Task: Show all the stores with offers that has over 4.5 star rating.
Action: Mouse moved to (53, 87)
Screenshot: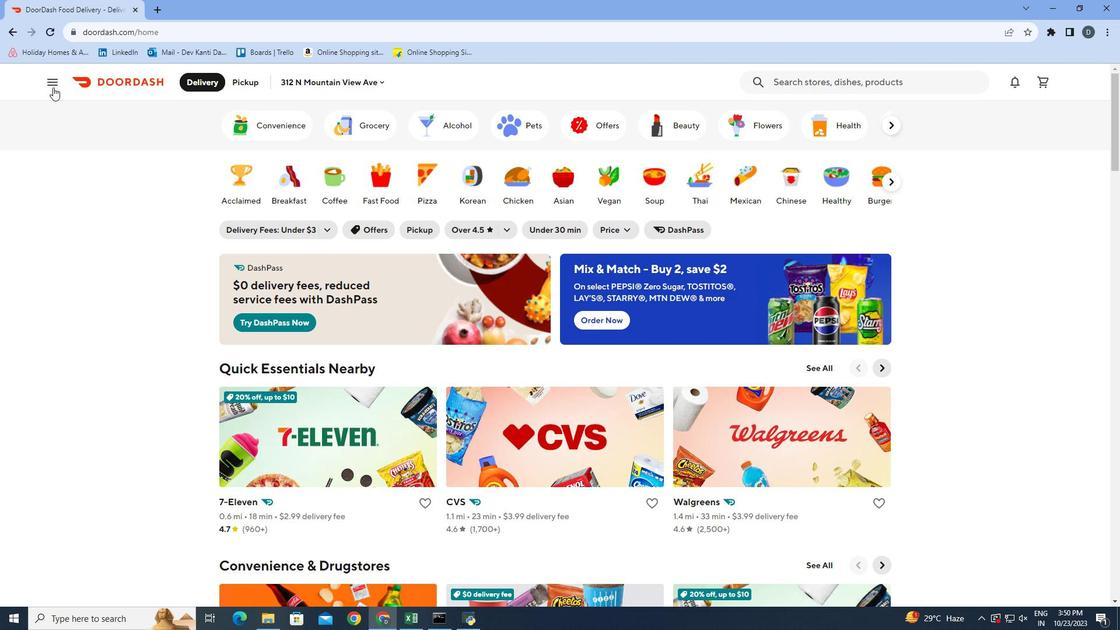 
Action: Mouse pressed left at (53, 87)
Screenshot: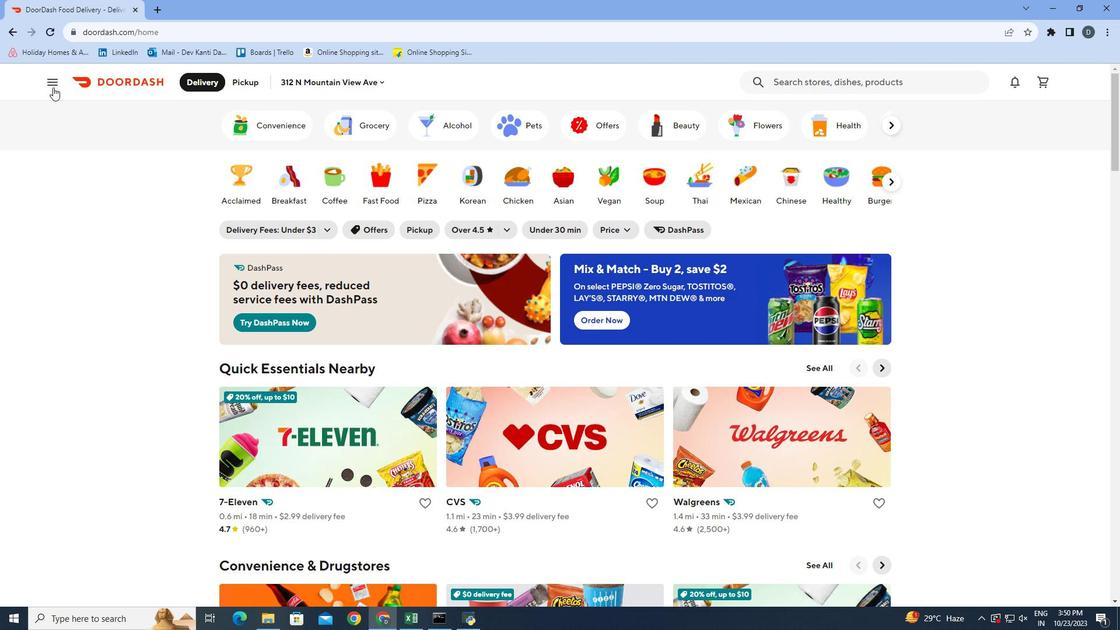 
Action: Mouse moved to (92, 231)
Screenshot: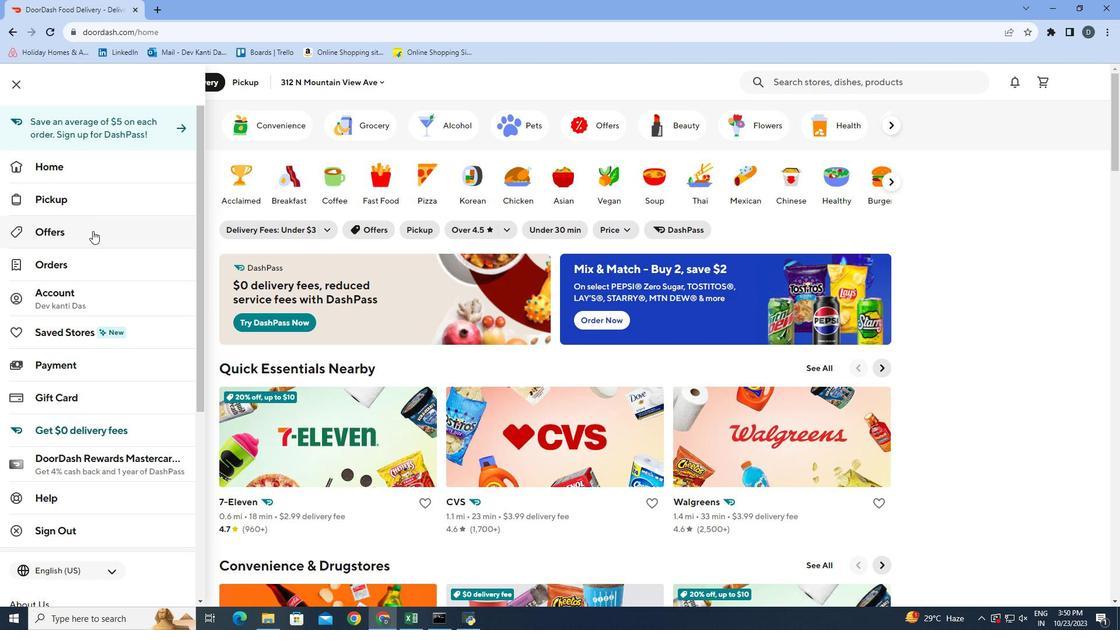 
Action: Mouse pressed left at (92, 231)
Screenshot: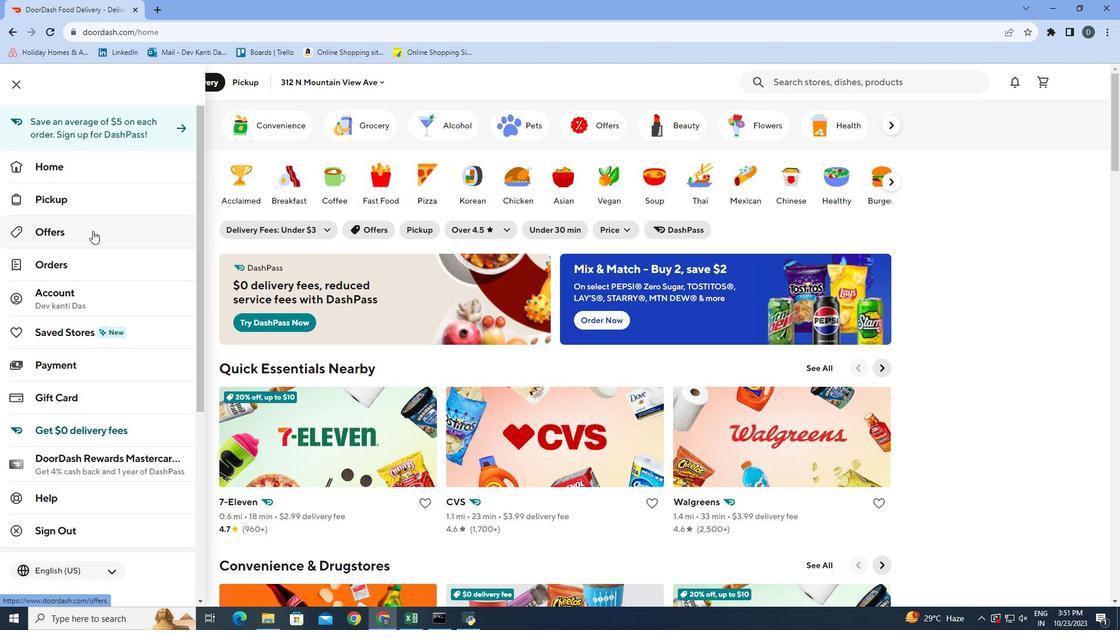 
Action: Mouse moved to (415, 171)
Screenshot: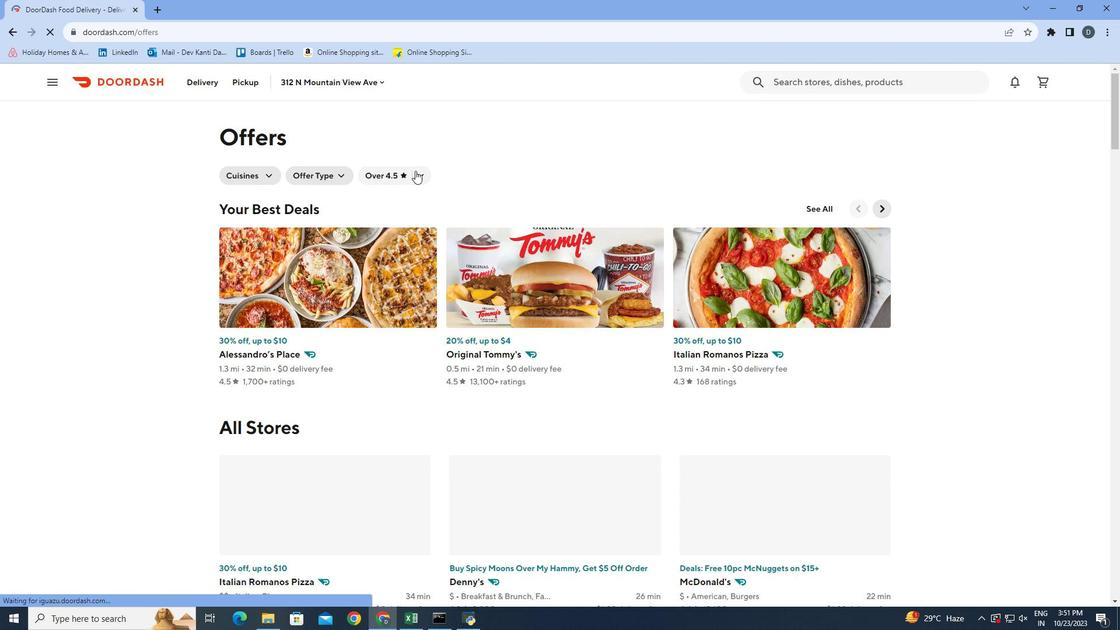 
Action: Mouse pressed left at (415, 171)
Screenshot: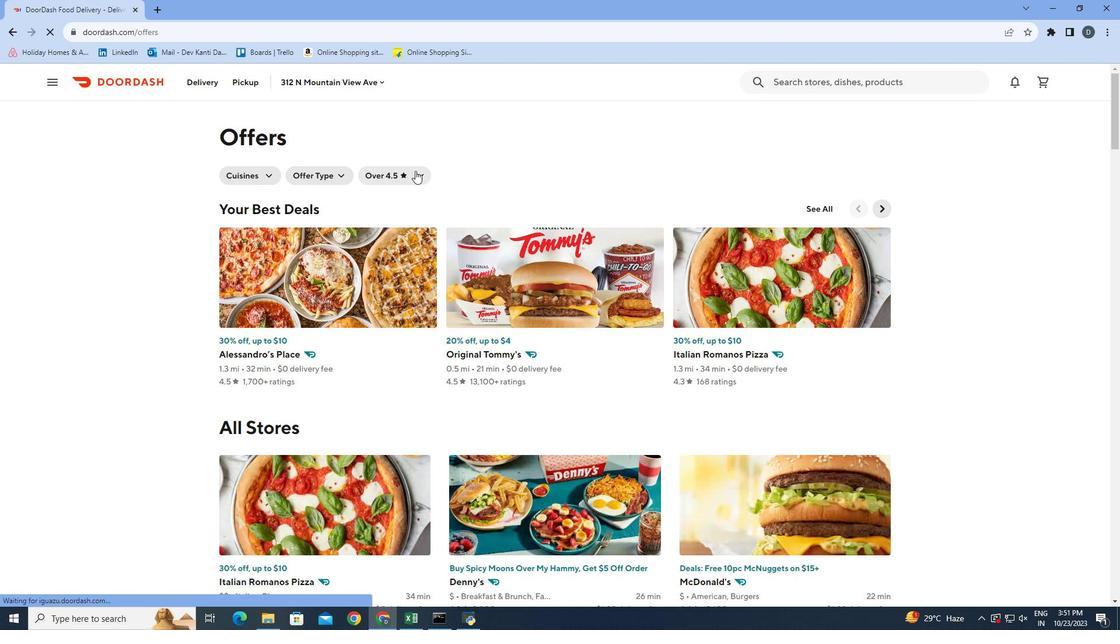 
Action: Mouse moved to (514, 245)
Screenshot: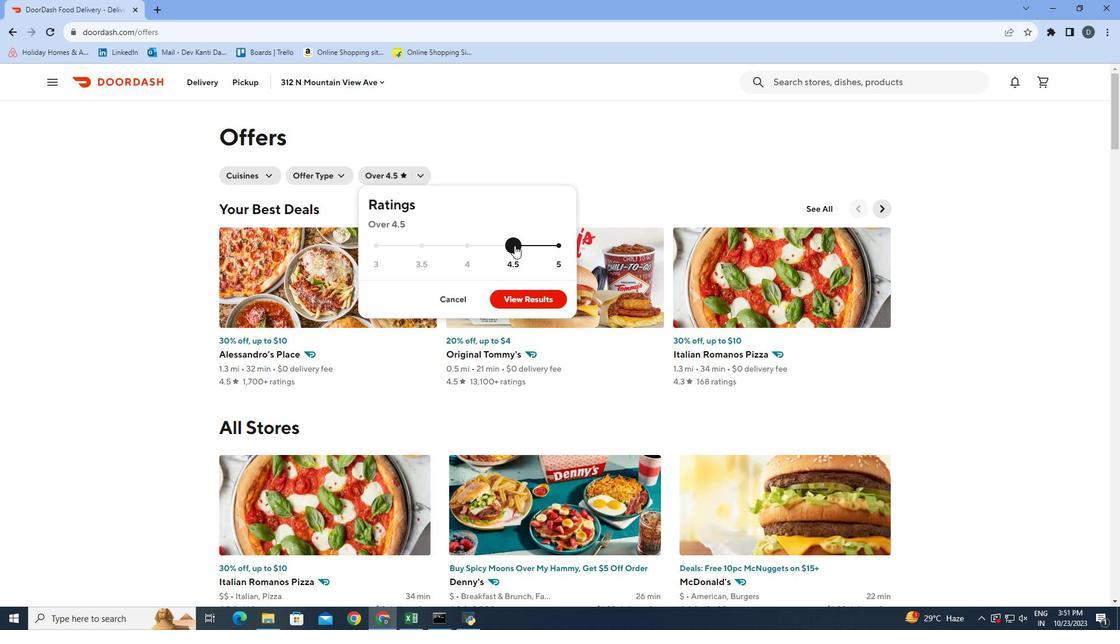 
Action: Mouse pressed left at (514, 245)
Screenshot: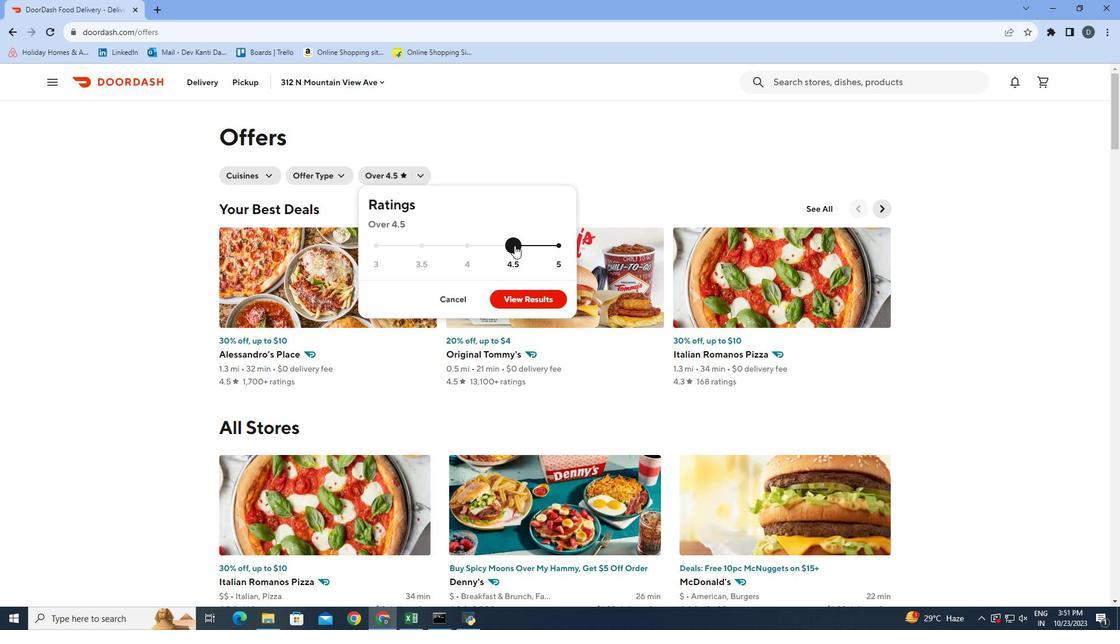 
Action: Mouse moved to (523, 301)
Screenshot: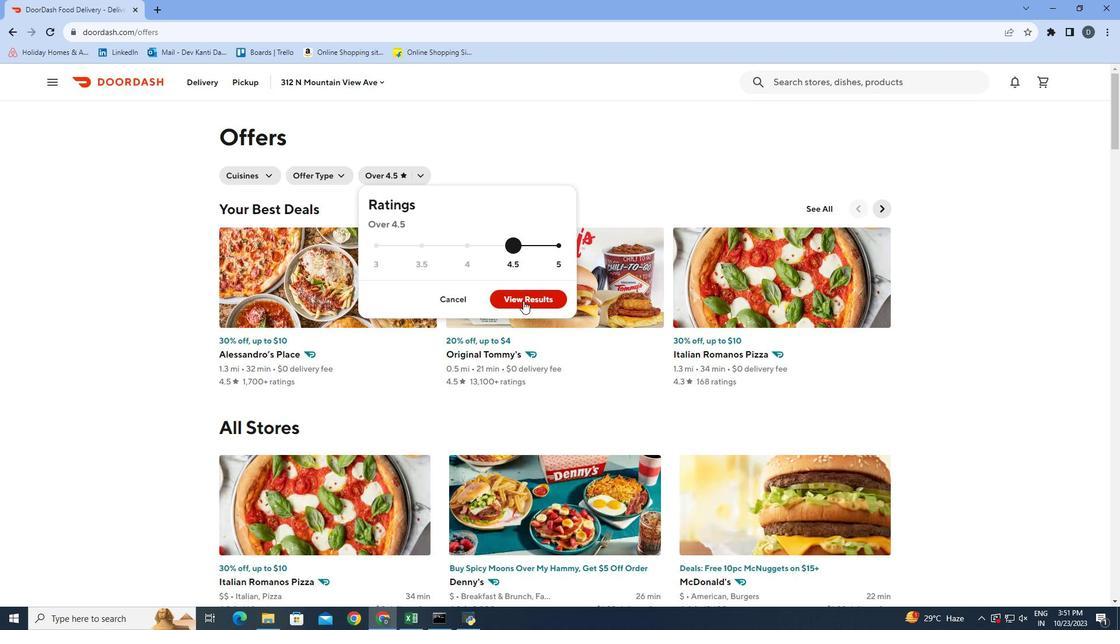 
Action: Mouse pressed left at (523, 301)
Screenshot: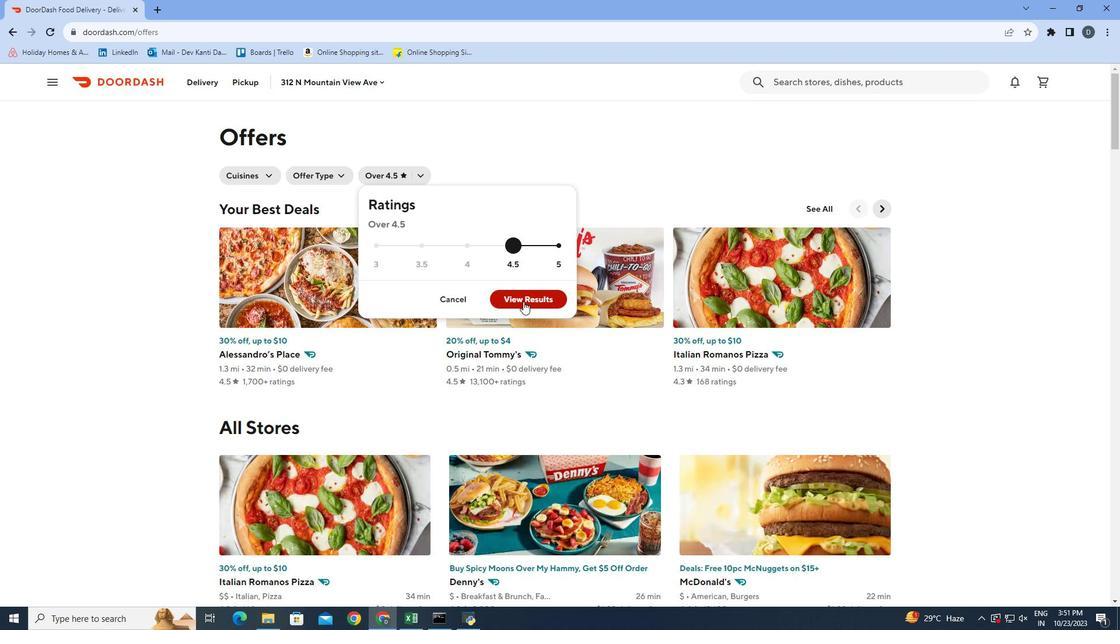 
Action: Mouse moved to (1000, 222)
Screenshot: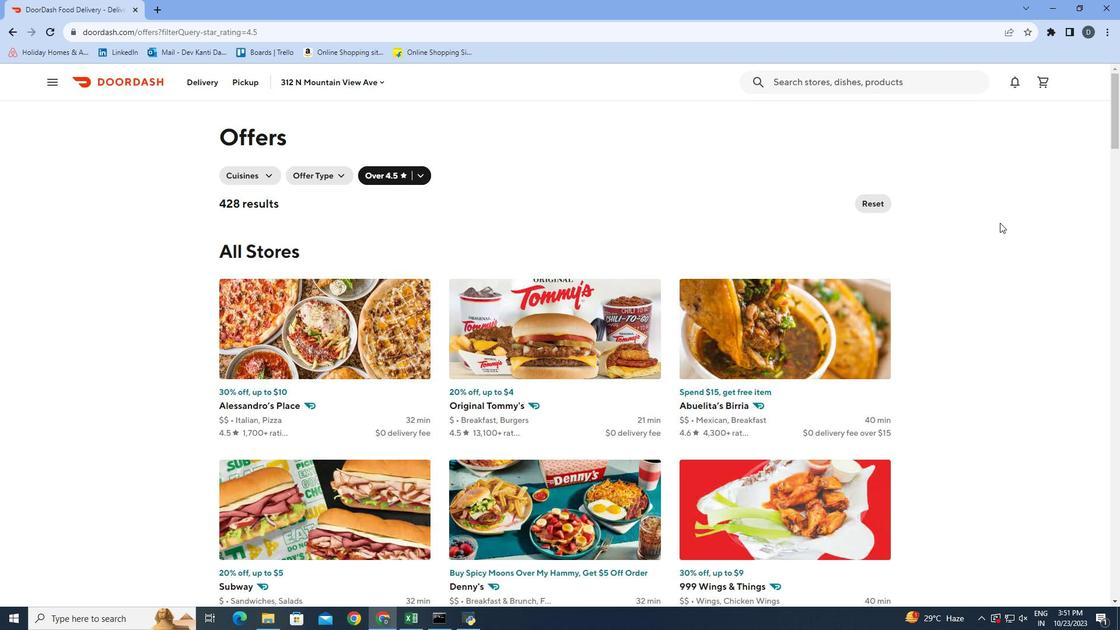 
Action: Mouse scrolled (1000, 222) with delta (0, 0)
Screenshot: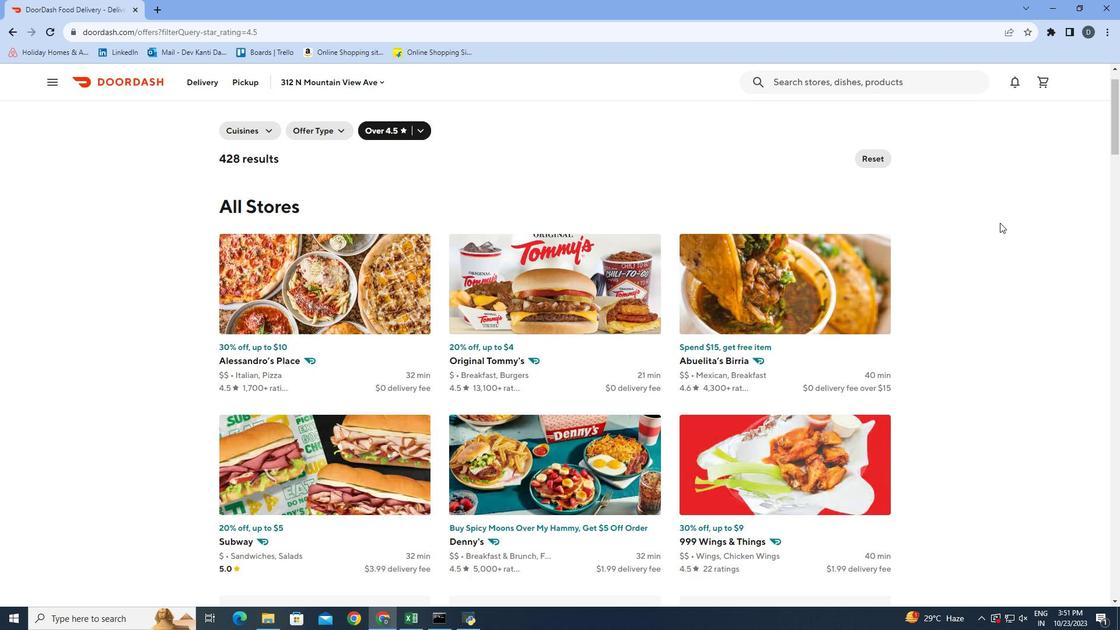 
Action: Mouse scrolled (1000, 222) with delta (0, 0)
Screenshot: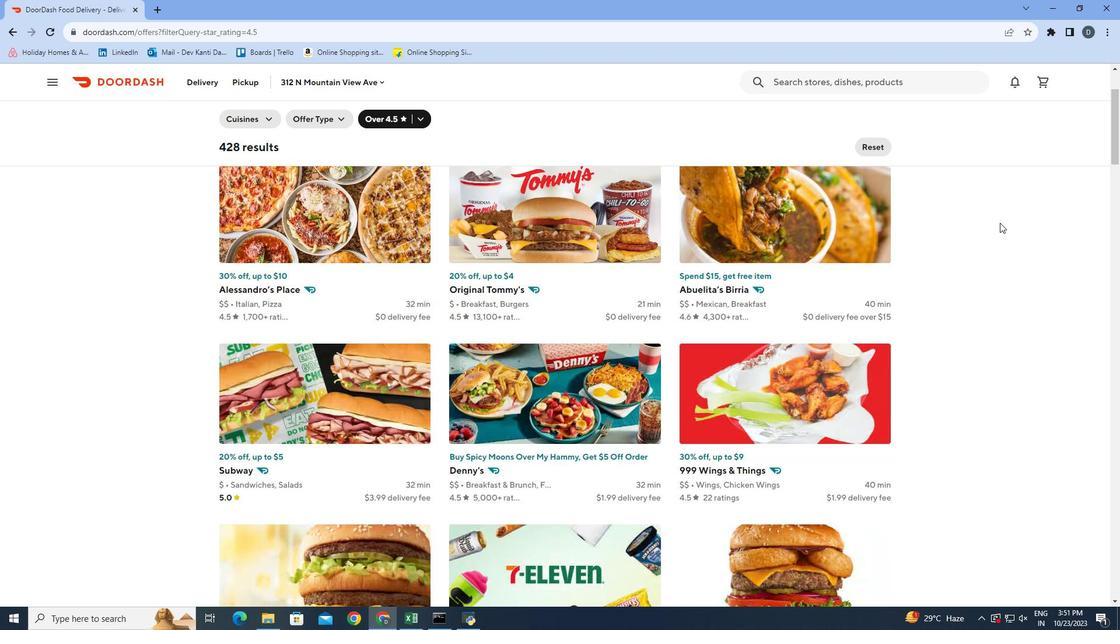 
Action: Mouse moved to (988, 224)
Screenshot: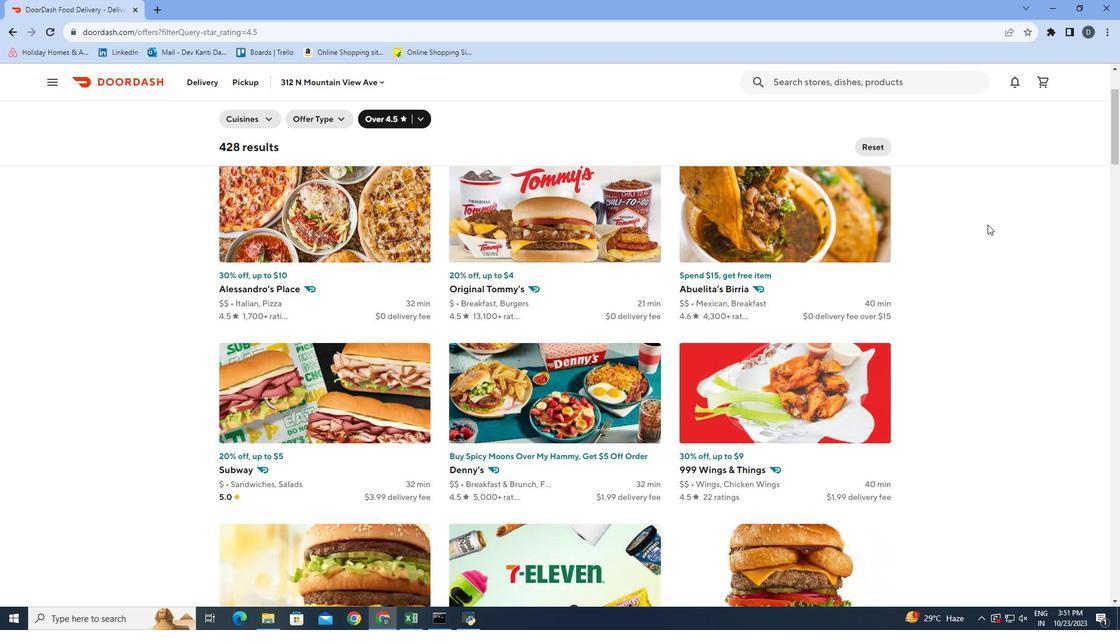 
Action: Mouse scrolled (988, 224) with delta (0, 0)
Screenshot: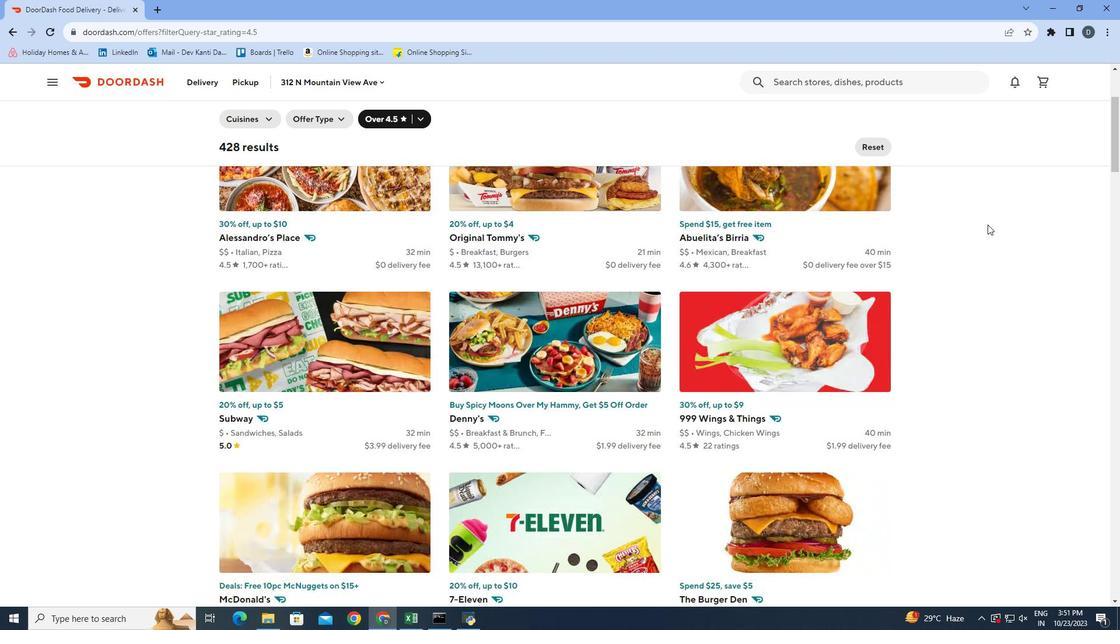 
Action: Mouse scrolled (988, 224) with delta (0, 0)
Screenshot: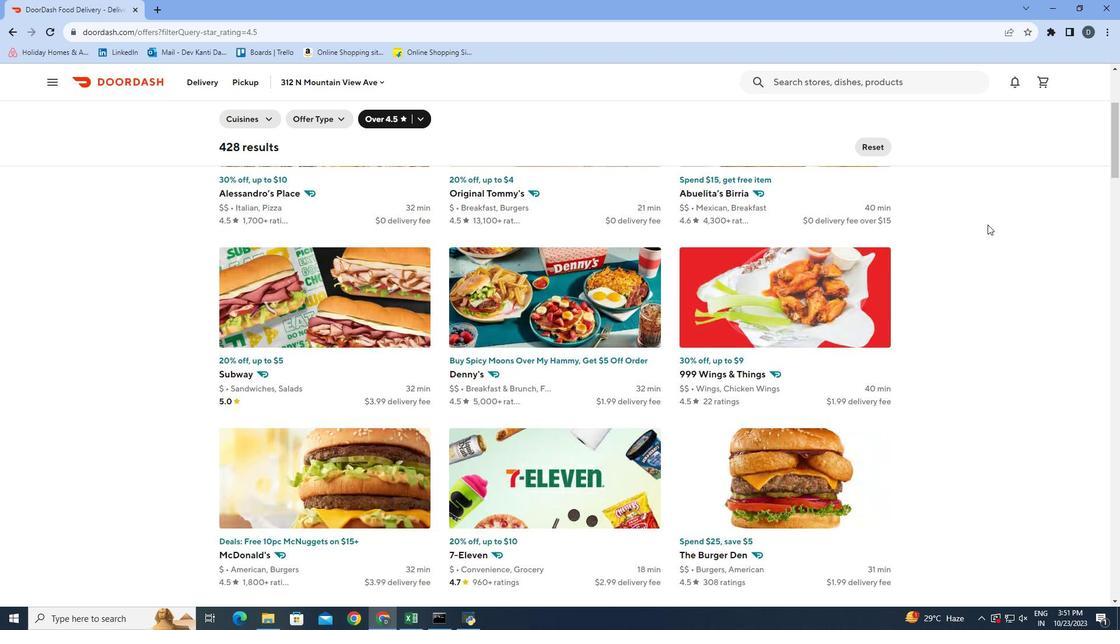 
Action: Mouse scrolled (988, 224) with delta (0, 0)
Screenshot: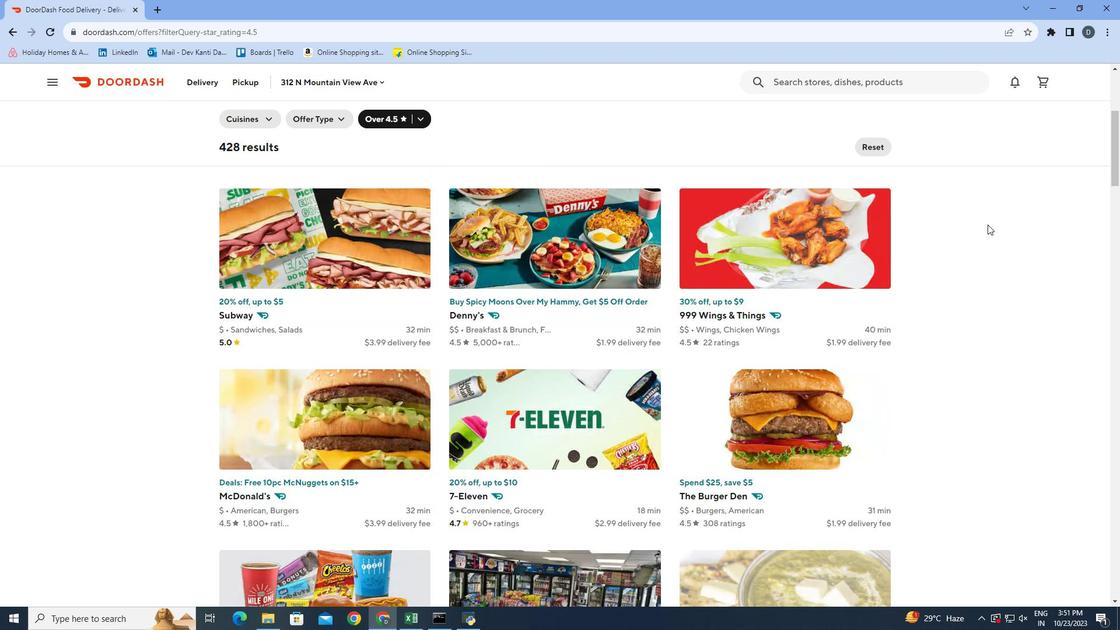 
Action: Mouse scrolled (988, 224) with delta (0, 0)
Screenshot: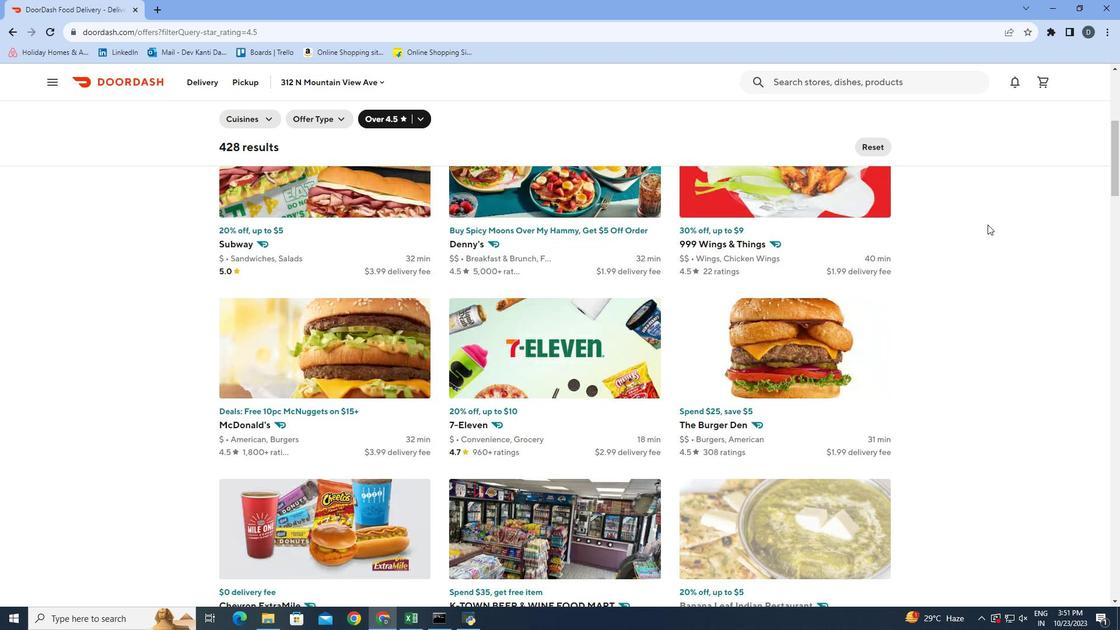 
Action: Mouse scrolled (988, 224) with delta (0, 0)
Screenshot: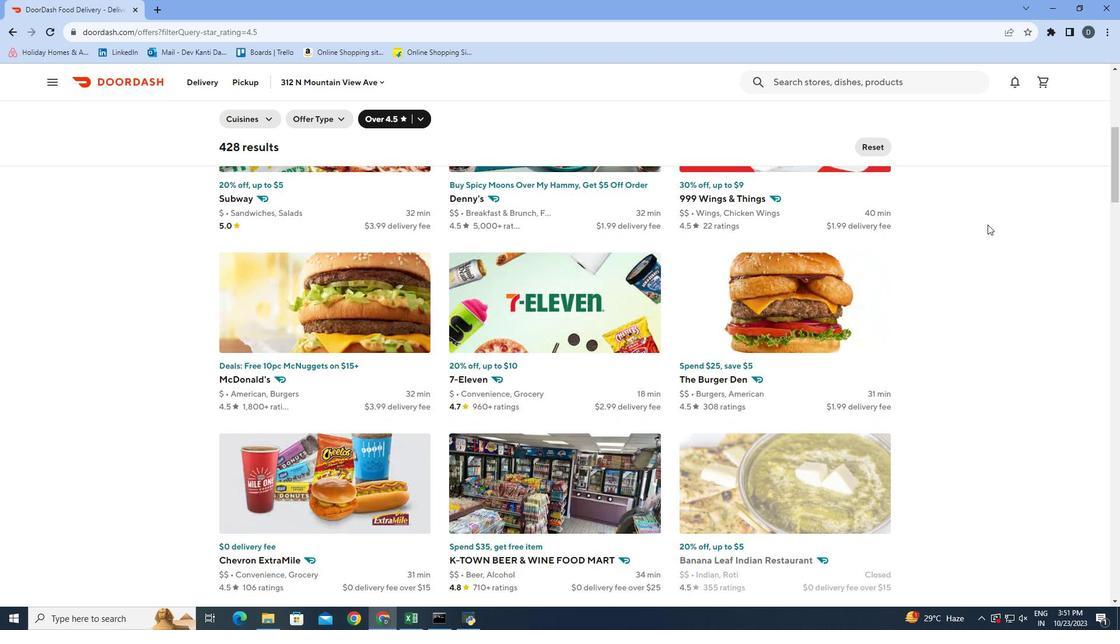 
Action: Mouse scrolled (988, 224) with delta (0, 0)
Screenshot: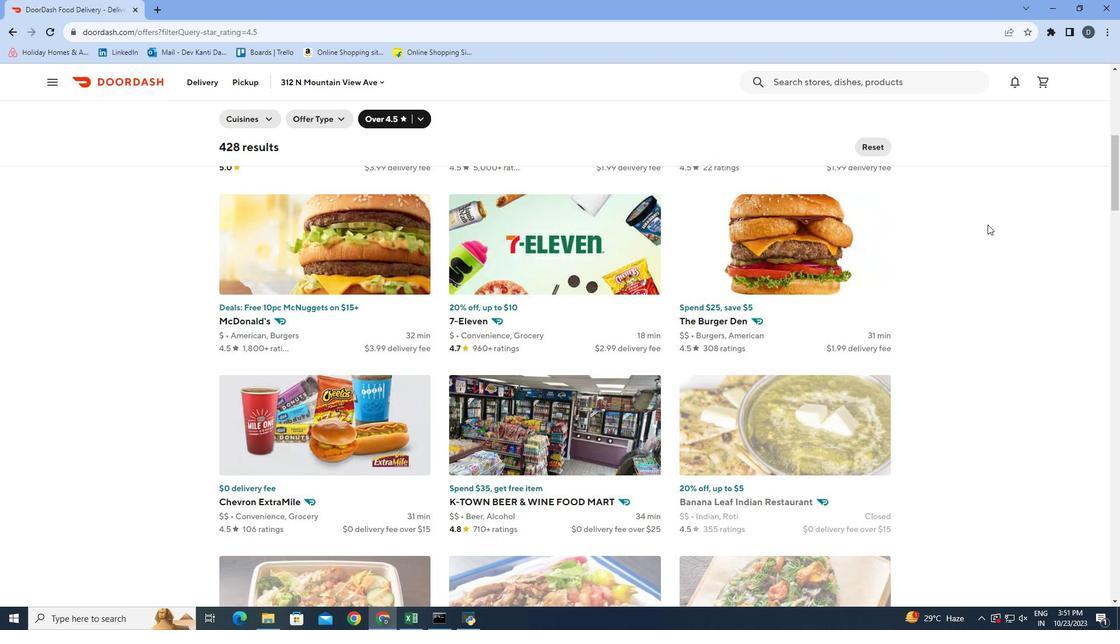 
Action: Mouse scrolled (988, 224) with delta (0, 0)
Screenshot: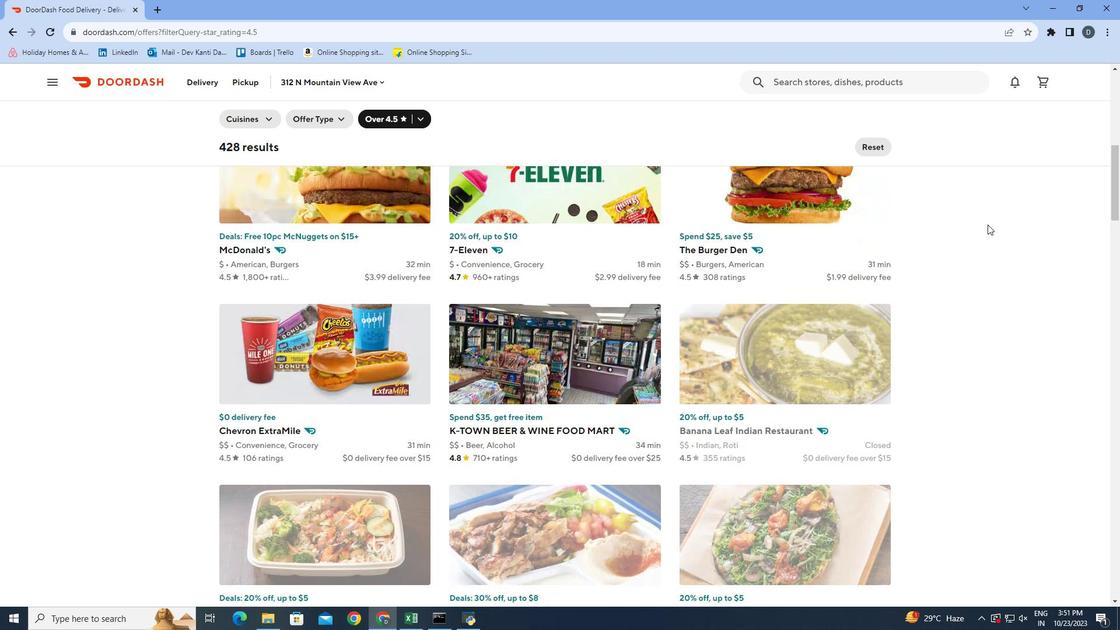 
Action: Mouse scrolled (988, 224) with delta (0, 0)
Screenshot: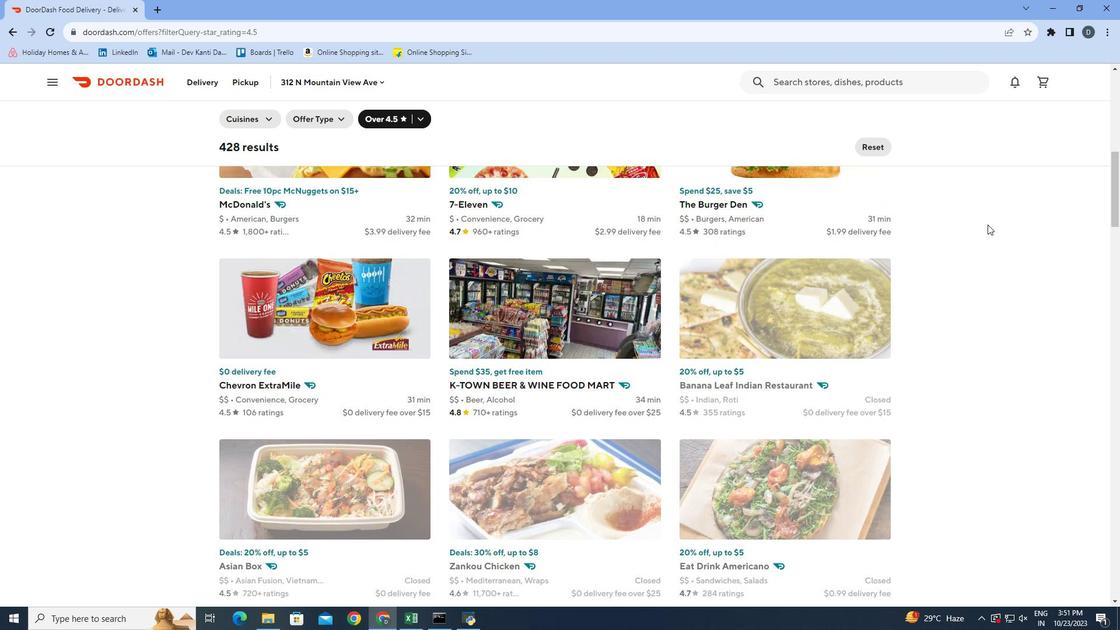 
Action: Mouse scrolled (988, 224) with delta (0, 0)
Screenshot: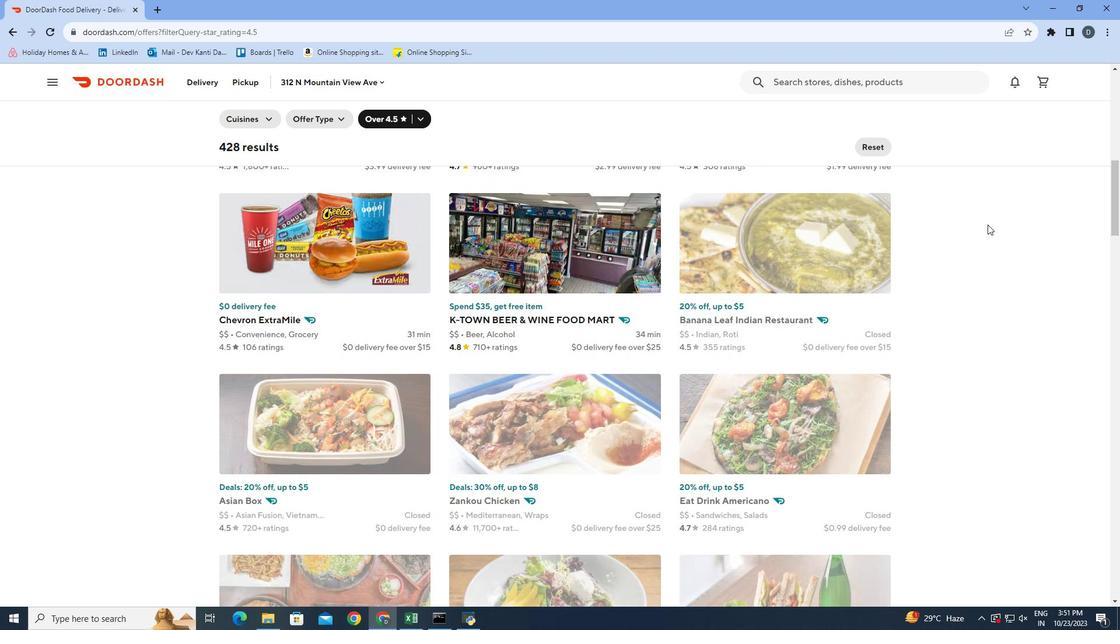 
Action: Mouse moved to (982, 229)
Screenshot: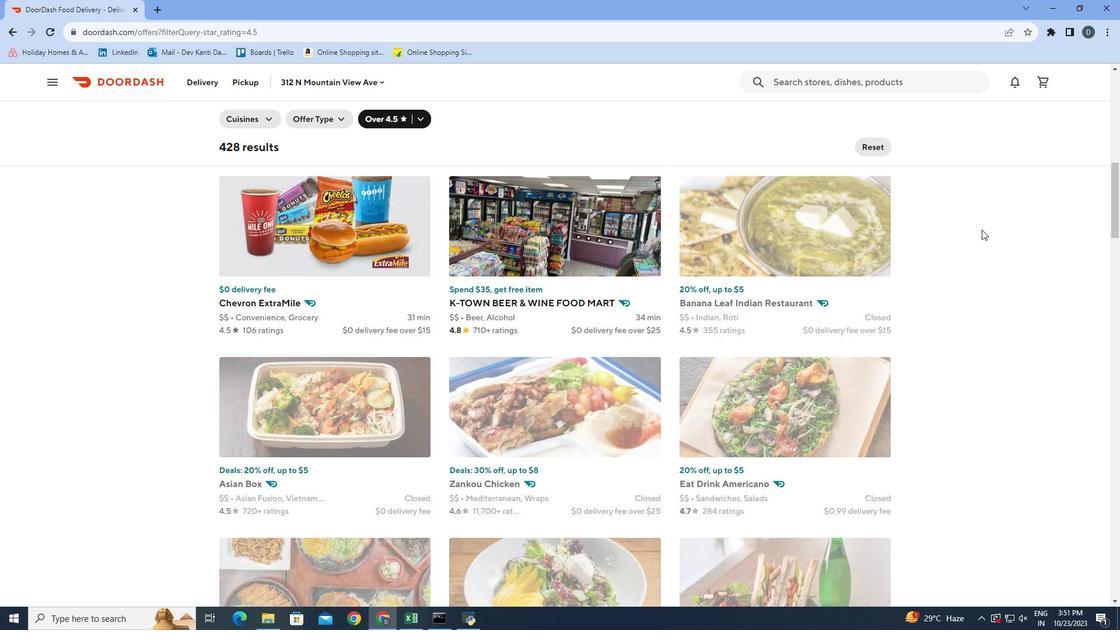 
Action: Mouse scrolled (982, 229) with delta (0, 0)
Screenshot: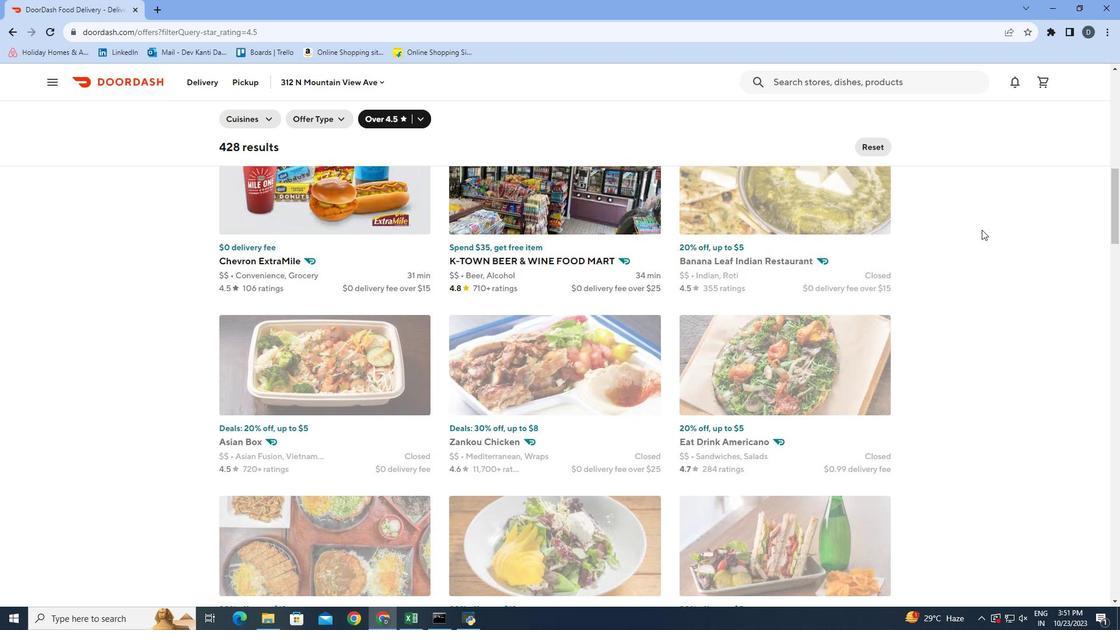 
Action: Mouse moved to (982, 229)
Screenshot: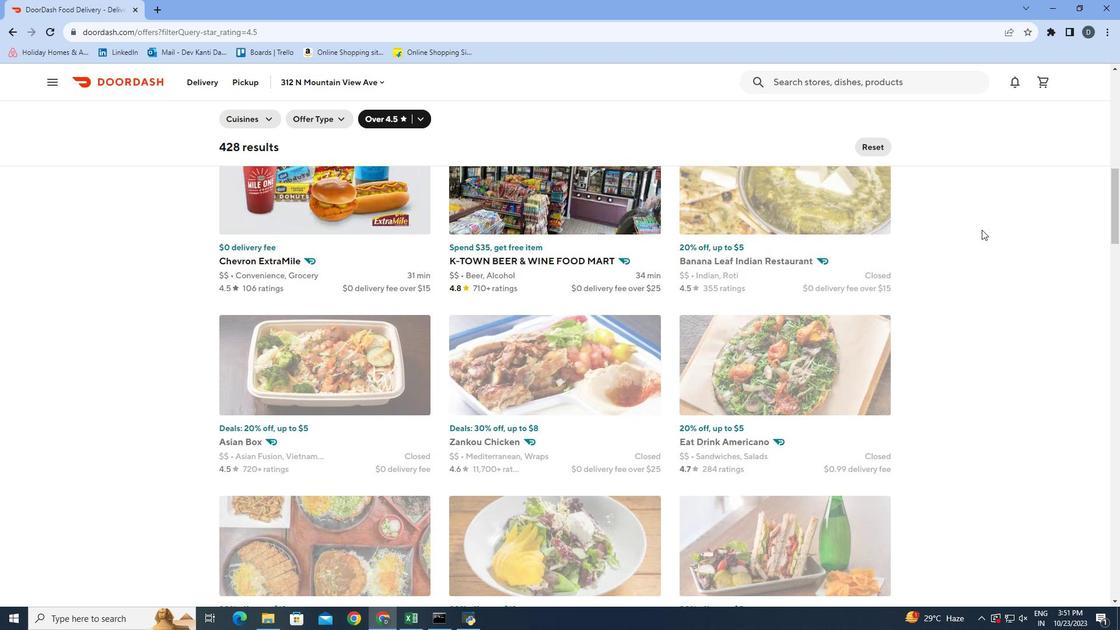 
Action: Mouse scrolled (982, 229) with delta (0, 0)
Screenshot: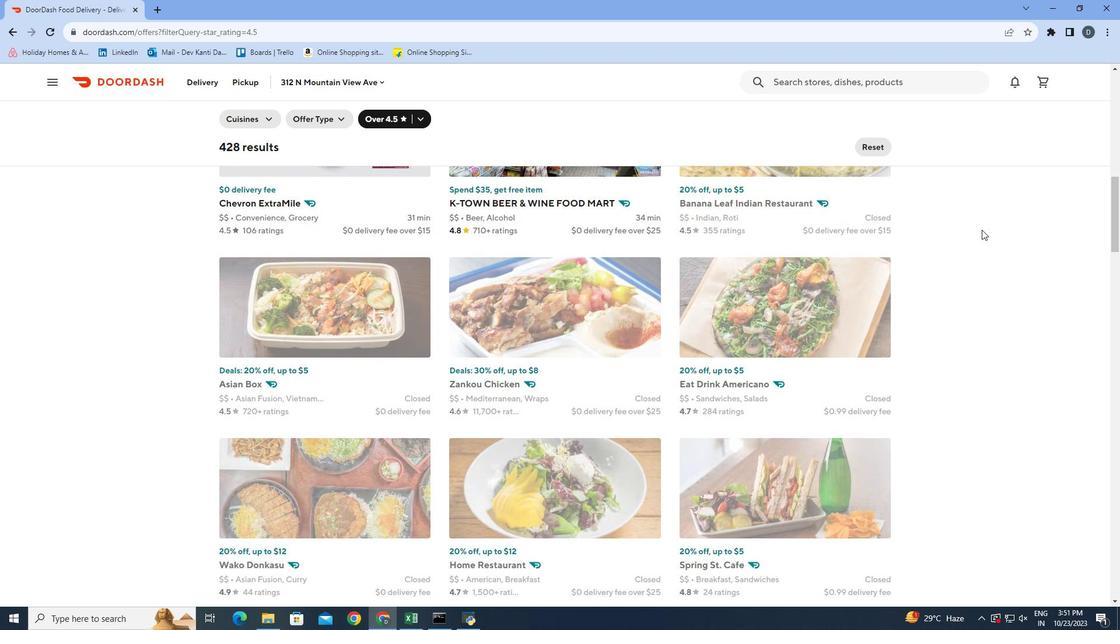
Action: Mouse scrolled (982, 229) with delta (0, 0)
Screenshot: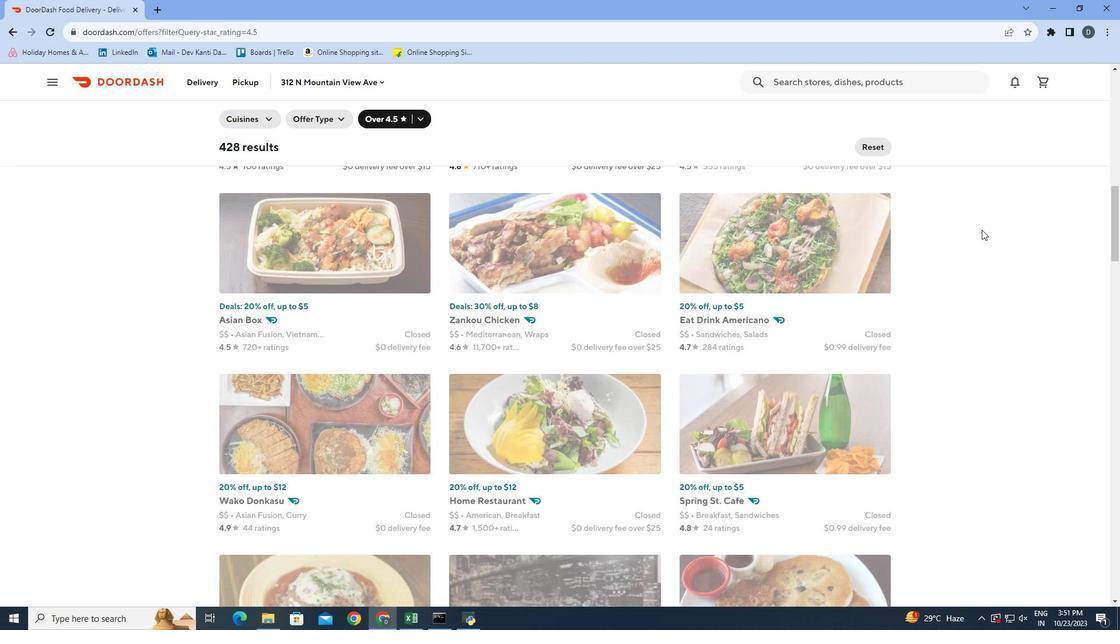 
Action: Mouse scrolled (982, 229) with delta (0, 0)
Screenshot: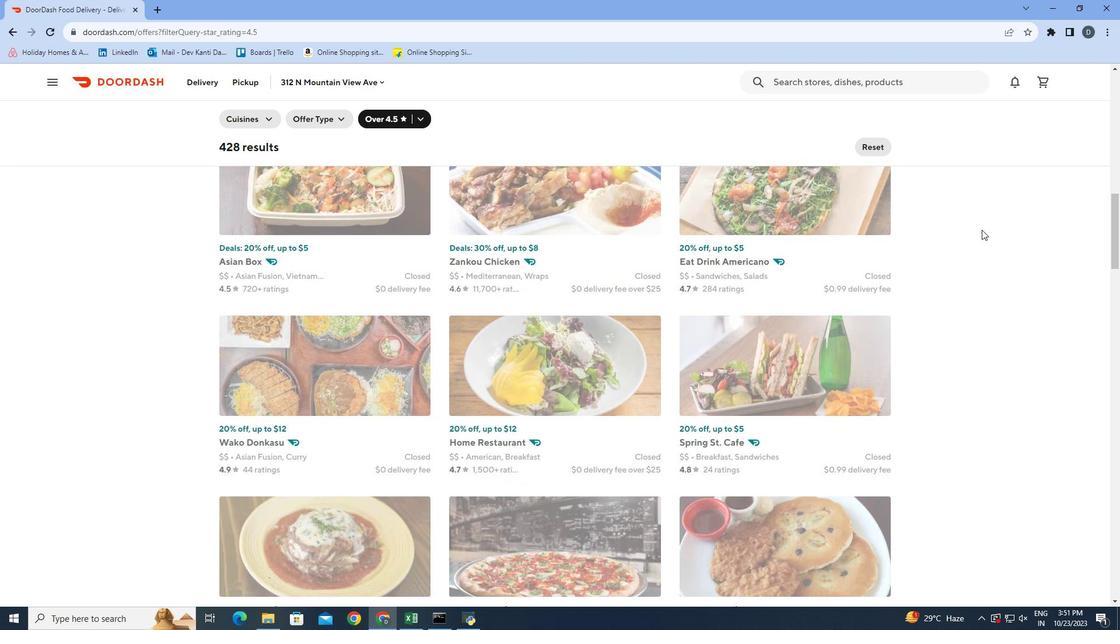 
Action: Mouse scrolled (982, 229) with delta (0, 0)
Screenshot: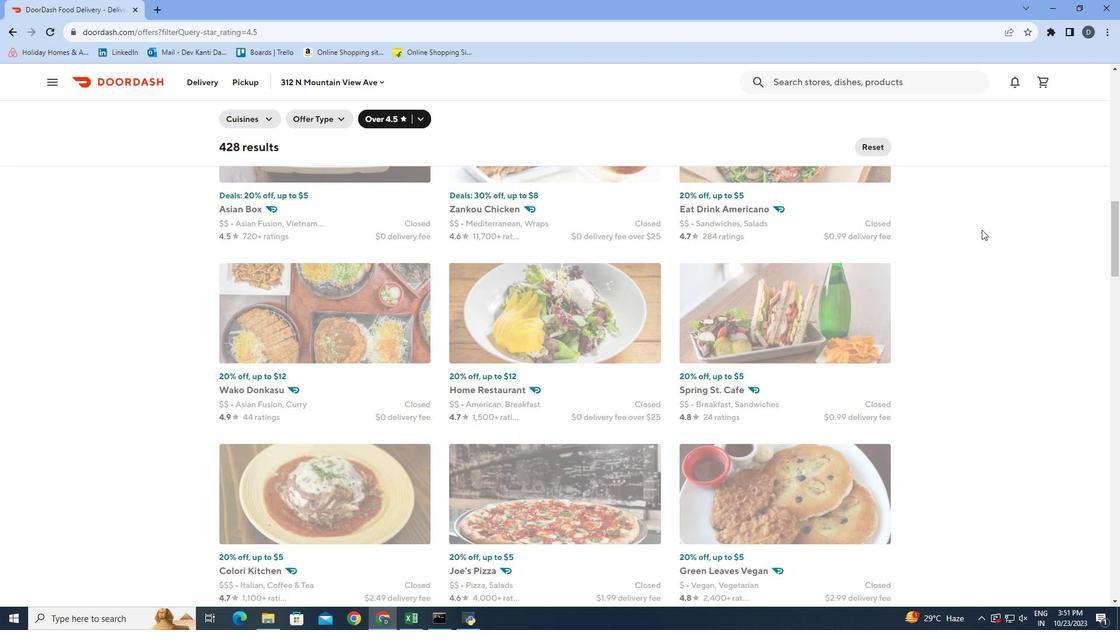 
Action: Mouse scrolled (982, 229) with delta (0, 0)
Screenshot: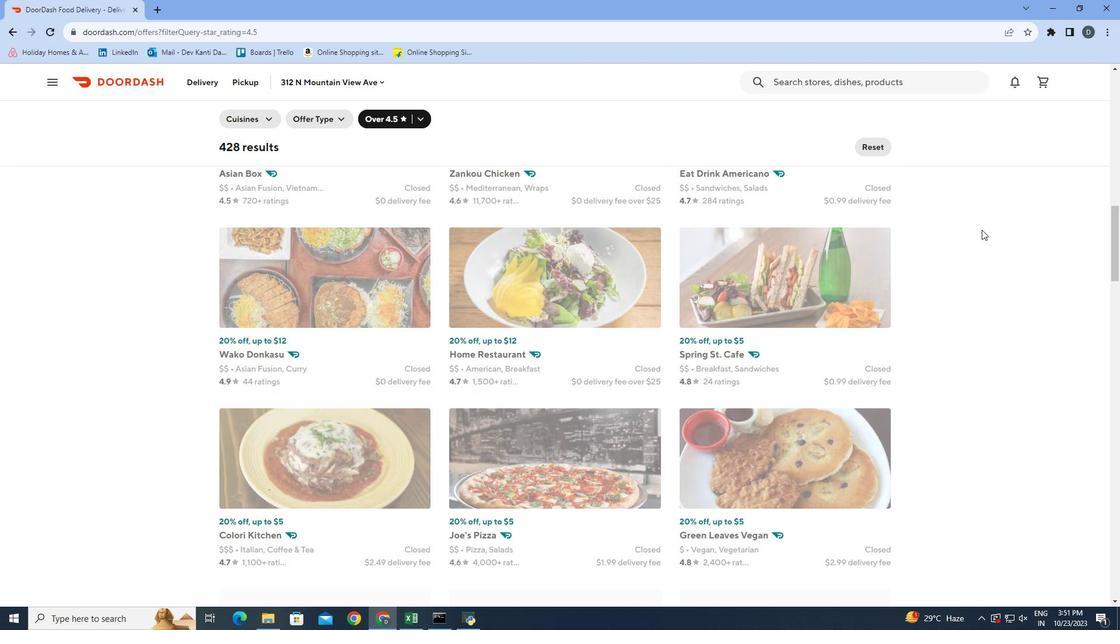 
Action: Mouse scrolled (982, 229) with delta (0, 0)
Screenshot: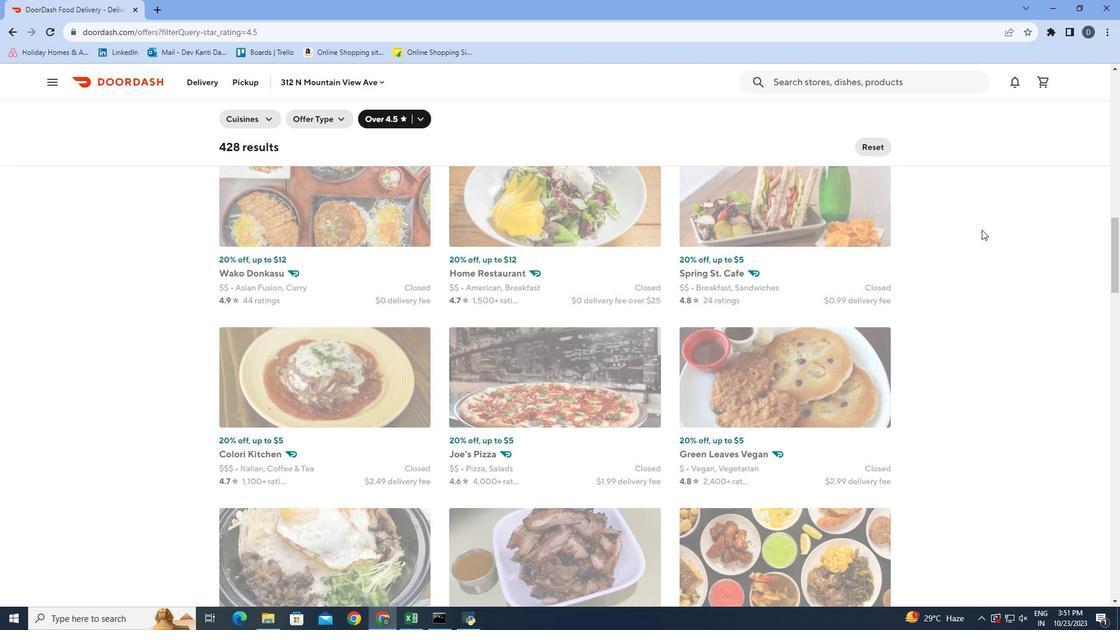 
Action: Mouse scrolled (982, 229) with delta (0, 0)
Screenshot: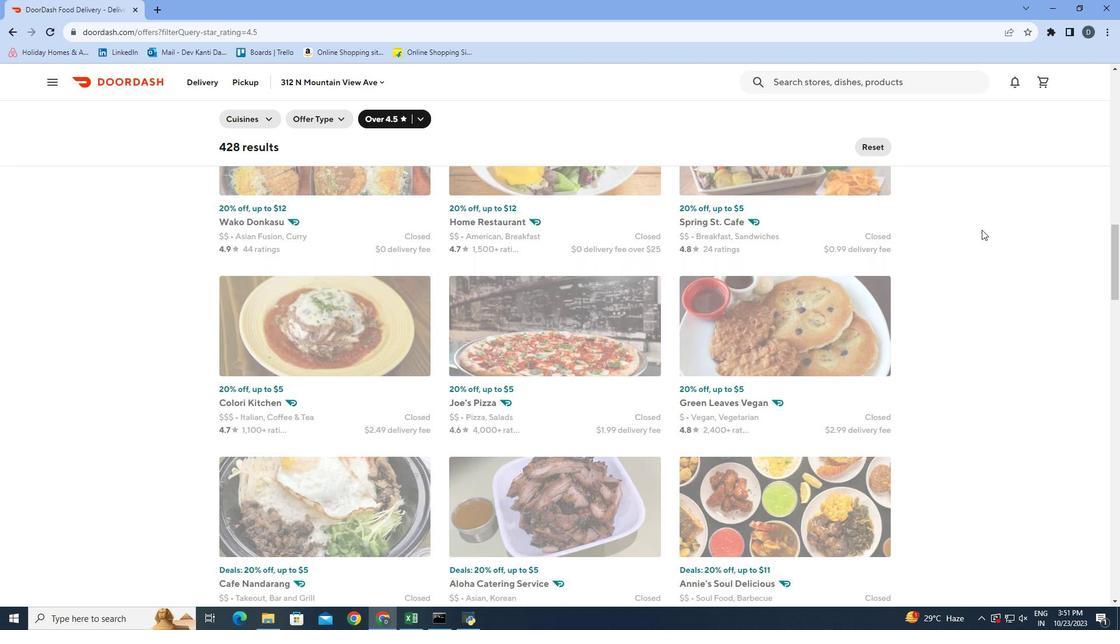 
Action: Mouse scrolled (982, 229) with delta (0, 0)
Screenshot: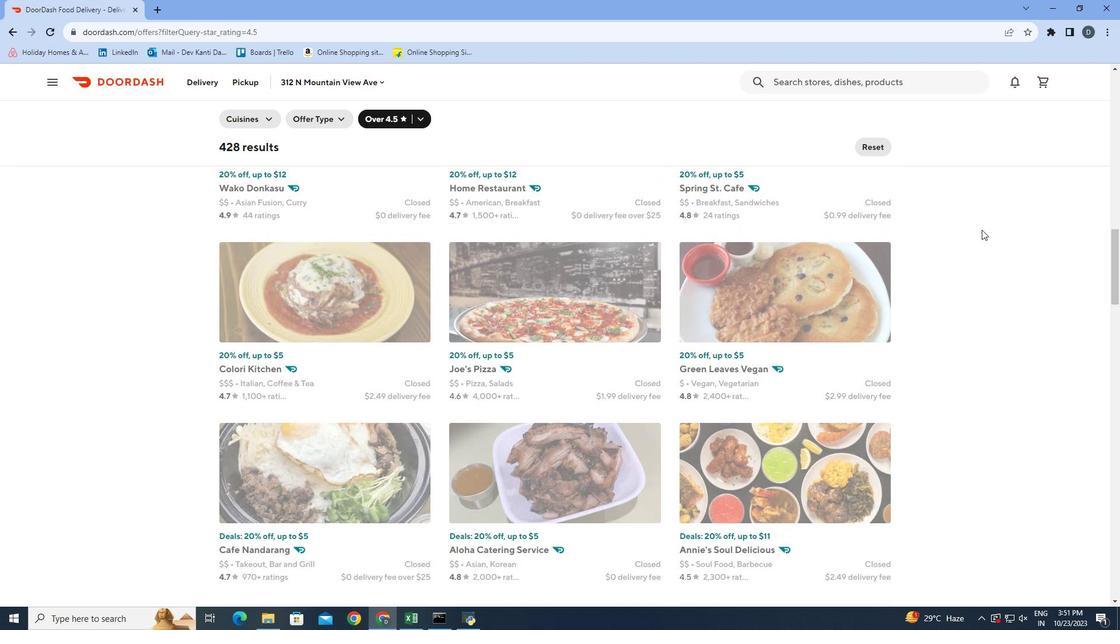 
Action: Mouse moved to (981, 229)
Screenshot: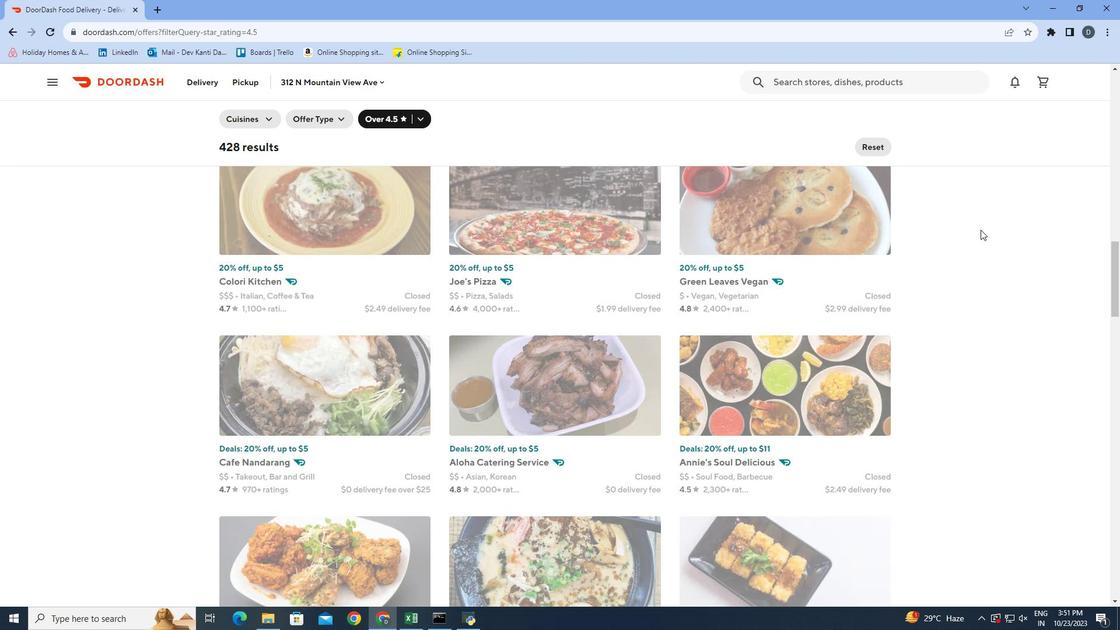 
Action: Mouse scrolled (981, 229) with delta (0, 0)
Screenshot: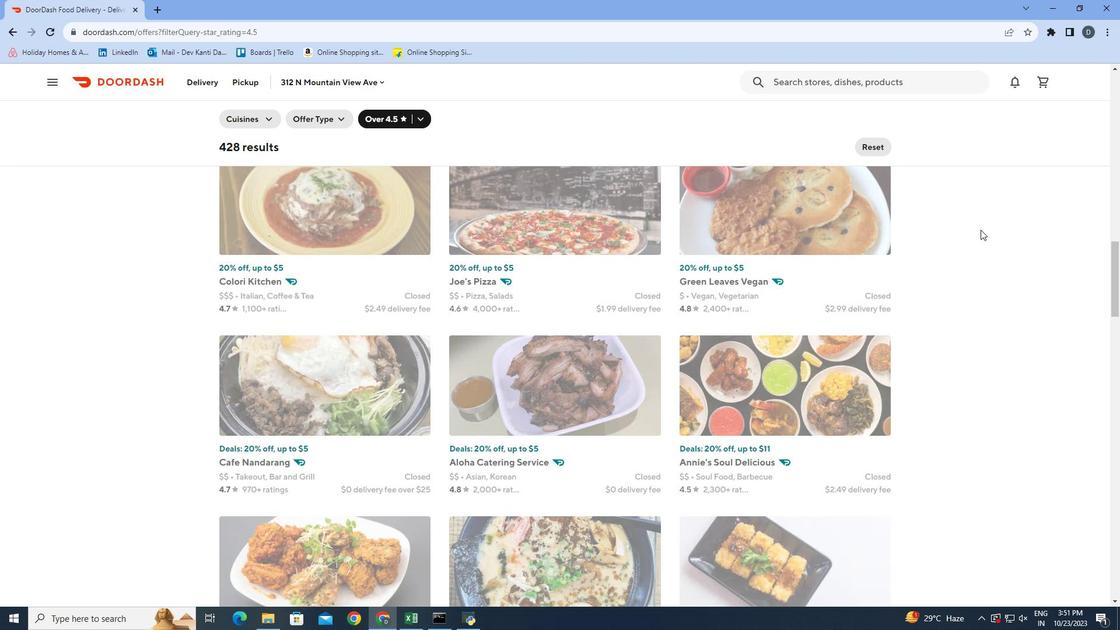 
Action: Mouse scrolled (981, 229) with delta (0, 0)
Screenshot: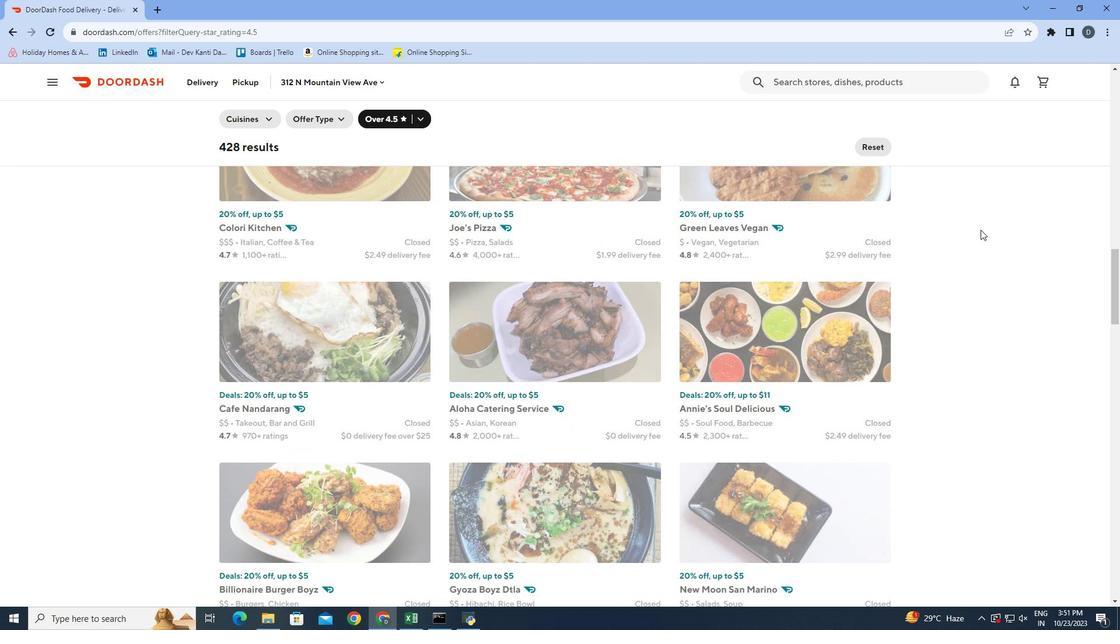 
Action: Mouse scrolled (981, 229) with delta (0, 0)
Screenshot: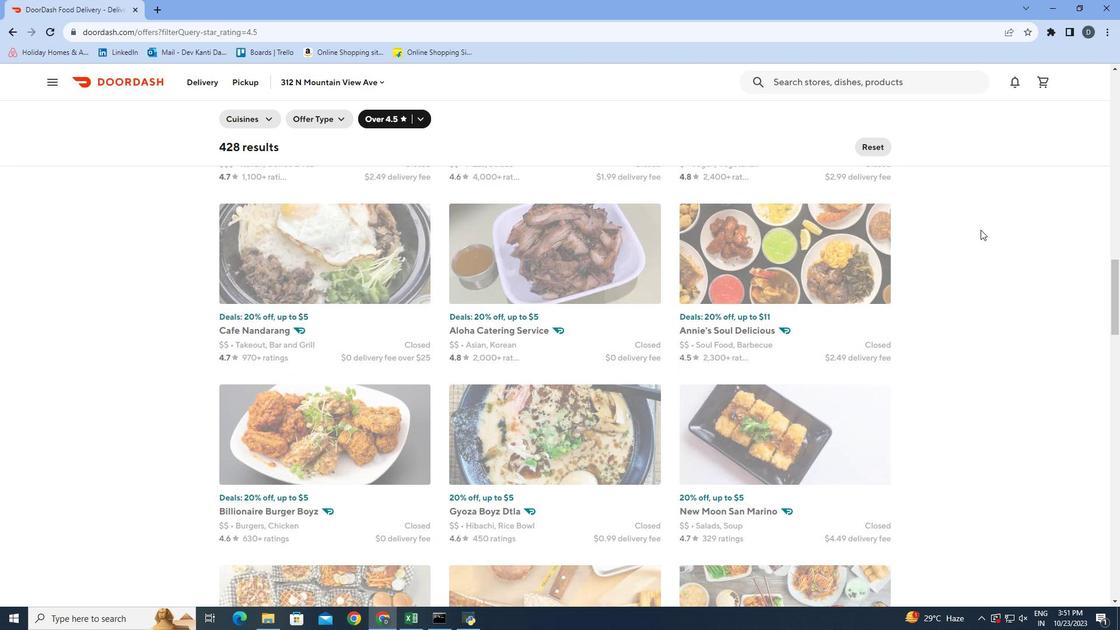 
Action: Mouse scrolled (981, 229) with delta (0, 0)
Screenshot: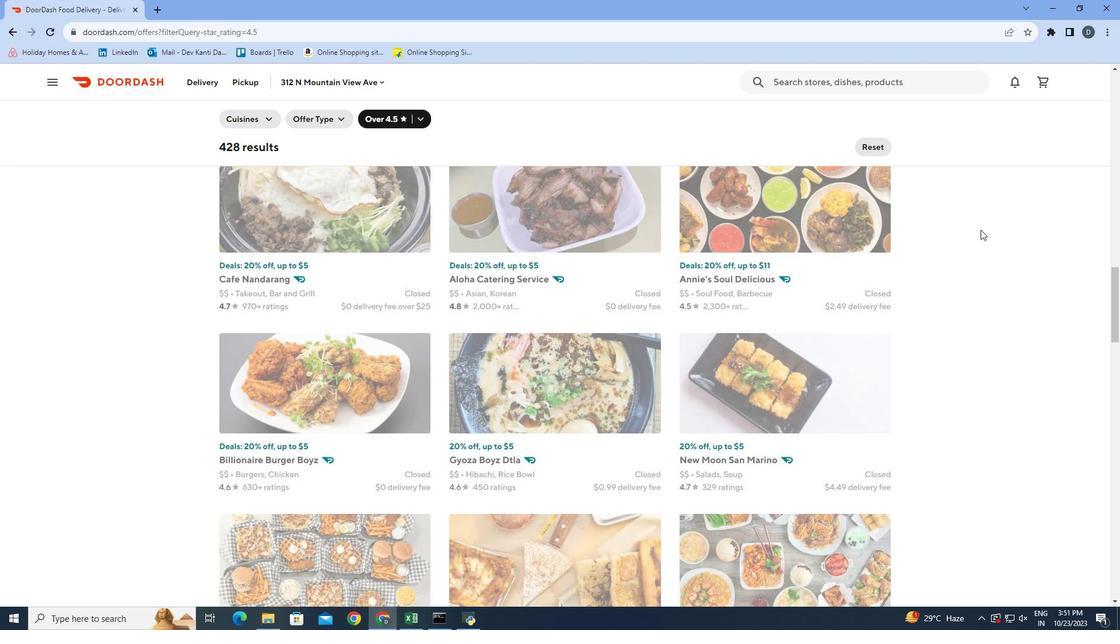 
Action: Mouse moved to (981, 229)
Screenshot: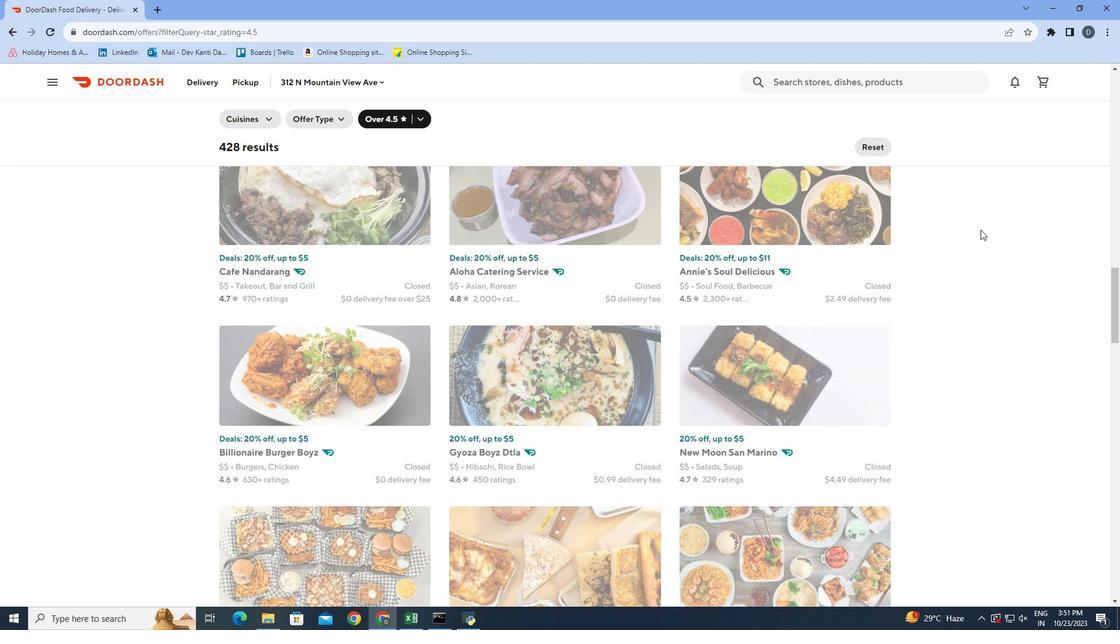 
Action: Mouse scrolled (981, 229) with delta (0, 0)
Screenshot: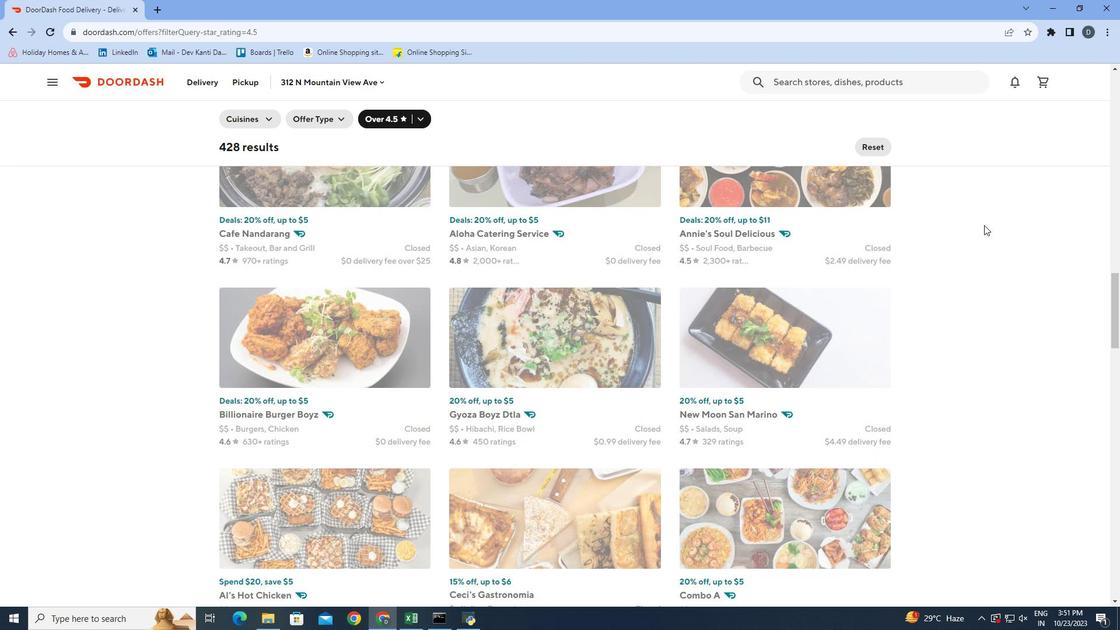 
Action: Mouse moved to (985, 223)
Screenshot: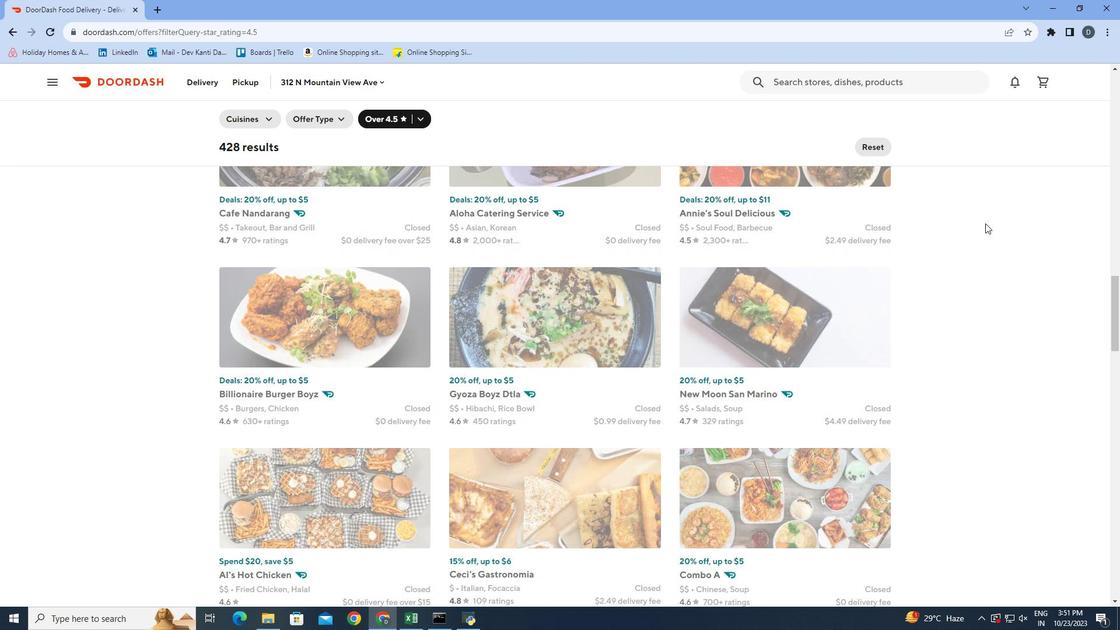 
Action: Mouse scrolled (985, 222) with delta (0, 0)
Screenshot: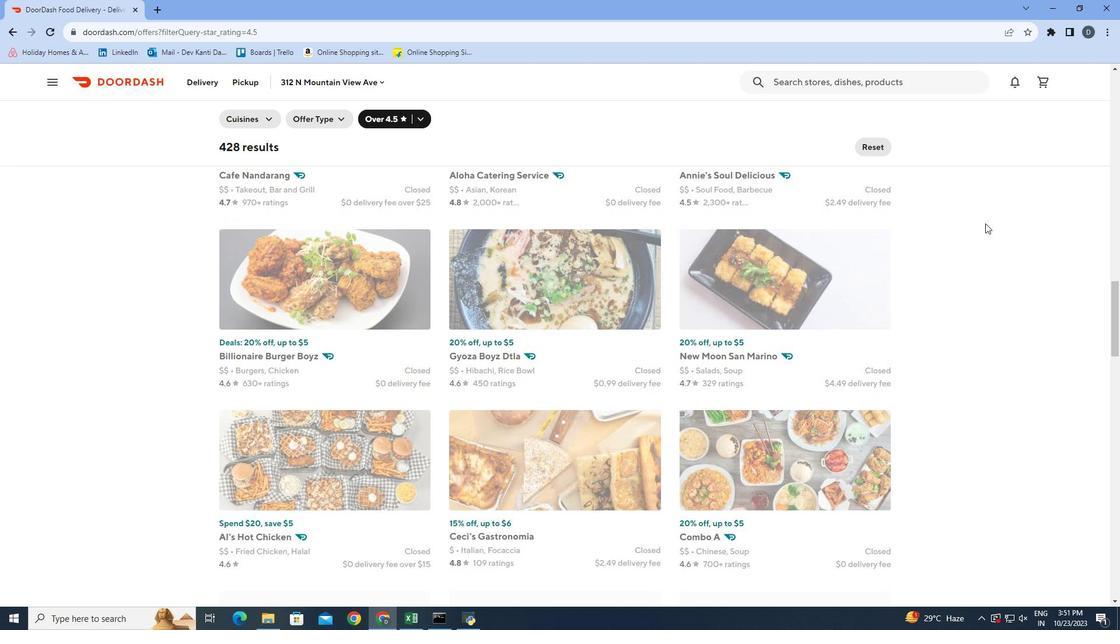 
Action: Mouse scrolled (985, 222) with delta (0, 0)
Screenshot: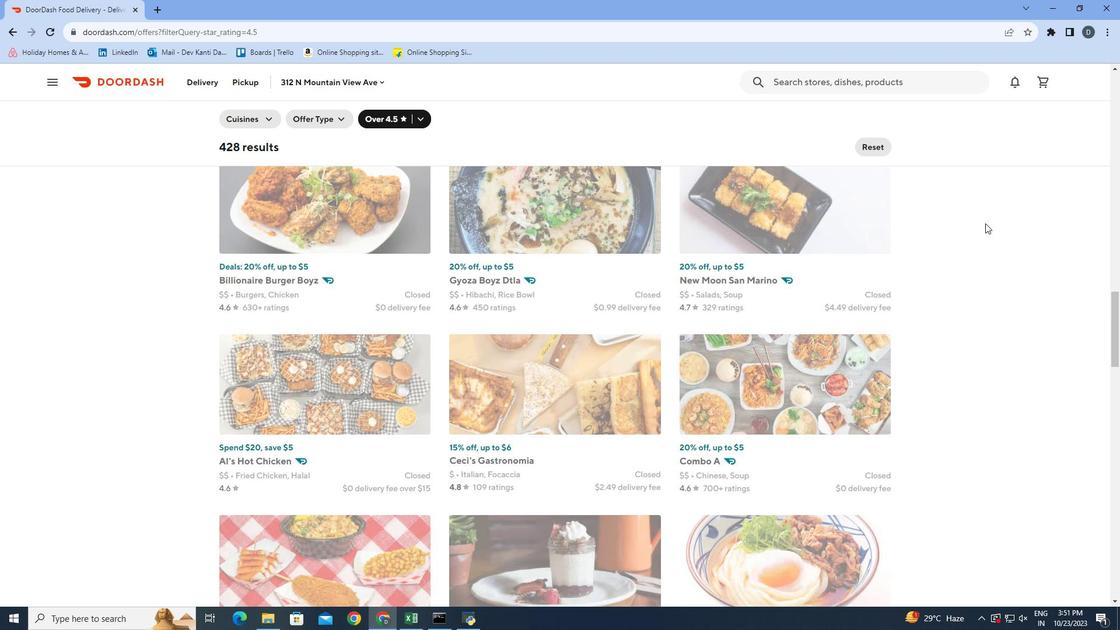 
Action: Mouse moved to (985, 223)
Screenshot: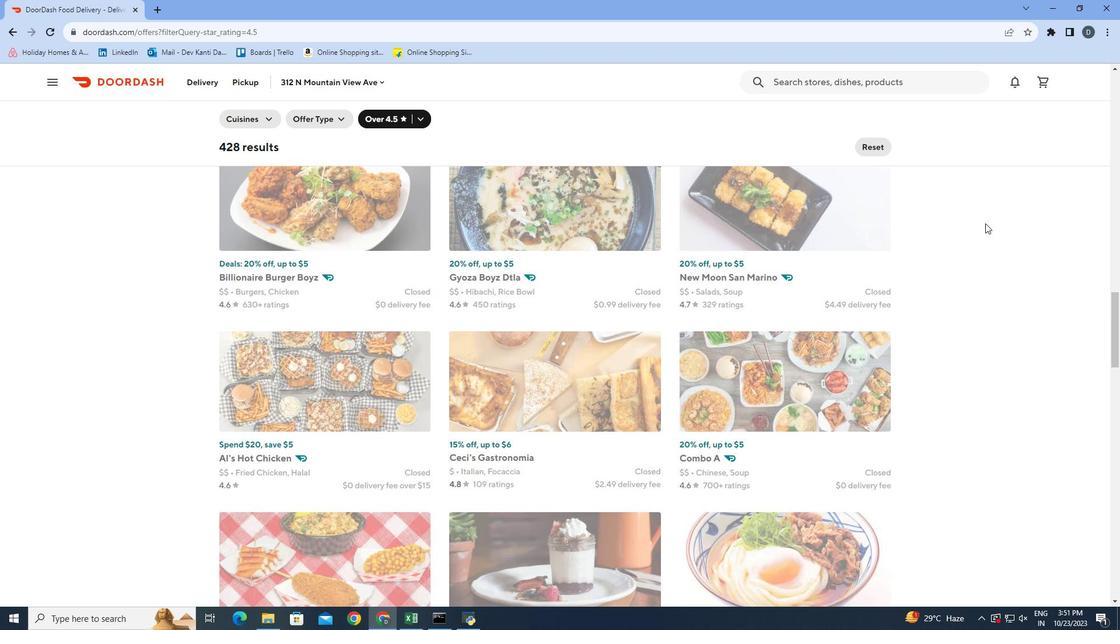 
Action: Mouse scrolled (985, 222) with delta (0, 0)
Screenshot: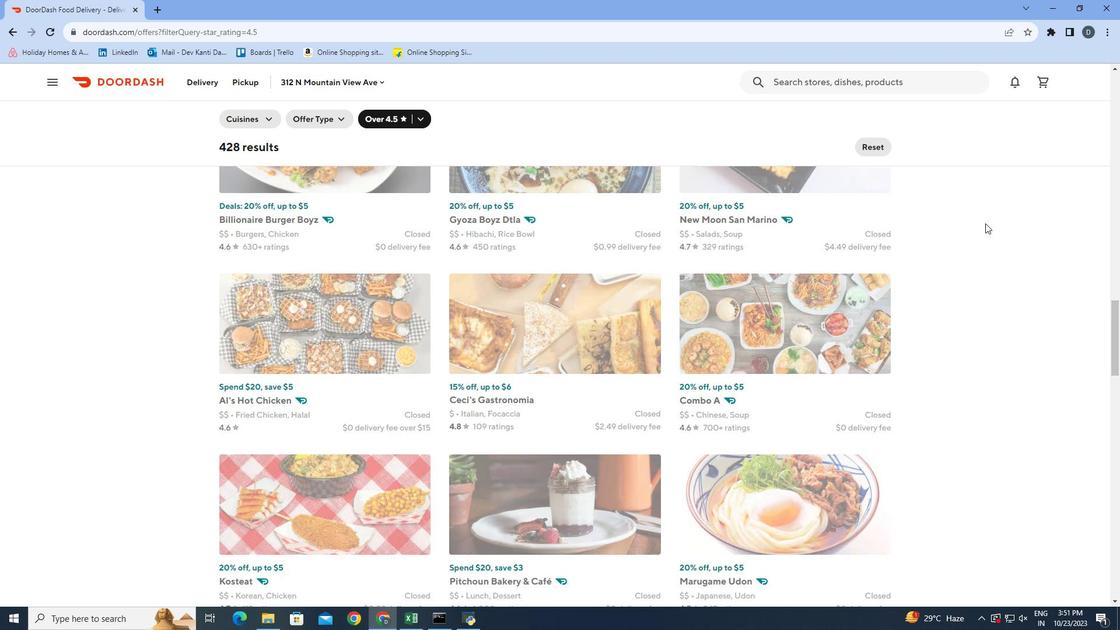 
Action: Mouse scrolled (985, 222) with delta (0, 0)
Screenshot: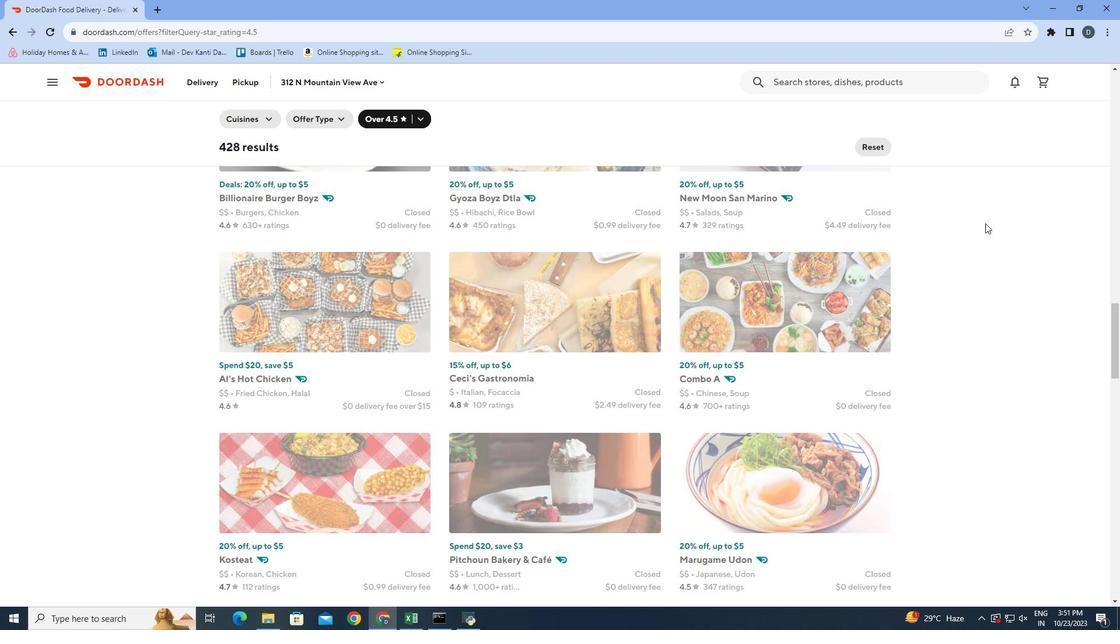 
Action: Mouse scrolled (985, 222) with delta (0, 0)
Screenshot: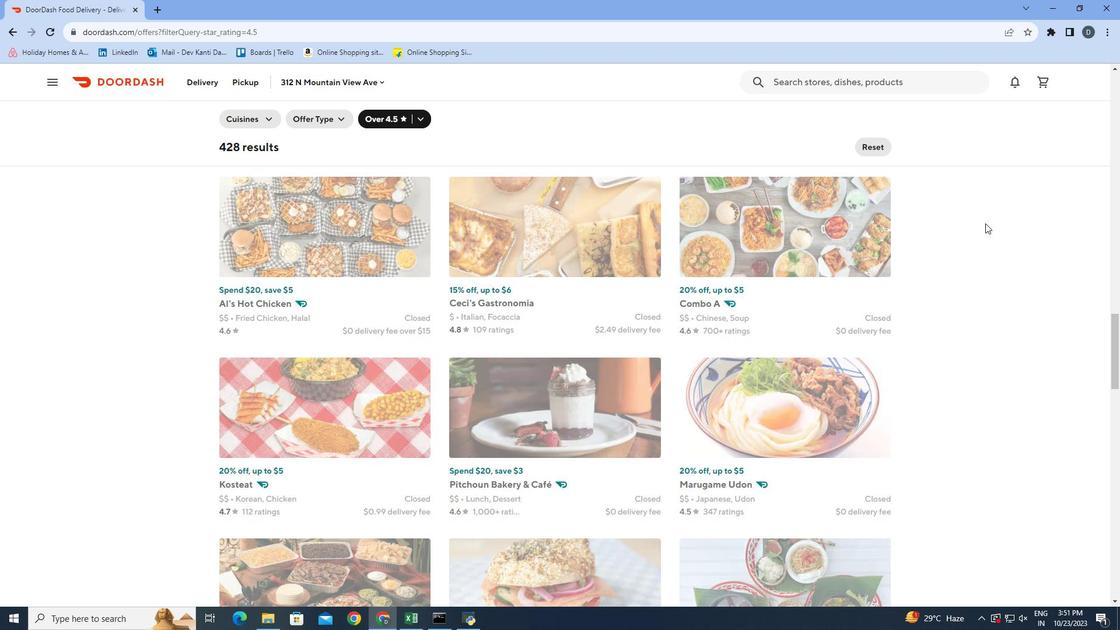 
Action: Mouse scrolled (985, 222) with delta (0, 0)
Screenshot: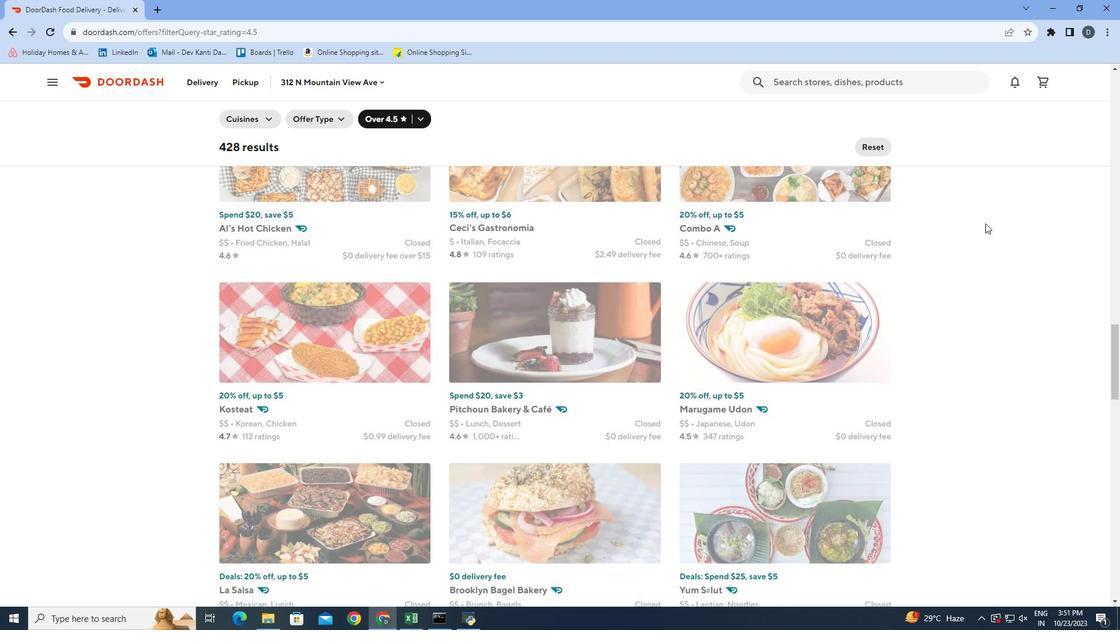 
Action: Mouse scrolled (985, 222) with delta (0, 0)
Screenshot: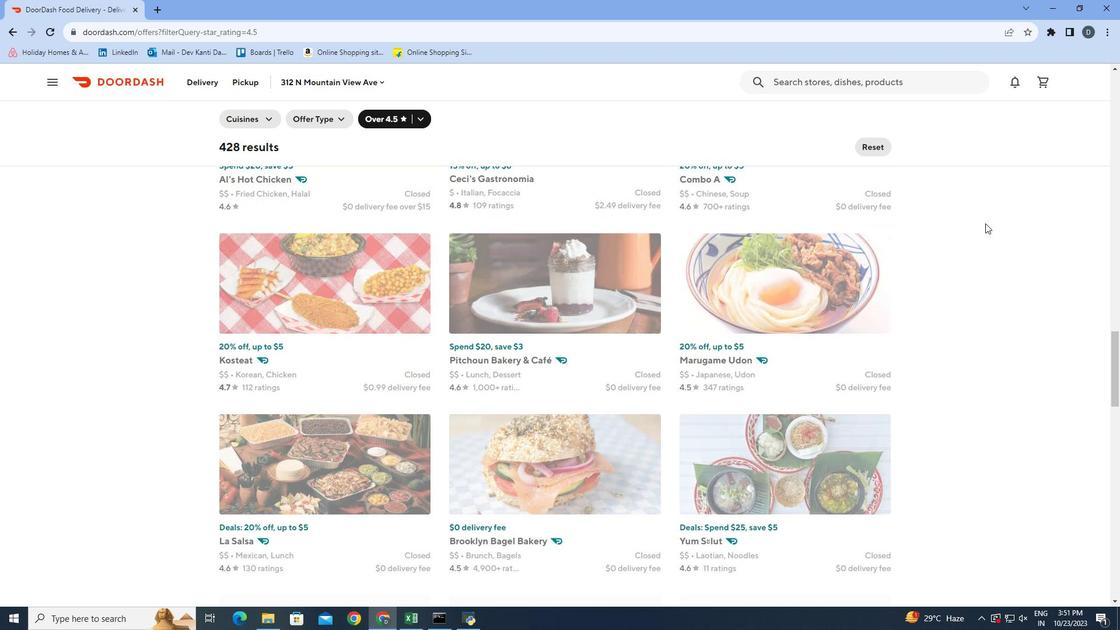 
Action: Mouse scrolled (985, 222) with delta (0, 0)
Screenshot: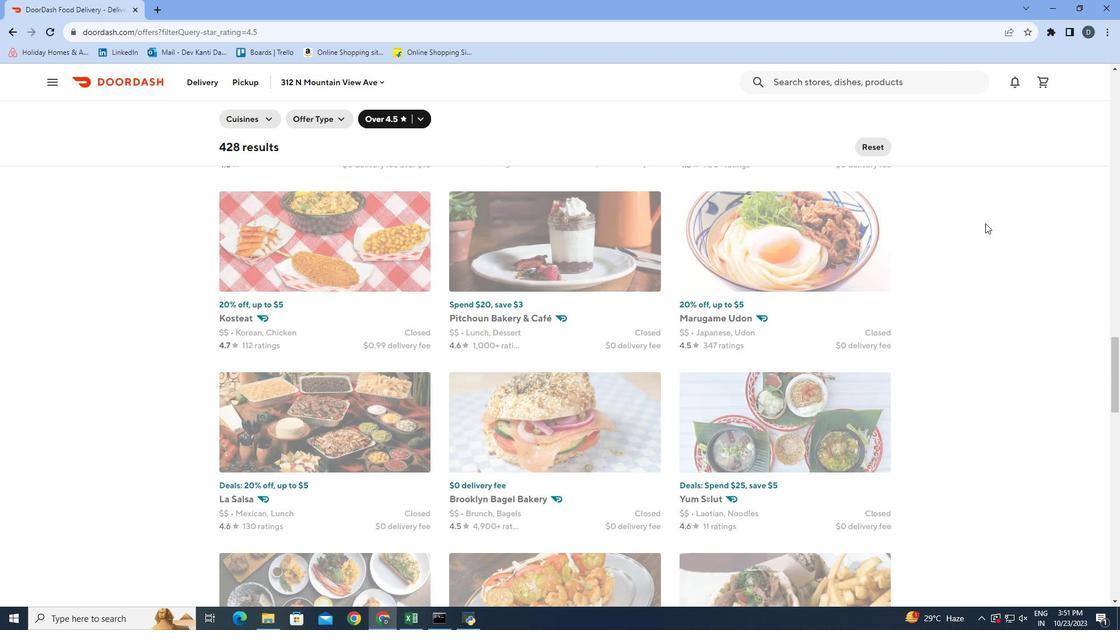 
Action: Mouse scrolled (985, 222) with delta (0, 0)
Screenshot: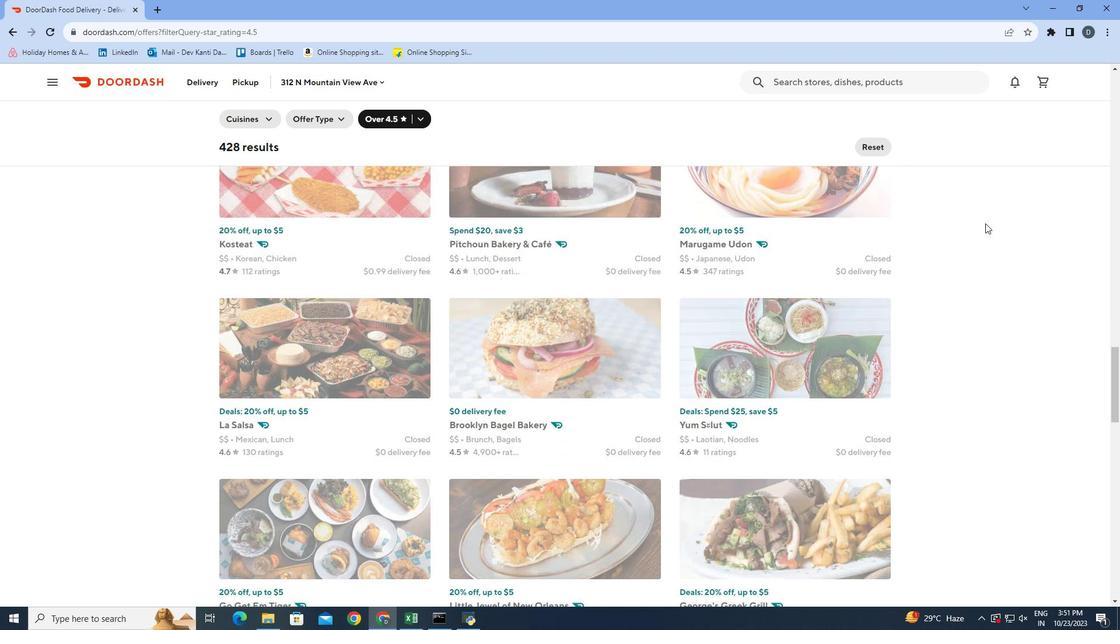
Action: Mouse scrolled (985, 222) with delta (0, 0)
Screenshot: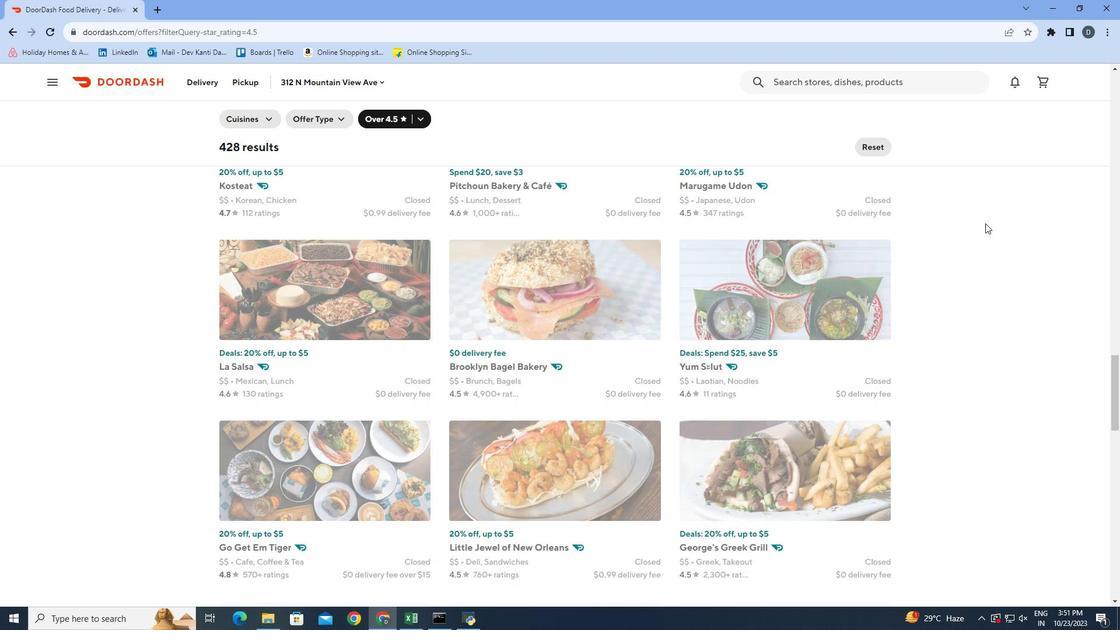 
Action: Mouse scrolled (985, 222) with delta (0, 0)
Screenshot: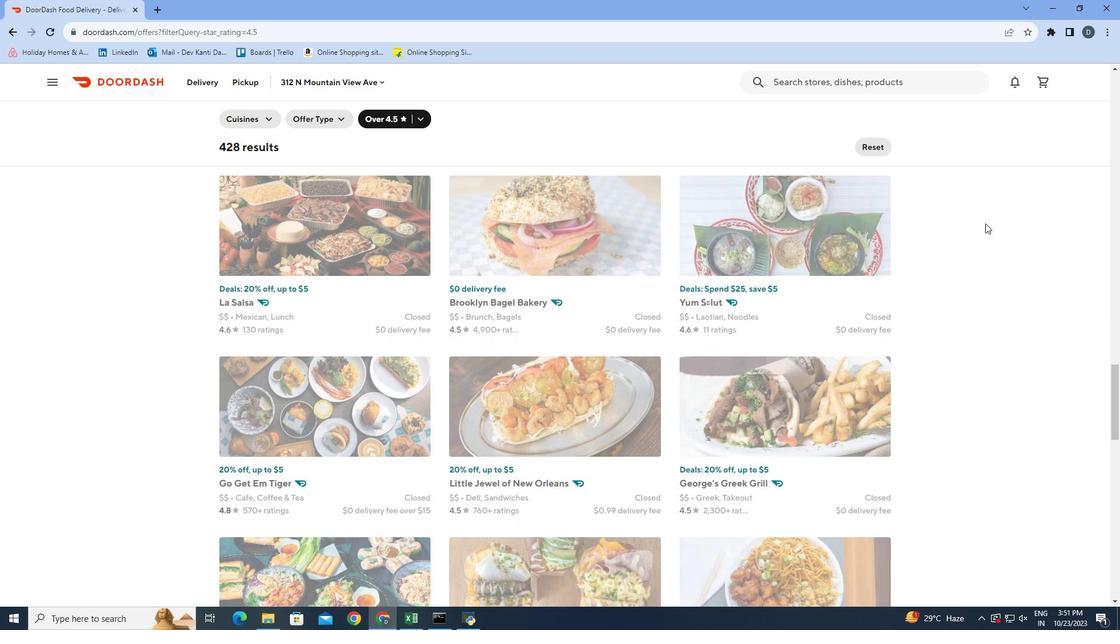
Action: Mouse scrolled (985, 222) with delta (0, 0)
Screenshot: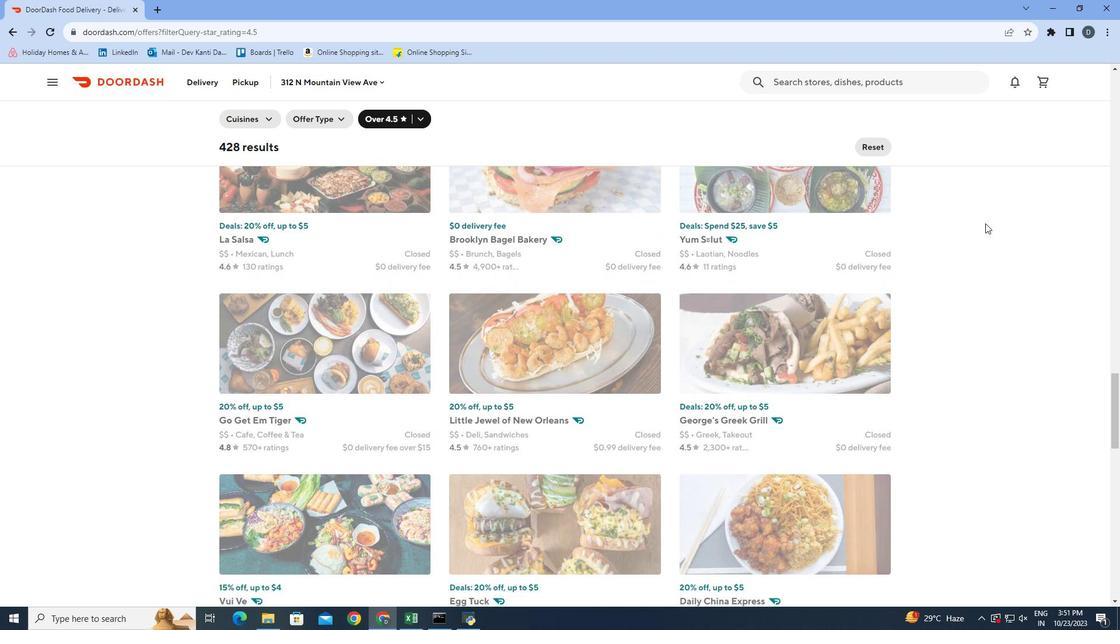 
Action: Mouse scrolled (985, 222) with delta (0, 0)
Screenshot: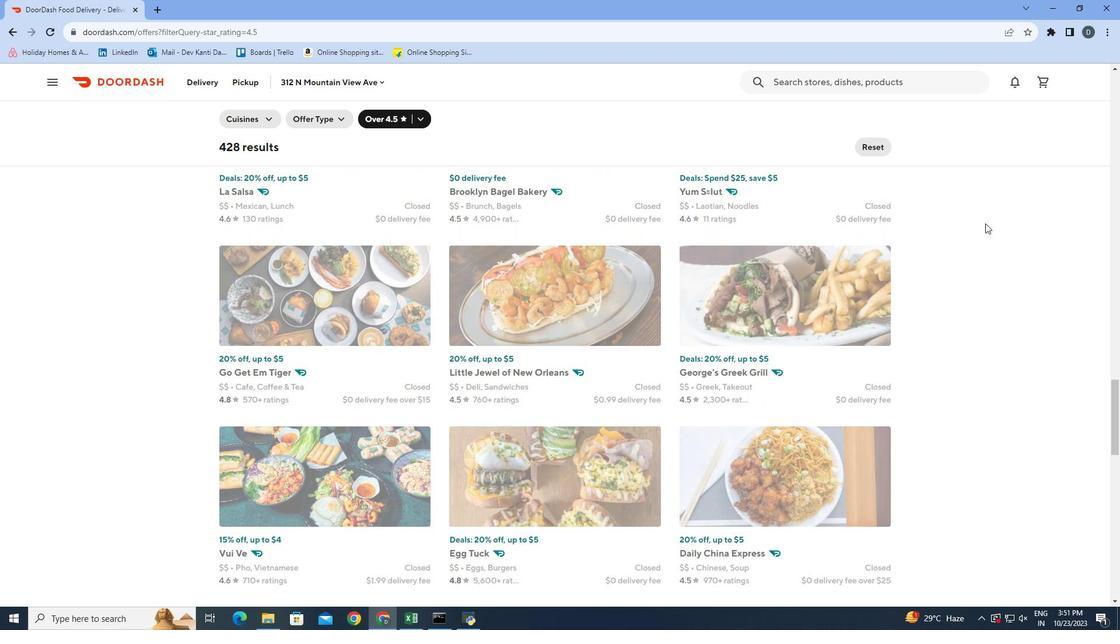 
Action: Mouse scrolled (985, 222) with delta (0, 0)
Screenshot: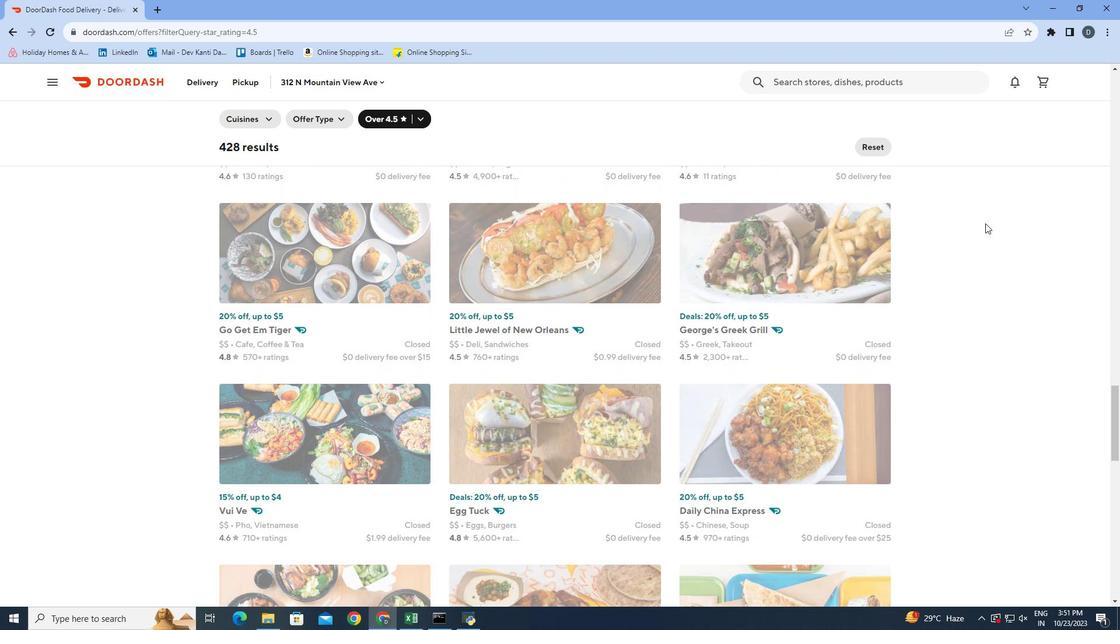 
Action: Mouse scrolled (985, 222) with delta (0, 0)
Screenshot: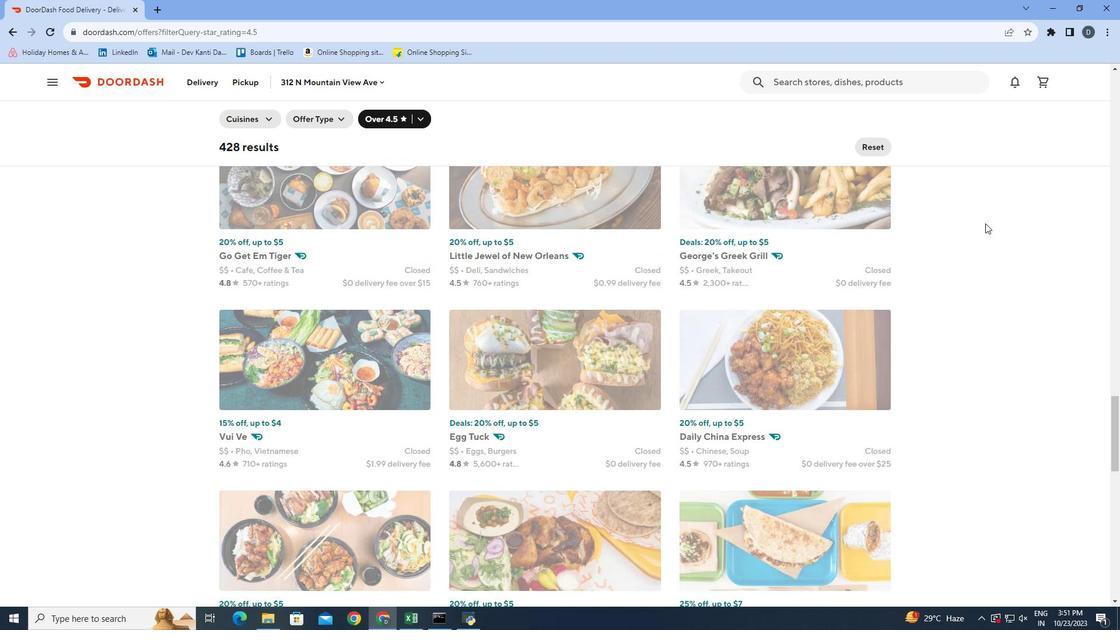 
Action: Mouse scrolled (985, 222) with delta (0, 0)
Screenshot: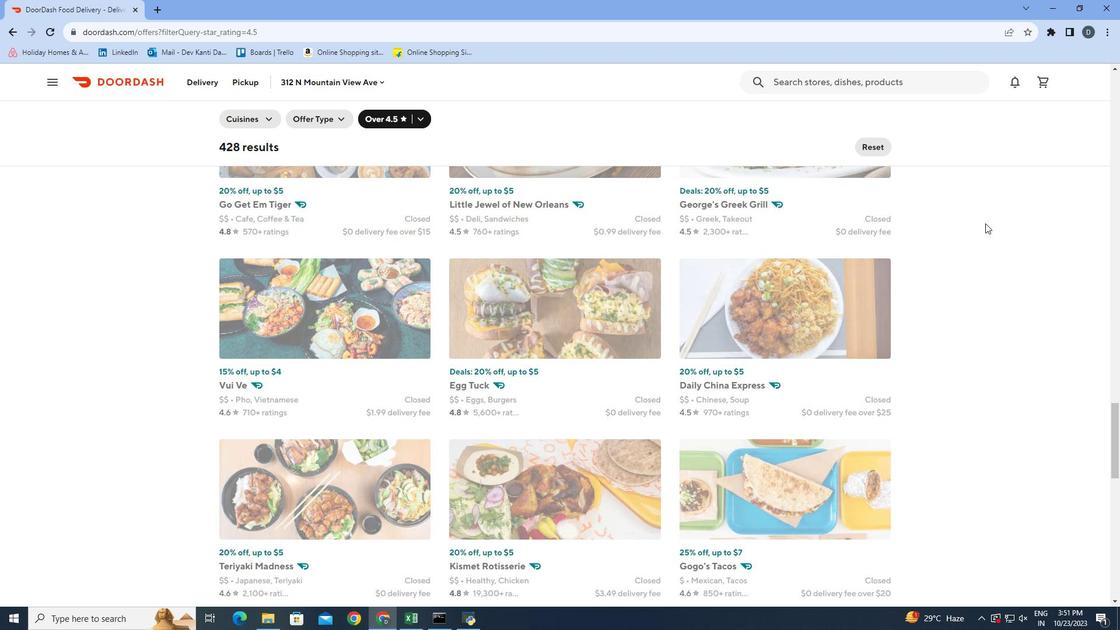 
Action: Mouse scrolled (985, 222) with delta (0, 0)
Screenshot: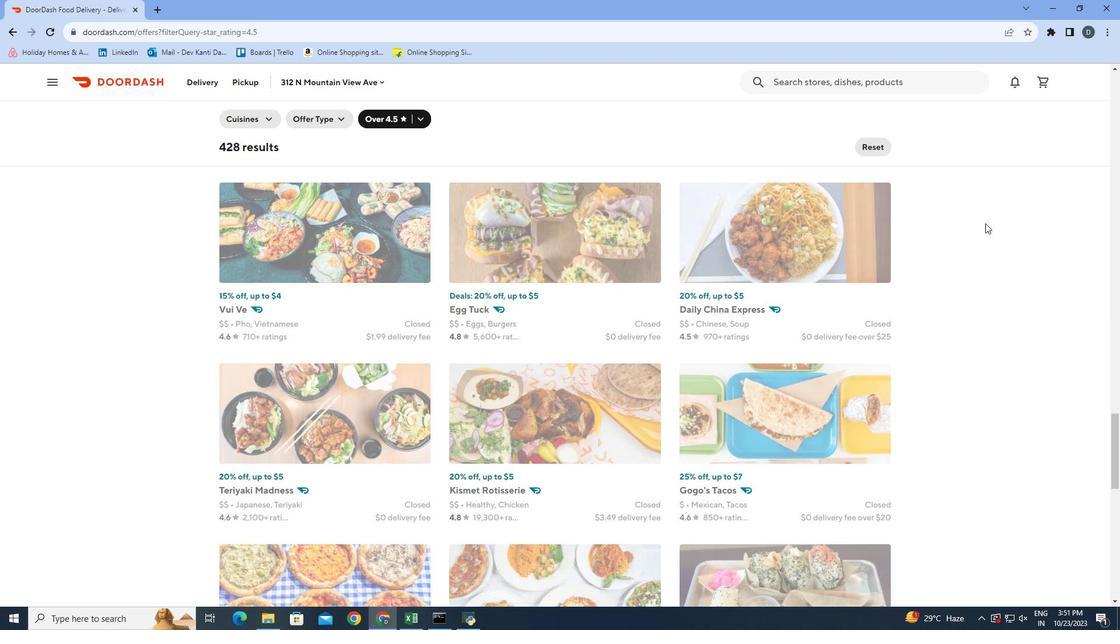 
Action: Mouse scrolled (985, 222) with delta (0, 0)
Screenshot: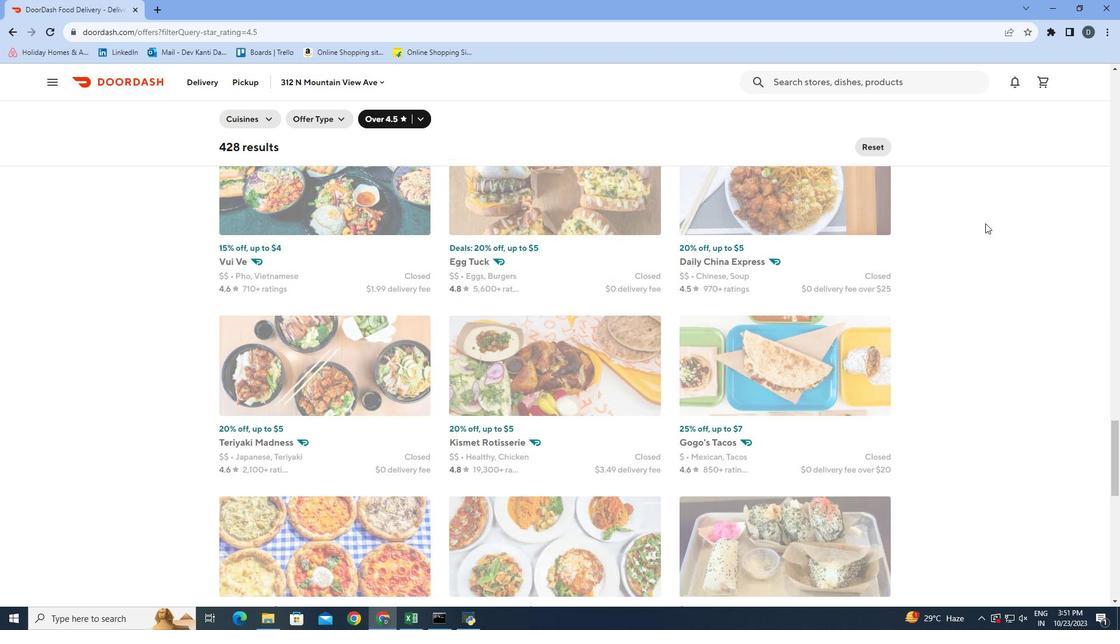 
Action: Mouse scrolled (985, 222) with delta (0, 0)
Screenshot: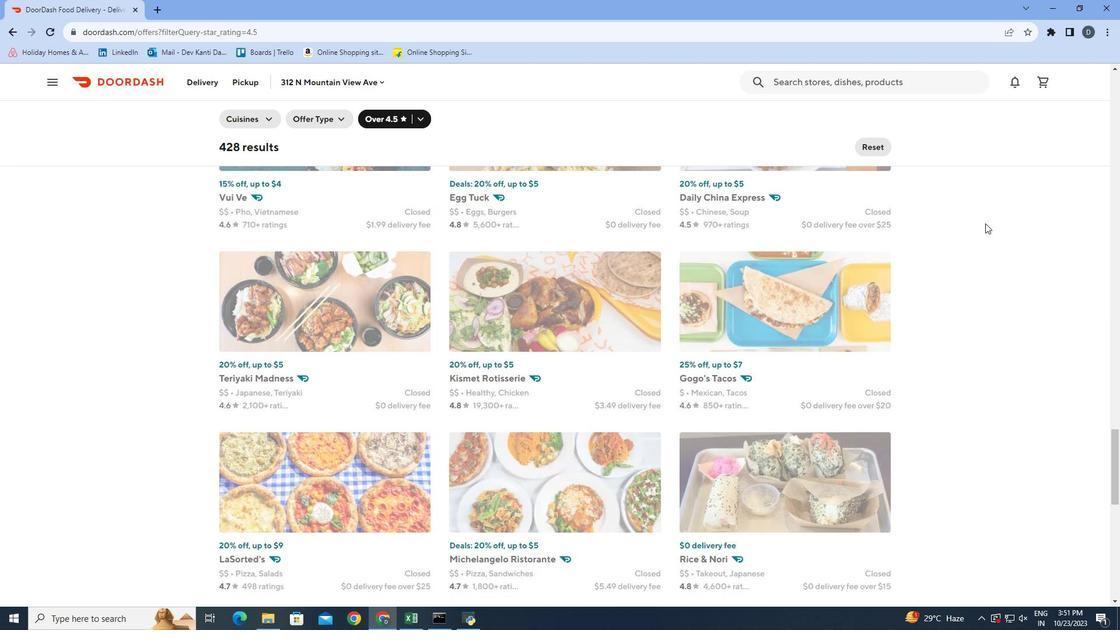 
Action: Mouse moved to (986, 223)
Screenshot: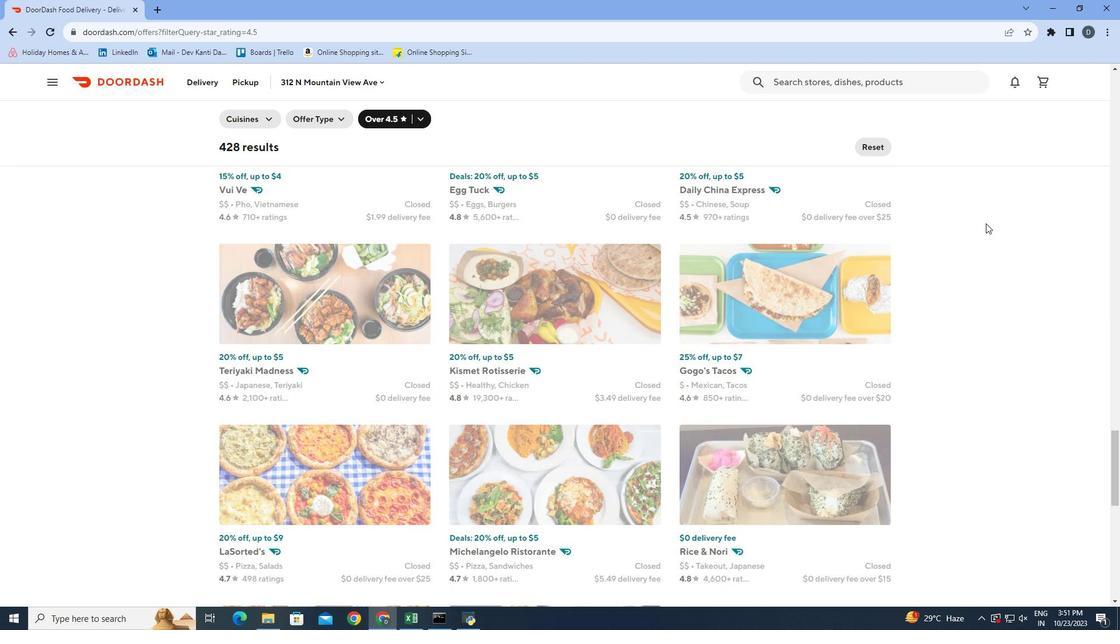 
Action: Mouse scrolled (986, 222) with delta (0, 0)
Screenshot: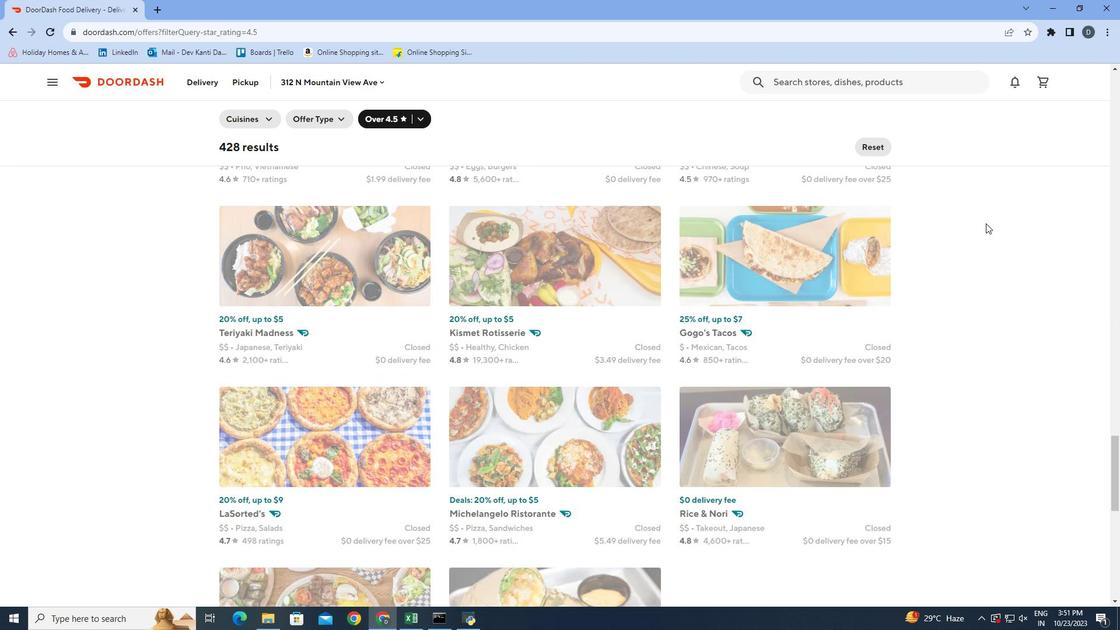 
Action: Mouse scrolled (986, 222) with delta (0, 0)
Screenshot: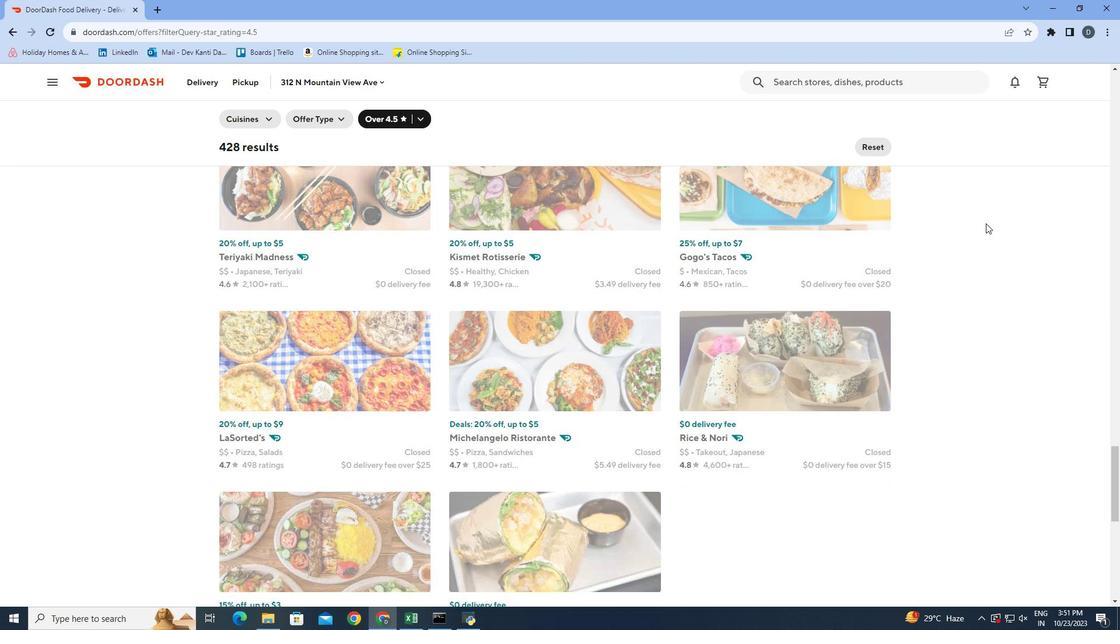 
Action: Mouse scrolled (986, 222) with delta (0, 0)
Screenshot: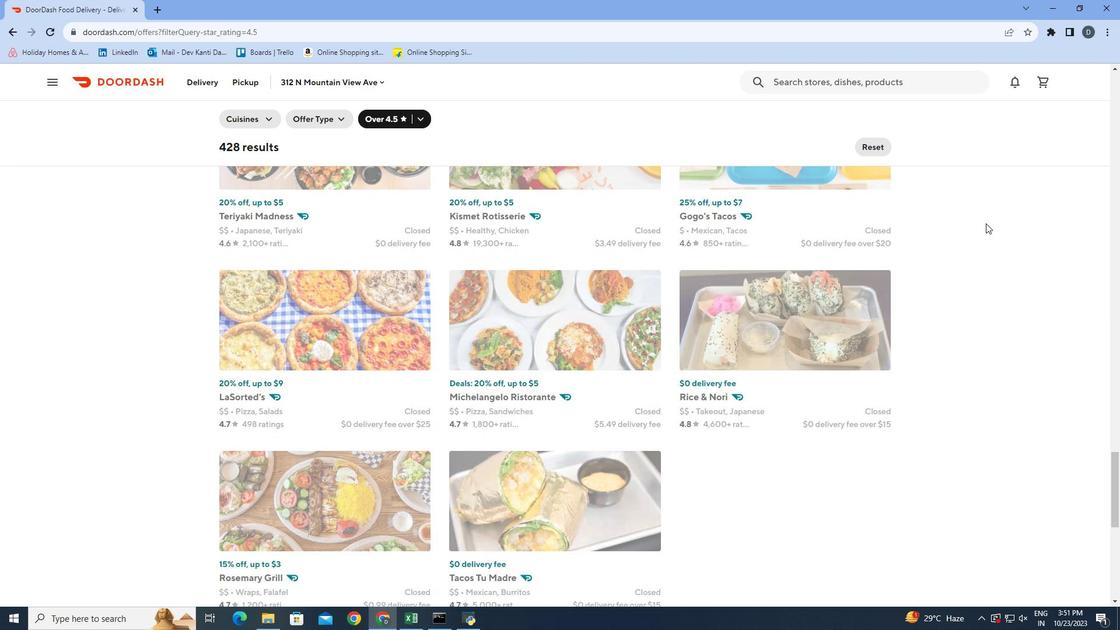 
Action: Mouse scrolled (986, 222) with delta (0, 0)
Screenshot: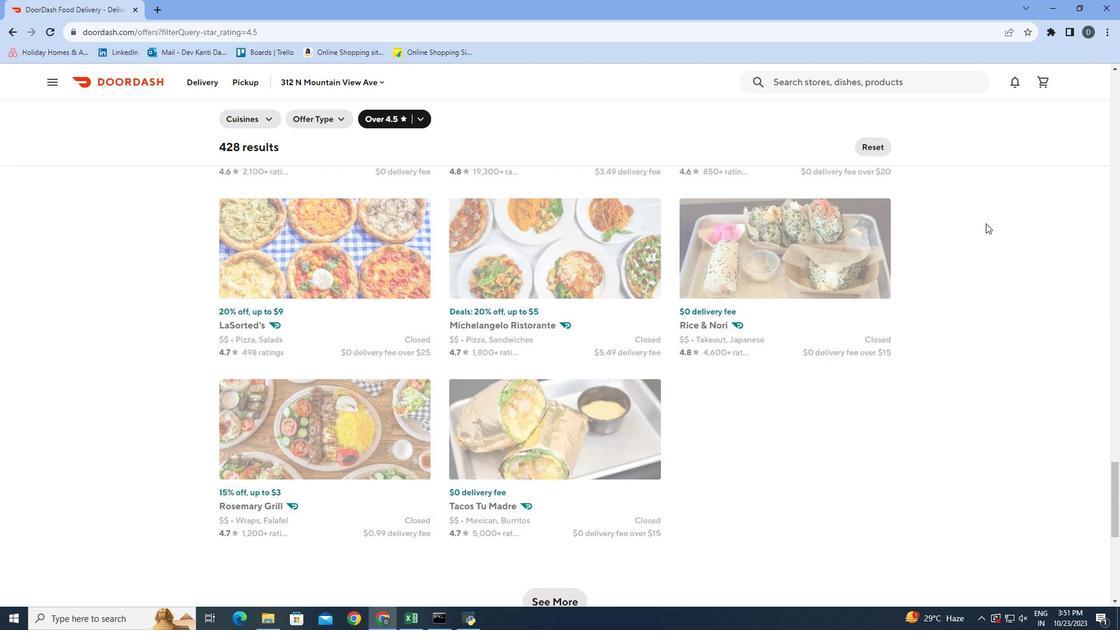 
Action: Mouse scrolled (986, 222) with delta (0, 0)
Screenshot: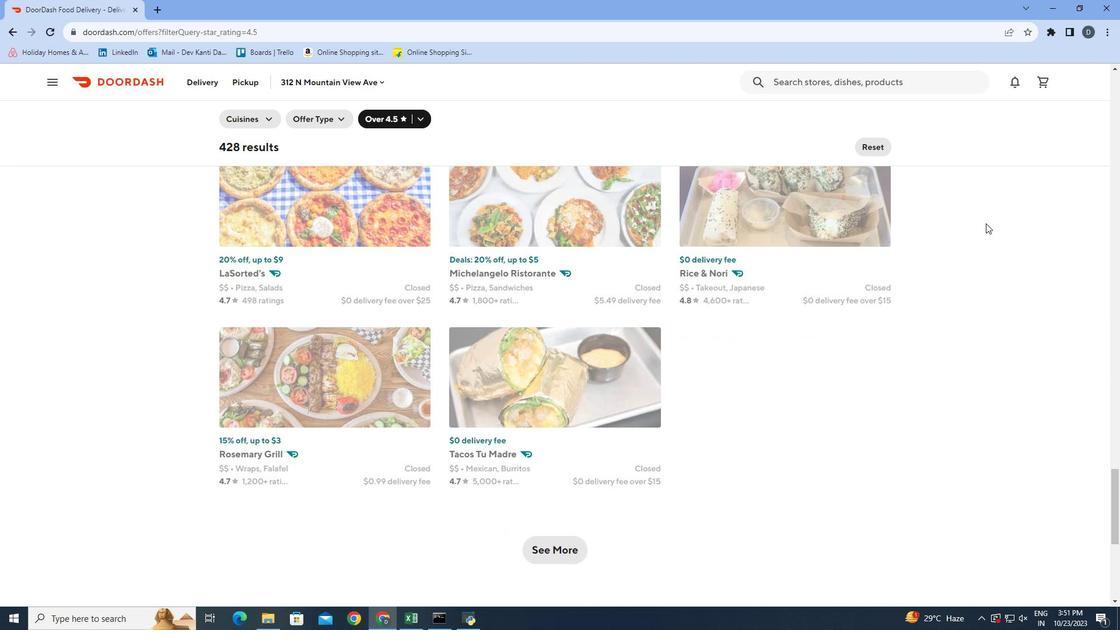 
Action: Mouse scrolled (986, 222) with delta (0, 0)
Screenshot: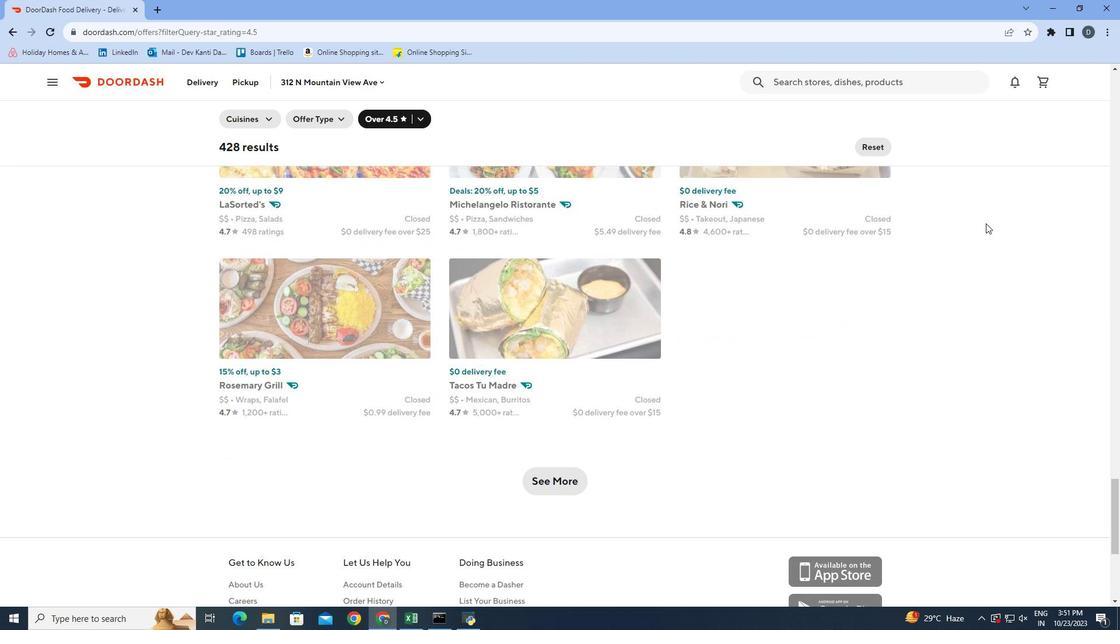 
Action: Mouse scrolled (986, 222) with delta (0, 0)
Screenshot: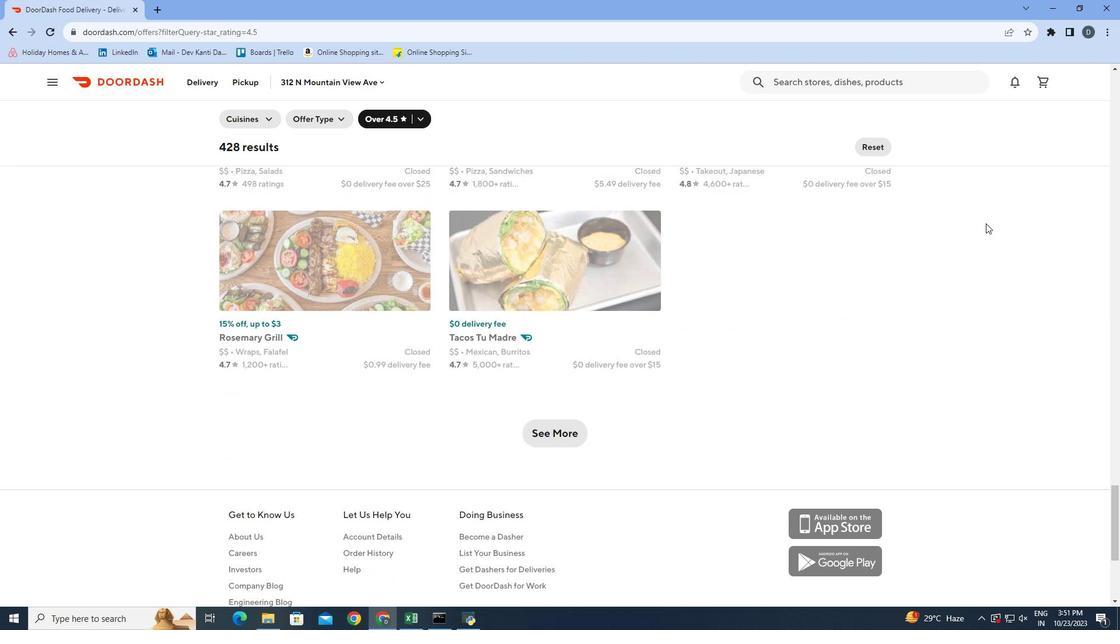 
Action: Mouse moved to (567, 417)
Screenshot: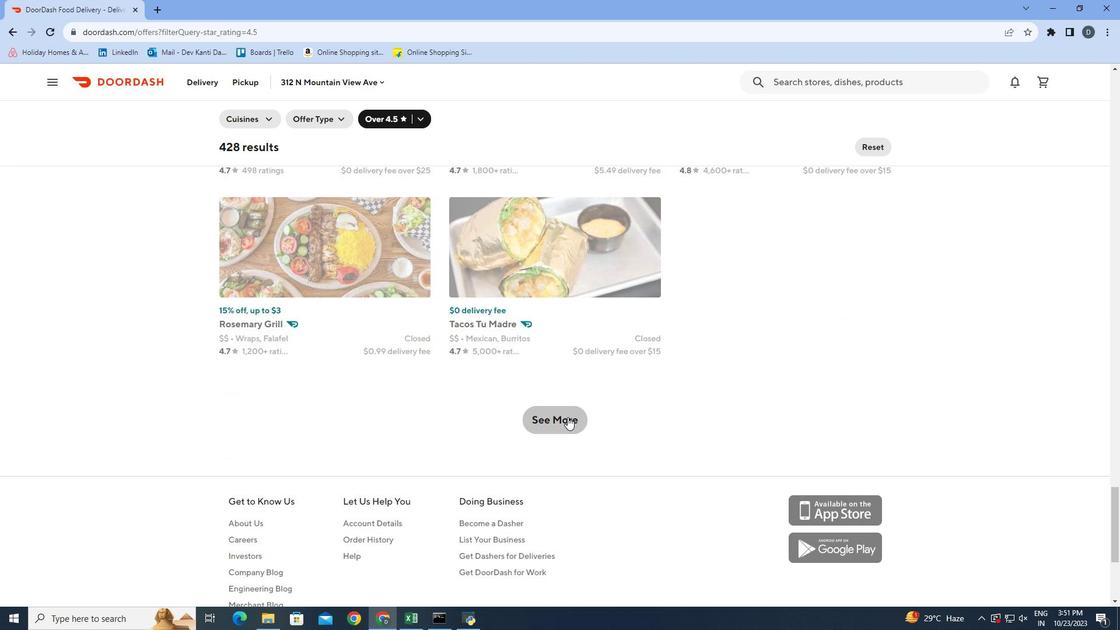 
Action: Mouse pressed left at (567, 417)
Screenshot: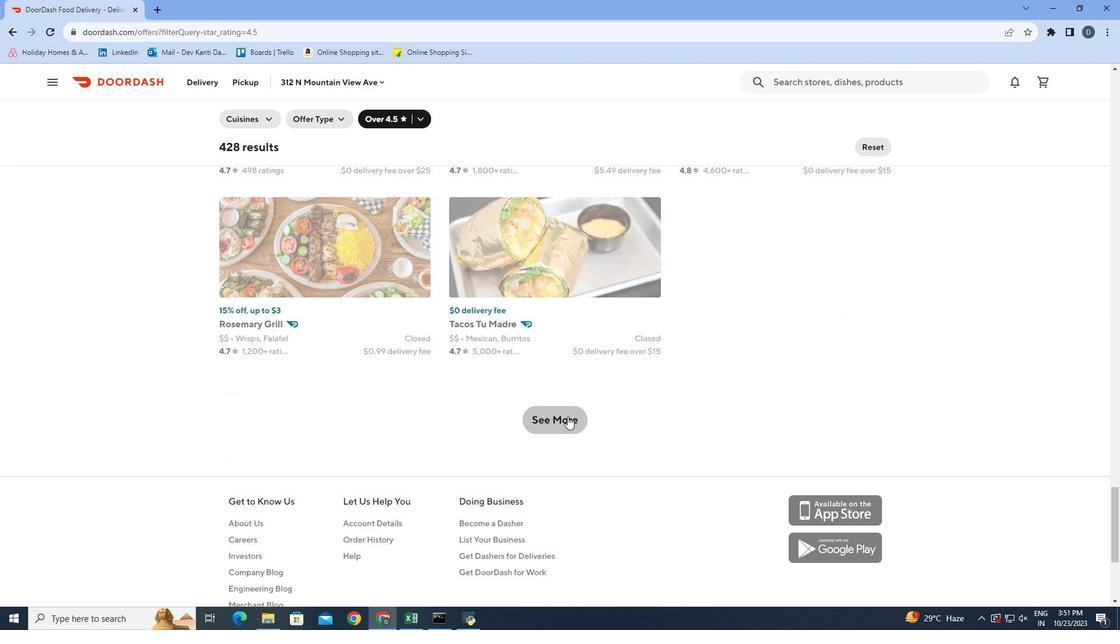 
Action: Mouse moved to (932, 270)
Screenshot: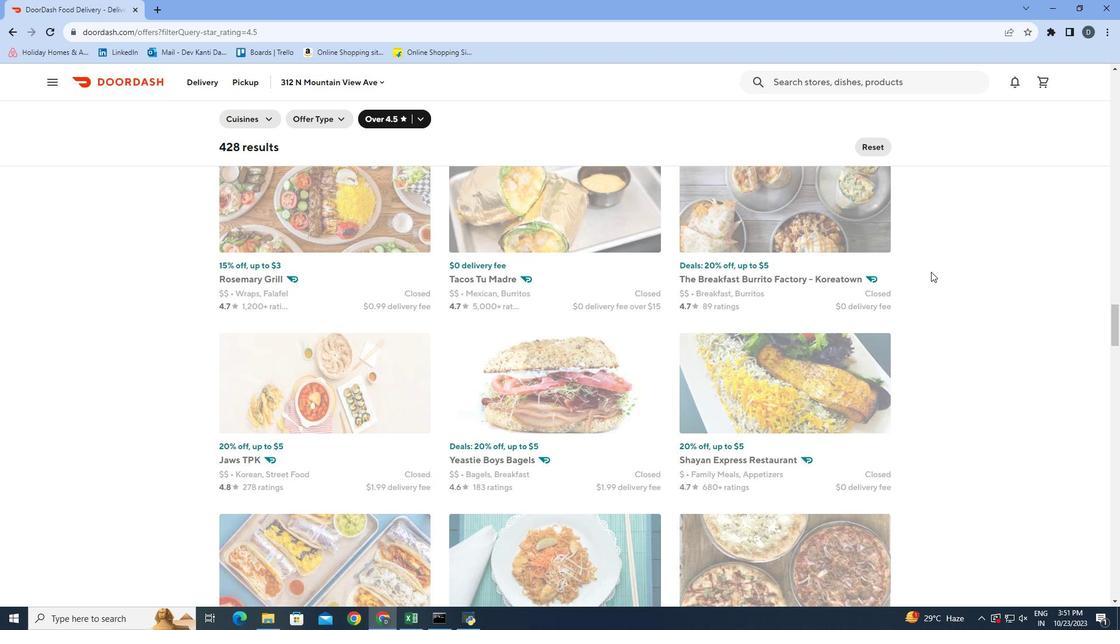 
Action: Mouse scrolled (932, 270) with delta (0, 0)
Screenshot: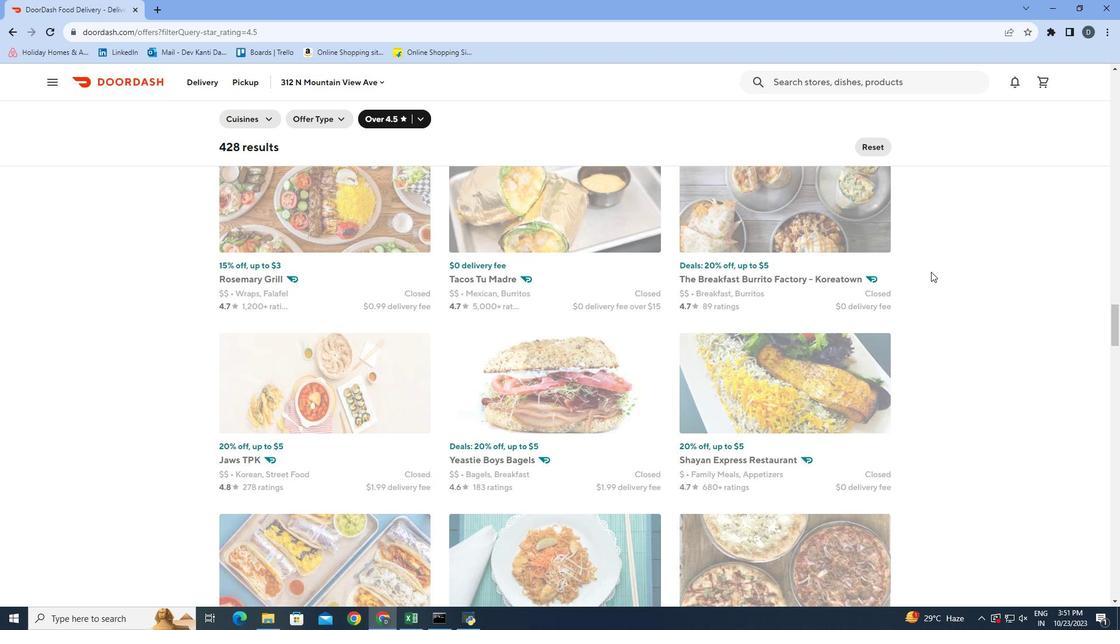 
Action: Mouse moved to (930, 271)
Screenshot: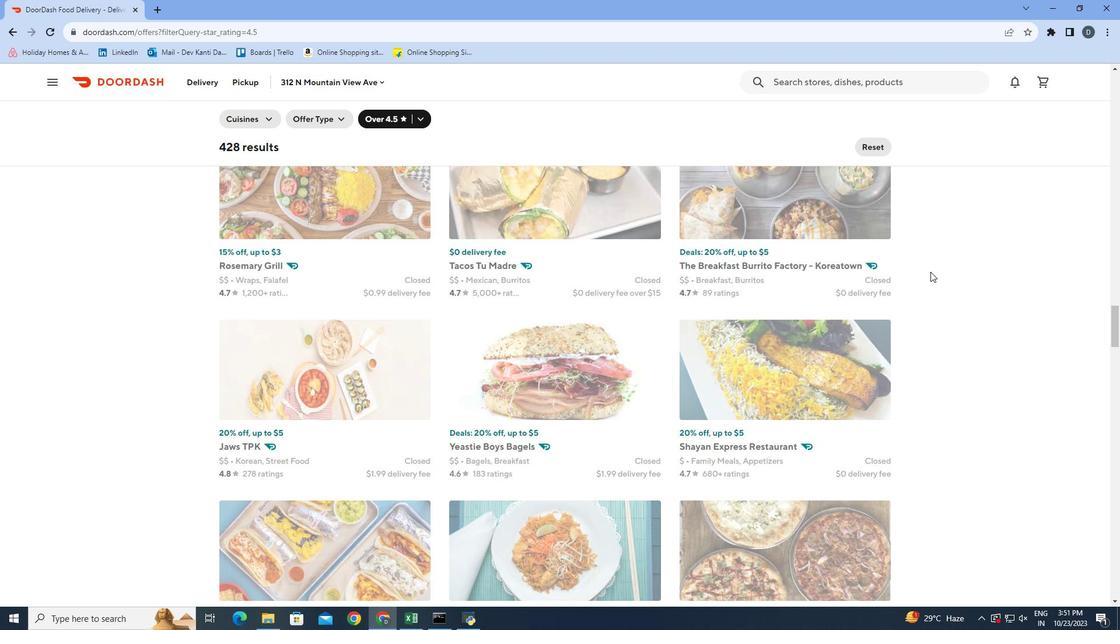 
Action: Mouse scrolled (930, 271) with delta (0, 0)
Screenshot: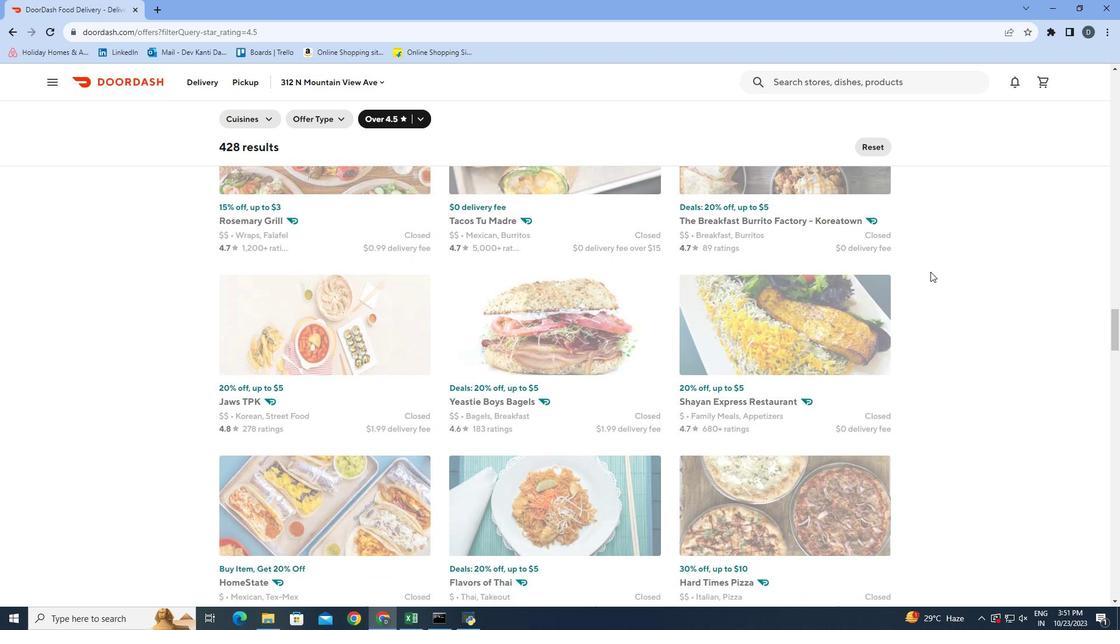 
Action: Mouse moved to (931, 271)
Screenshot: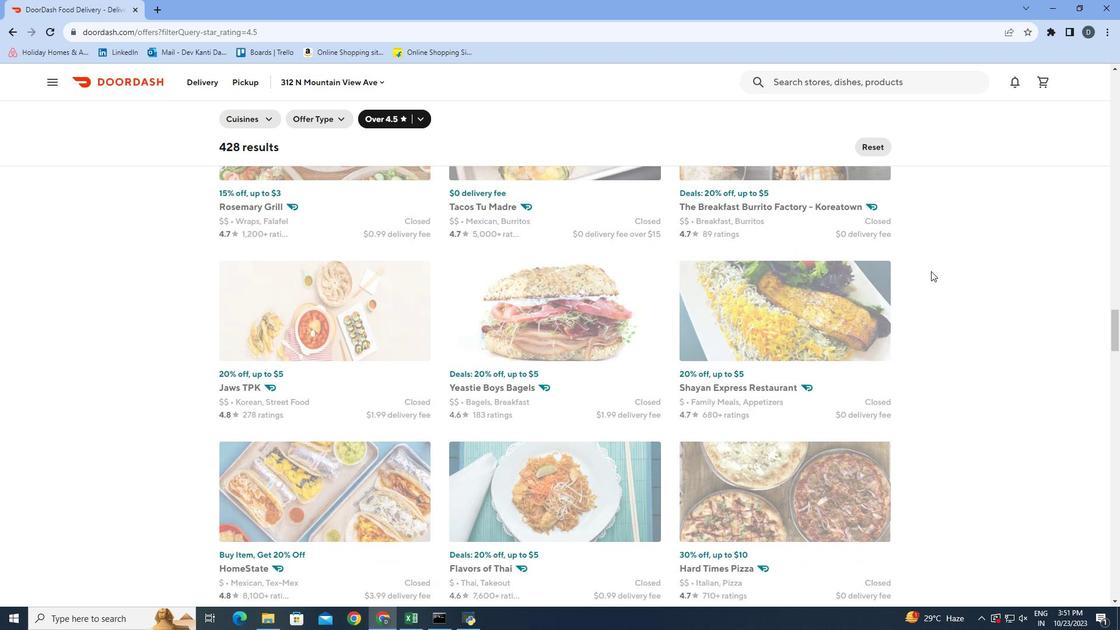 
Action: Mouse scrolled (931, 270) with delta (0, 0)
Screenshot: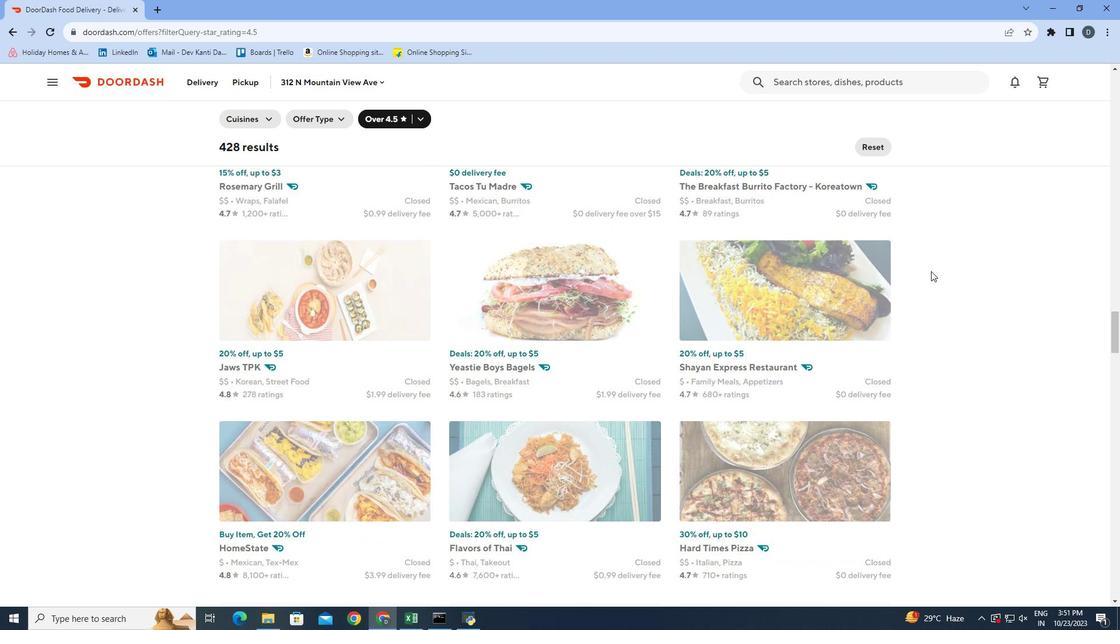 
Action: Mouse moved to (931, 270)
Screenshot: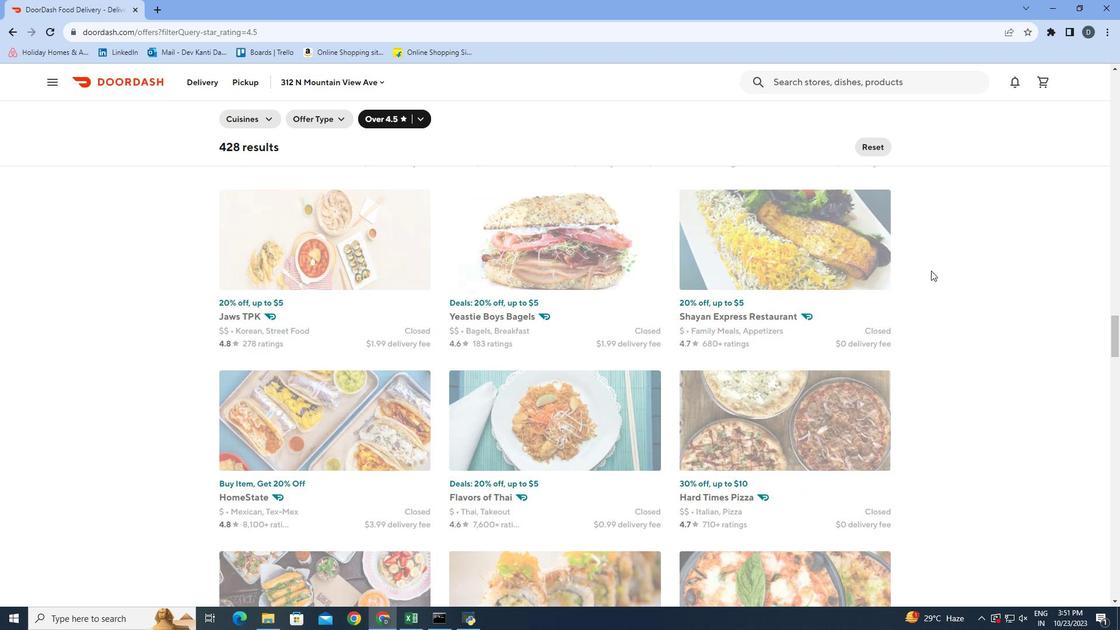
Action: Mouse scrolled (931, 270) with delta (0, 0)
Screenshot: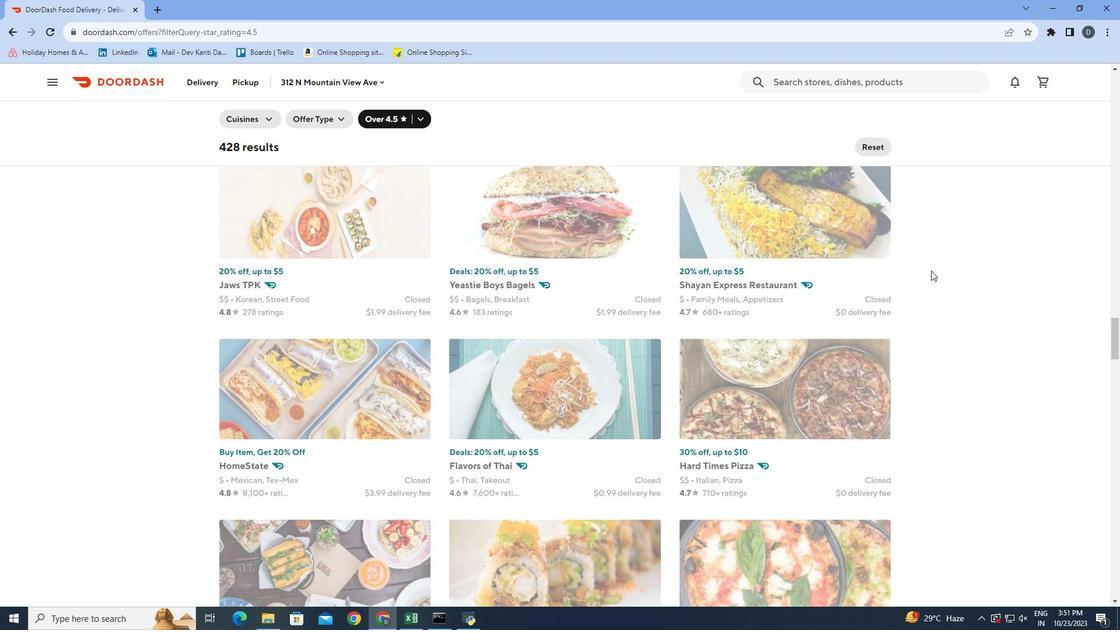 
Action: Mouse moved to (930, 270)
Screenshot: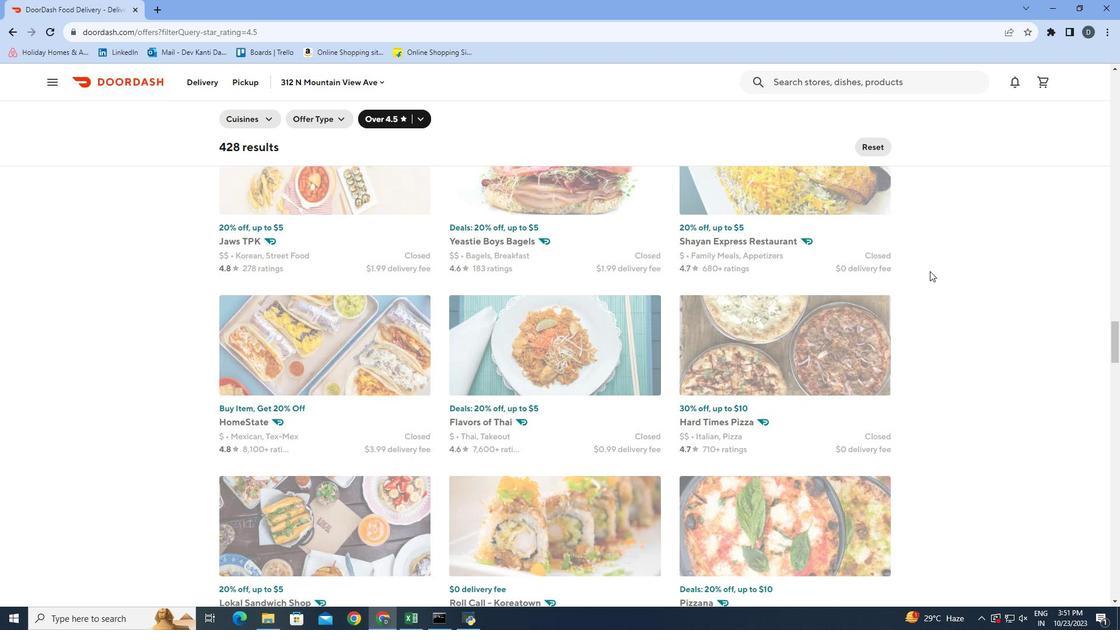 
Action: Mouse scrolled (930, 270) with delta (0, 0)
Screenshot: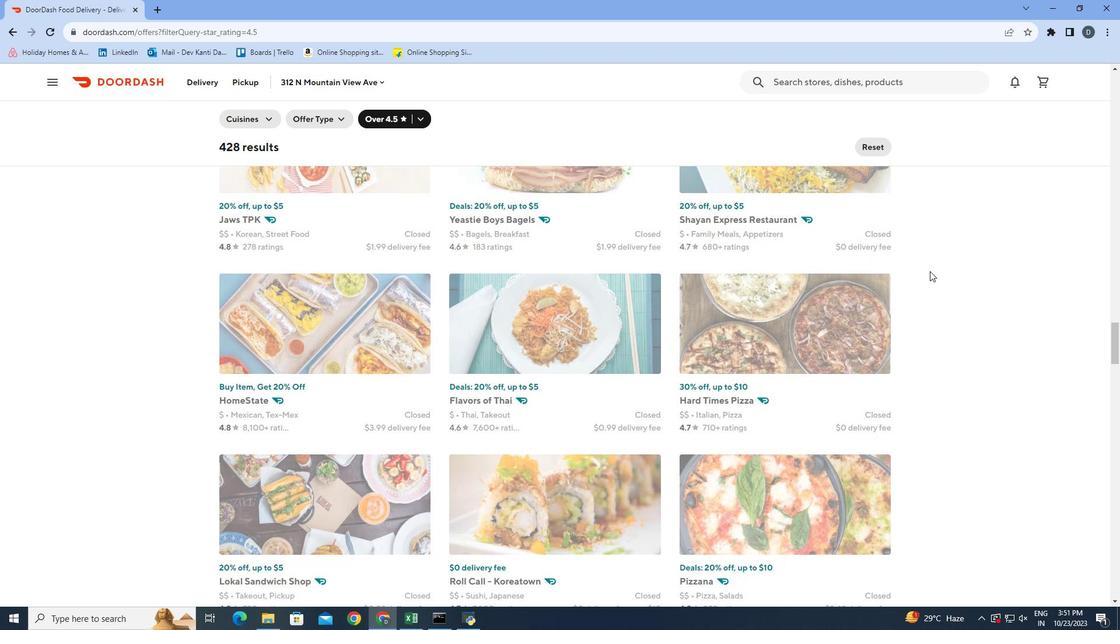 
Action: Mouse moved to (929, 271)
Screenshot: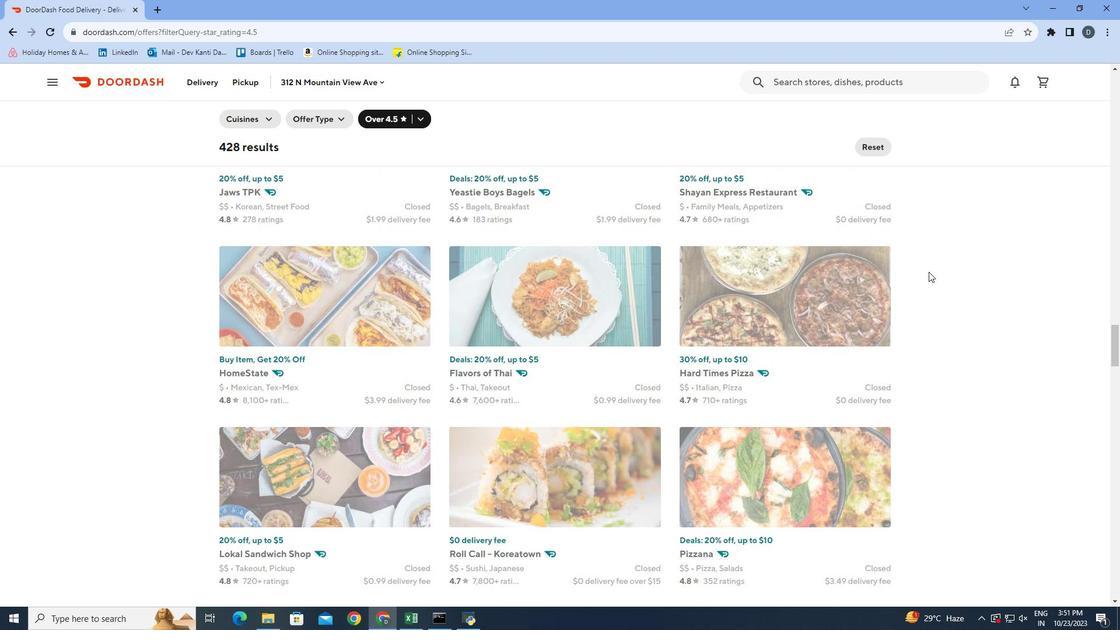 
Action: Mouse scrolled (929, 271) with delta (0, 0)
Screenshot: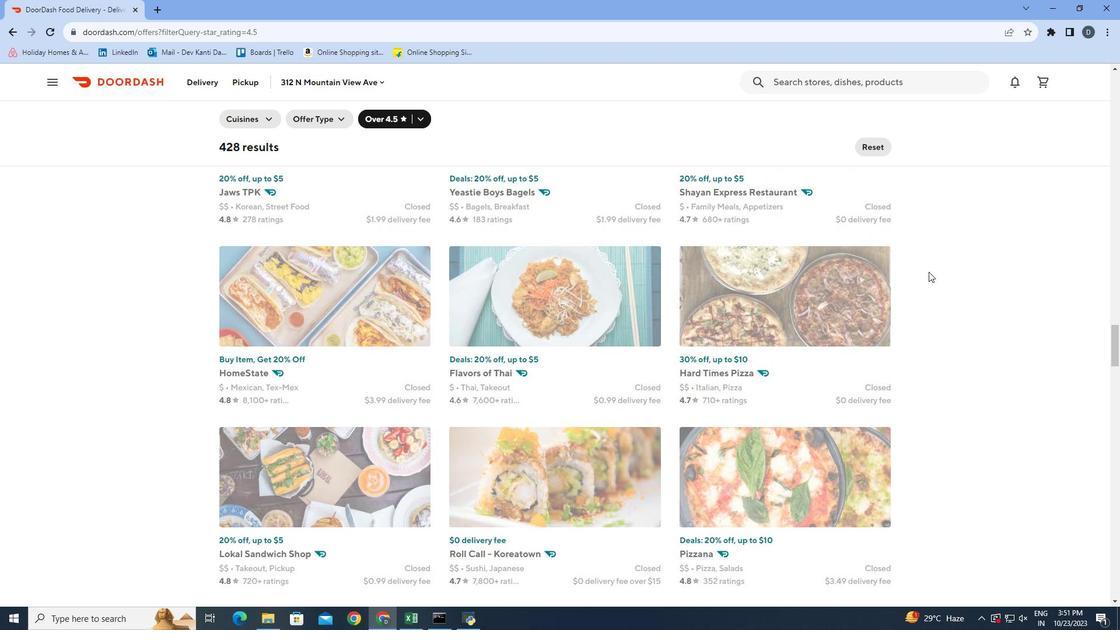 
Action: Mouse scrolled (929, 271) with delta (0, 0)
Screenshot: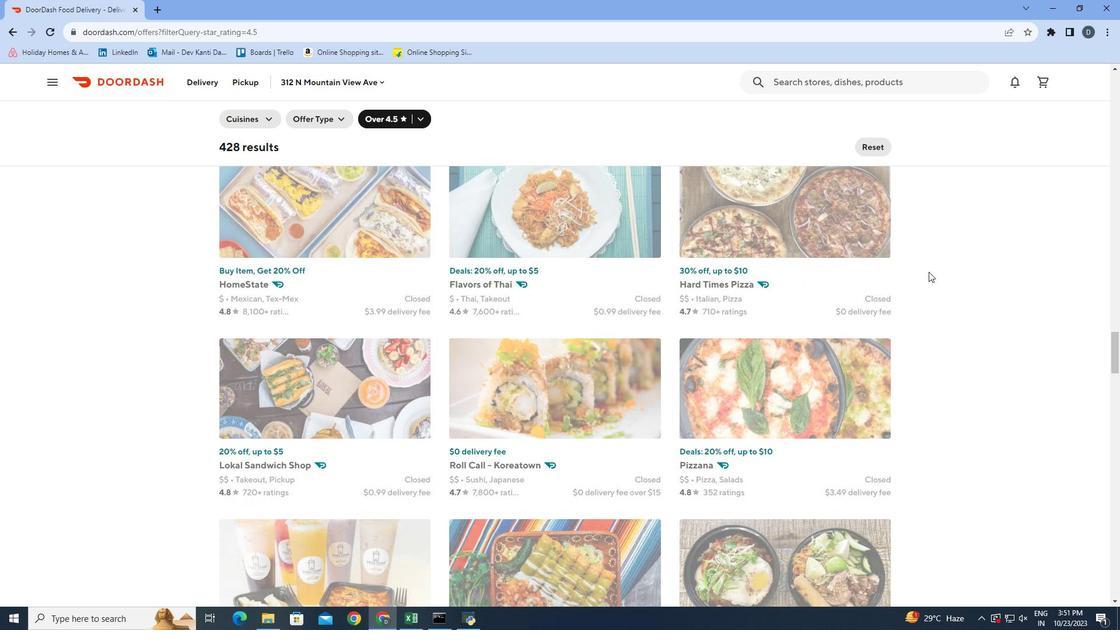
Action: Mouse scrolled (929, 271) with delta (0, 0)
Screenshot: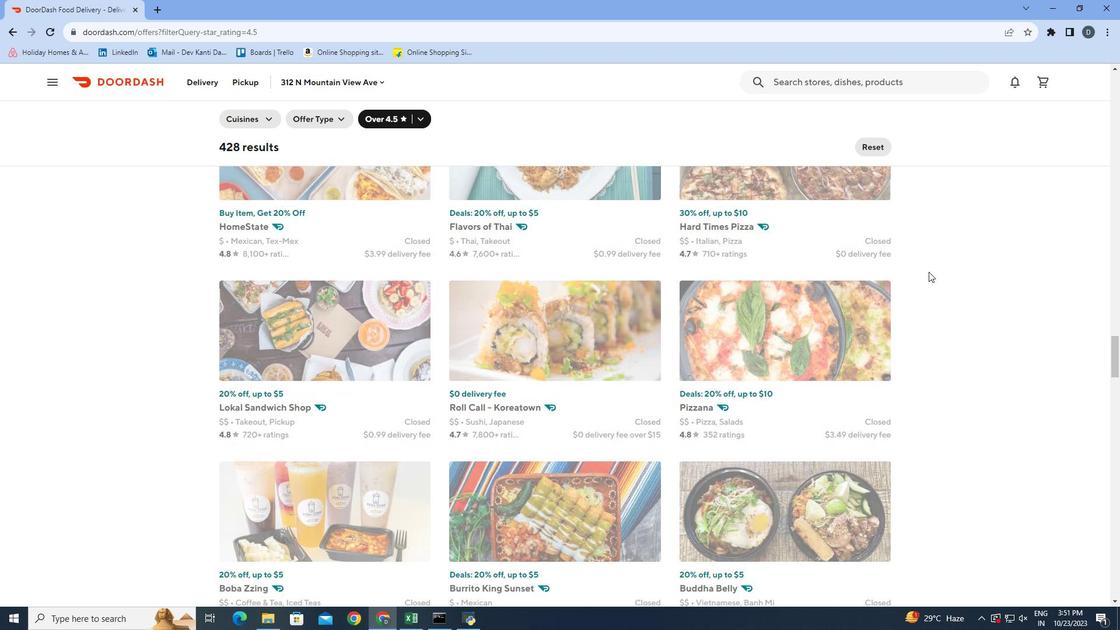 
Action: Mouse moved to (929, 271)
Screenshot: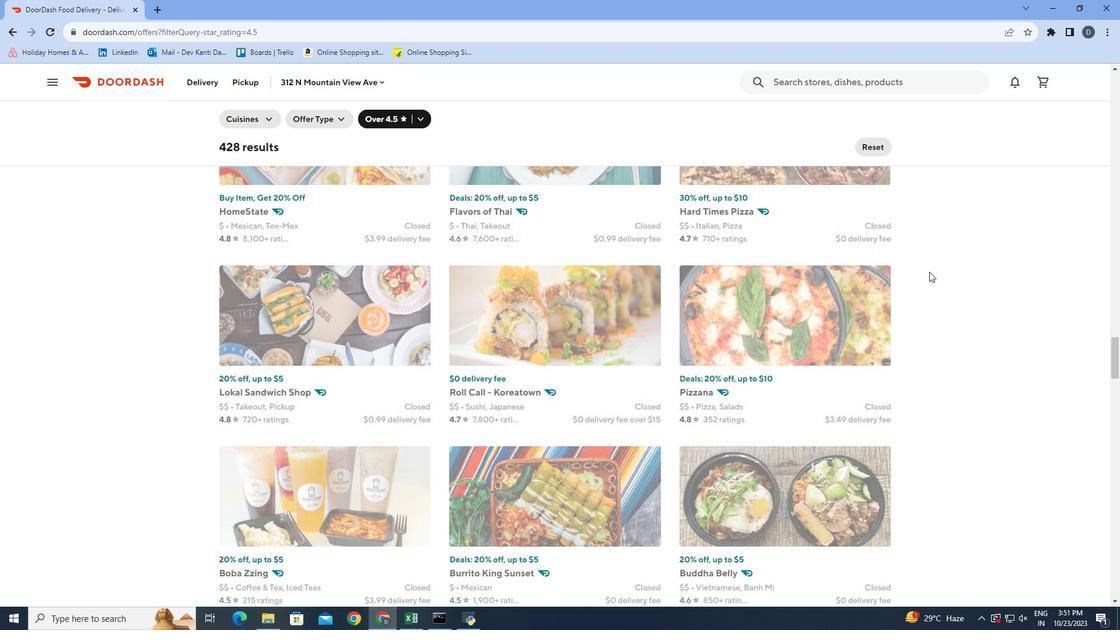 
Action: Mouse scrolled (929, 271) with delta (0, 0)
Screenshot: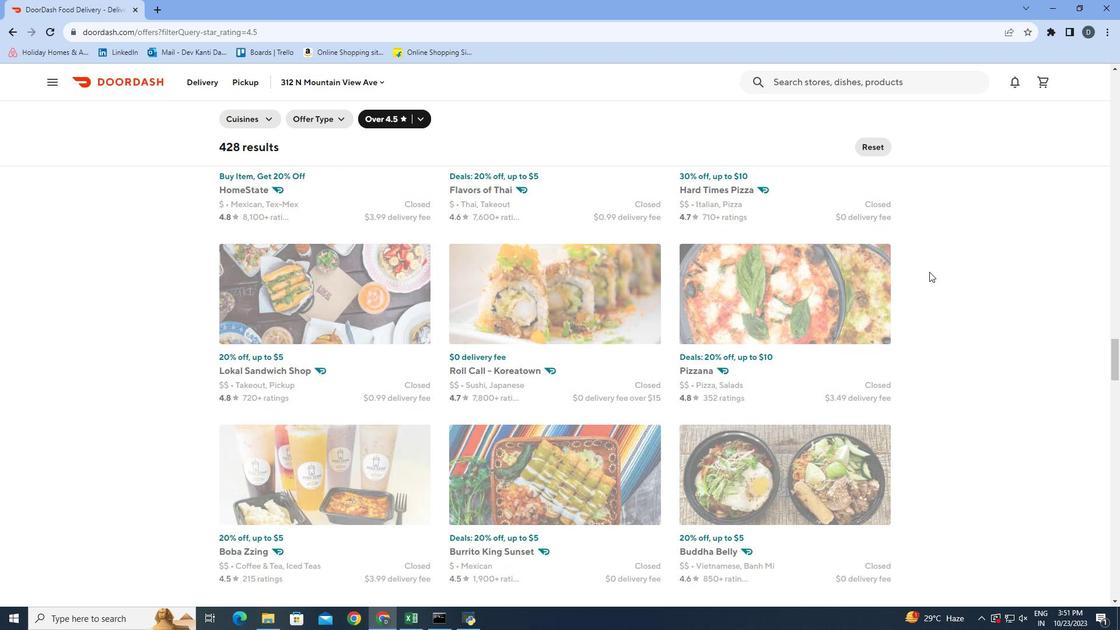 
Action: Mouse moved to (929, 271)
Screenshot: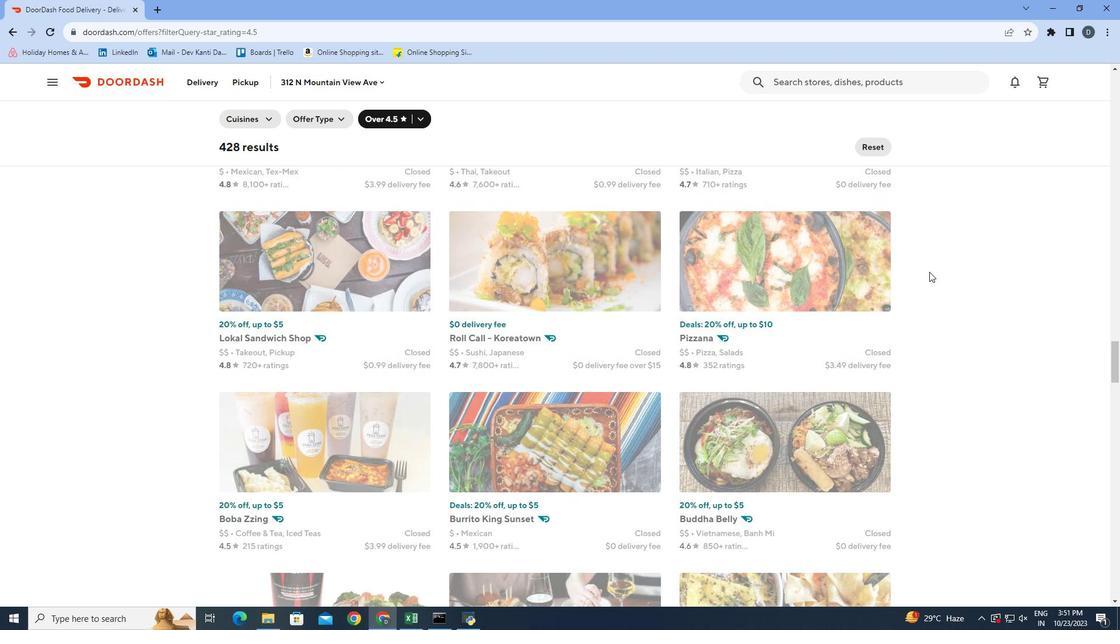 
Action: Mouse scrolled (929, 271) with delta (0, 0)
Screenshot: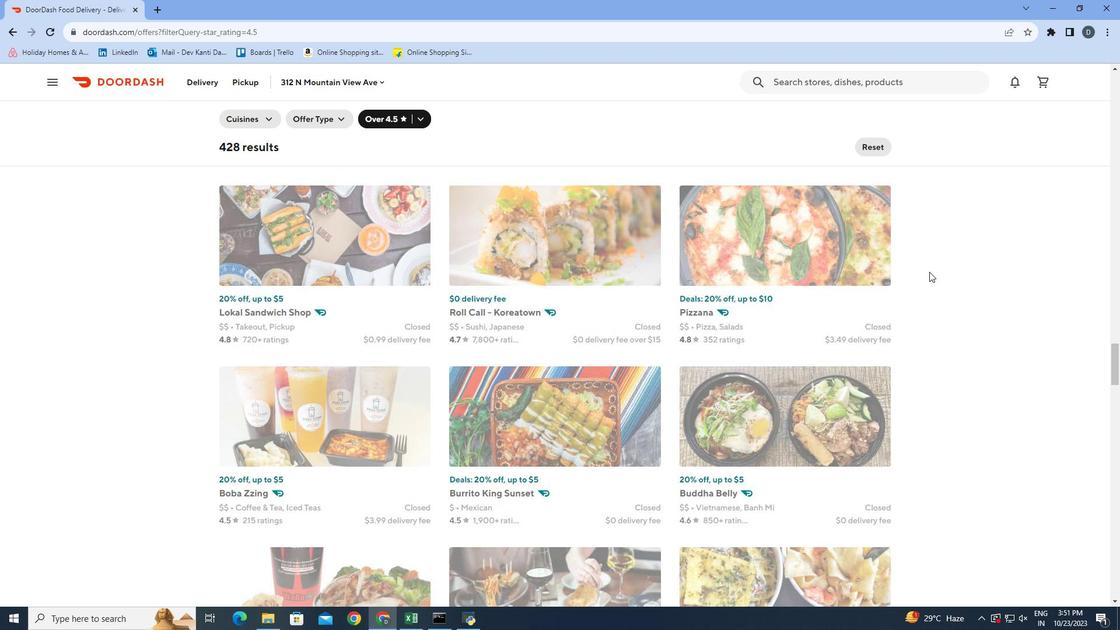 
Action: Mouse scrolled (929, 271) with delta (0, 0)
Screenshot: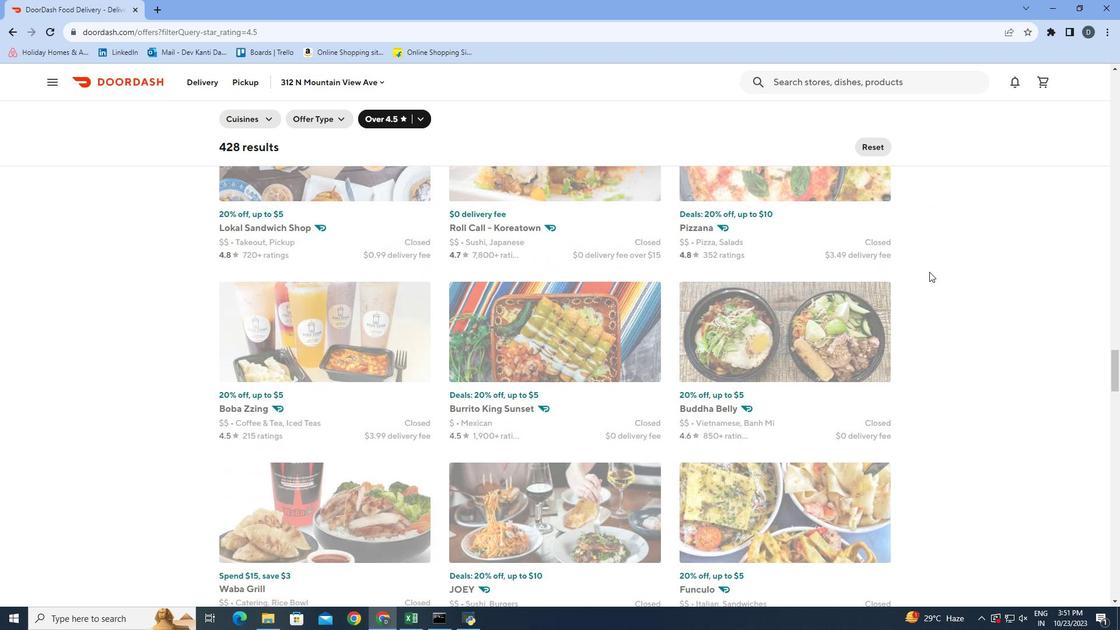
Action: Mouse scrolled (929, 271) with delta (0, 0)
Screenshot: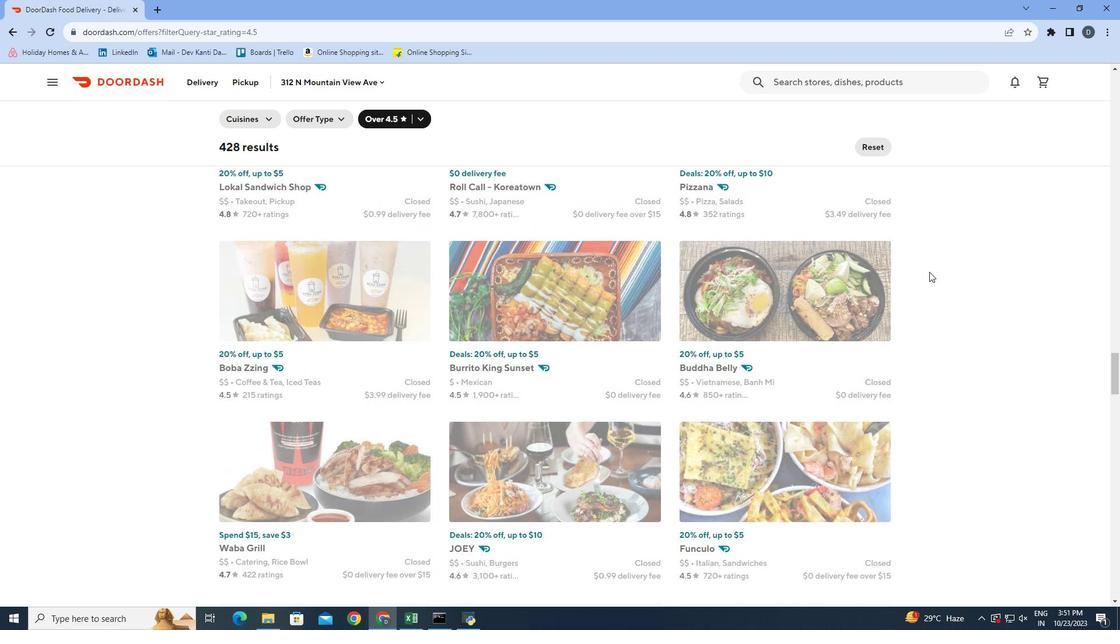 
Action: Mouse scrolled (929, 271) with delta (0, 0)
Screenshot: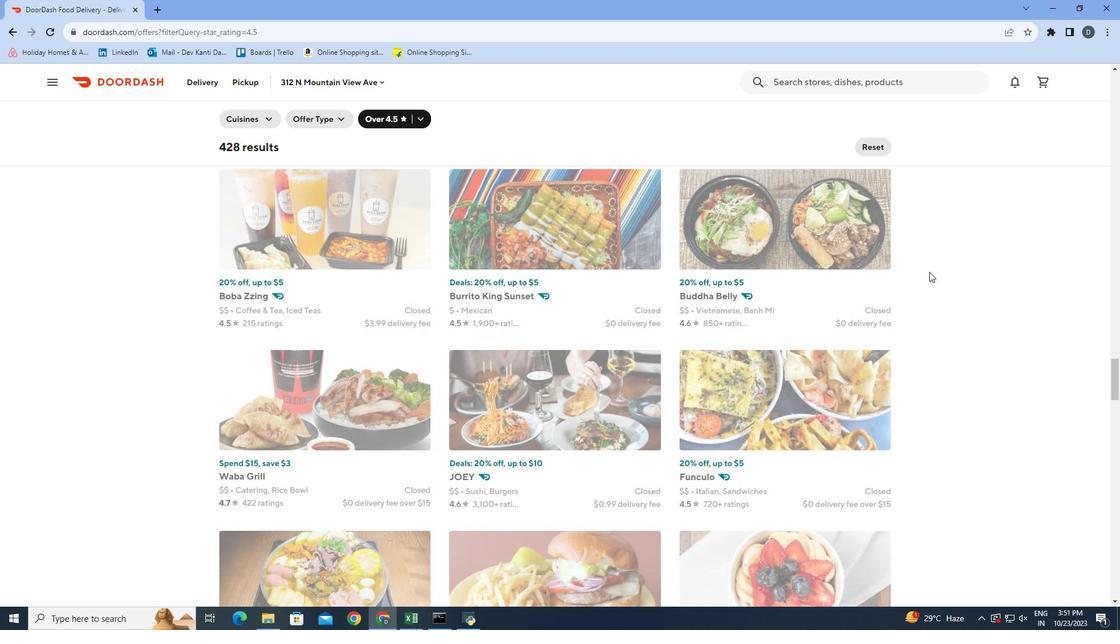 
Action: Mouse scrolled (929, 271) with delta (0, 0)
Screenshot: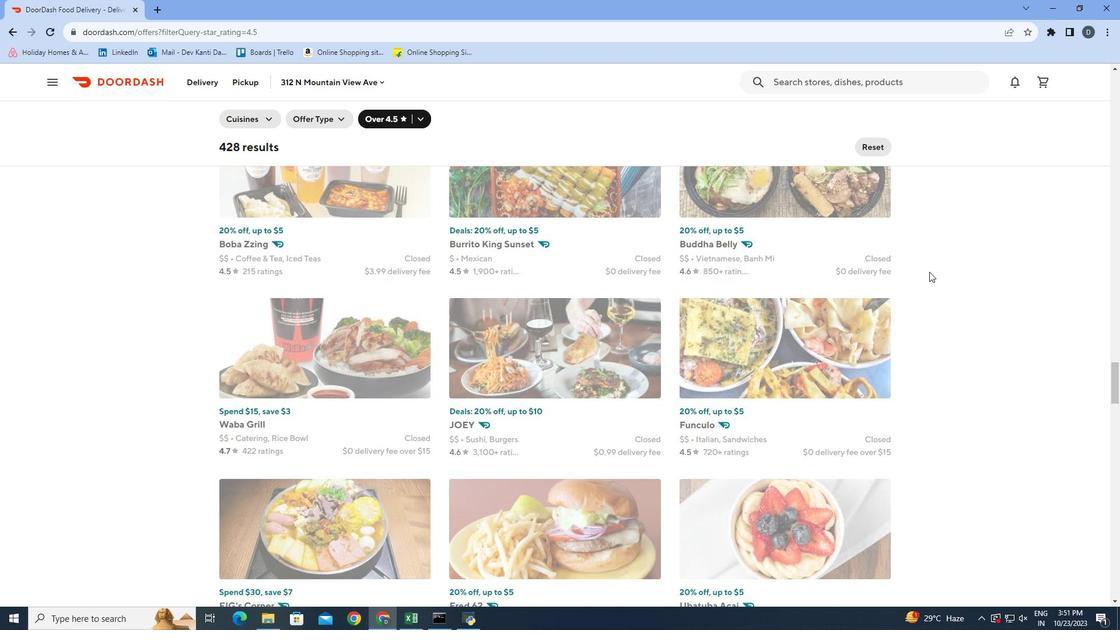 
Action: Mouse moved to (934, 268)
Screenshot: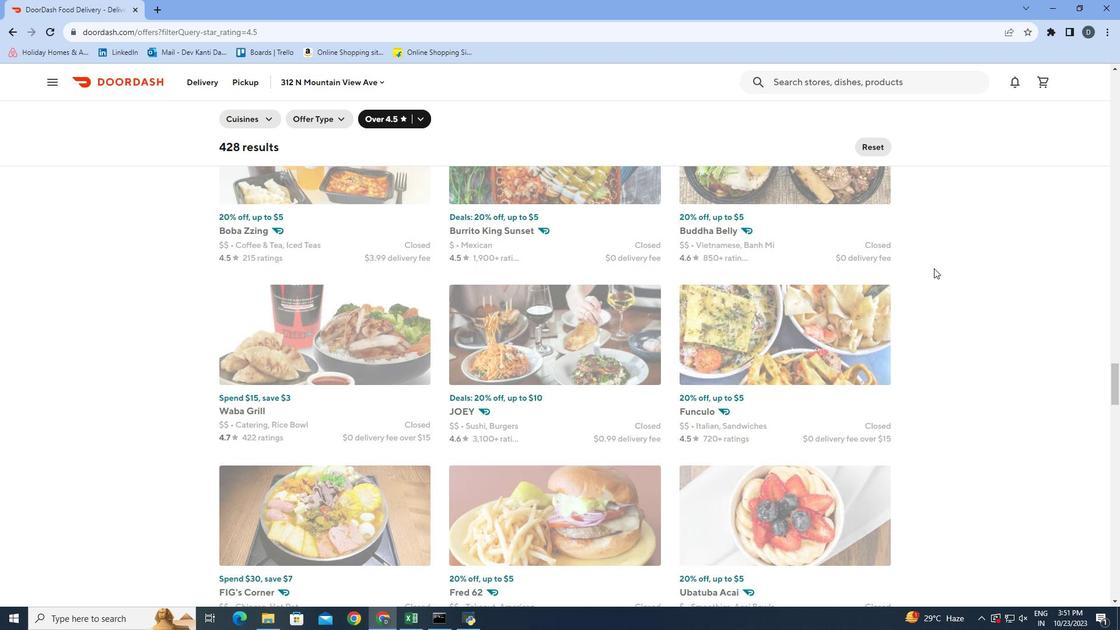
Action: Mouse scrolled (934, 267) with delta (0, 0)
Screenshot: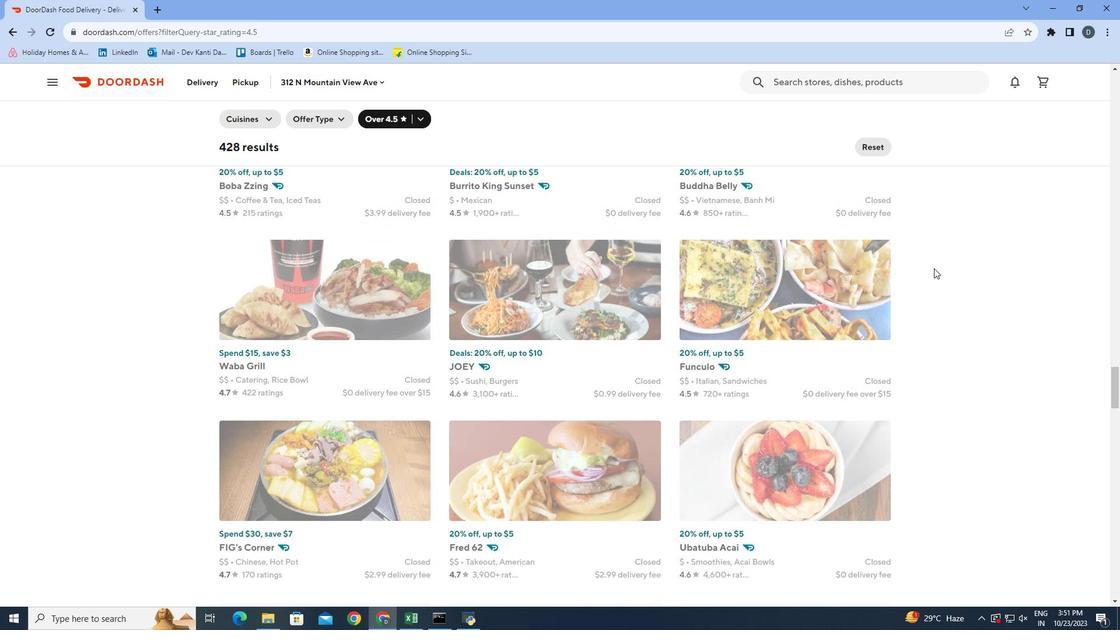 
Action: Mouse scrolled (934, 267) with delta (0, 0)
Screenshot: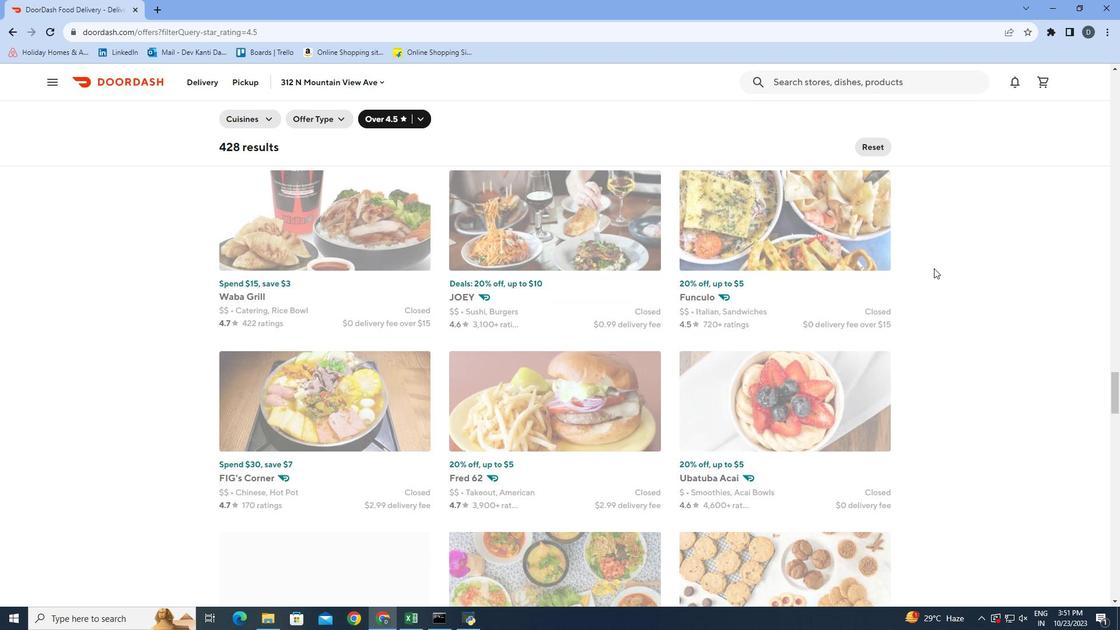 
Action: Mouse scrolled (934, 267) with delta (0, 0)
Screenshot: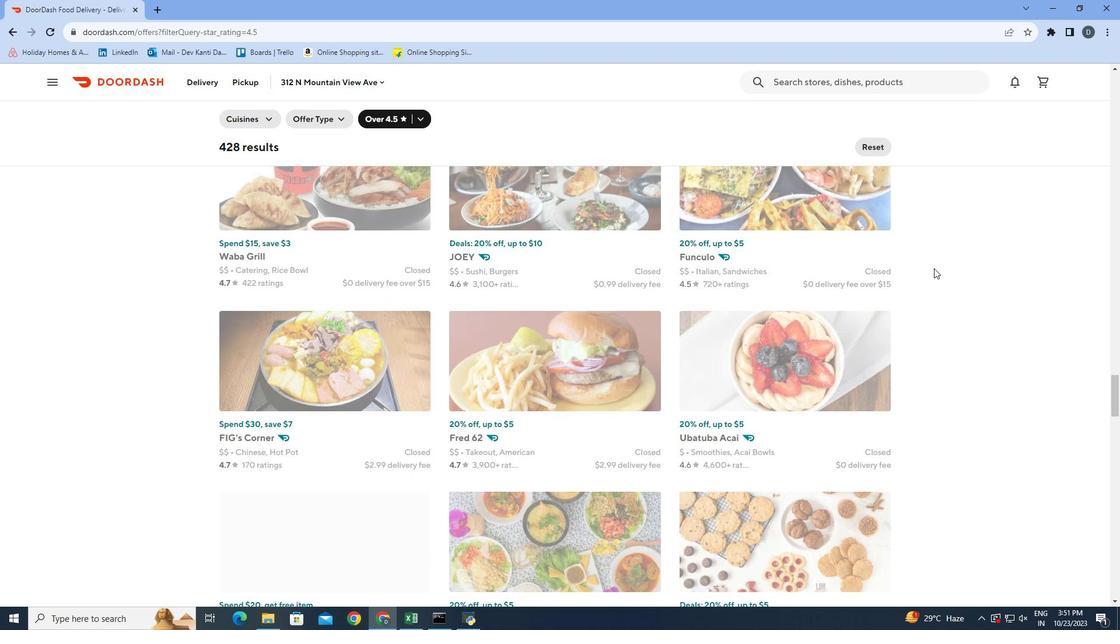
Action: Mouse scrolled (934, 267) with delta (0, 0)
Screenshot: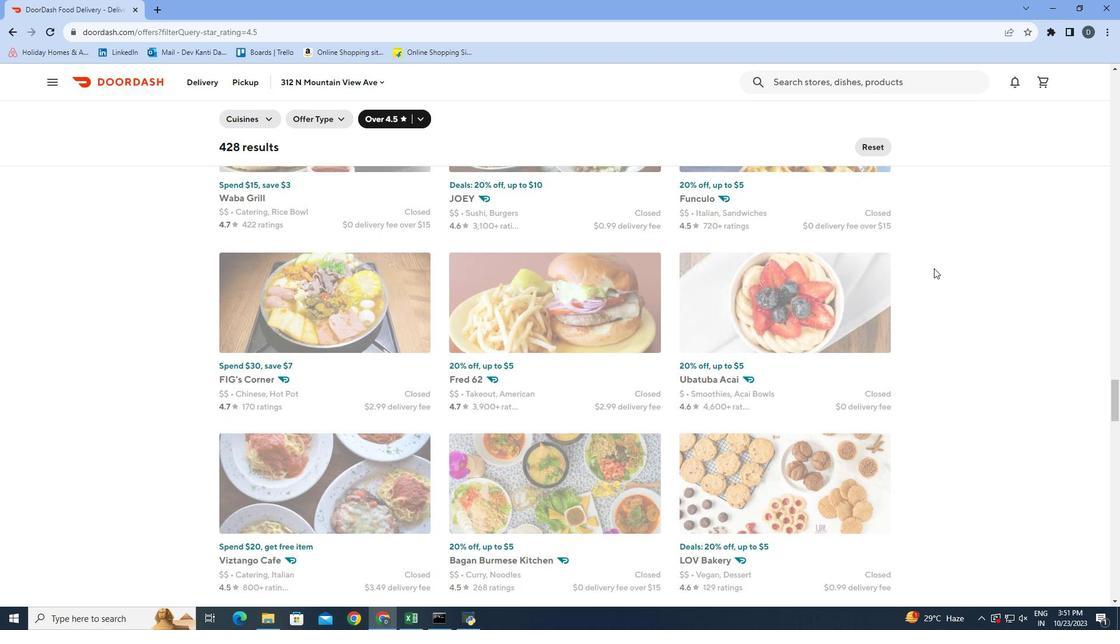 
Action: Mouse scrolled (934, 267) with delta (0, 0)
Screenshot: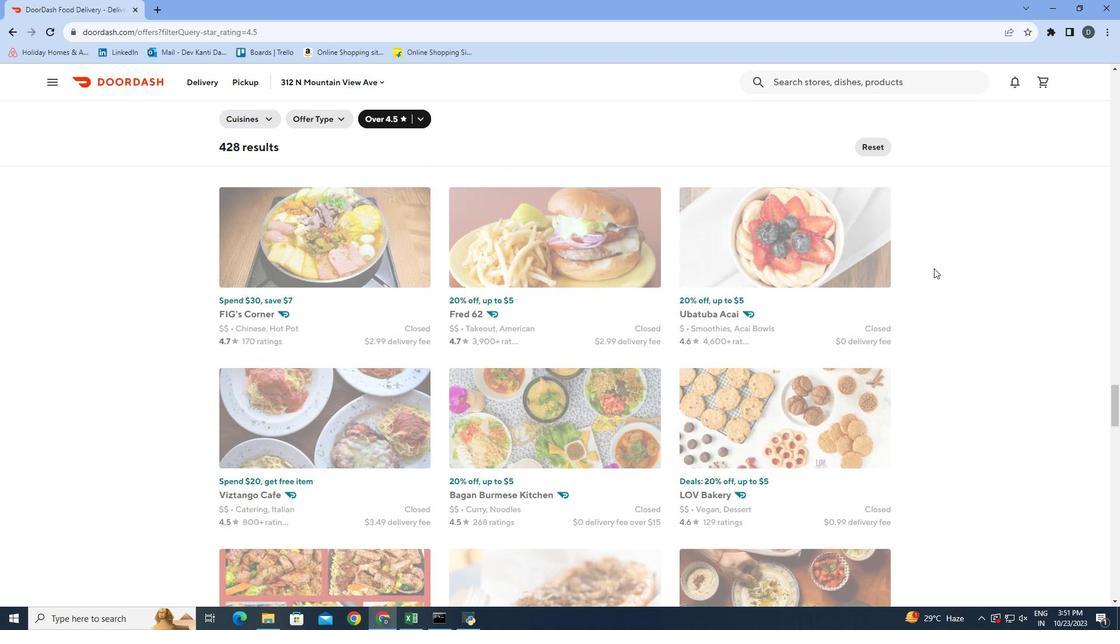 
Action: Mouse scrolled (934, 267) with delta (0, 0)
Screenshot: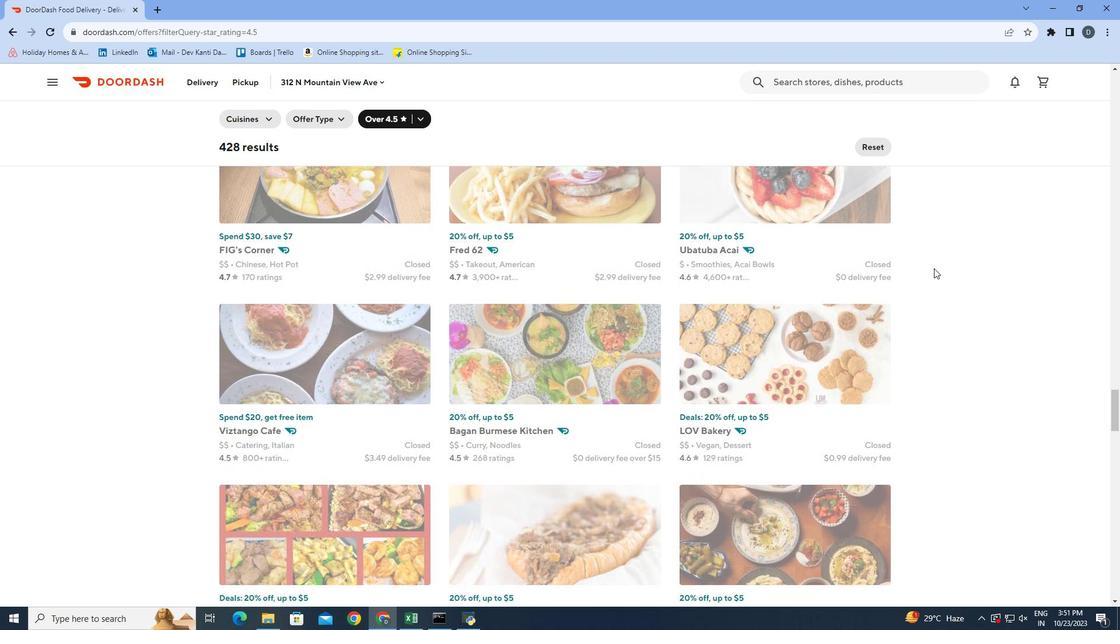 
Action: Mouse scrolled (934, 267) with delta (0, 0)
Screenshot: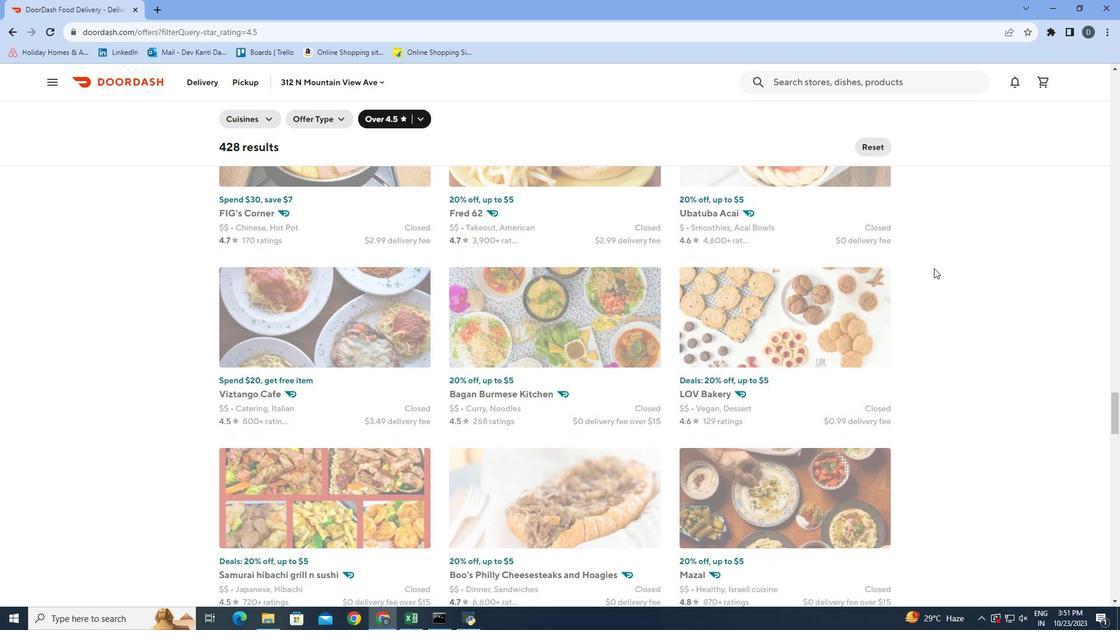 
Action: Mouse scrolled (934, 267) with delta (0, 0)
Screenshot: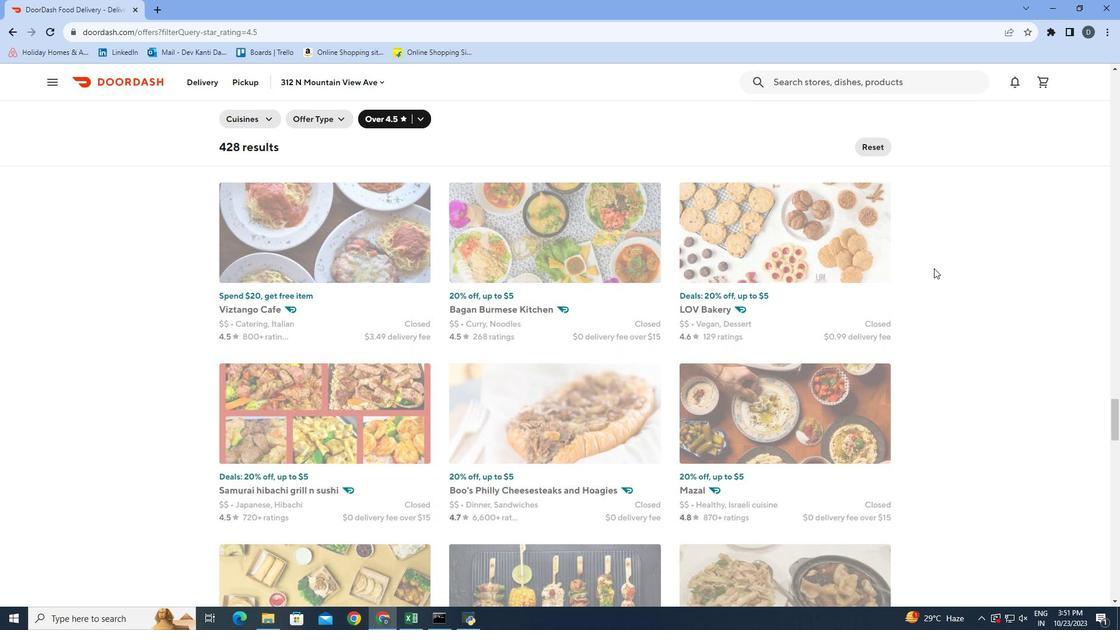 
Action: Mouse moved to (935, 267)
Screenshot: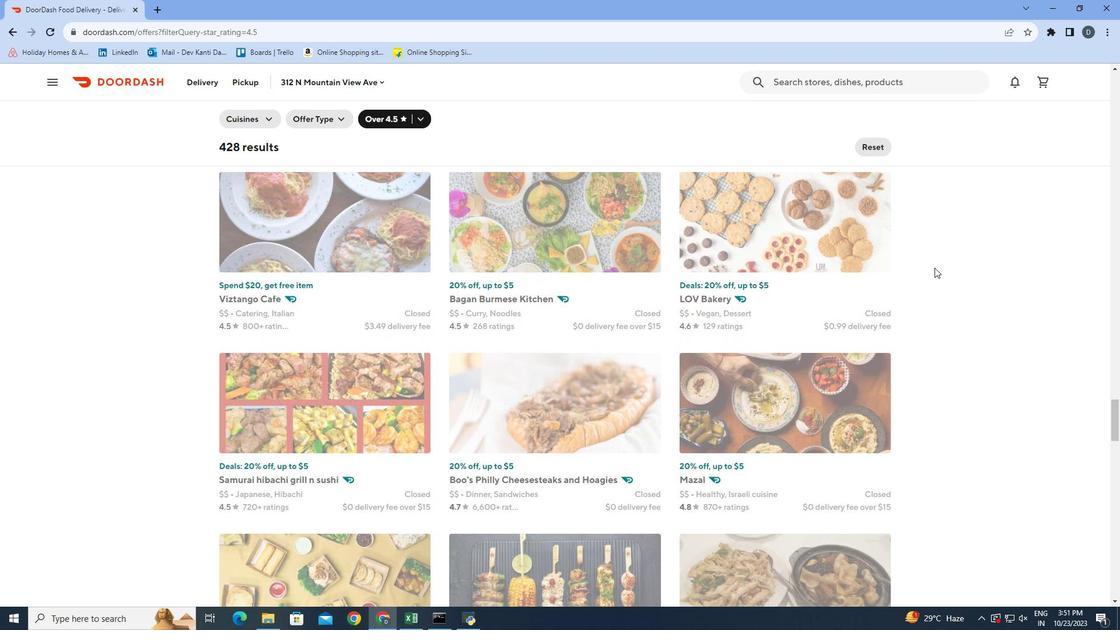 
Action: Mouse scrolled (935, 267) with delta (0, 0)
Screenshot: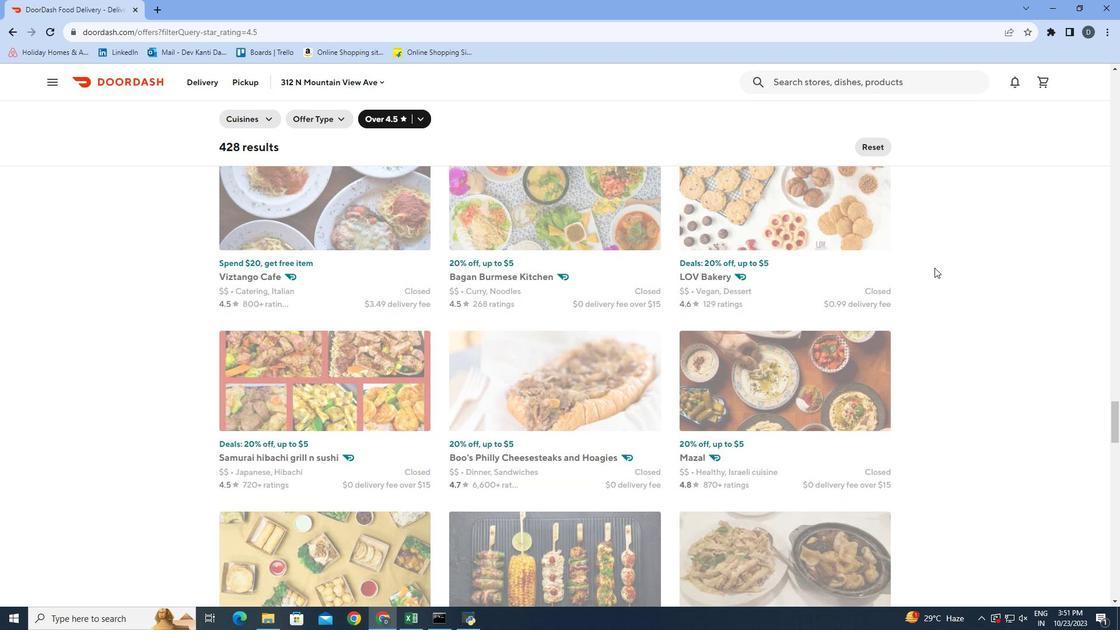
Action: Mouse moved to (935, 264)
Screenshot: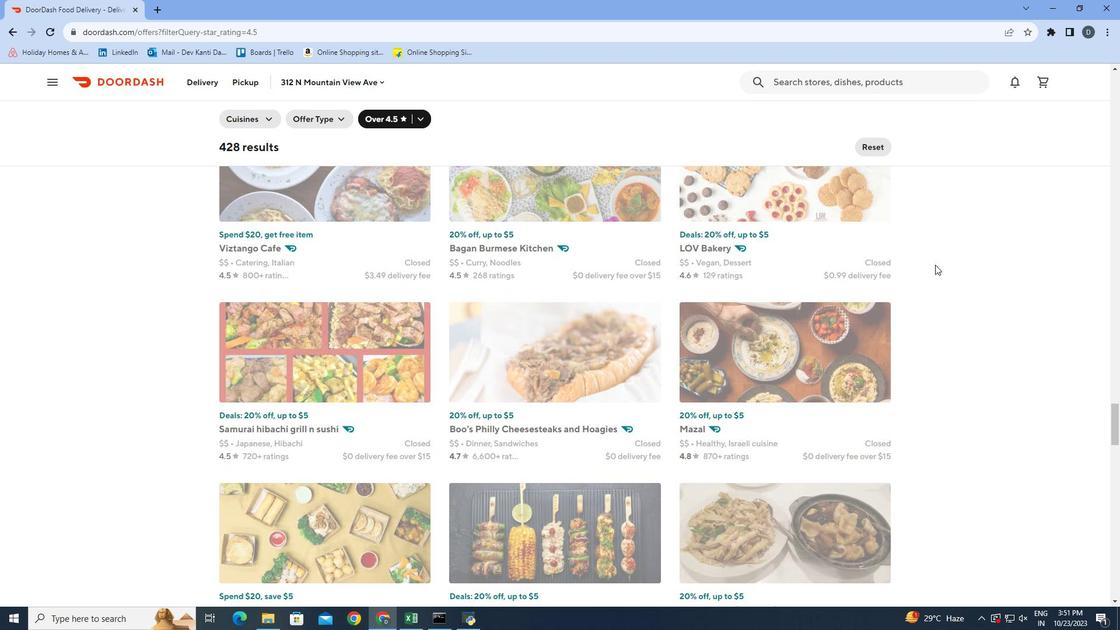 
Action: Mouse scrolled (935, 264) with delta (0, 0)
Screenshot: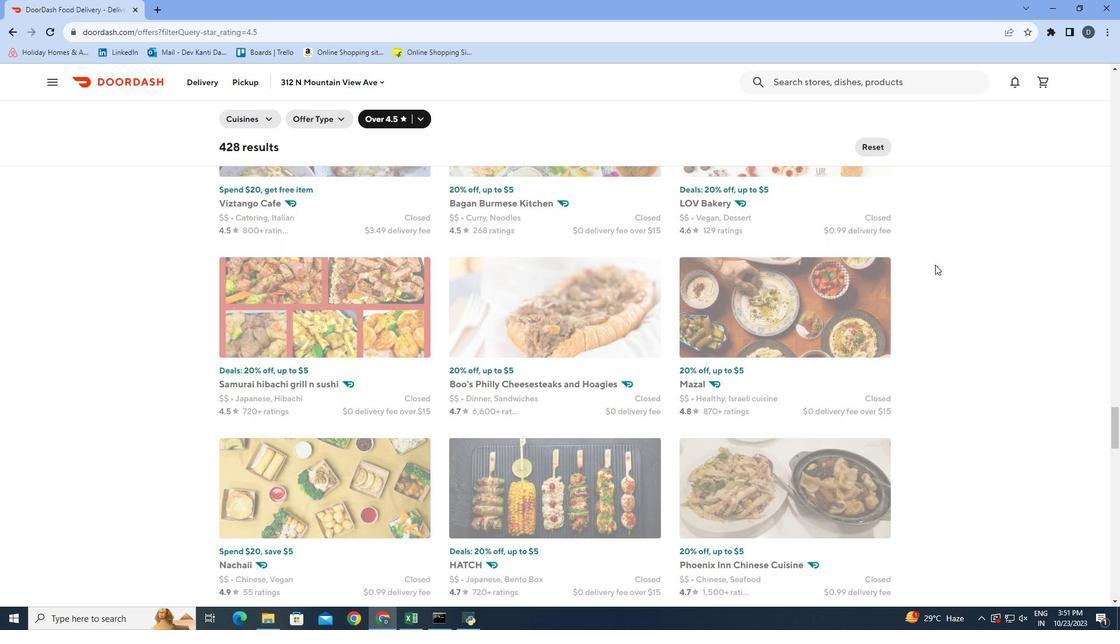 
Action: Mouse moved to (935, 263)
Screenshot: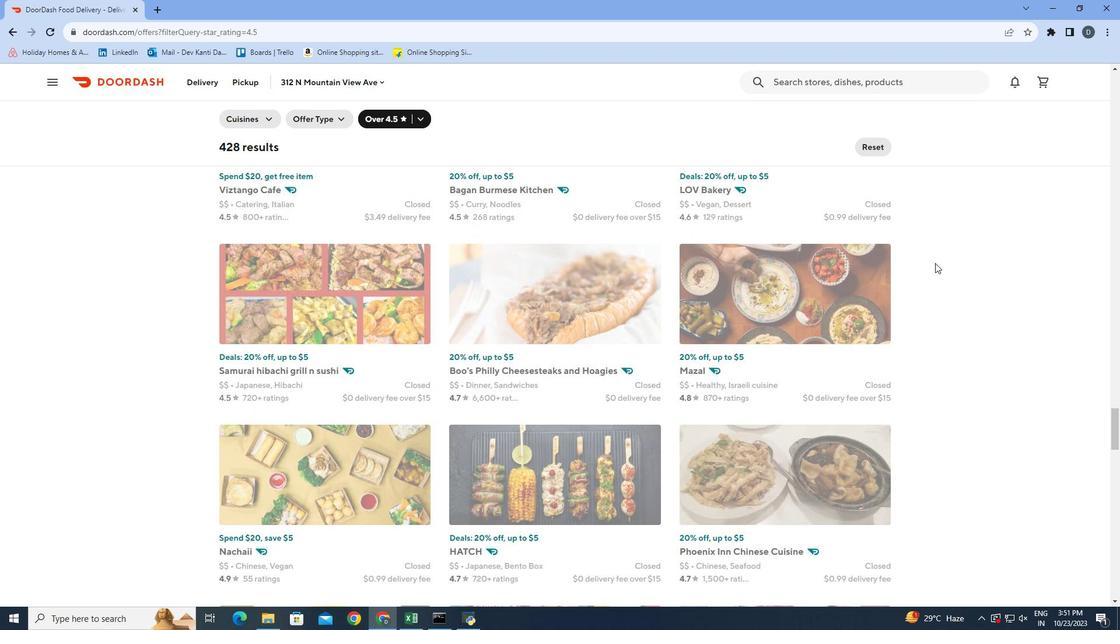 
Action: Mouse scrolled (935, 262) with delta (0, 0)
Screenshot: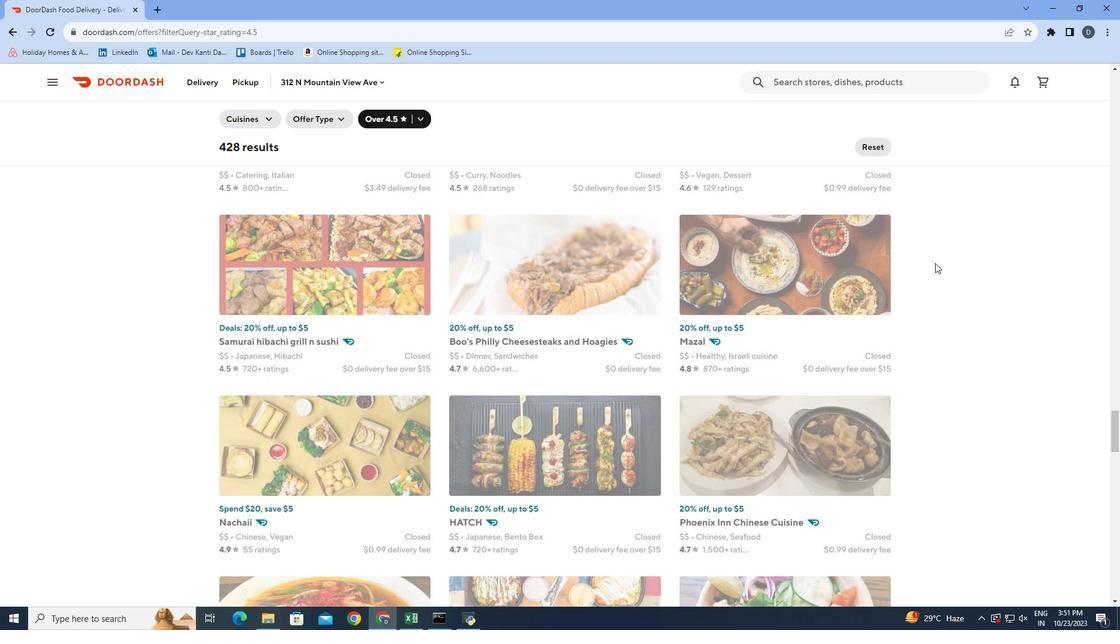 
Action: Mouse moved to (939, 260)
Screenshot: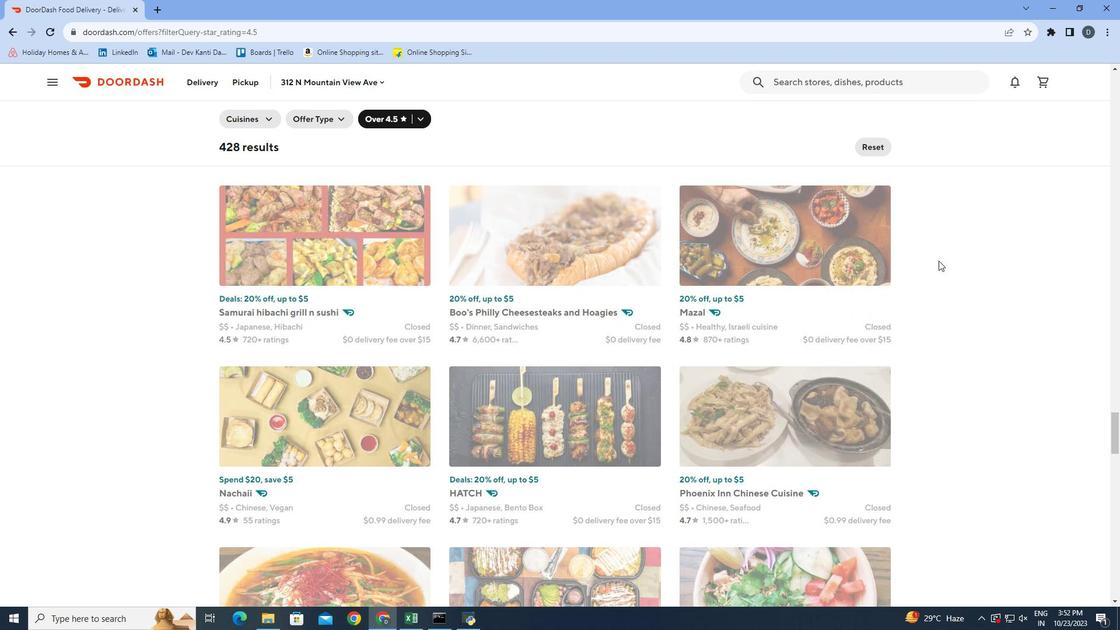
Action: Mouse scrolled (939, 260) with delta (0, 0)
Screenshot: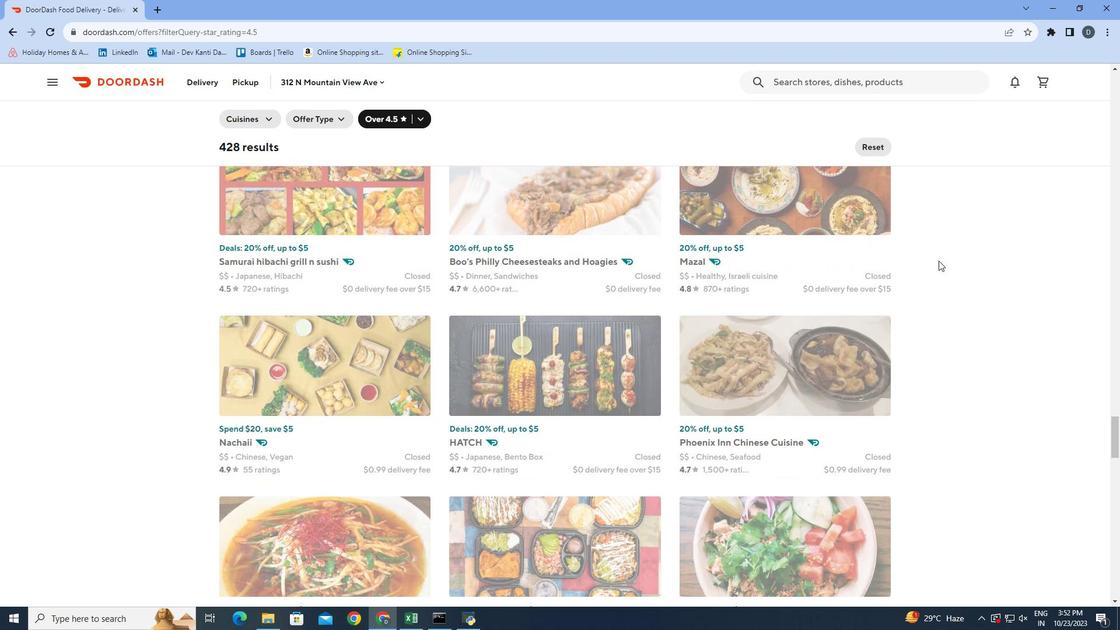 
Action: Mouse scrolled (939, 260) with delta (0, 0)
Screenshot: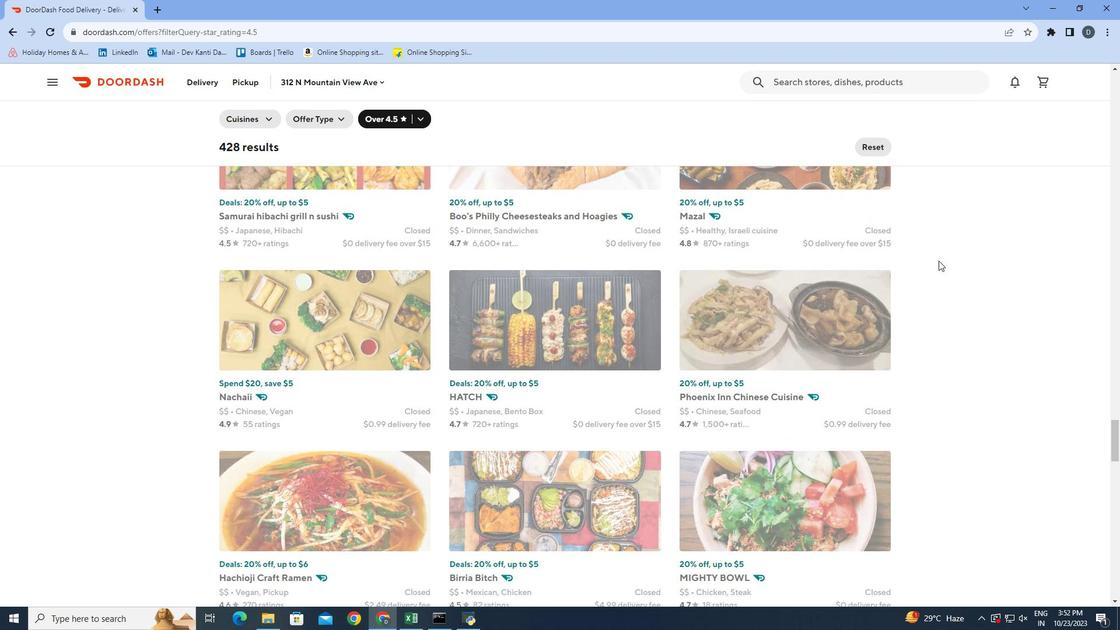 
Action: Mouse scrolled (939, 260) with delta (0, 0)
Screenshot: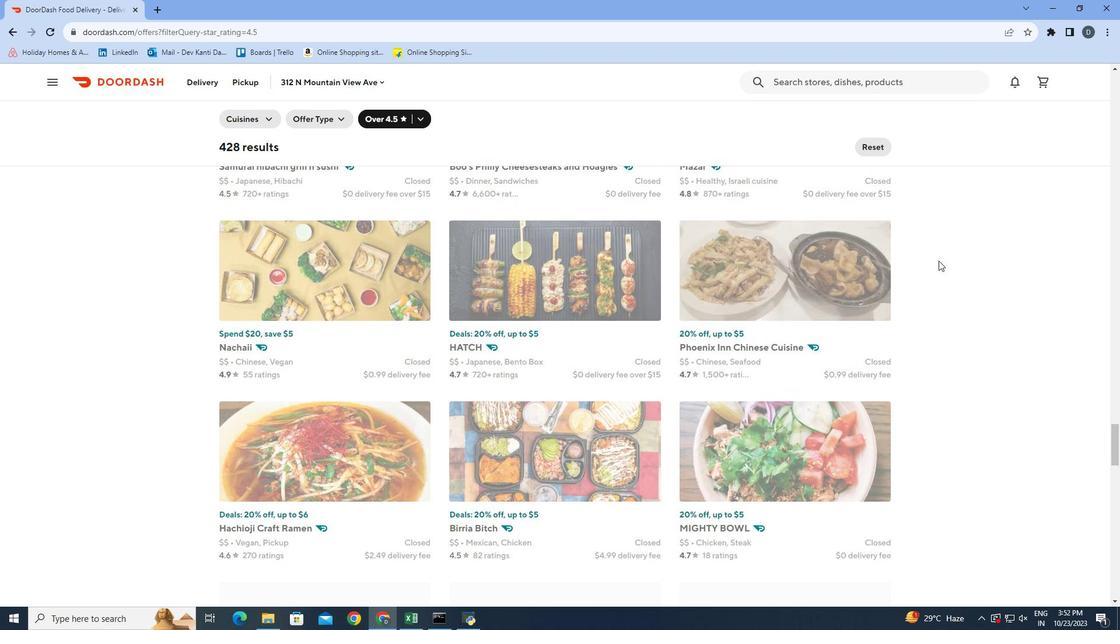 
Action: Mouse scrolled (939, 260) with delta (0, 0)
Screenshot: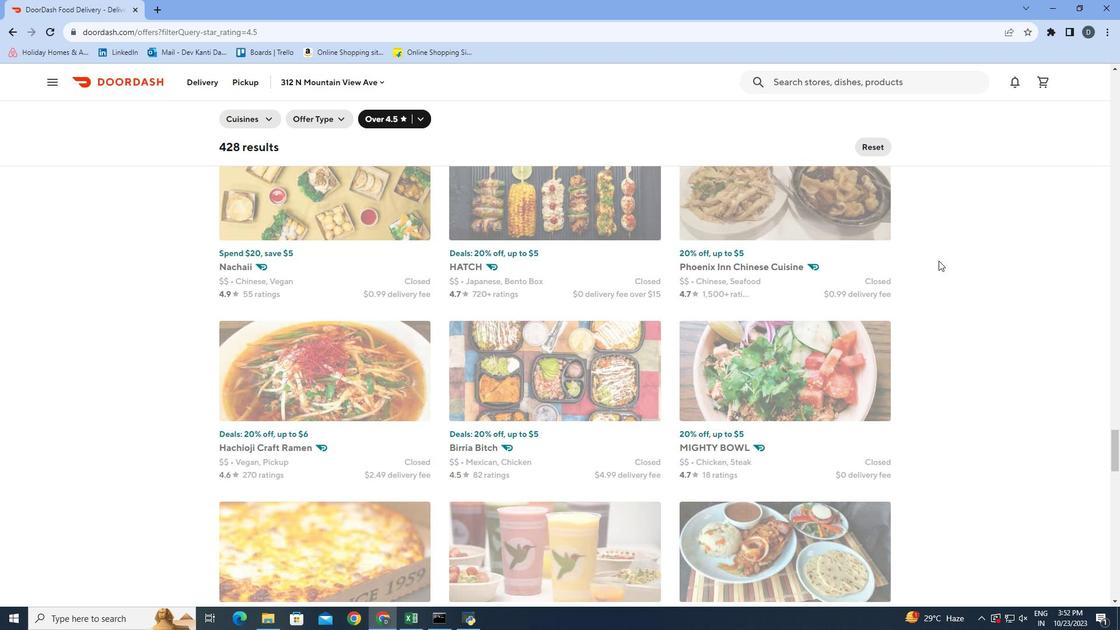 
Action: Mouse scrolled (939, 260) with delta (0, 0)
Screenshot: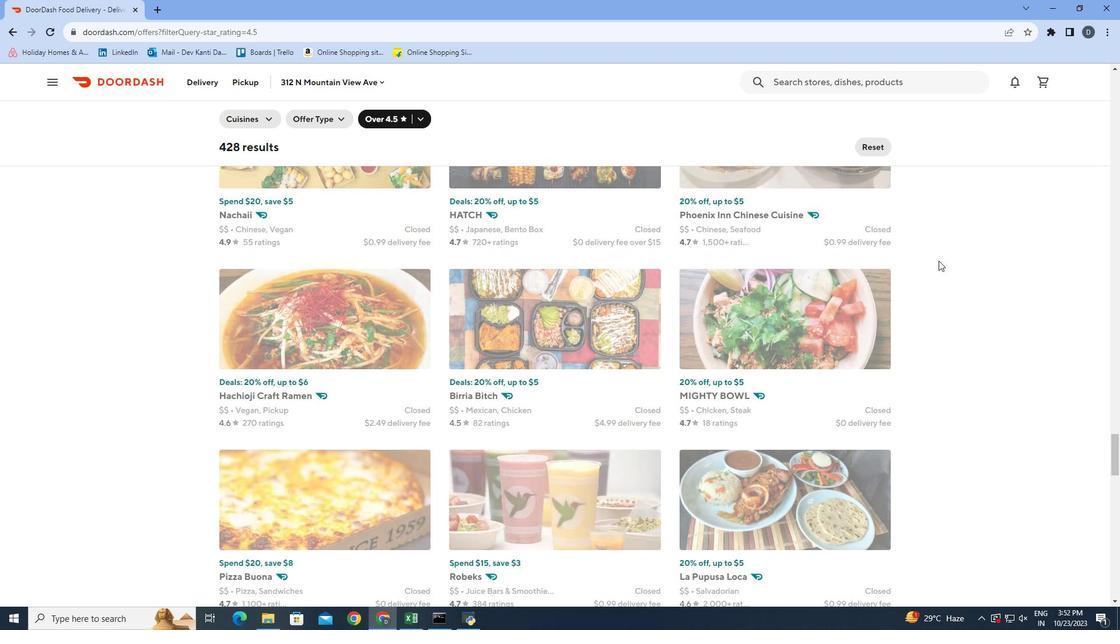 
Action: Mouse moved to (940, 258)
Screenshot: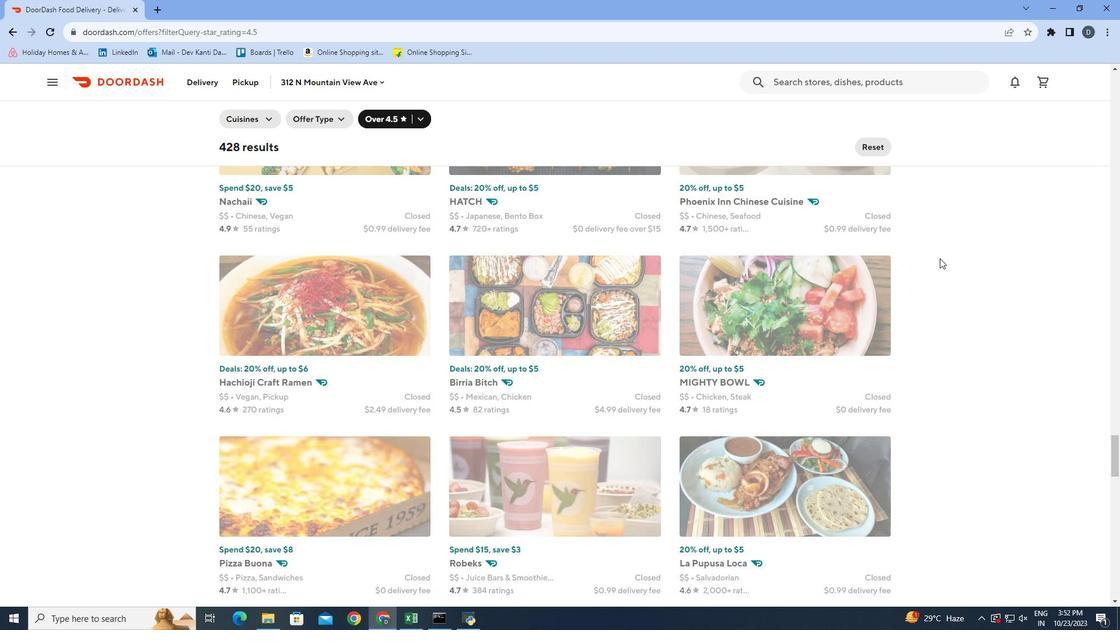 
Action: Mouse scrolled (940, 257) with delta (0, 0)
Screenshot: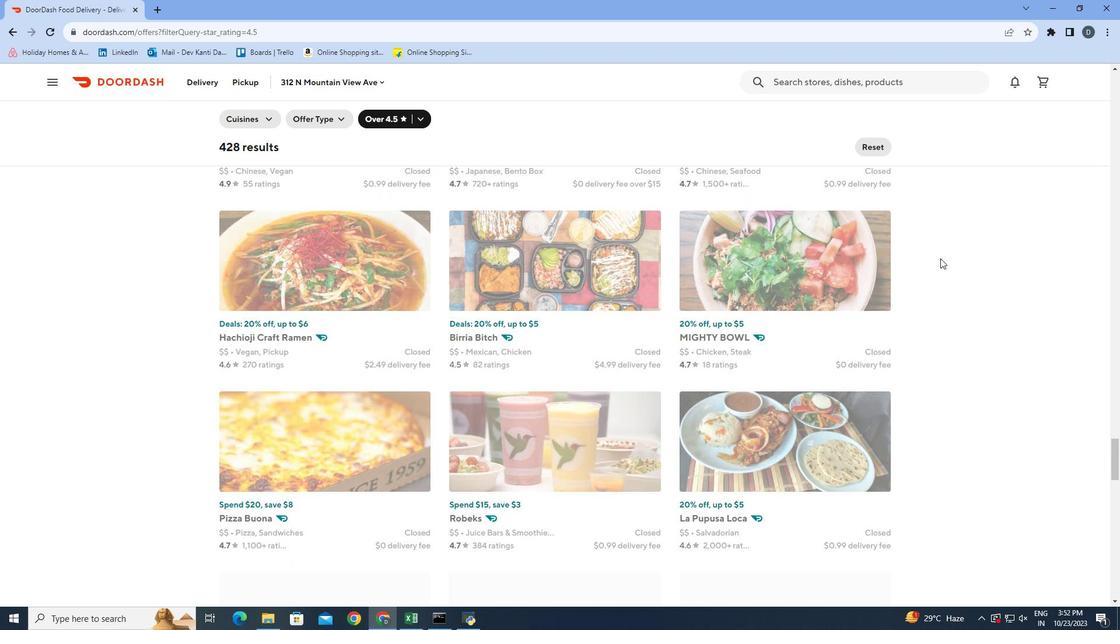 
Action: Mouse moved to (940, 258)
Screenshot: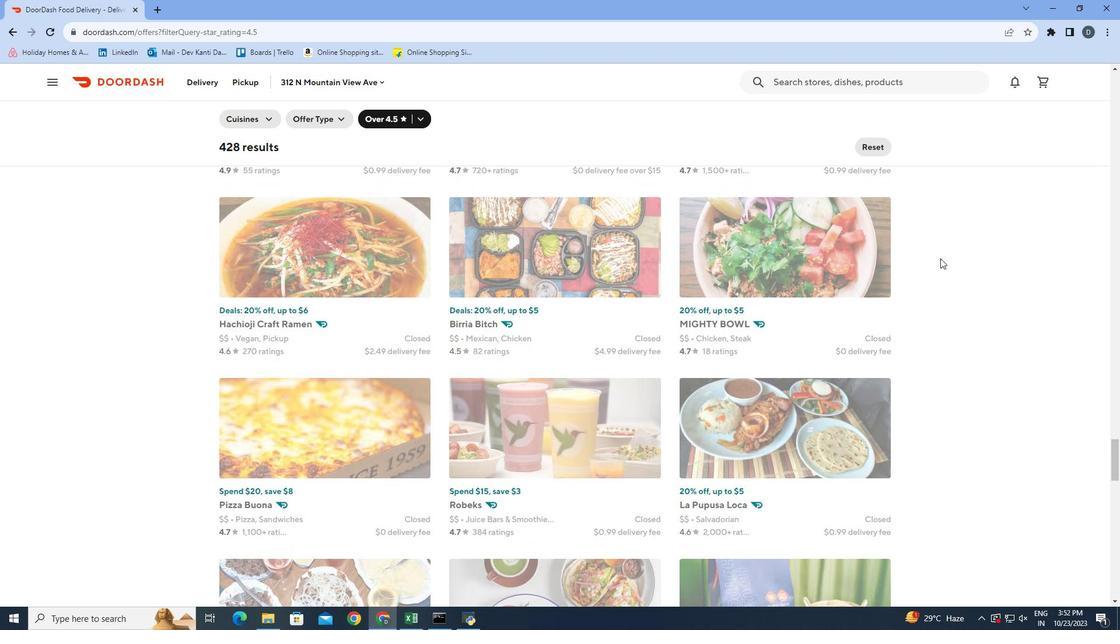 
Action: Mouse scrolled (940, 257) with delta (0, 0)
Screenshot: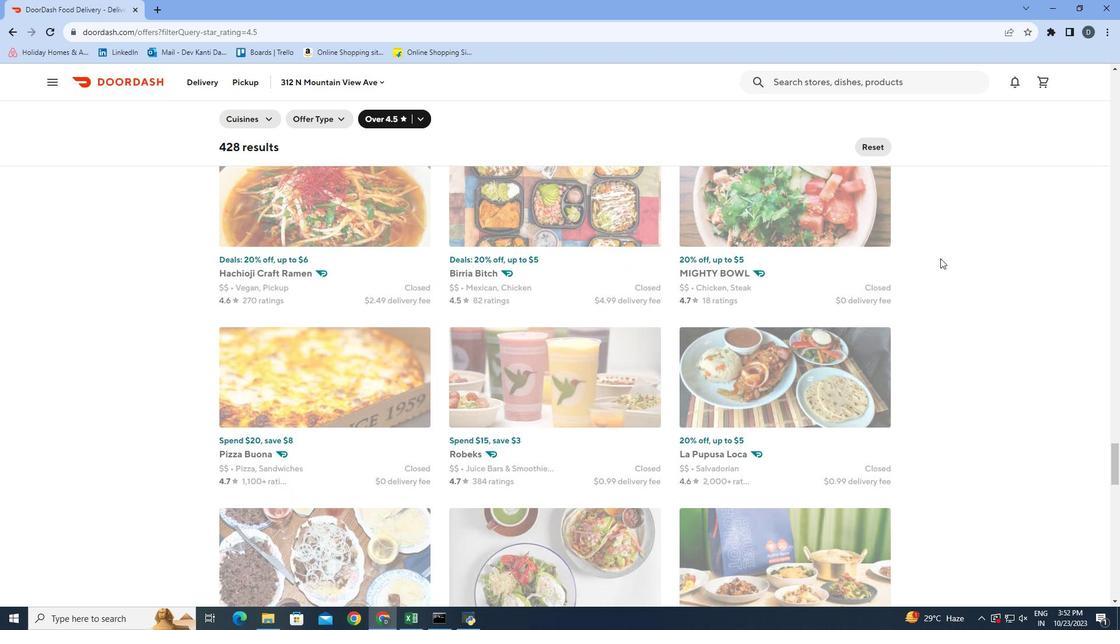 
Action: Mouse moved to (940, 257)
Screenshot: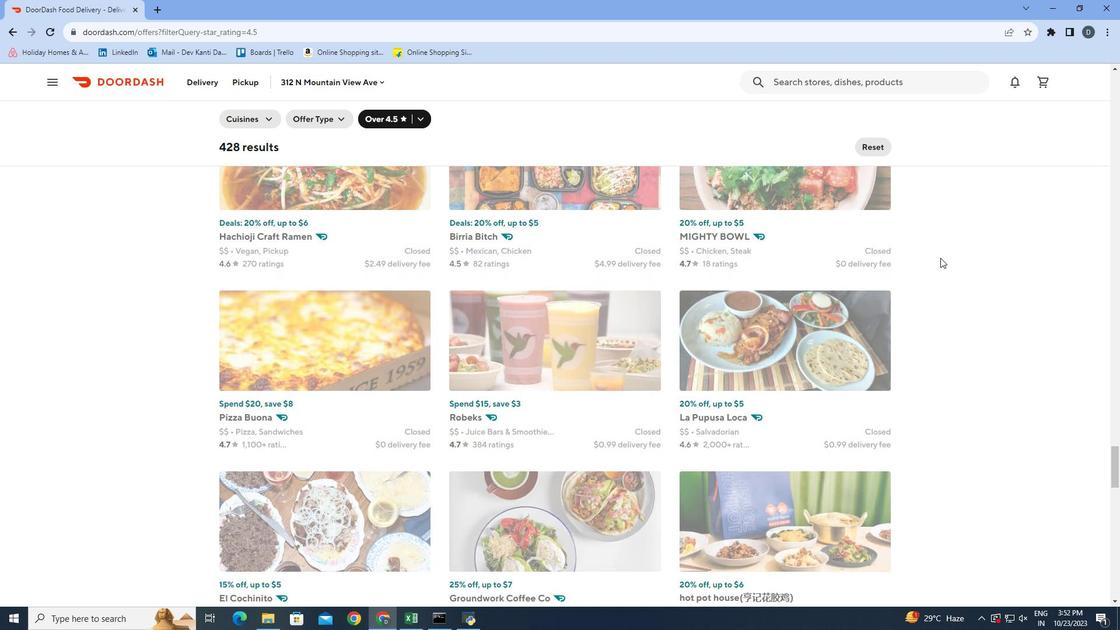 
Action: Mouse scrolled (940, 257) with delta (0, 0)
Screenshot: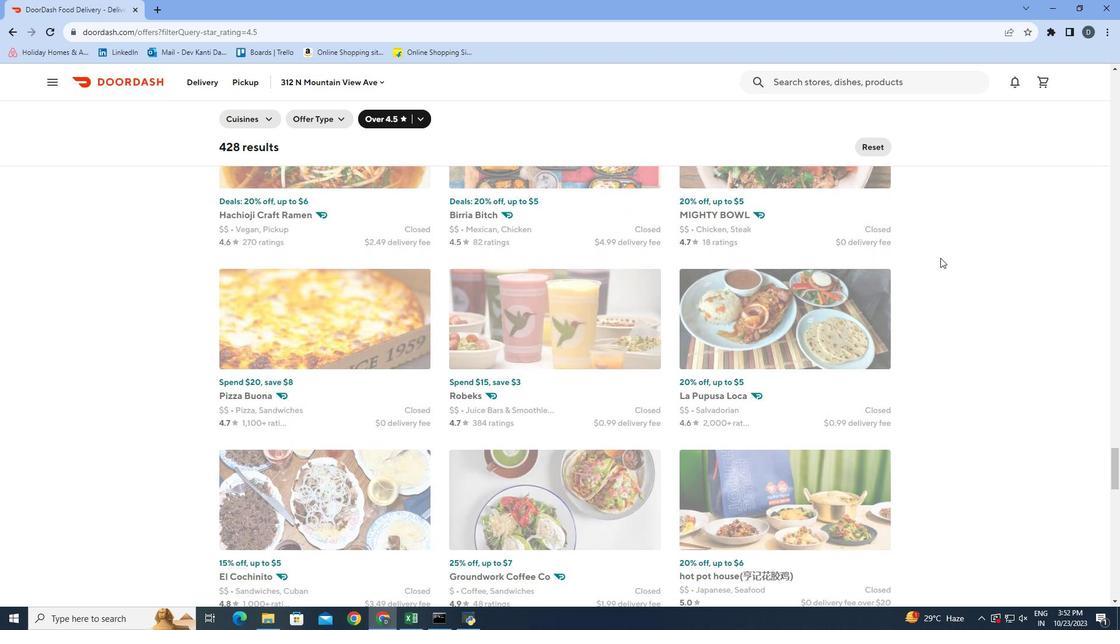 
Action: Mouse scrolled (940, 257) with delta (0, 0)
Screenshot: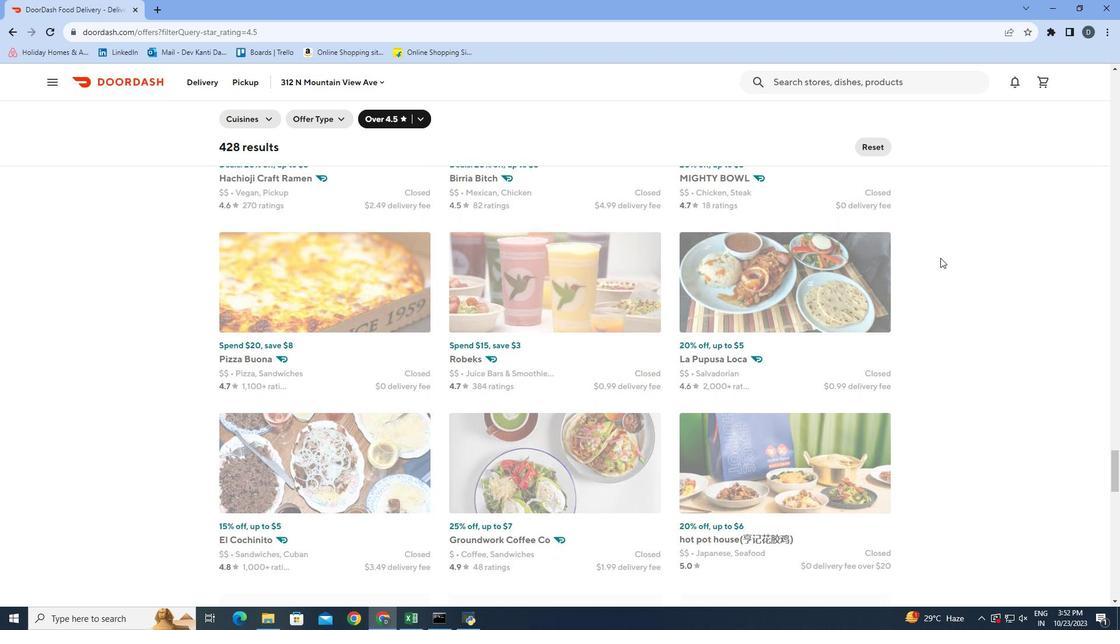 
Action: Mouse scrolled (940, 257) with delta (0, 0)
Screenshot: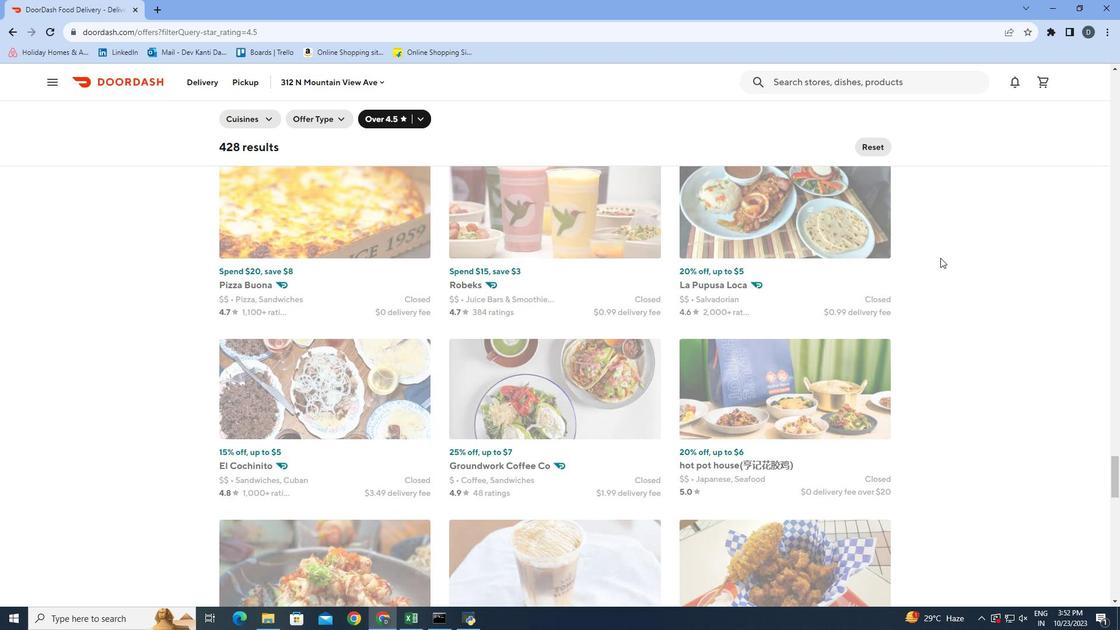 
Action: Mouse scrolled (940, 257) with delta (0, 0)
Screenshot: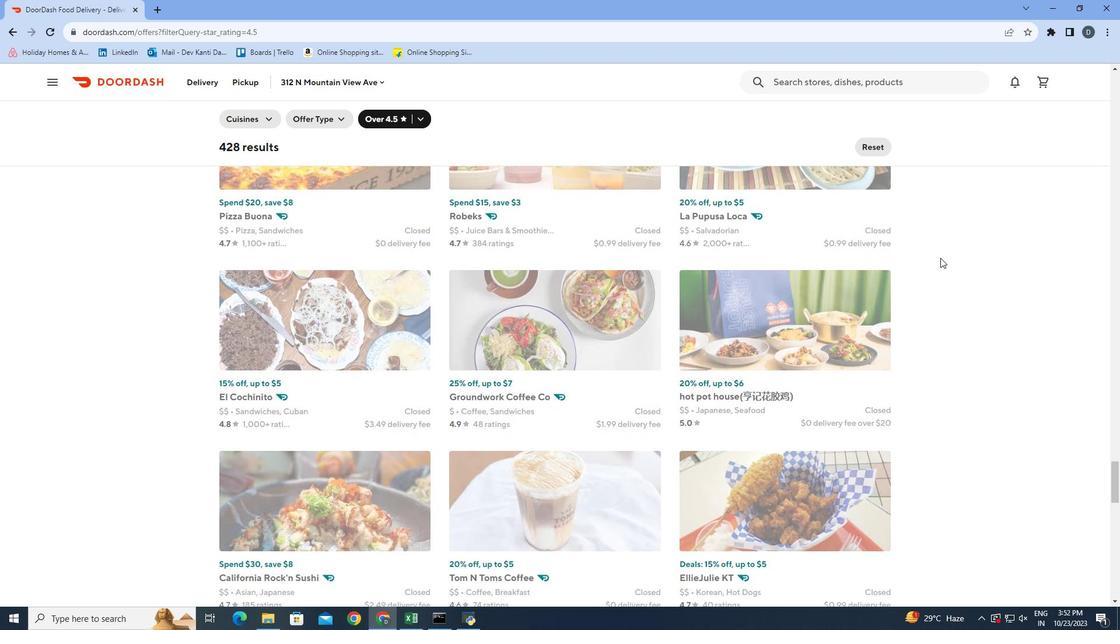 
Action: Mouse scrolled (940, 257) with delta (0, 0)
Screenshot: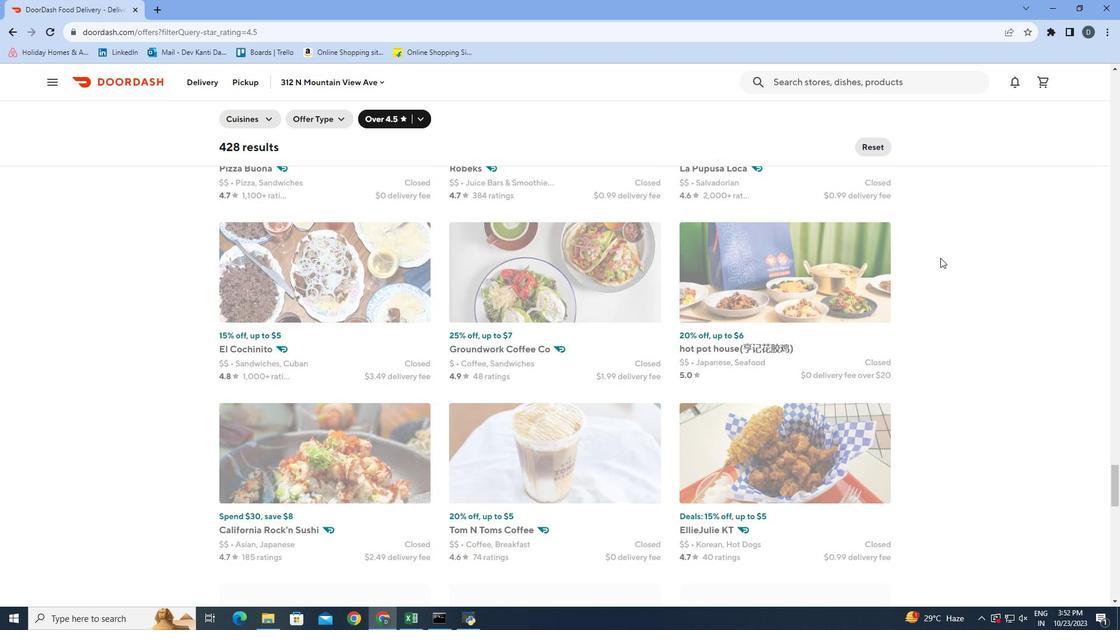
Action: Mouse scrolled (940, 257) with delta (0, 0)
Screenshot: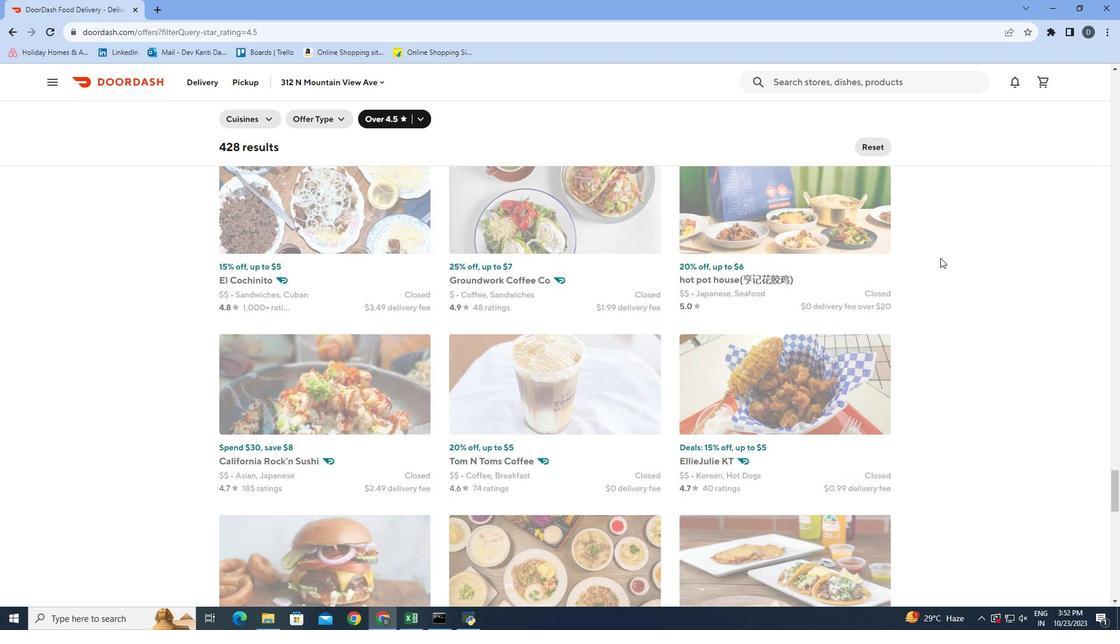 
Action: Mouse scrolled (940, 257) with delta (0, 0)
Screenshot: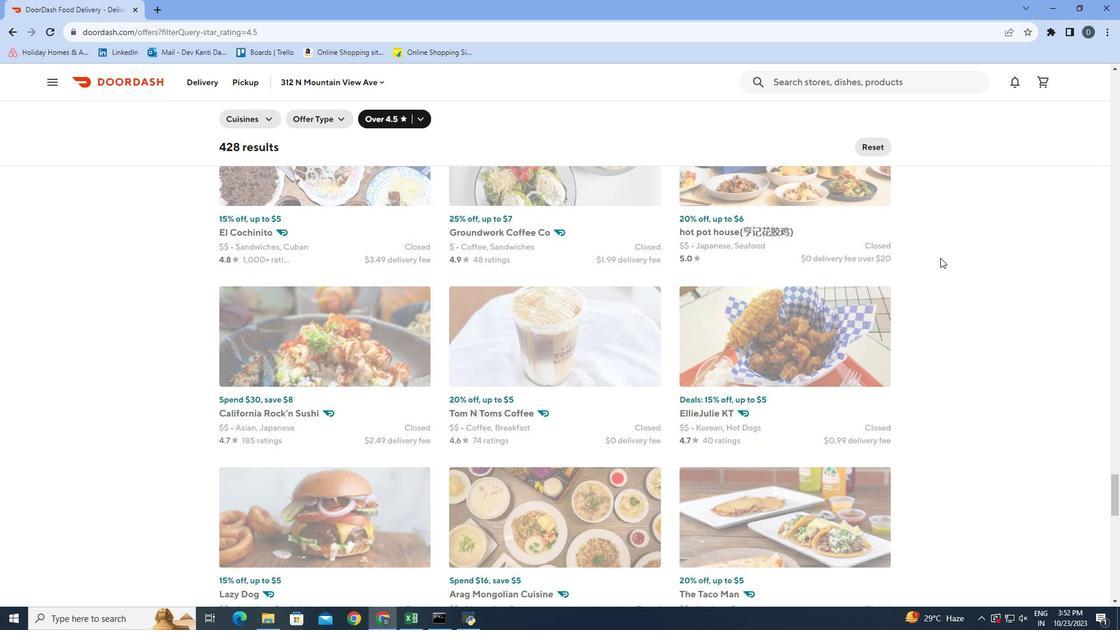 
Action: Mouse scrolled (940, 257) with delta (0, 0)
Screenshot: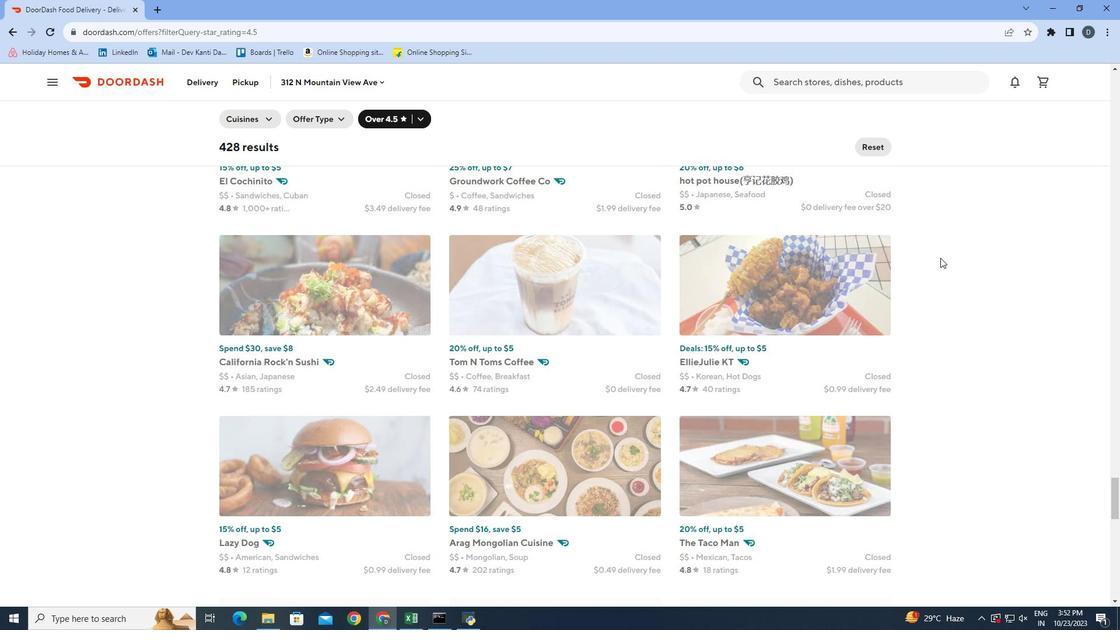 
Action: Mouse scrolled (940, 257) with delta (0, 0)
Screenshot: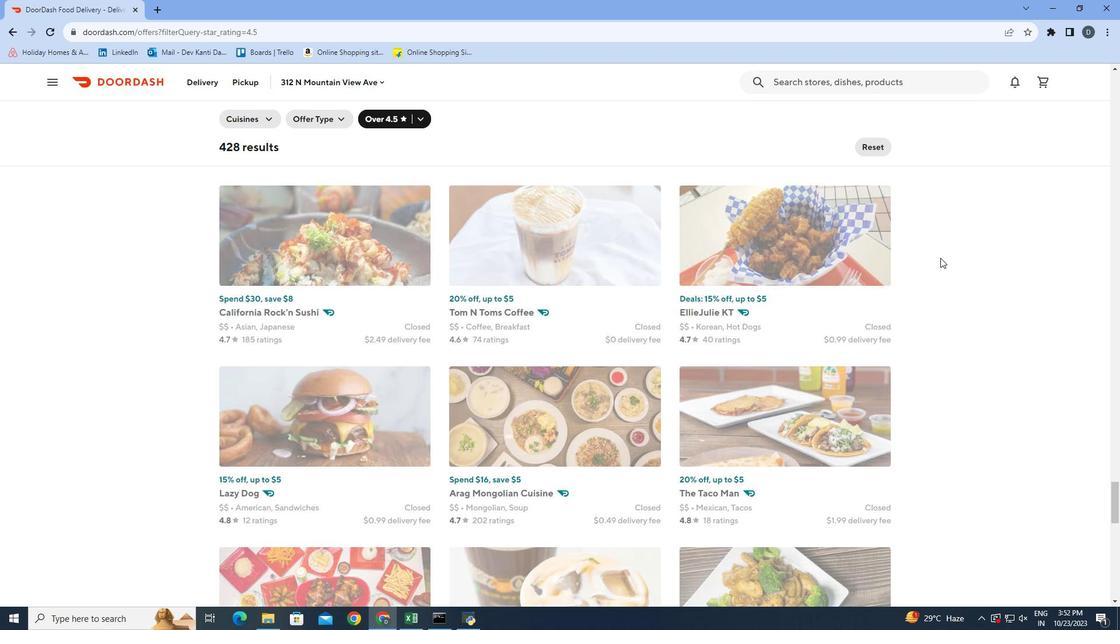 
Action: Mouse scrolled (940, 257) with delta (0, 0)
Screenshot: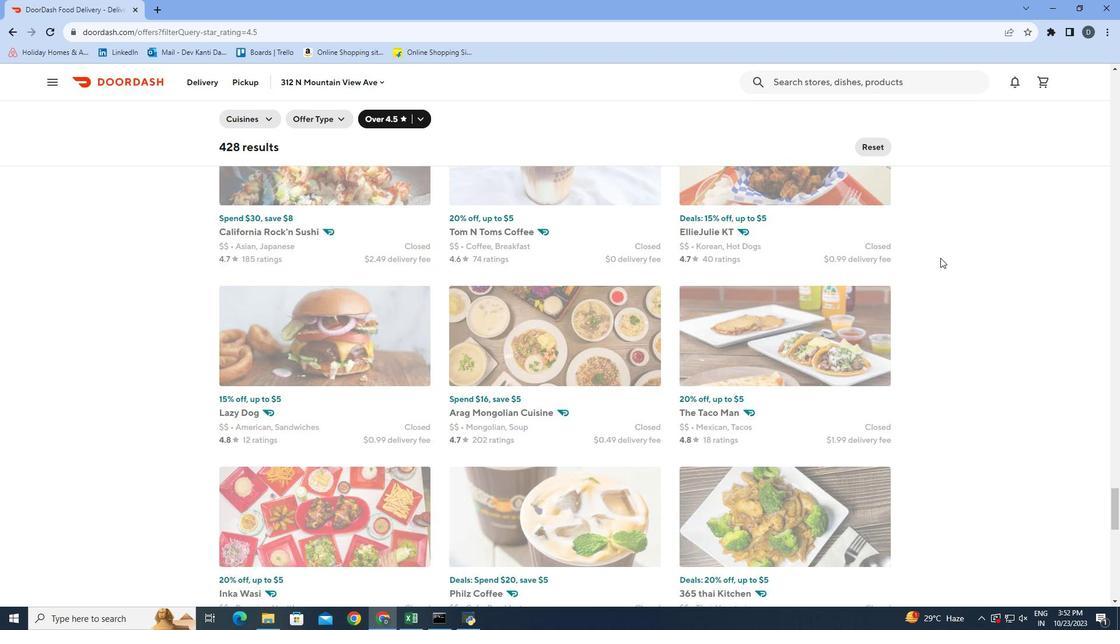 
Action: Mouse scrolled (940, 257) with delta (0, 0)
Screenshot: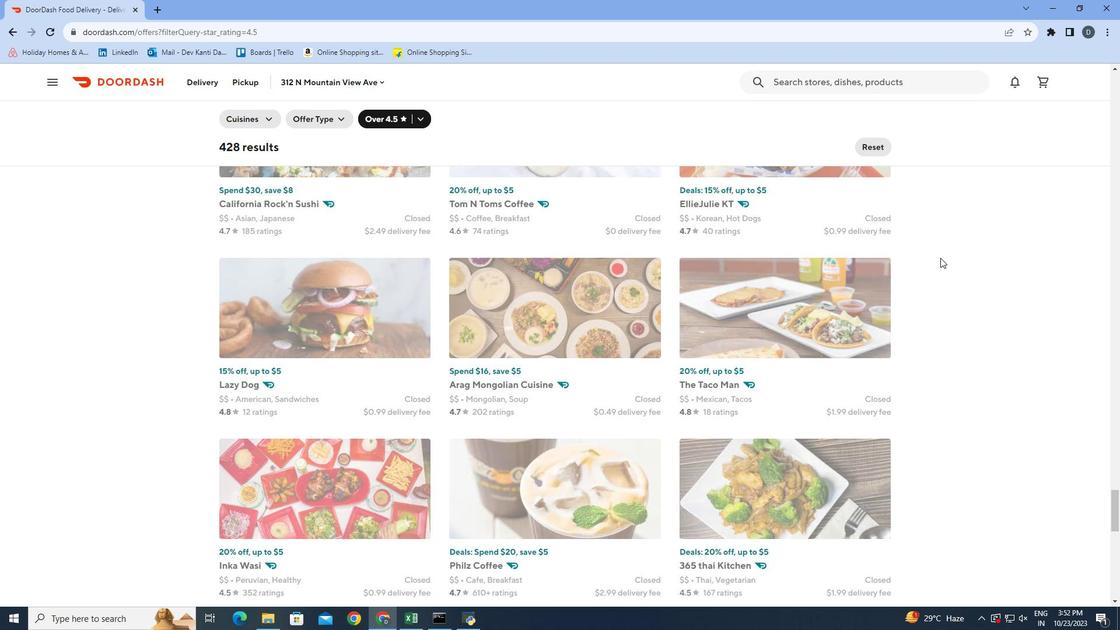 
Action: Mouse scrolled (940, 257) with delta (0, 0)
Screenshot: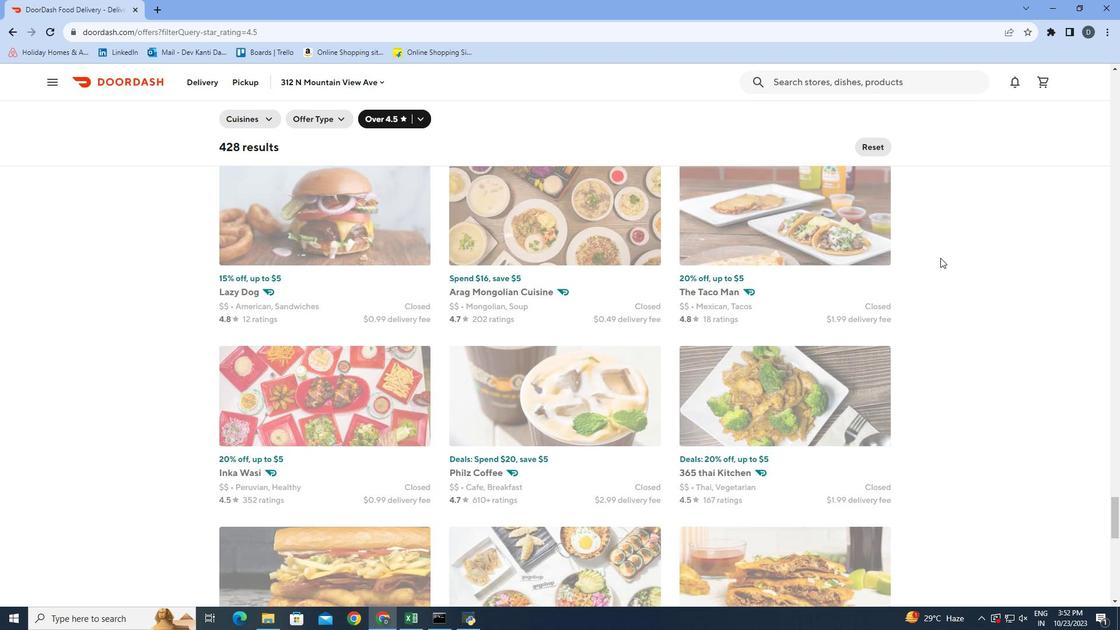 
Action: Mouse scrolled (940, 257) with delta (0, 0)
Screenshot: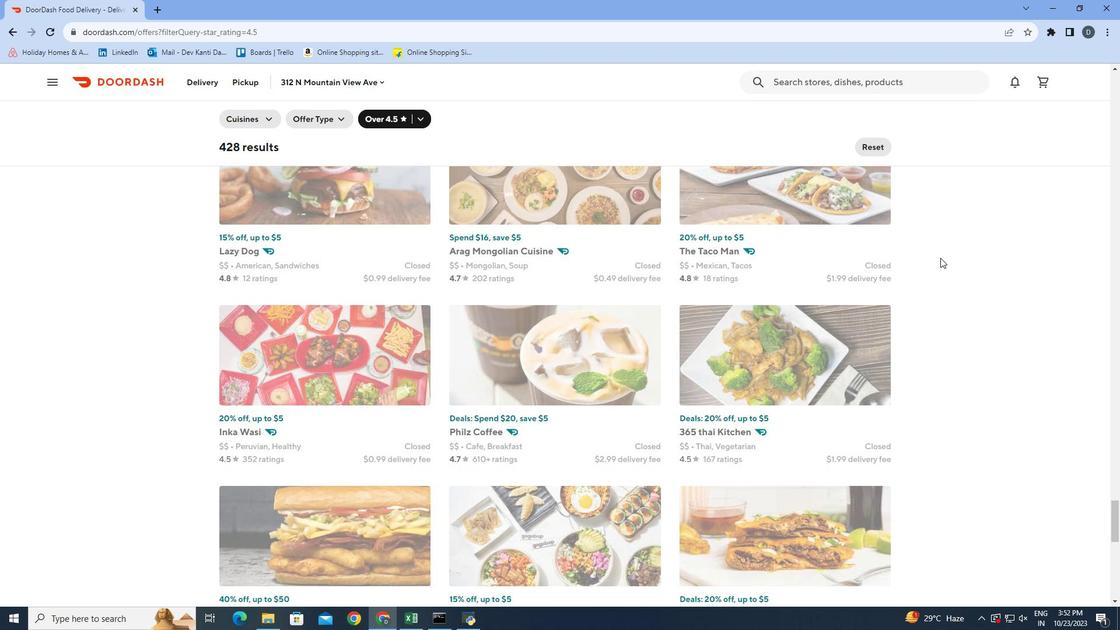 
Action: Mouse moved to (940, 256)
Screenshot: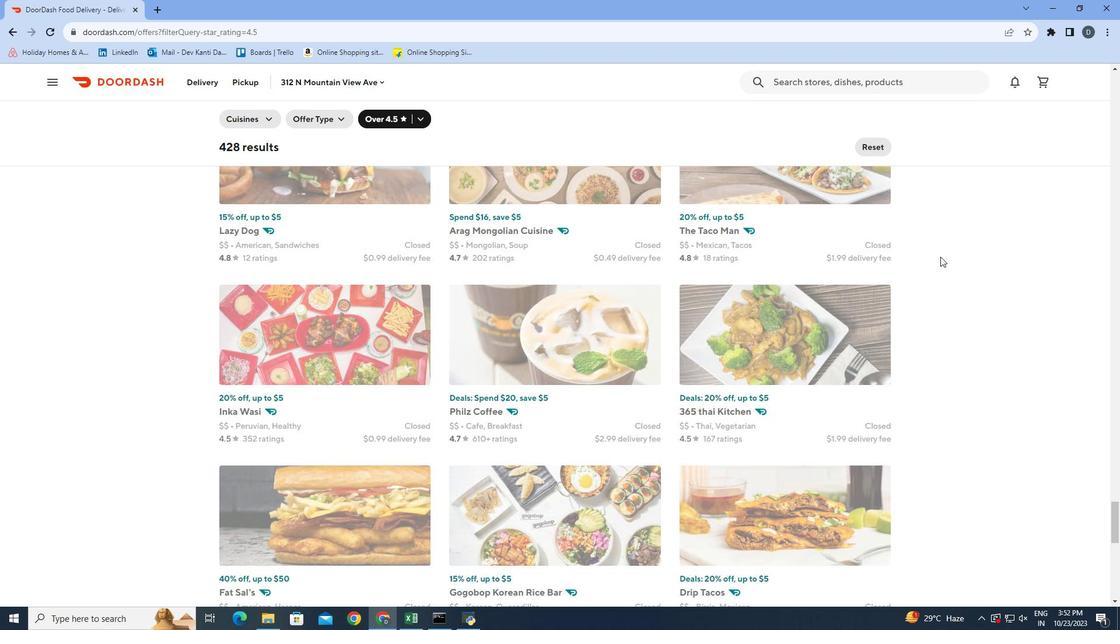 
Action: Mouse scrolled (940, 256) with delta (0, 0)
Screenshot: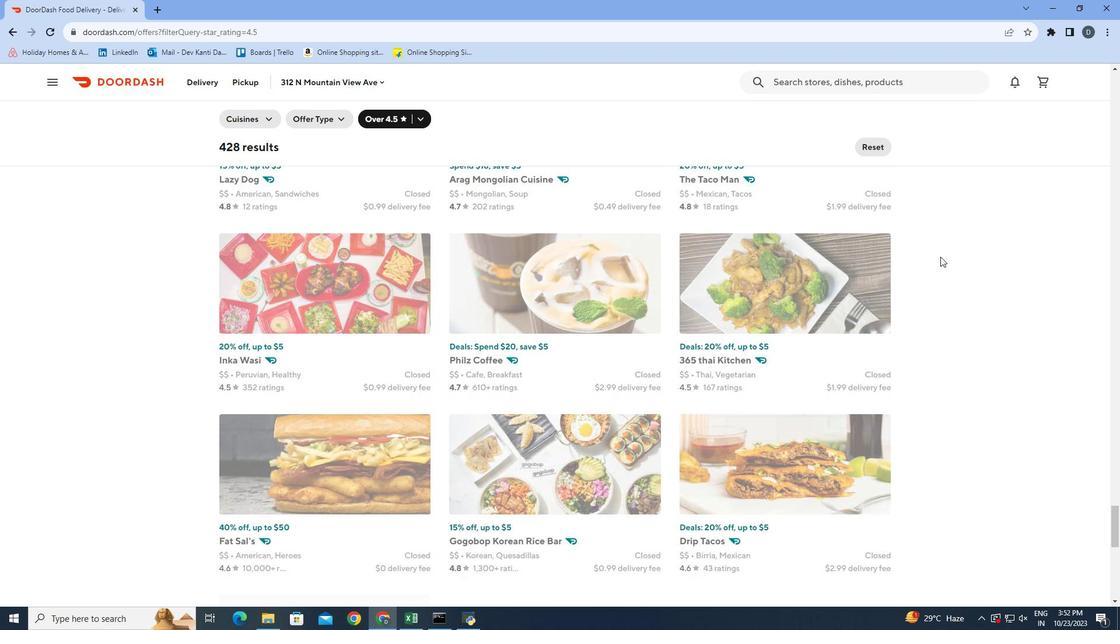 
Action: Key pressed .
Screenshot: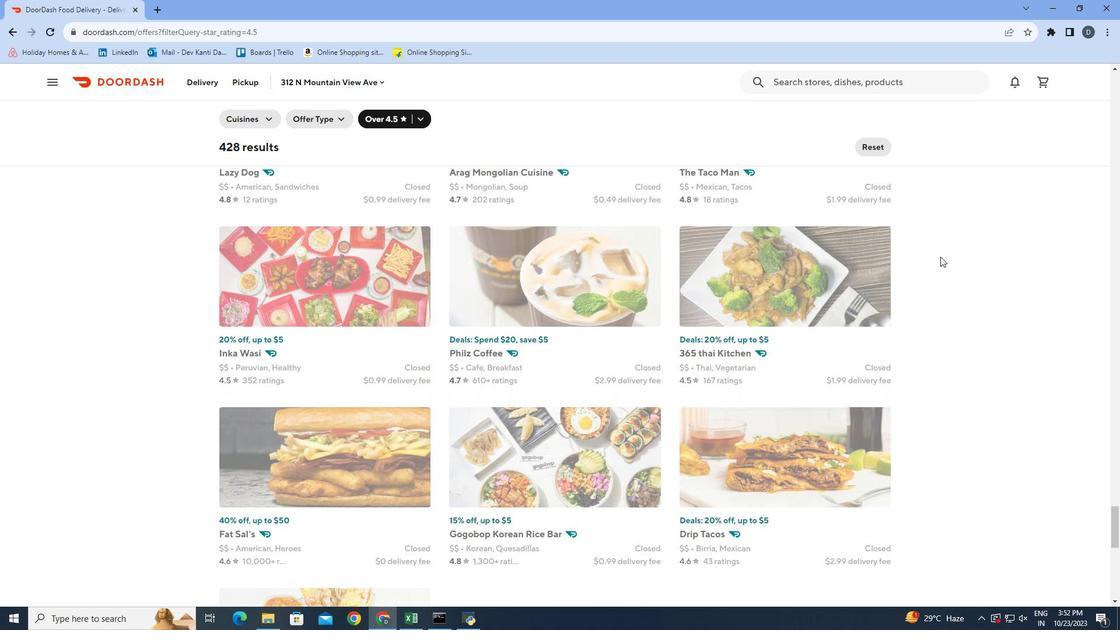 
Action: Mouse scrolled (940, 256) with delta (0, 0)
Screenshot: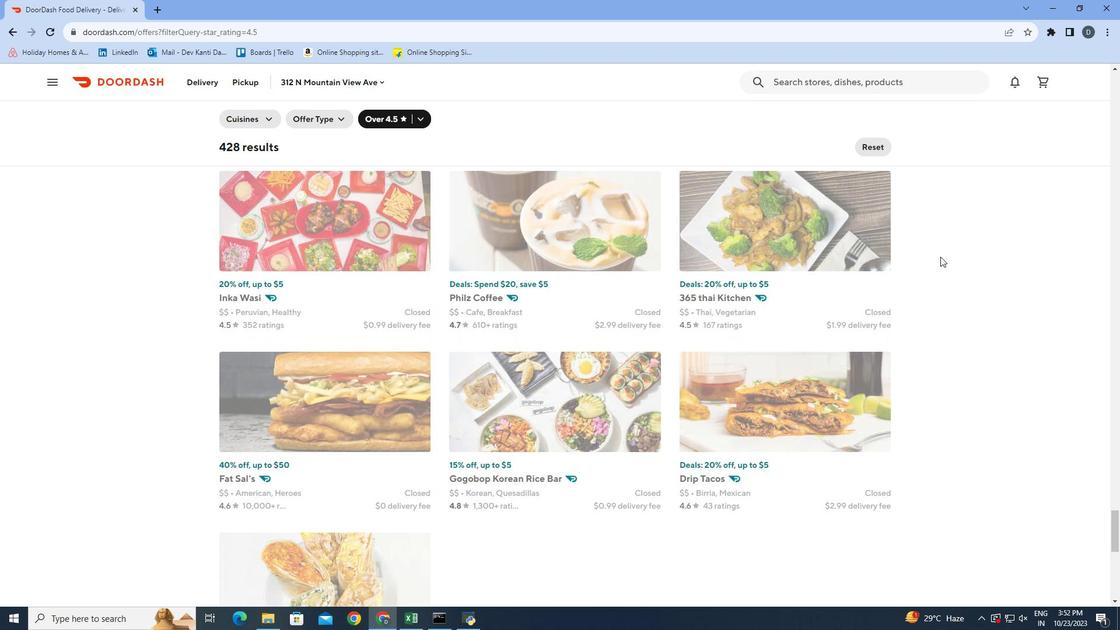 
Action: Mouse scrolled (940, 256) with delta (0, 0)
Screenshot: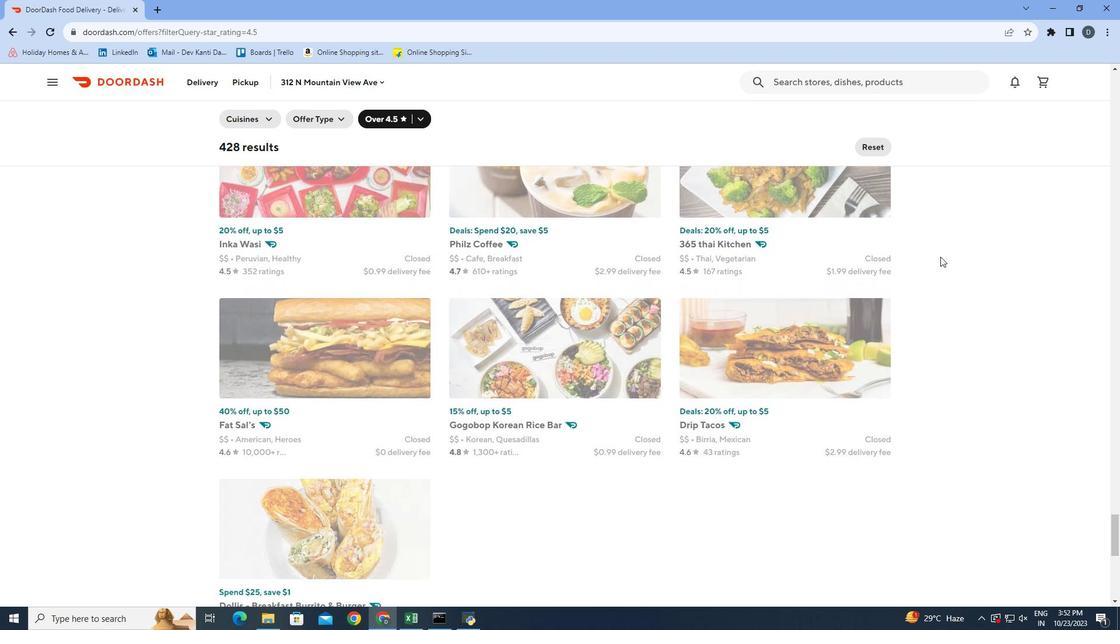 
Action: Mouse scrolled (940, 256) with delta (0, 0)
Screenshot: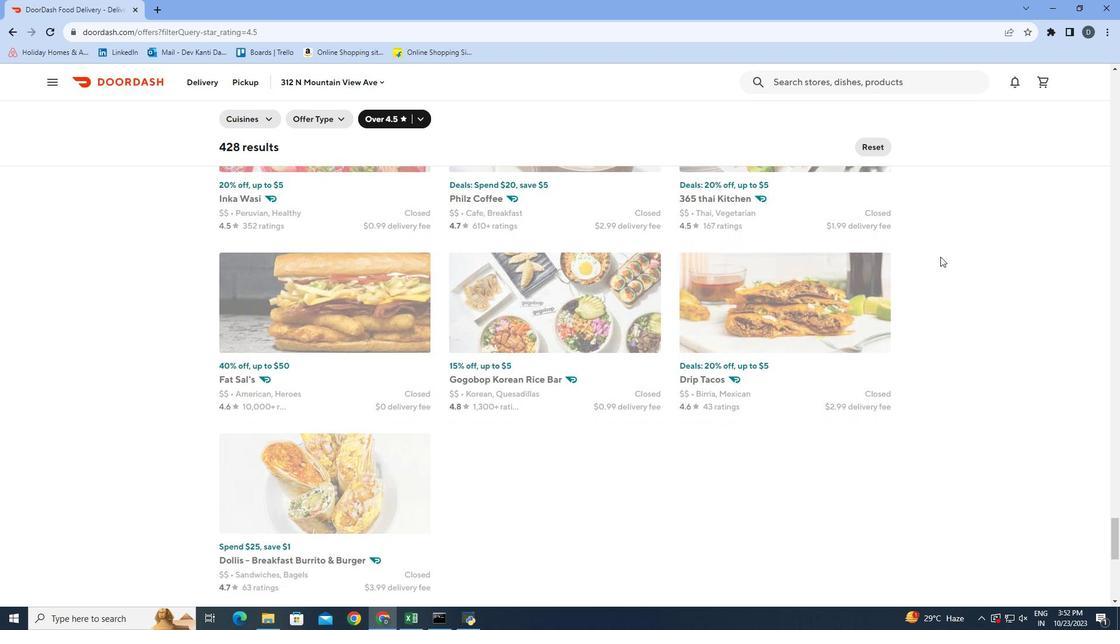 
Action: Mouse scrolled (940, 256) with delta (0, 0)
Screenshot: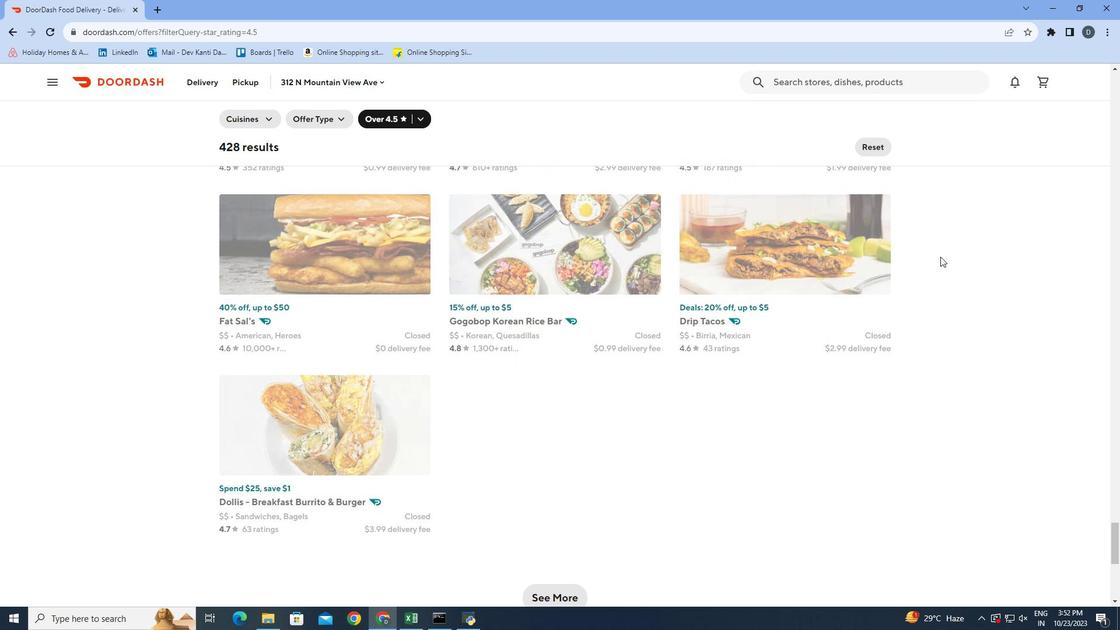 
Action: Mouse scrolled (940, 256) with delta (0, 0)
Screenshot: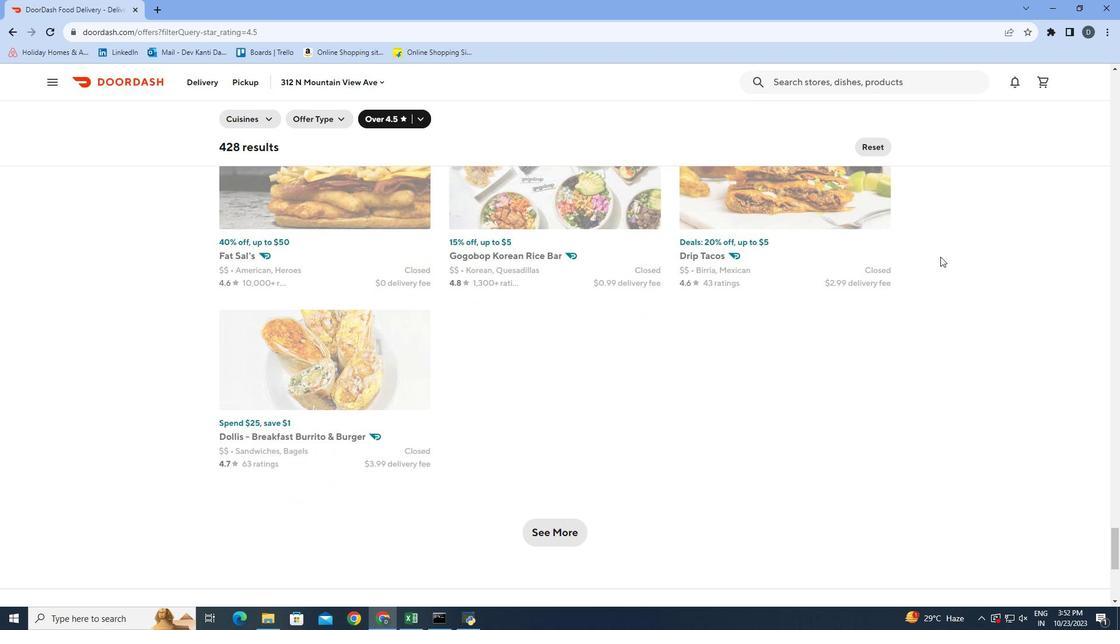 
Action: Mouse scrolled (940, 256) with delta (0, 0)
Screenshot: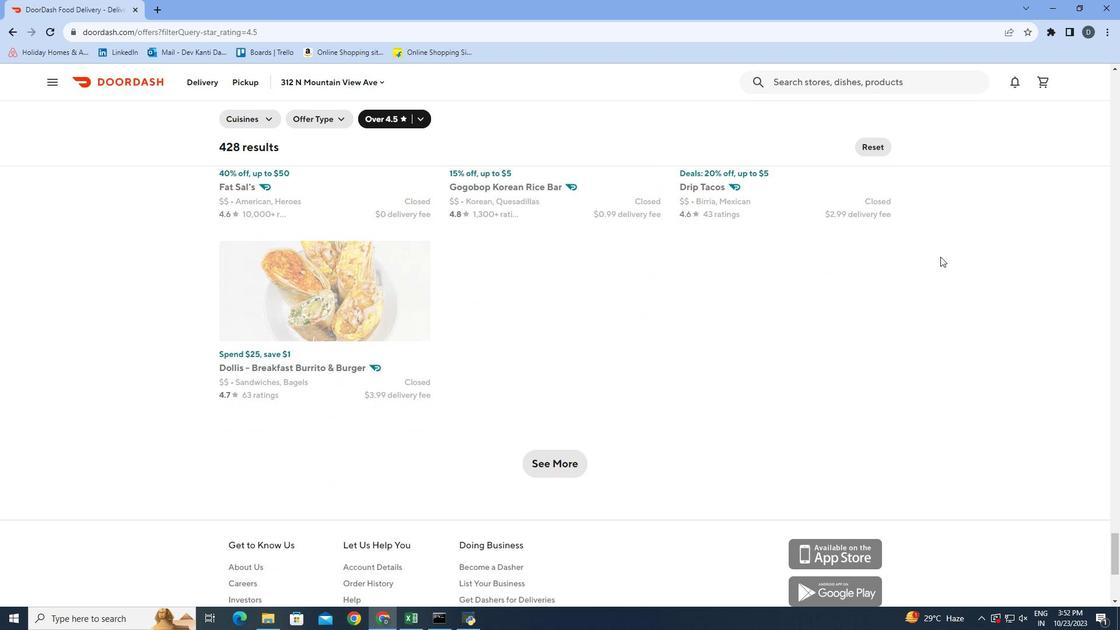 
Action: Mouse scrolled (940, 256) with delta (0, 0)
Screenshot: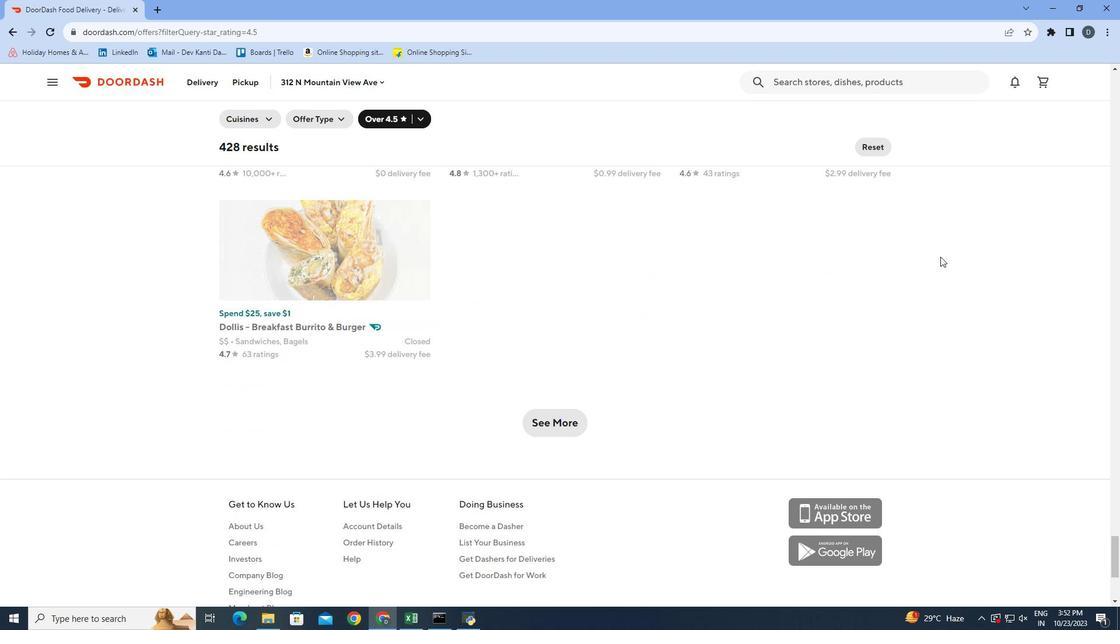 
Action: Mouse moved to (579, 398)
Screenshot: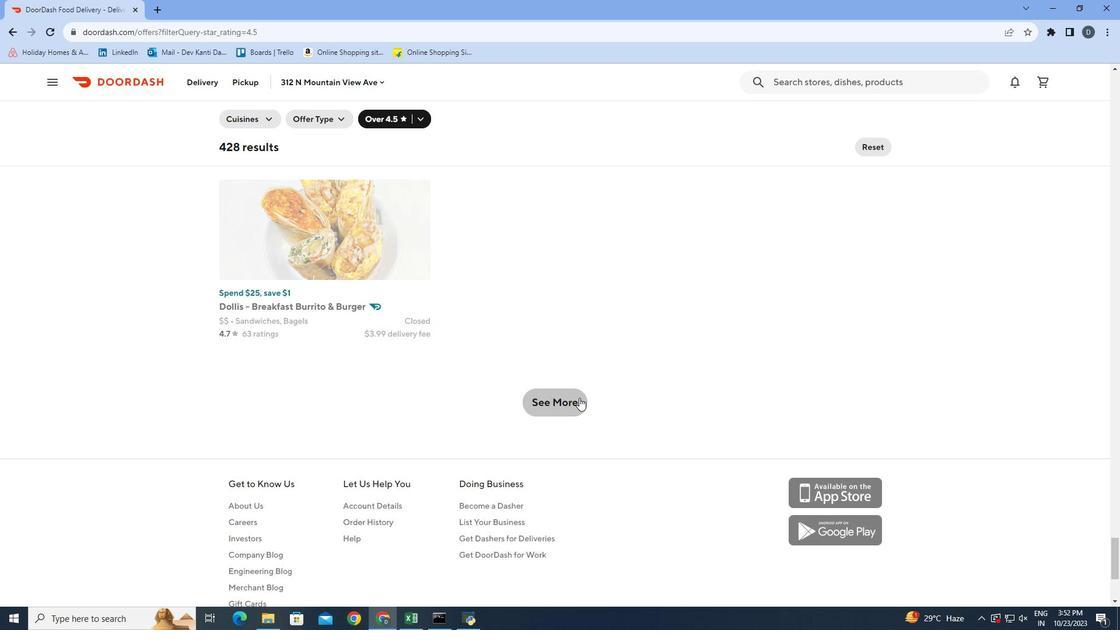 
Action: Mouse pressed left at (579, 398)
Screenshot: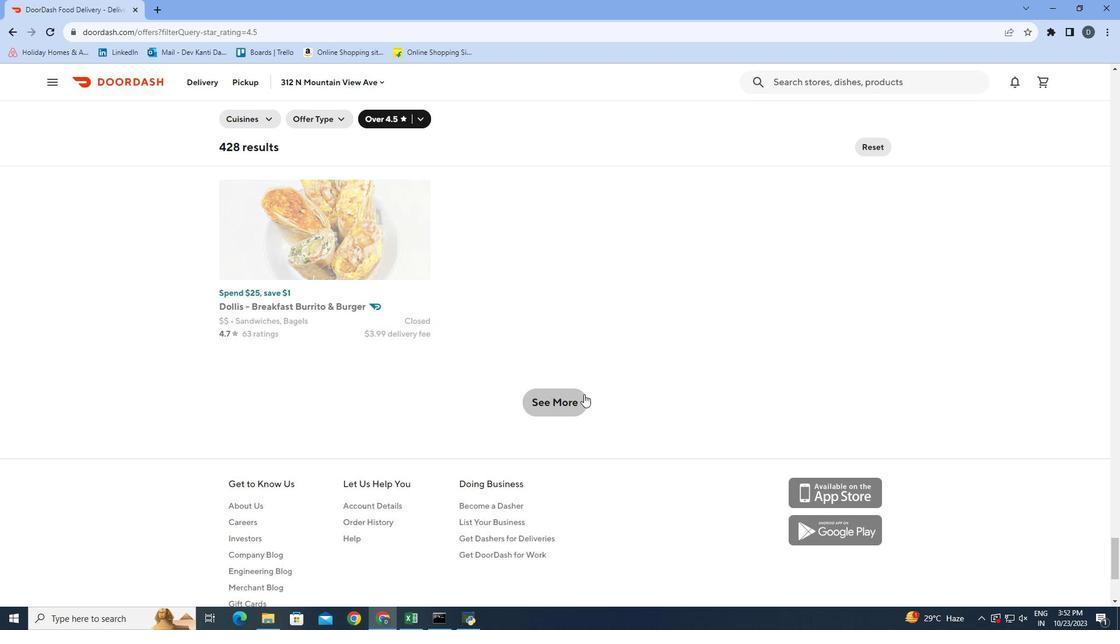 
Action: Mouse moved to (944, 269)
Screenshot: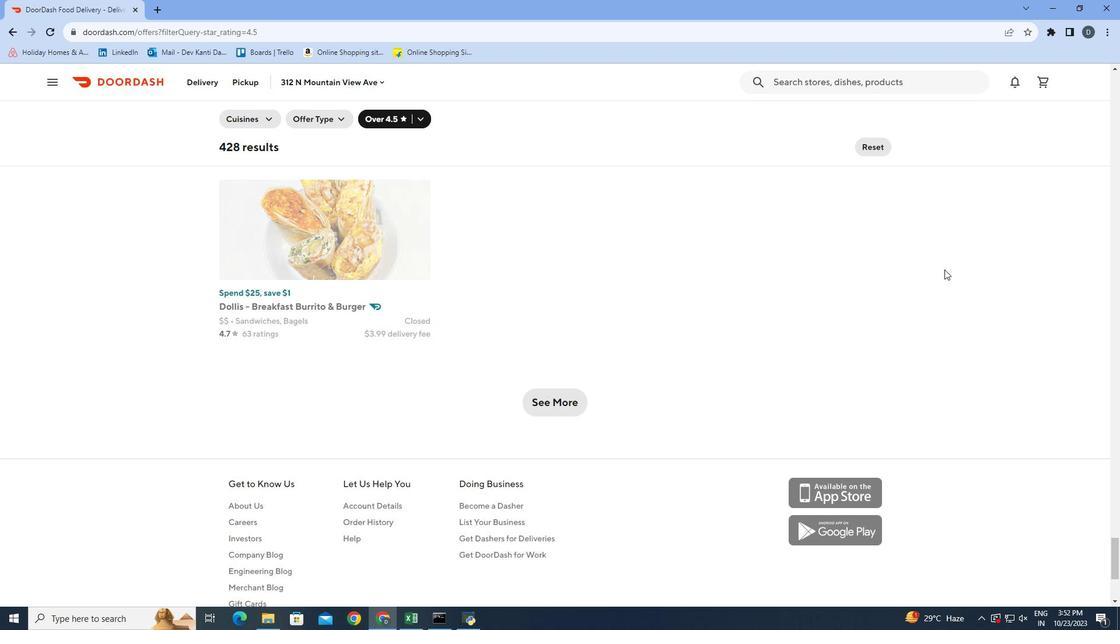 
Action: Mouse scrolled (944, 269) with delta (0, 0)
Screenshot: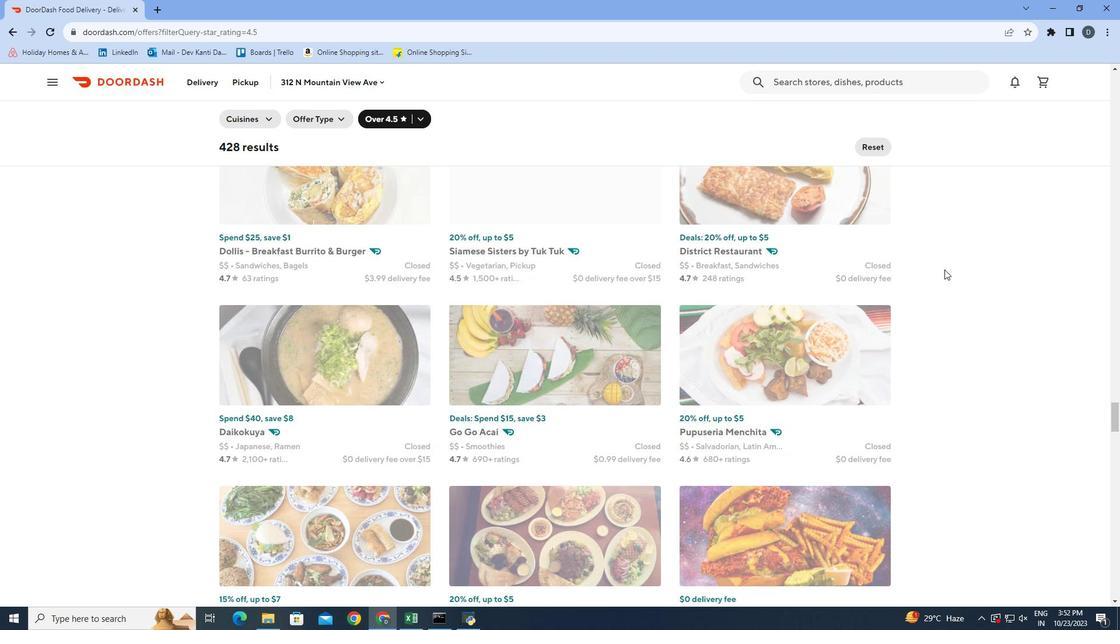 
Action: Mouse scrolled (944, 269) with delta (0, 0)
Screenshot: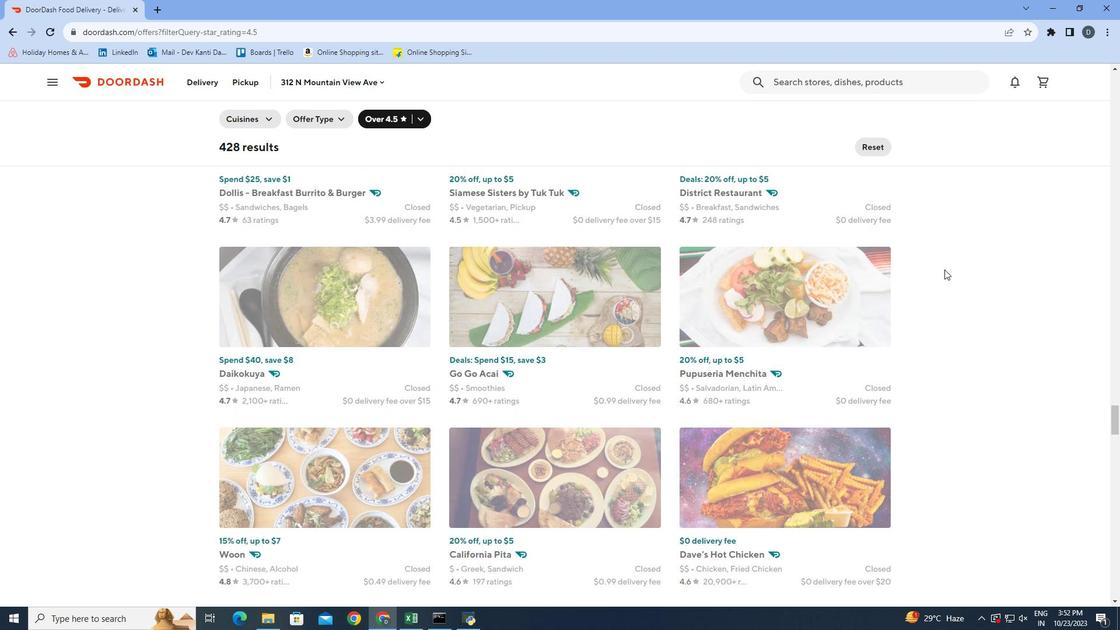 
Action: Mouse scrolled (944, 269) with delta (0, 0)
Screenshot: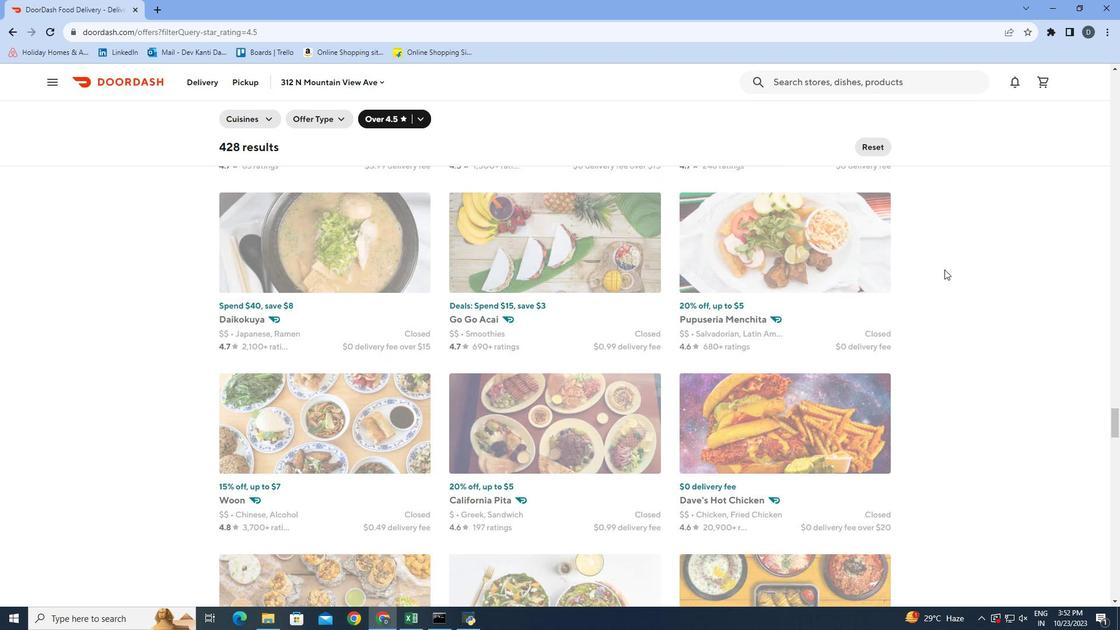 
Action: Mouse scrolled (944, 269) with delta (0, 0)
Screenshot: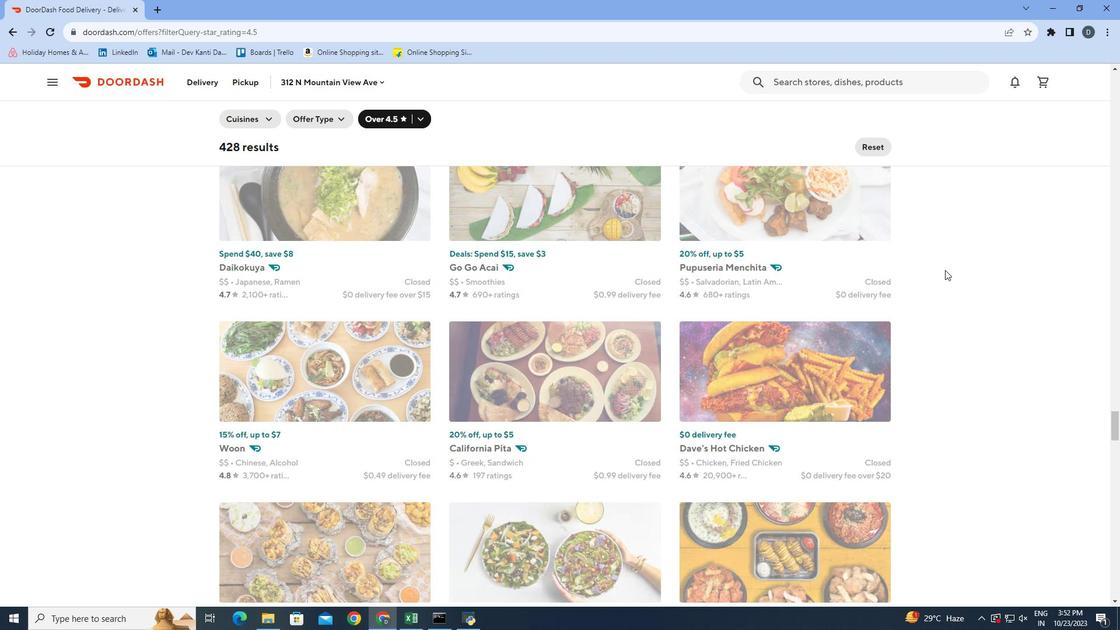 
Action: Mouse moved to (945, 270)
Screenshot: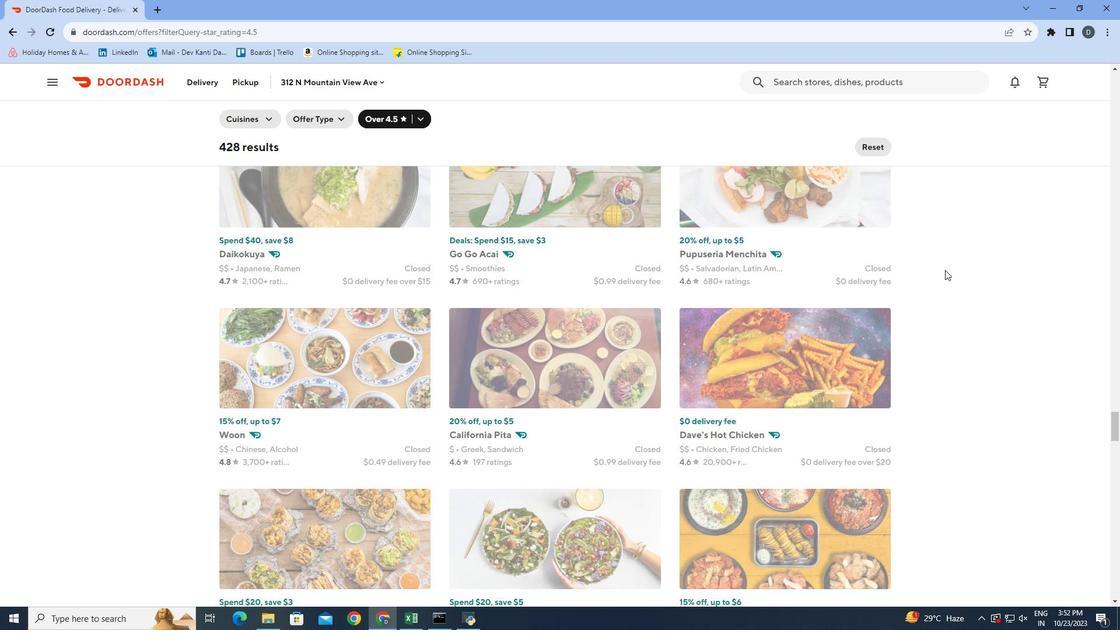 
Action: Mouse scrolled (945, 269) with delta (0, 0)
Screenshot: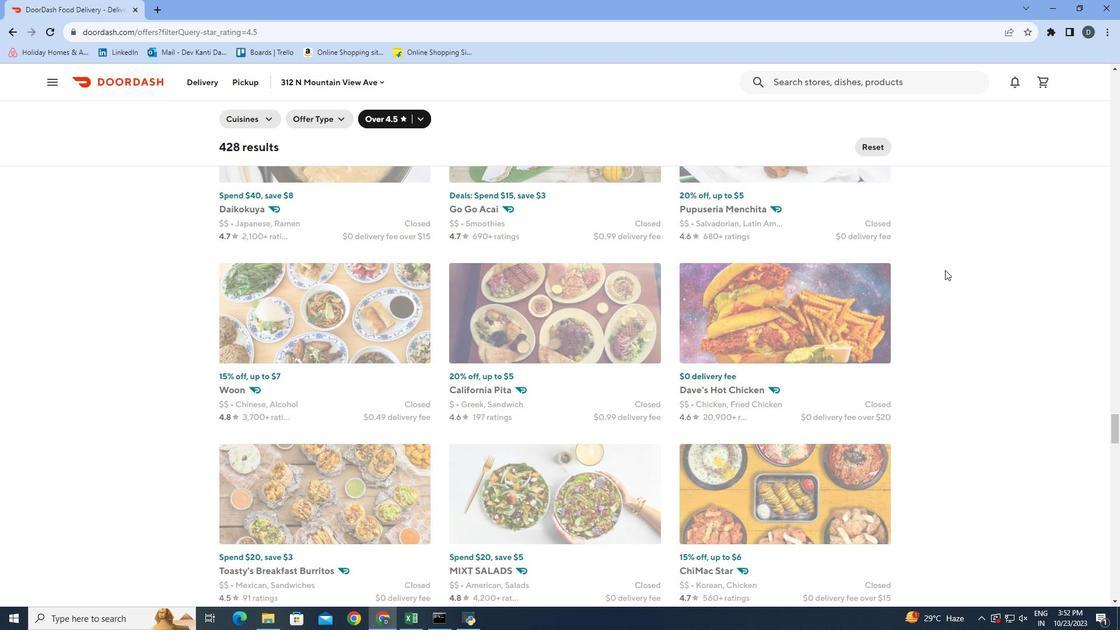 
Action: Mouse scrolled (945, 269) with delta (0, 0)
Screenshot: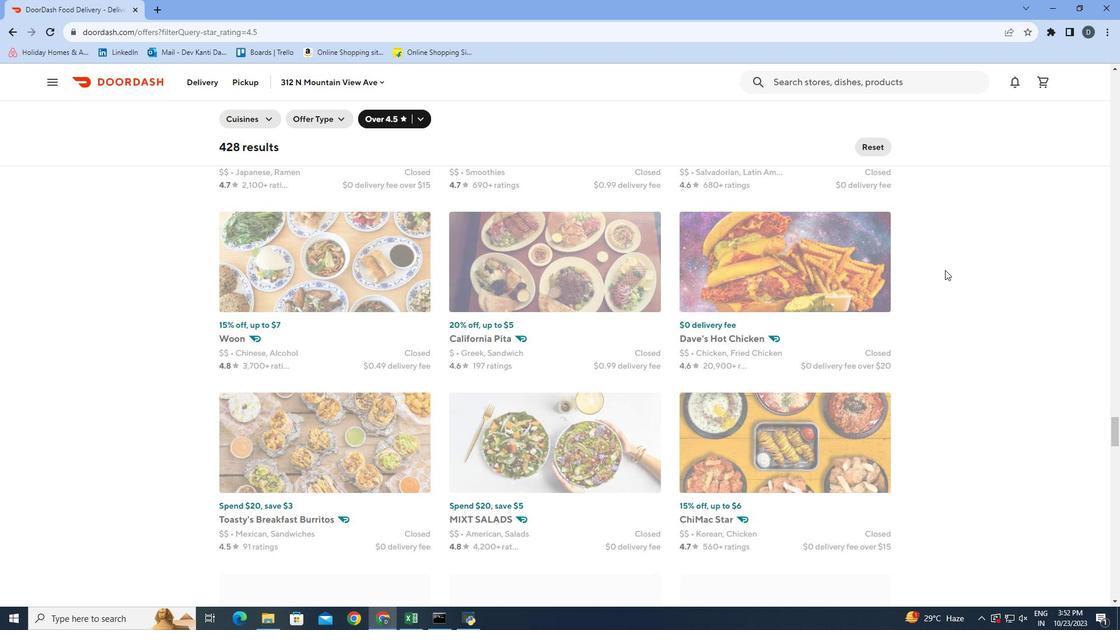 
Action: Mouse scrolled (945, 269) with delta (0, 0)
Screenshot: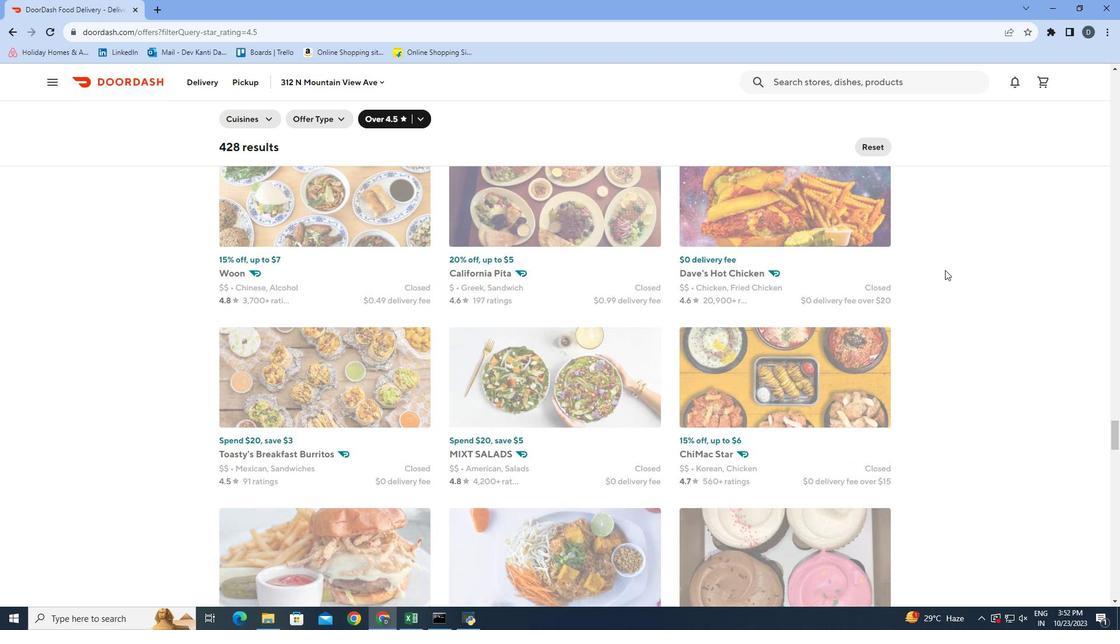 
Action: Mouse scrolled (945, 269) with delta (0, 0)
Screenshot: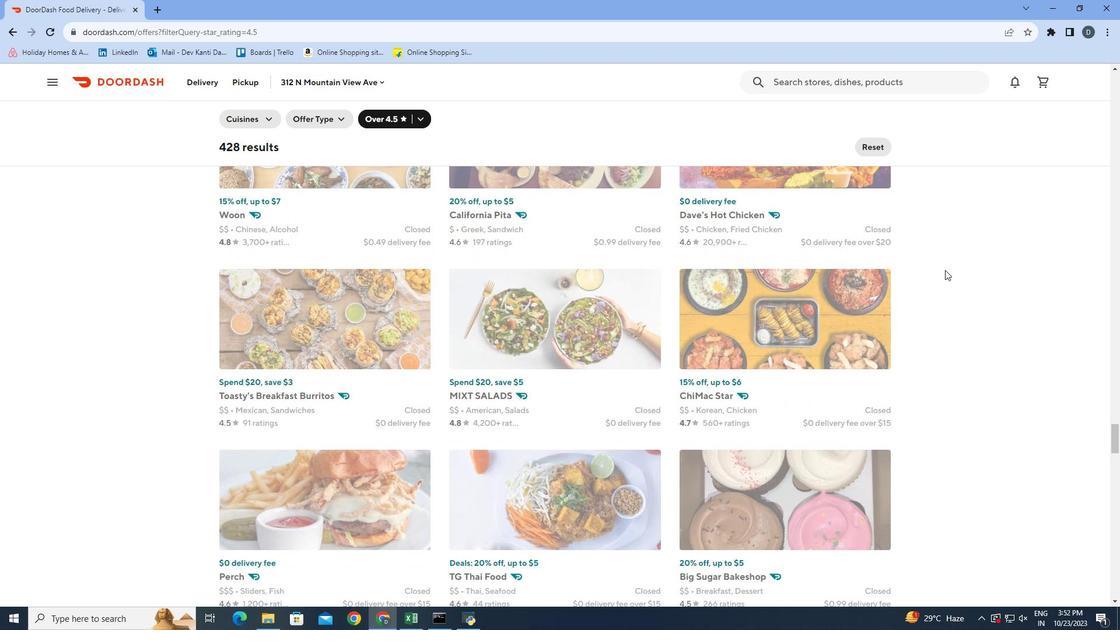 
Action: Mouse scrolled (945, 269) with delta (0, 0)
Screenshot: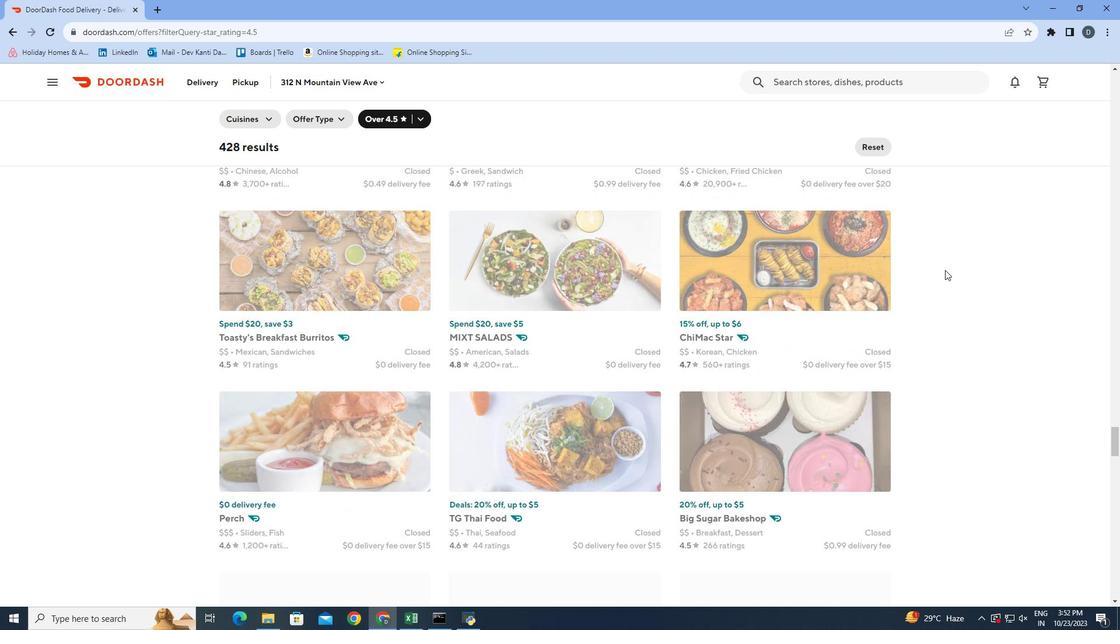 
Action: Mouse scrolled (945, 269) with delta (0, 0)
Screenshot: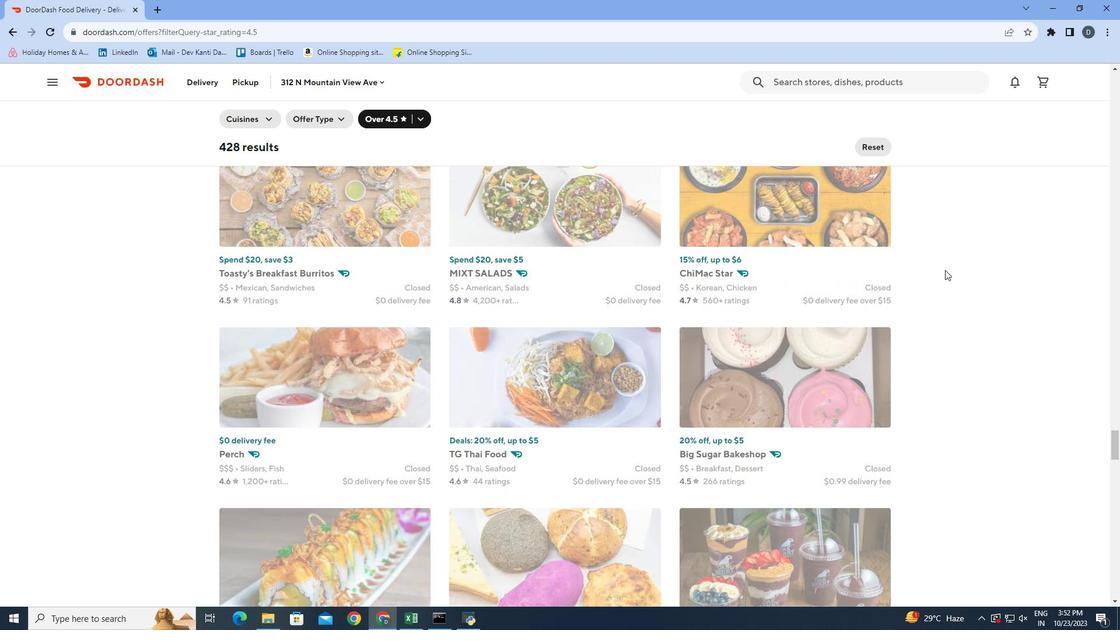 
Action: Mouse scrolled (945, 269) with delta (0, 0)
Screenshot: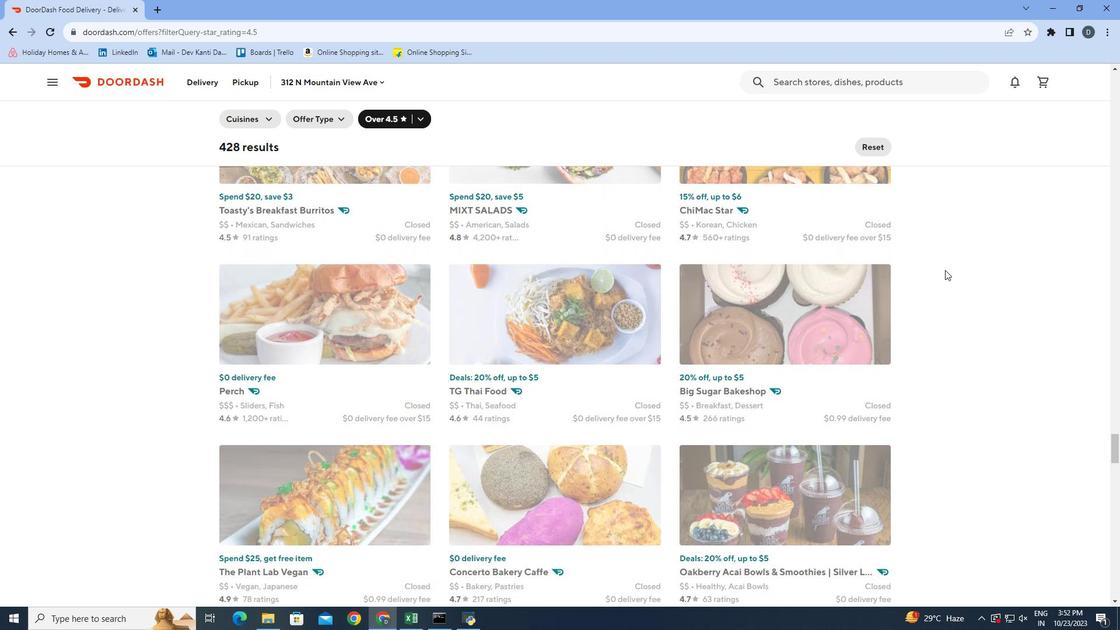 
Action: Mouse scrolled (945, 269) with delta (0, 0)
Screenshot: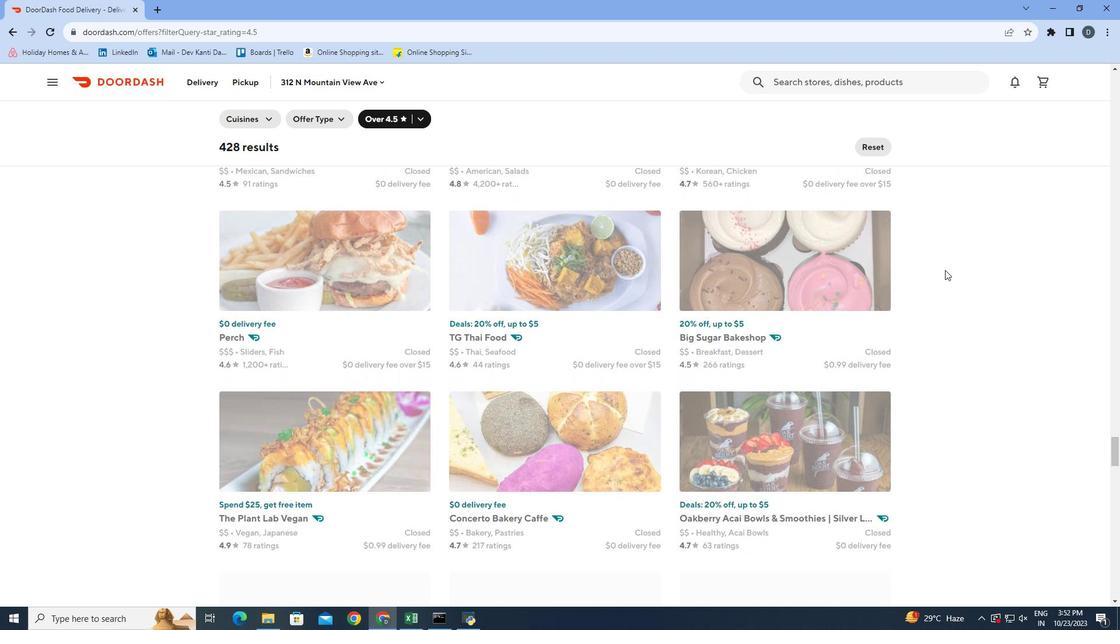 
Action: Mouse scrolled (945, 269) with delta (0, 0)
Screenshot: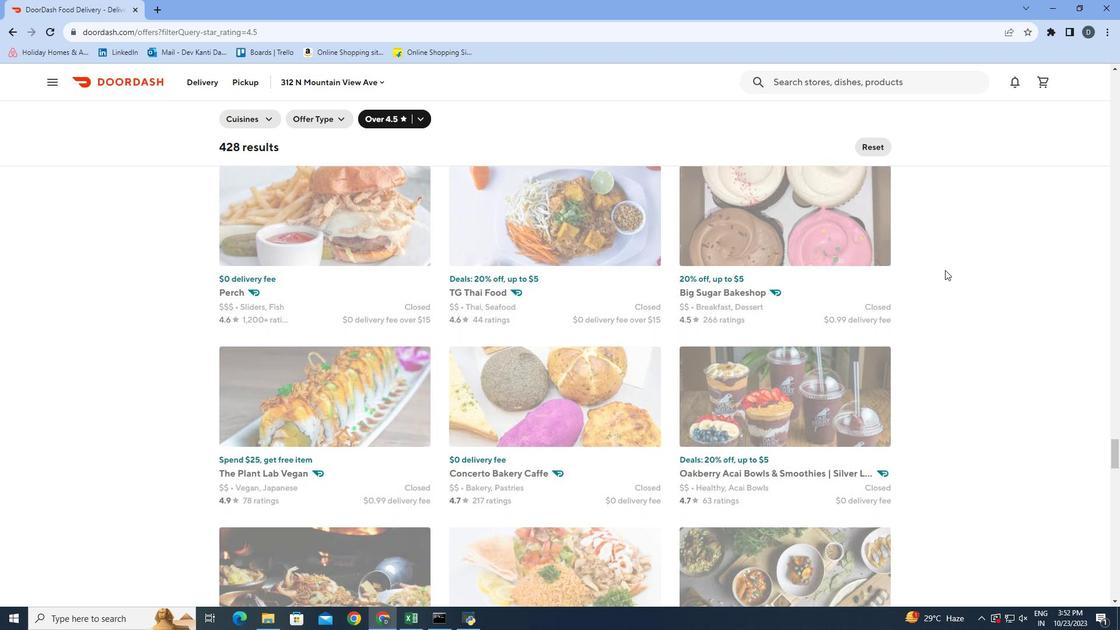 
Action: Mouse scrolled (945, 269) with delta (0, 0)
Screenshot: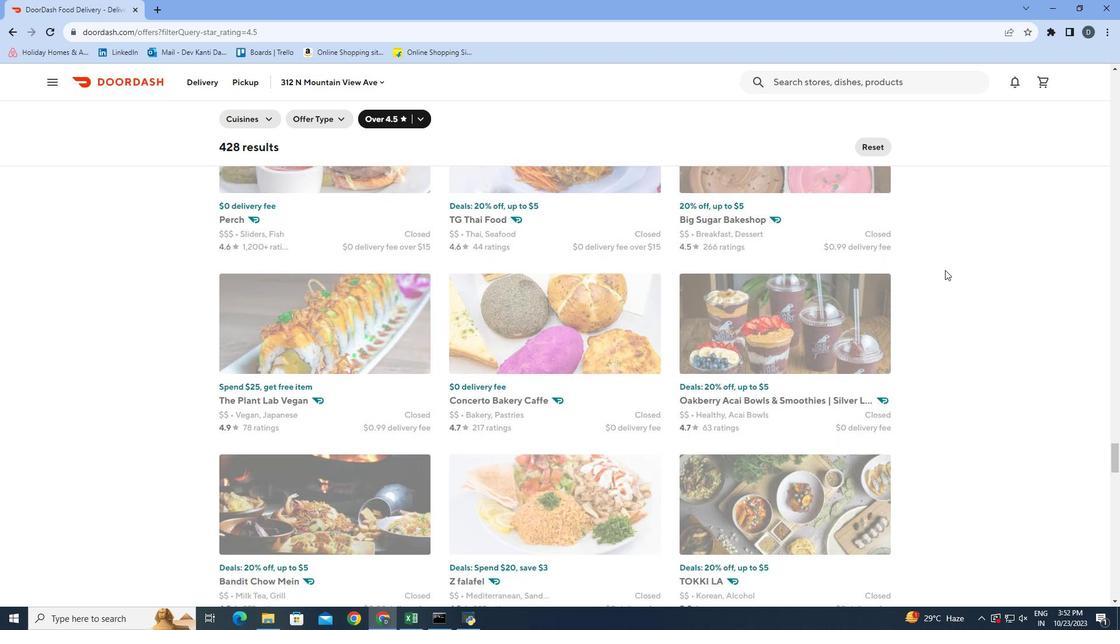 
Action: Mouse scrolled (945, 269) with delta (0, 0)
Screenshot: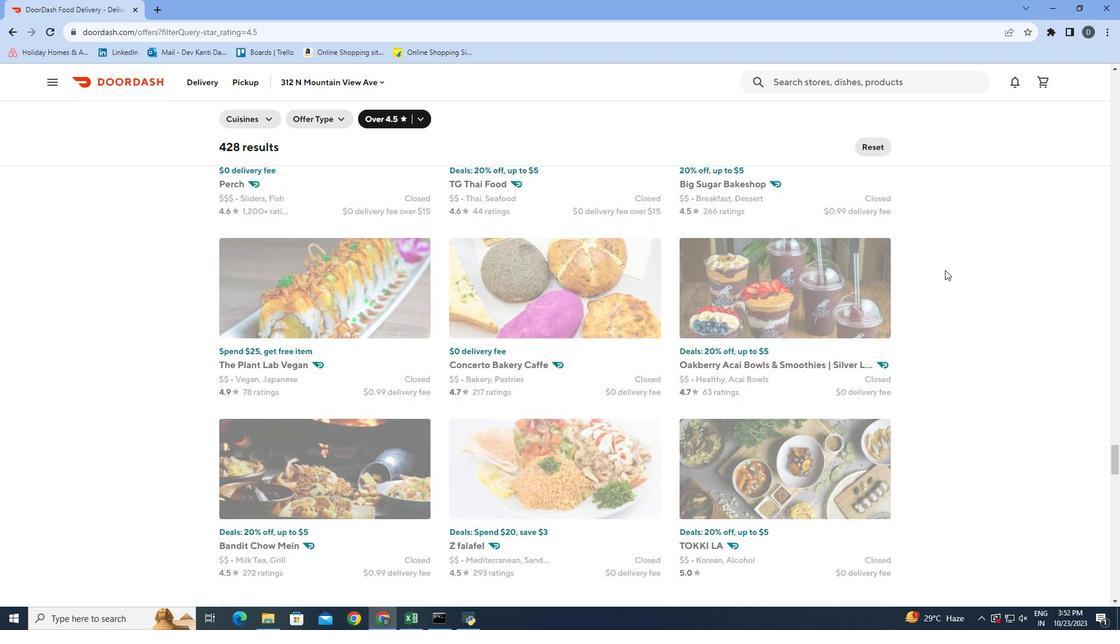 
Action: Mouse scrolled (945, 269) with delta (0, 0)
Screenshot: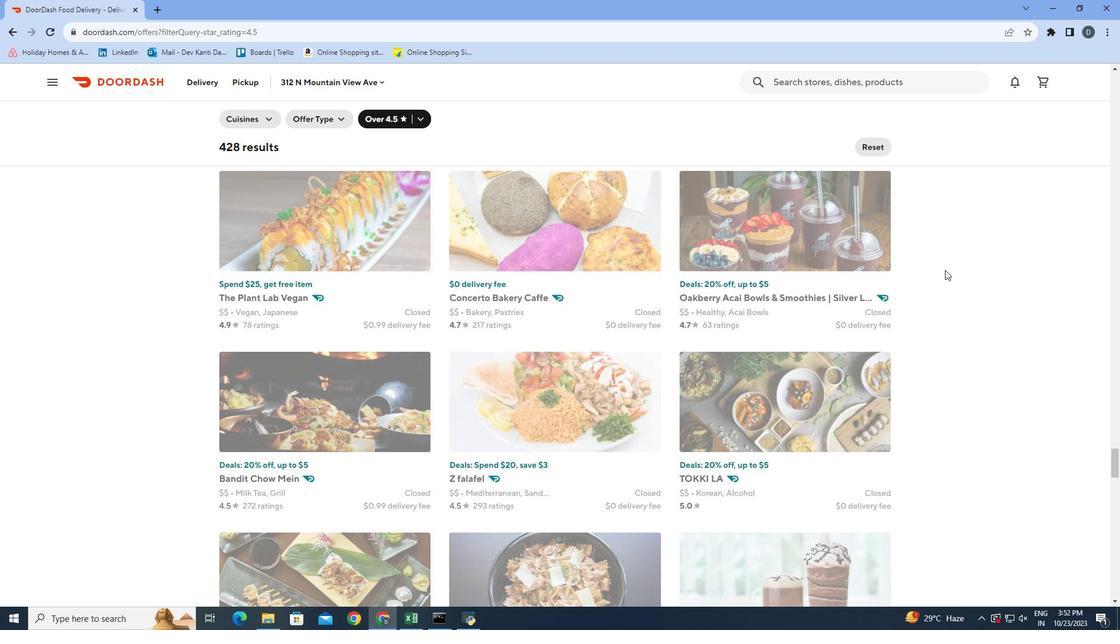 
Action: Mouse scrolled (945, 269) with delta (0, 0)
Screenshot: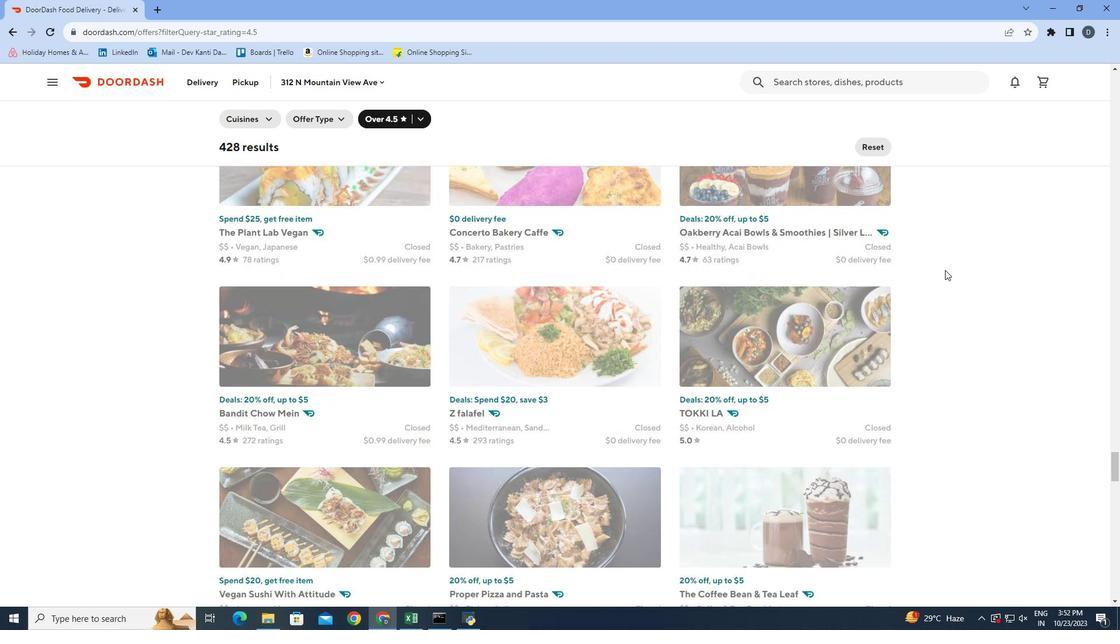 
Action: Mouse scrolled (945, 269) with delta (0, 0)
Screenshot: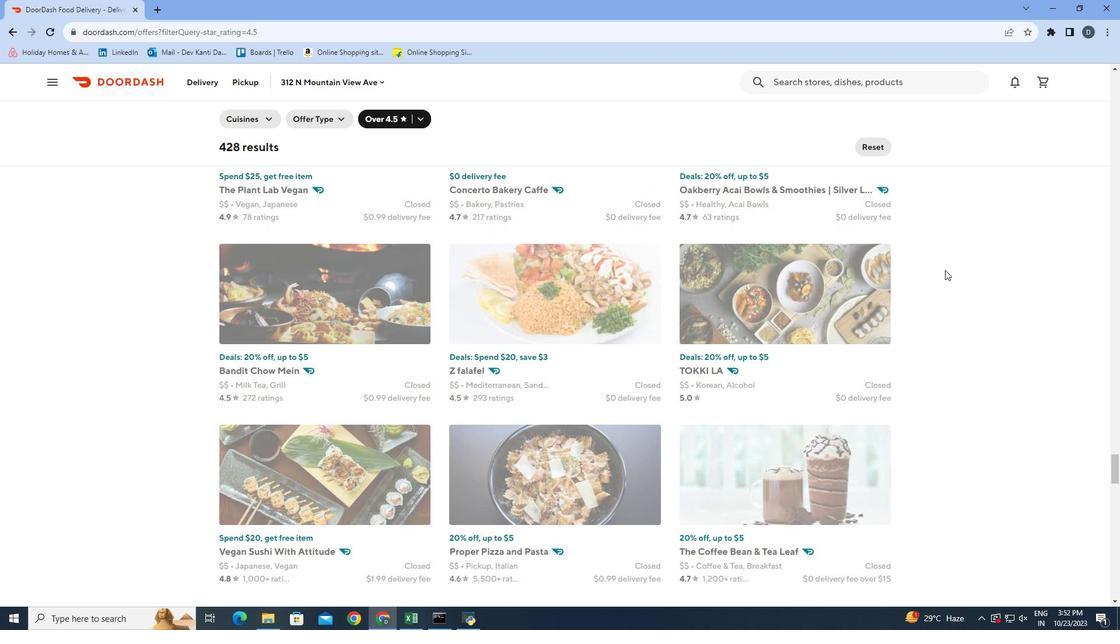 
Action: Mouse scrolled (945, 269) with delta (0, 0)
Screenshot: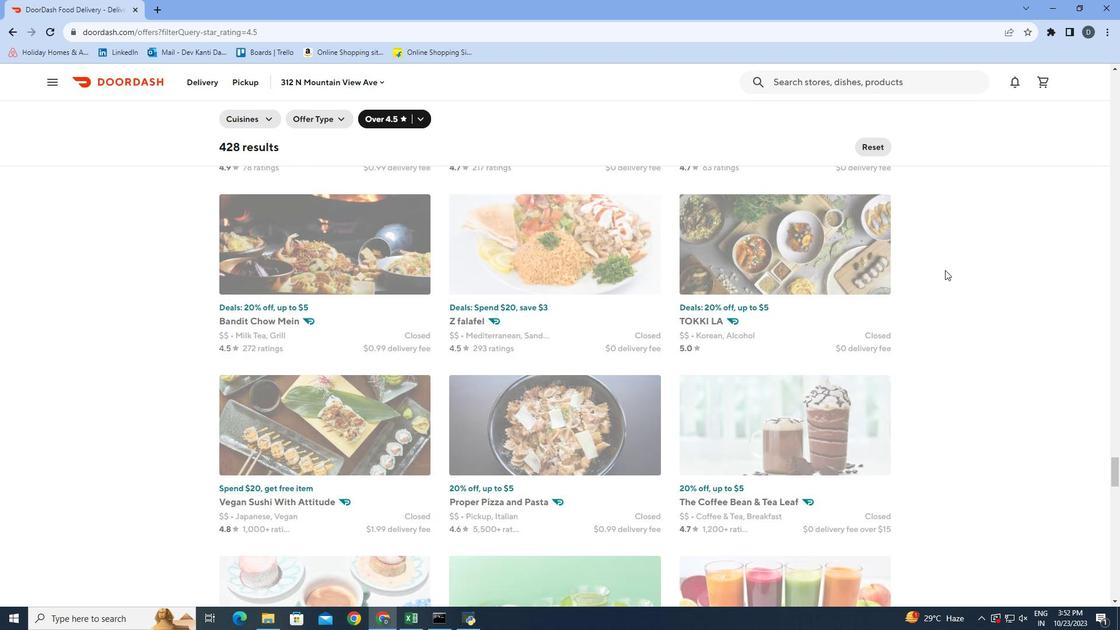 
Action: Mouse scrolled (945, 269) with delta (0, 0)
Screenshot: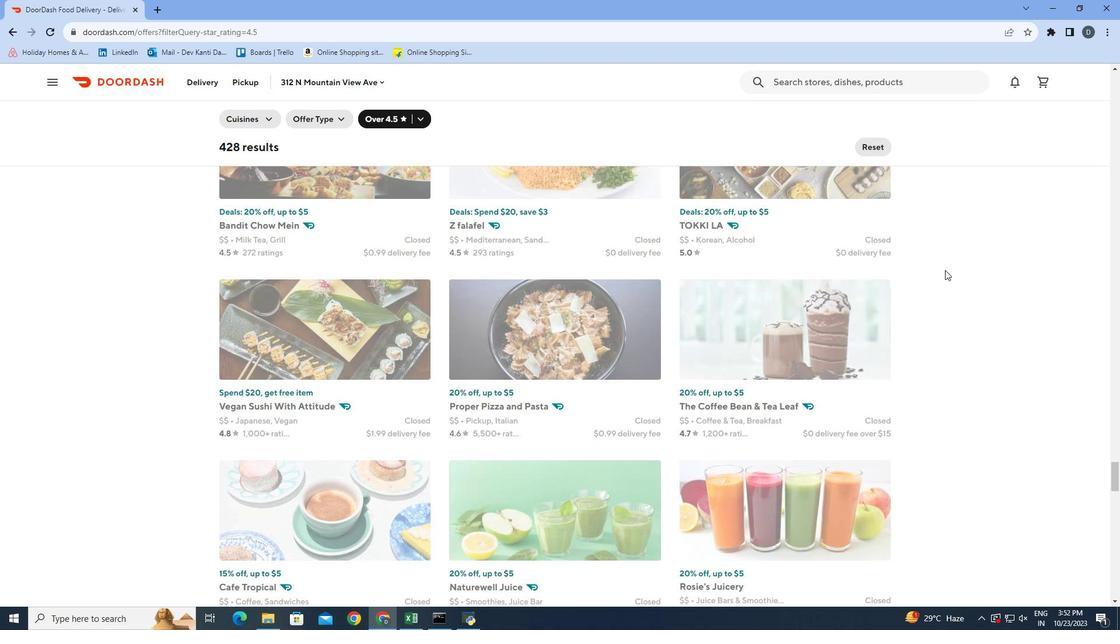
Action: Mouse scrolled (945, 269) with delta (0, 0)
Screenshot: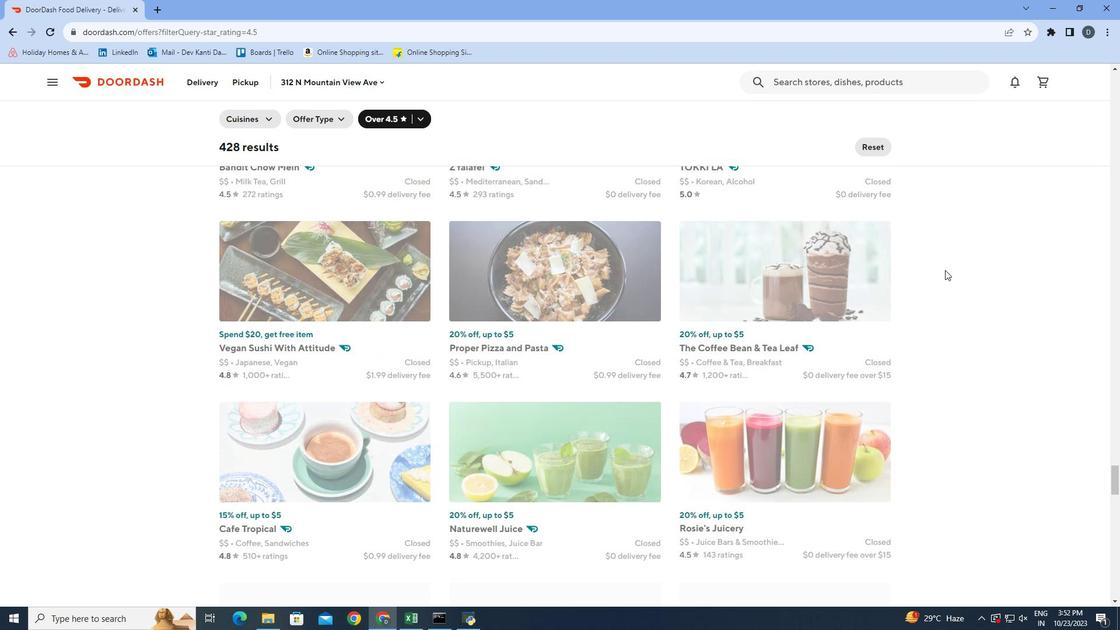 
Action: Mouse scrolled (945, 269) with delta (0, 0)
Screenshot: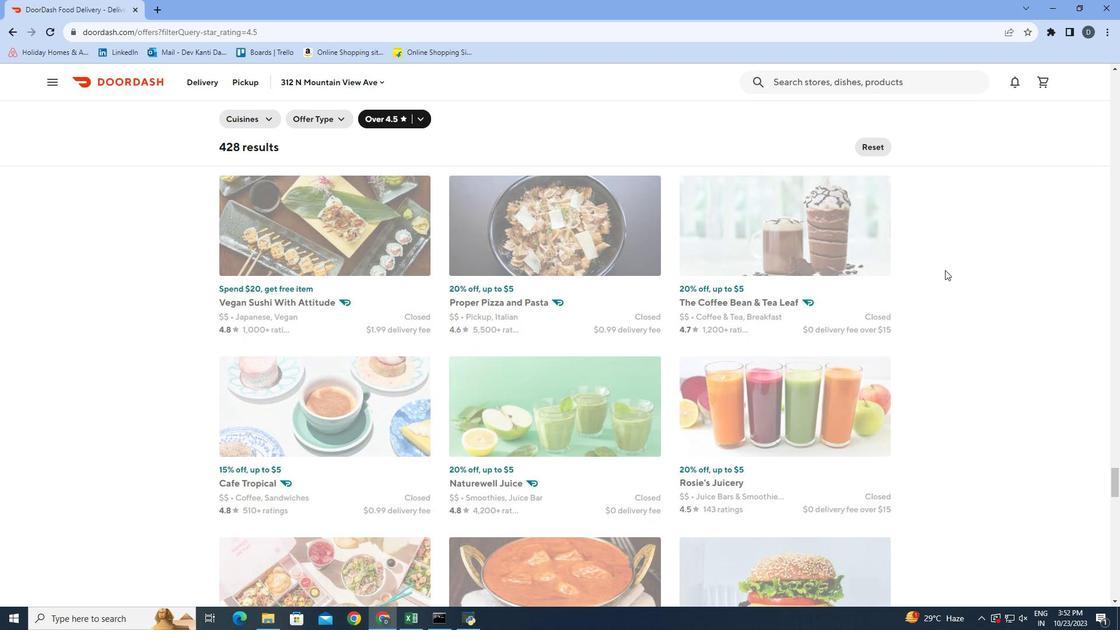 
Action: Mouse scrolled (945, 269) with delta (0, 0)
Screenshot: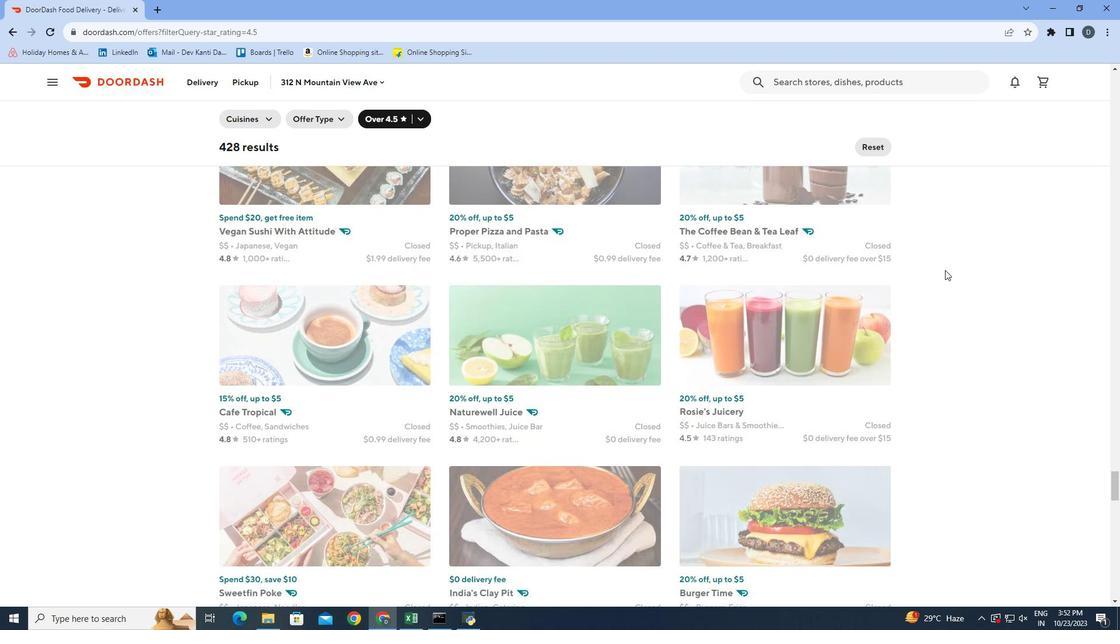 
Action: Mouse scrolled (945, 269) with delta (0, 0)
Screenshot: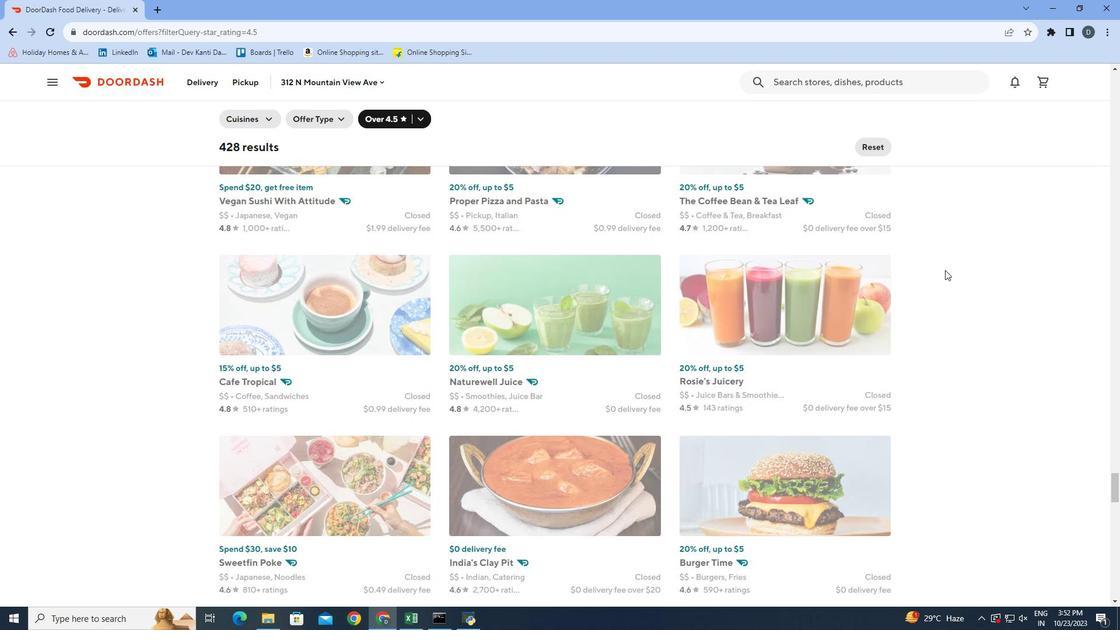 
Action: Mouse scrolled (945, 269) with delta (0, 0)
Screenshot: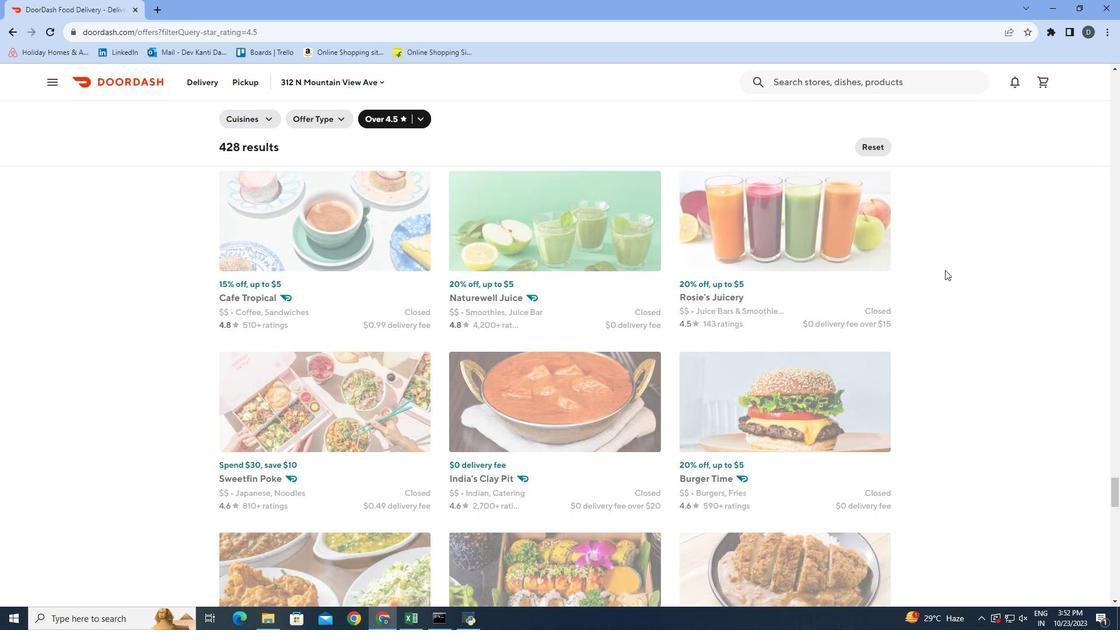 
Action: Mouse scrolled (945, 269) with delta (0, 0)
Screenshot: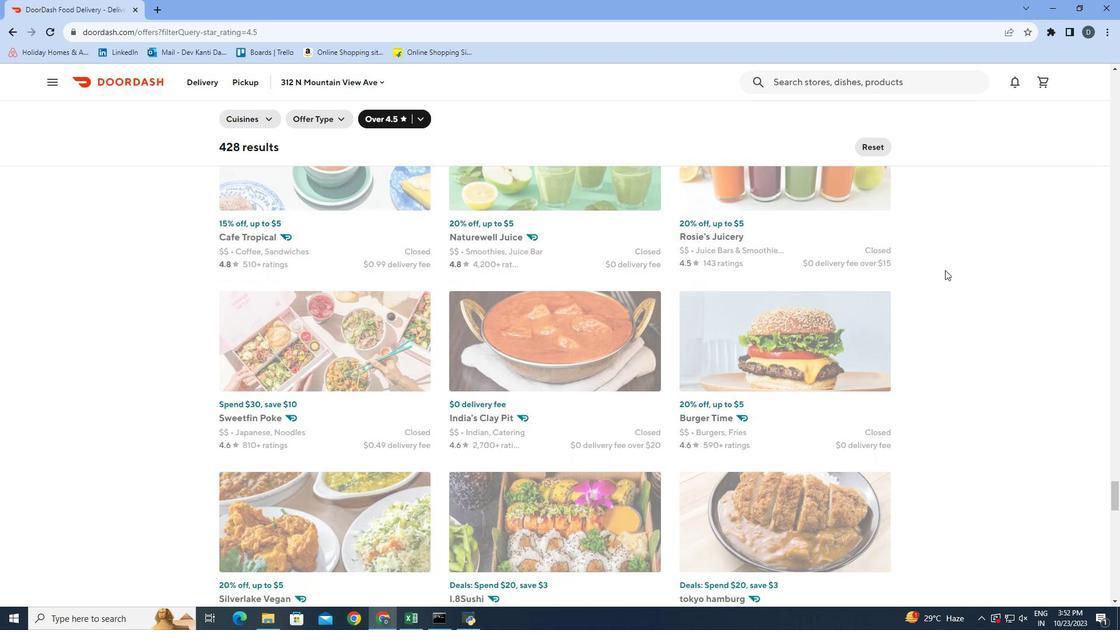 
Action: Mouse scrolled (945, 269) with delta (0, 0)
Screenshot: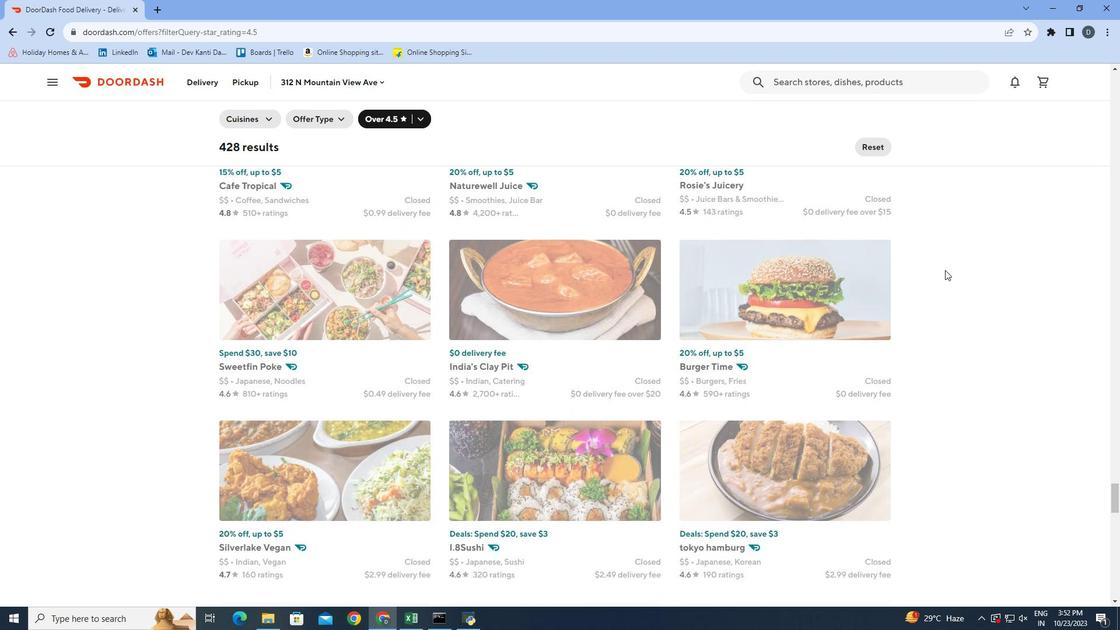 
Action: Mouse scrolled (945, 269) with delta (0, 0)
Screenshot: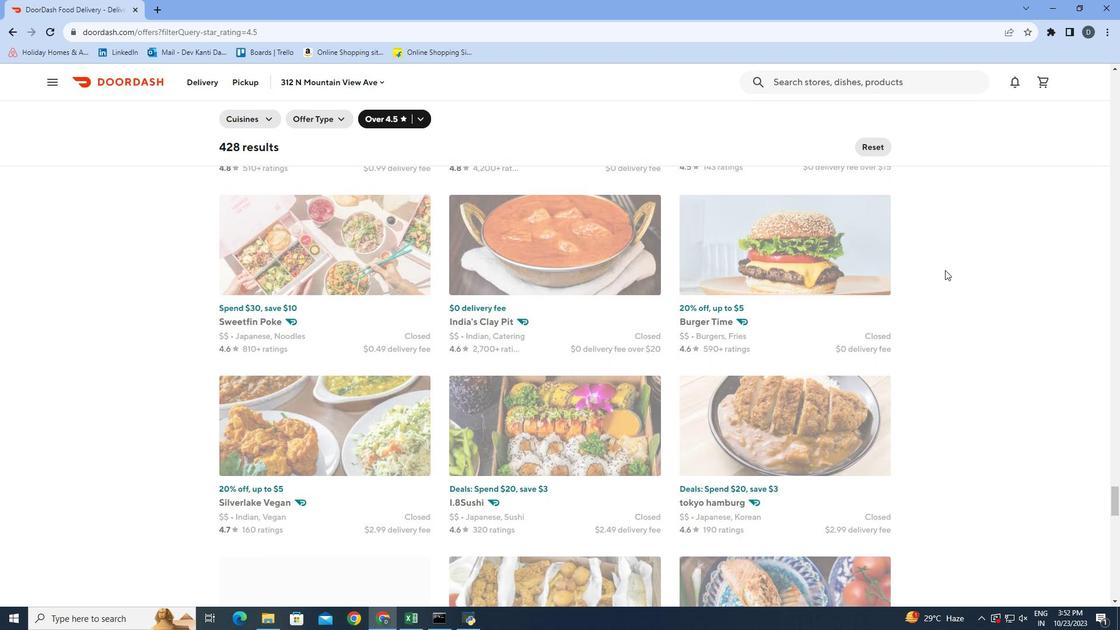 
Action: Mouse scrolled (945, 269) with delta (0, 0)
Screenshot: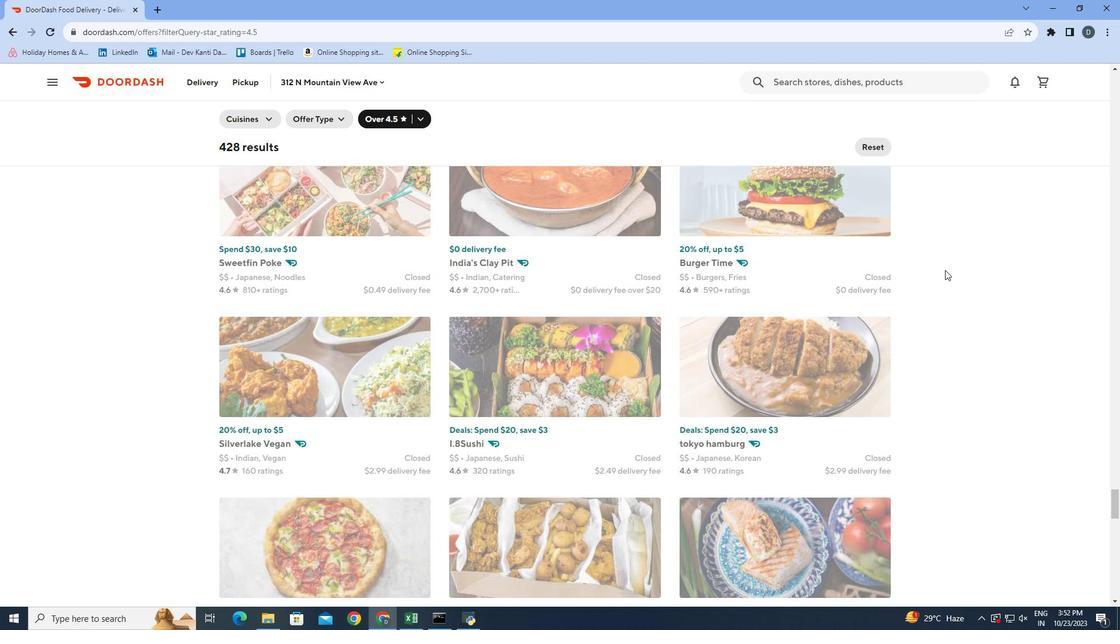 
Action: Mouse scrolled (945, 269) with delta (0, 0)
Screenshot: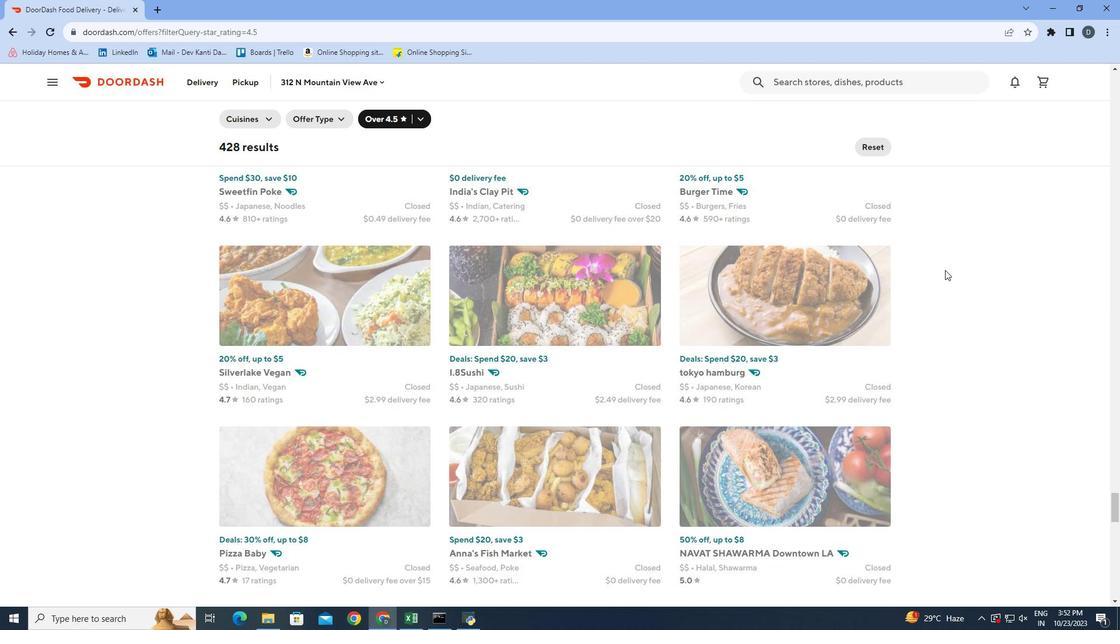 
Action: Mouse scrolled (945, 269) with delta (0, 0)
Screenshot: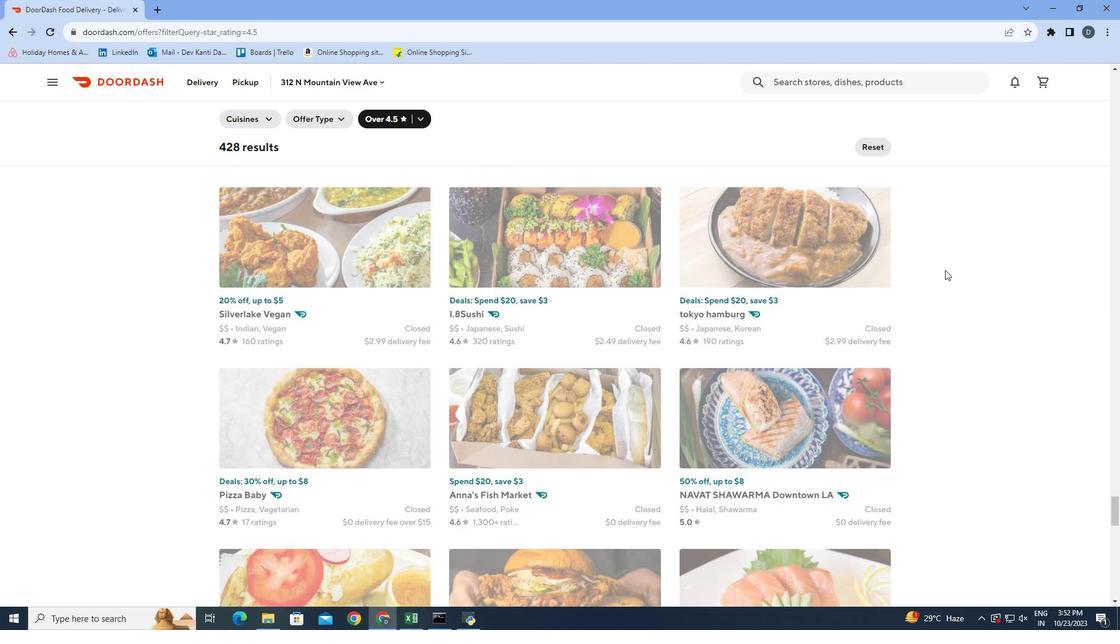 
Action: Mouse scrolled (945, 269) with delta (0, 0)
Screenshot: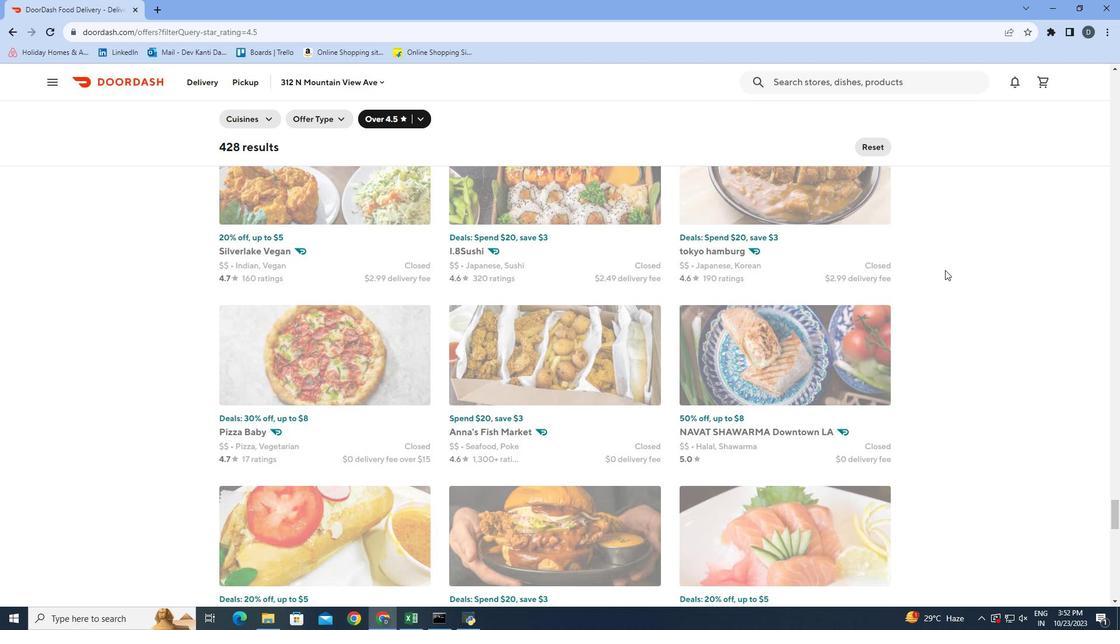 
Action: Mouse scrolled (945, 269) with delta (0, 0)
Screenshot: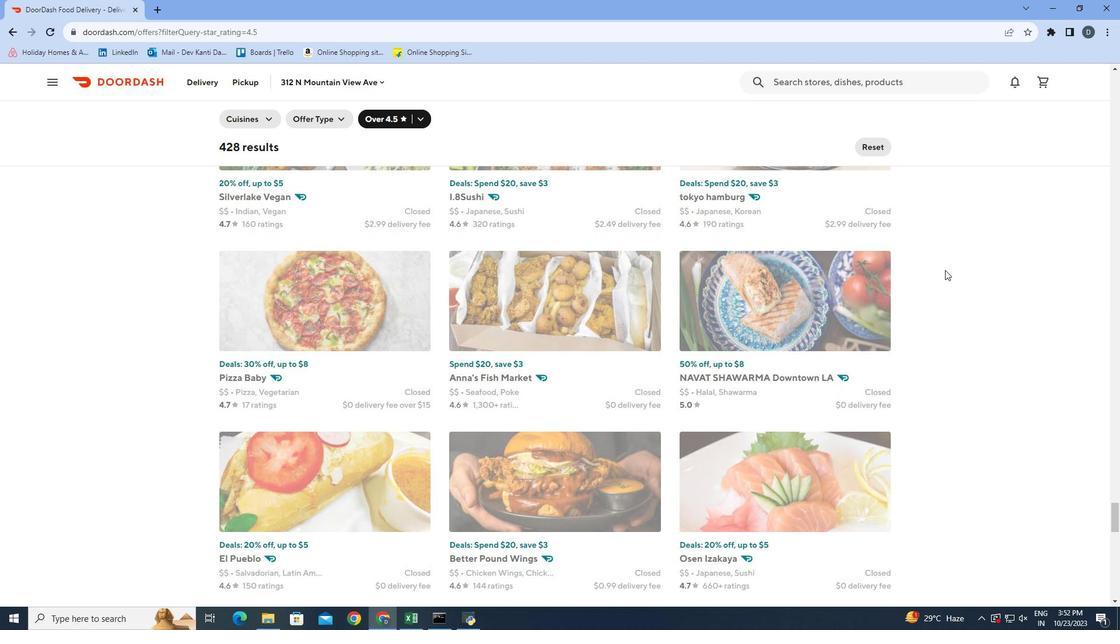 
Action: Mouse scrolled (945, 269) with delta (0, 0)
Screenshot: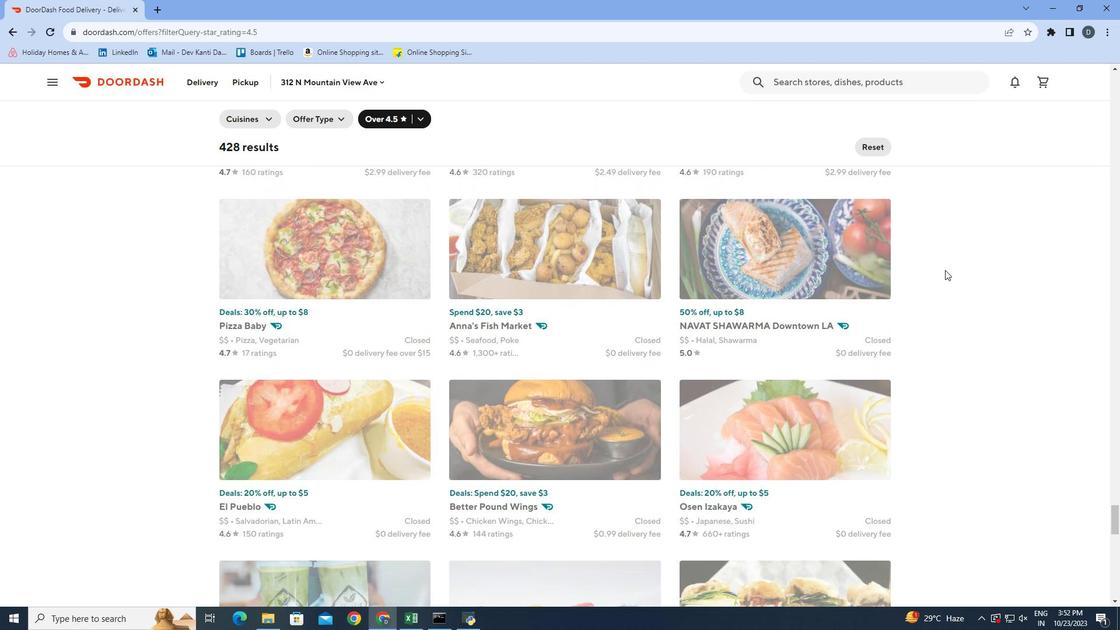 
Action: Mouse scrolled (945, 269) with delta (0, 0)
Screenshot: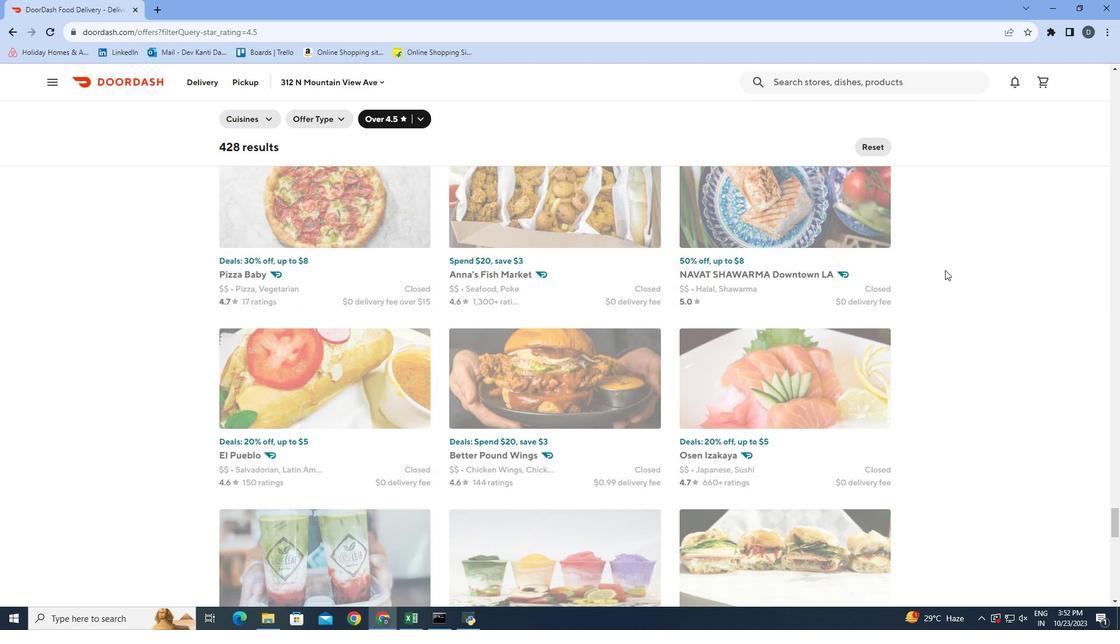 
Action: Mouse scrolled (945, 269) with delta (0, 0)
Screenshot: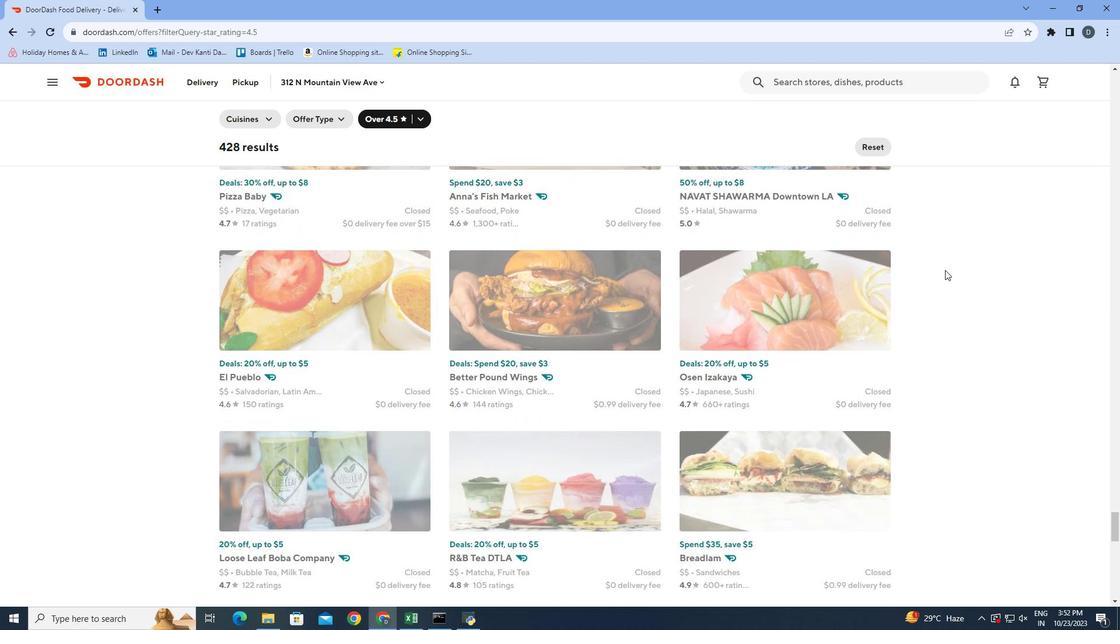 
Action: Mouse scrolled (945, 269) with delta (0, 0)
Screenshot: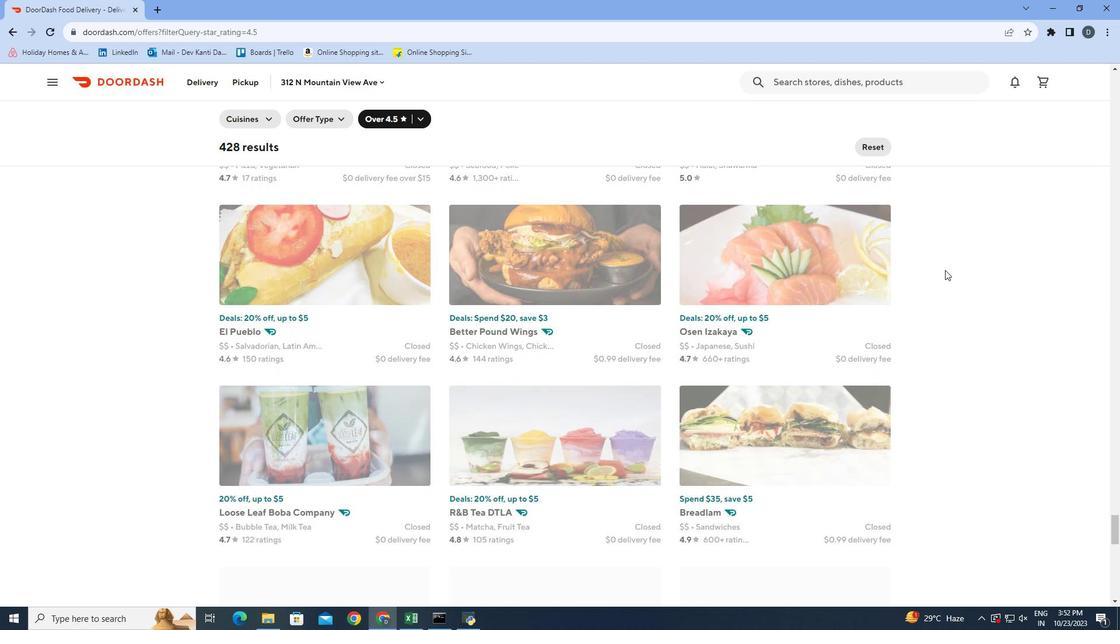 
Action: Mouse scrolled (945, 269) with delta (0, 0)
Screenshot: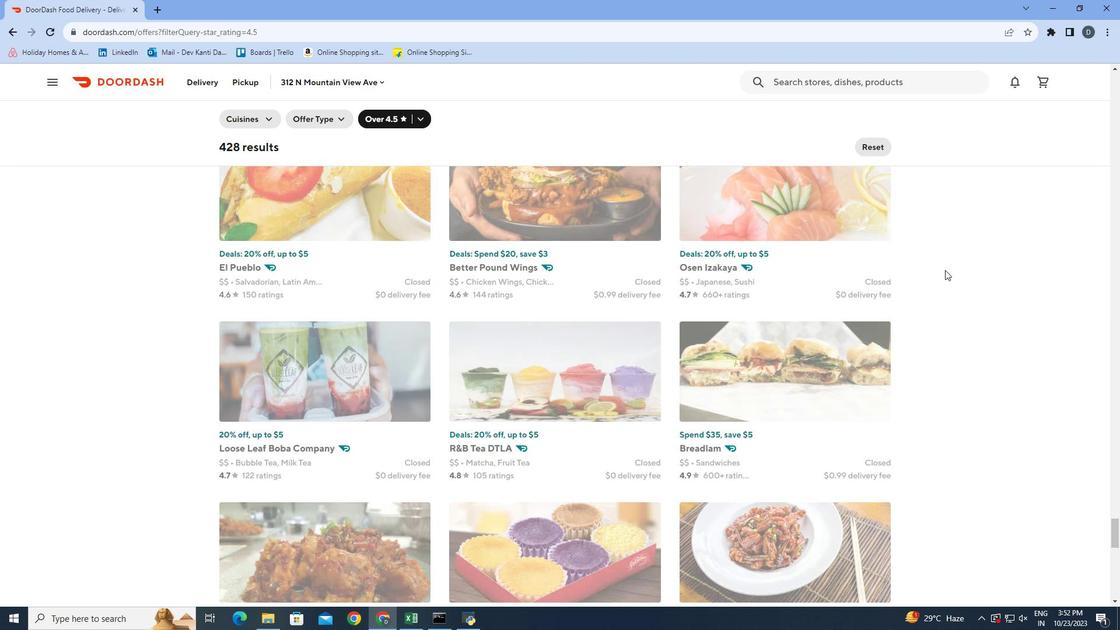 
Action: Mouse scrolled (945, 269) with delta (0, 0)
Screenshot: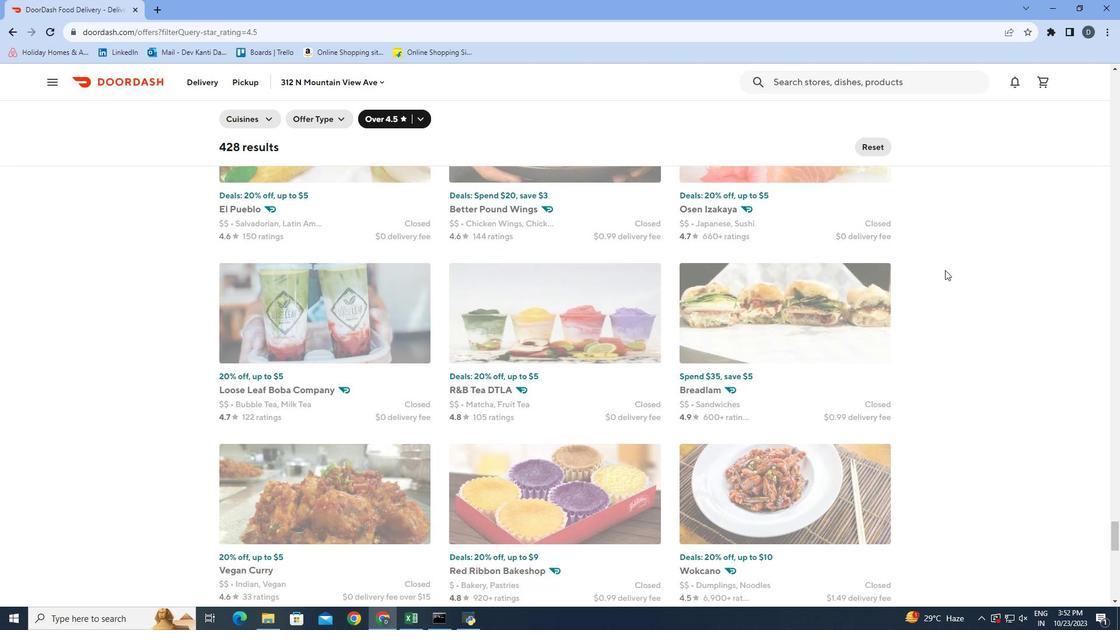 
Action: Mouse scrolled (945, 269) with delta (0, 0)
Screenshot: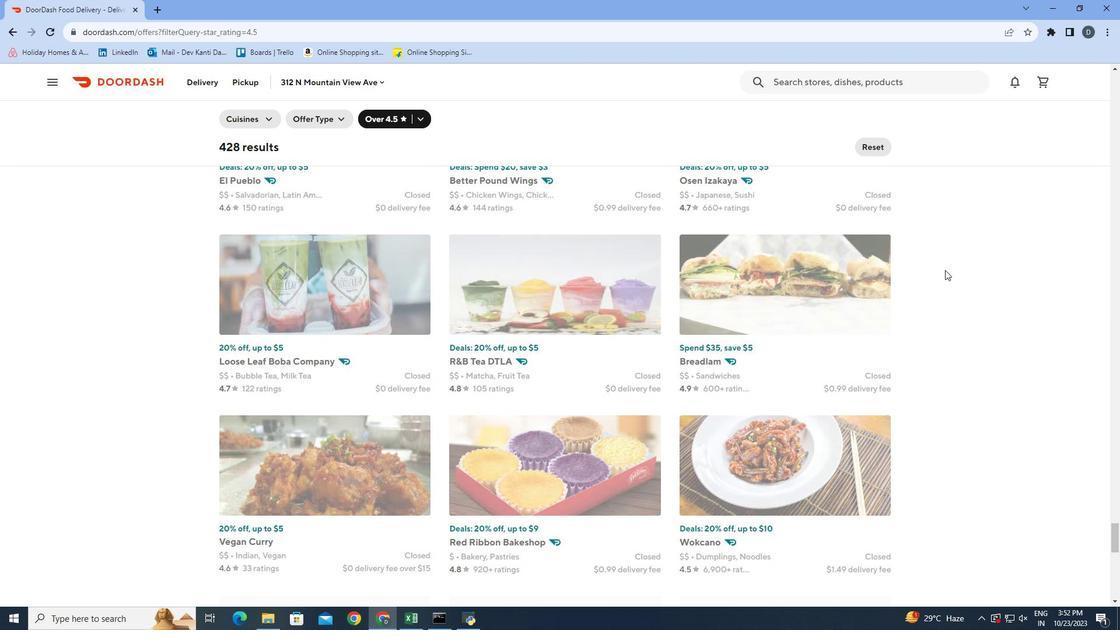 
Action: Mouse scrolled (945, 269) with delta (0, 0)
Screenshot: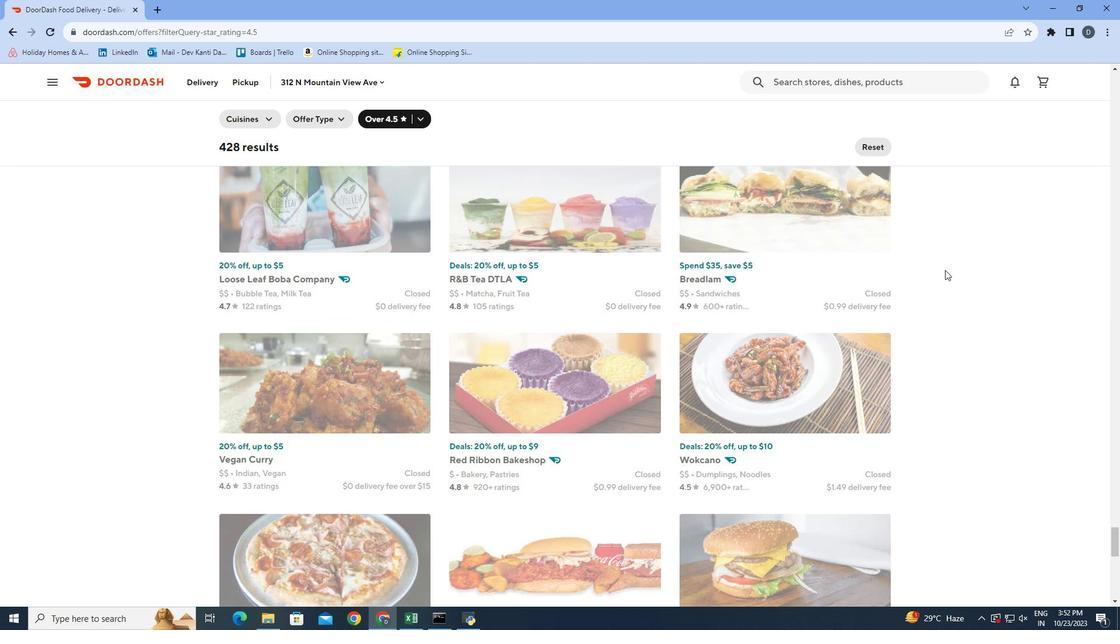 
Action: Mouse scrolled (945, 269) with delta (0, 0)
Screenshot: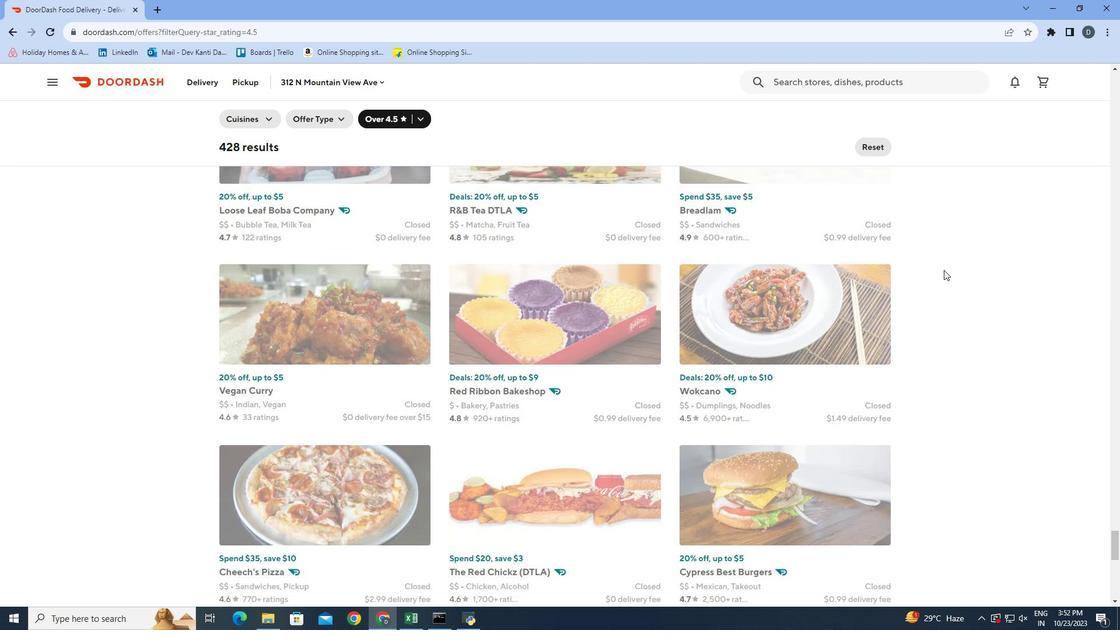 
Action: Mouse moved to (906, 281)
Screenshot: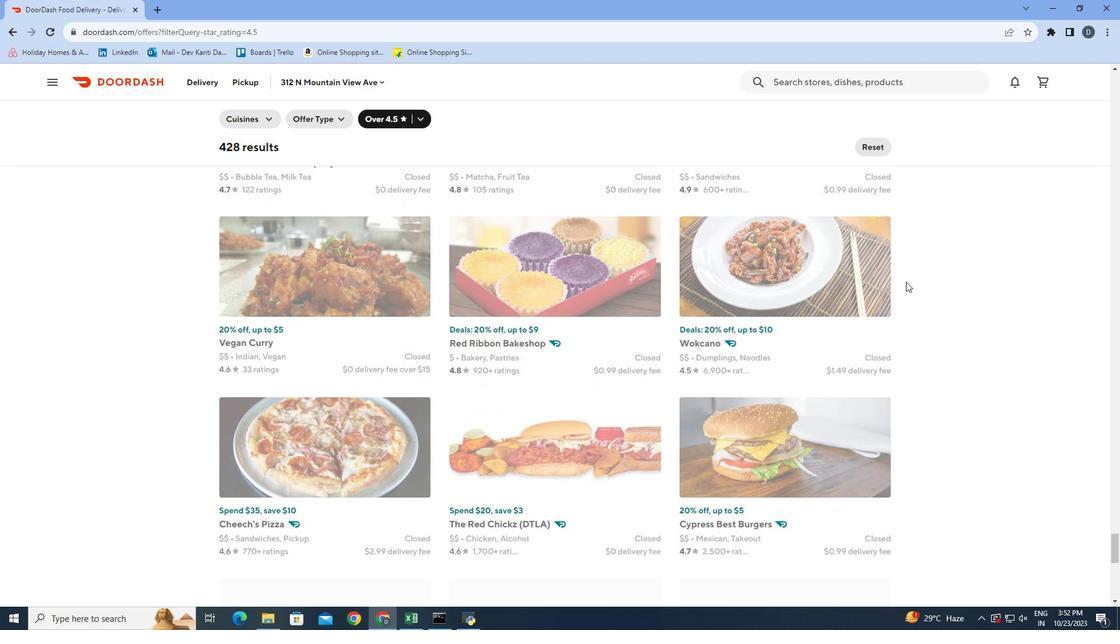 
Action: Mouse scrolled (906, 281) with delta (0, 0)
Screenshot: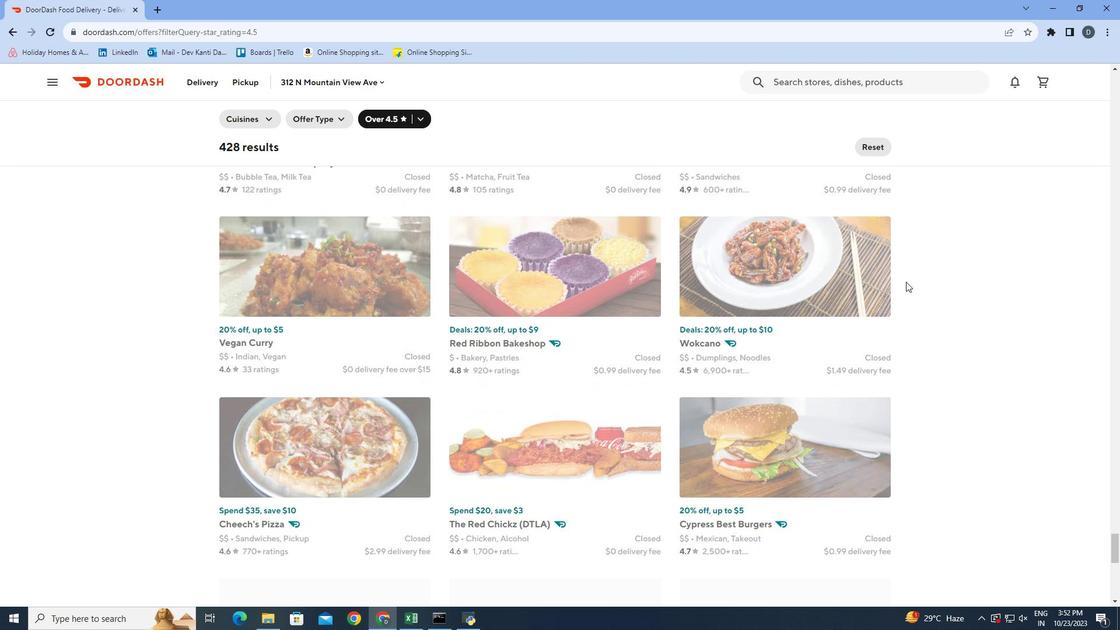 
Action: Mouse scrolled (906, 281) with delta (0, 0)
Screenshot: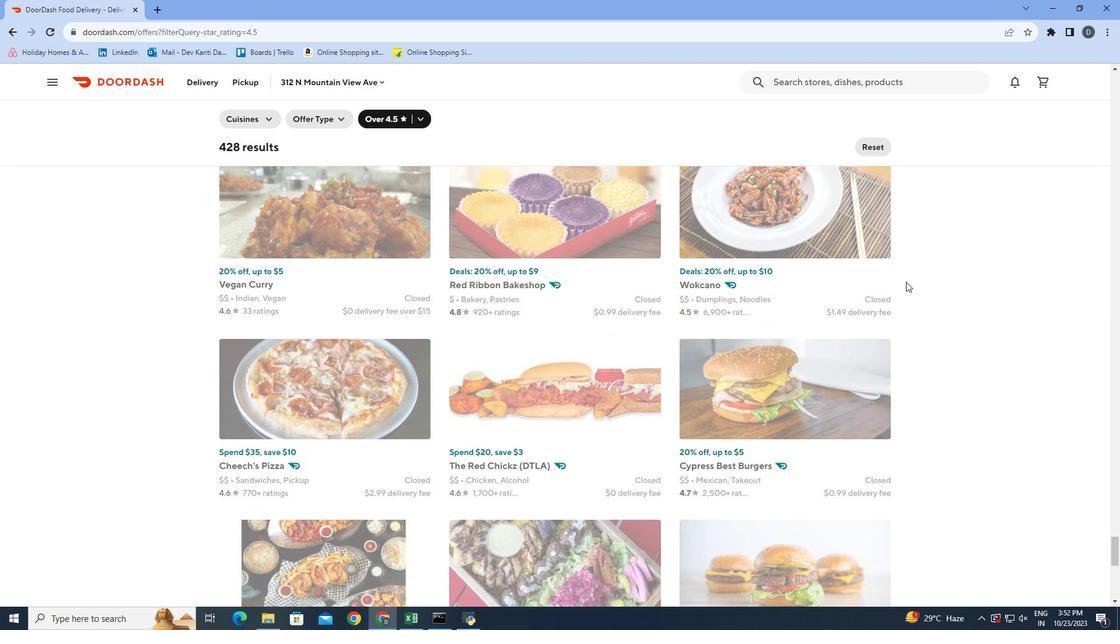 
Action: Mouse scrolled (906, 281) with delta (0, 0)
Screenshot: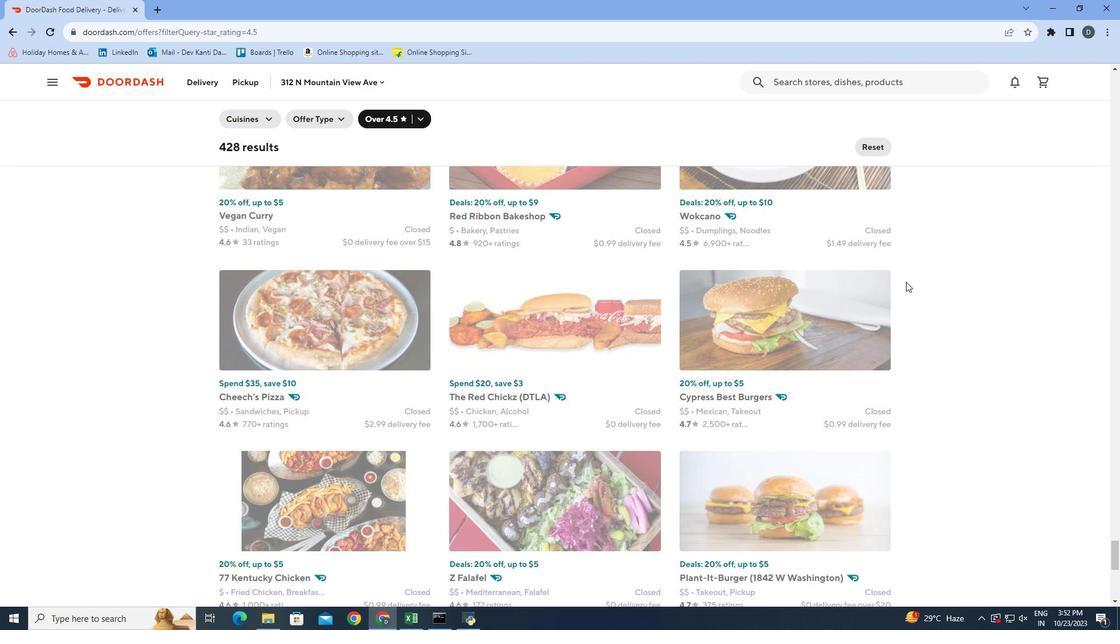
Action: Mouse moved to (911, 278)
Screenshot: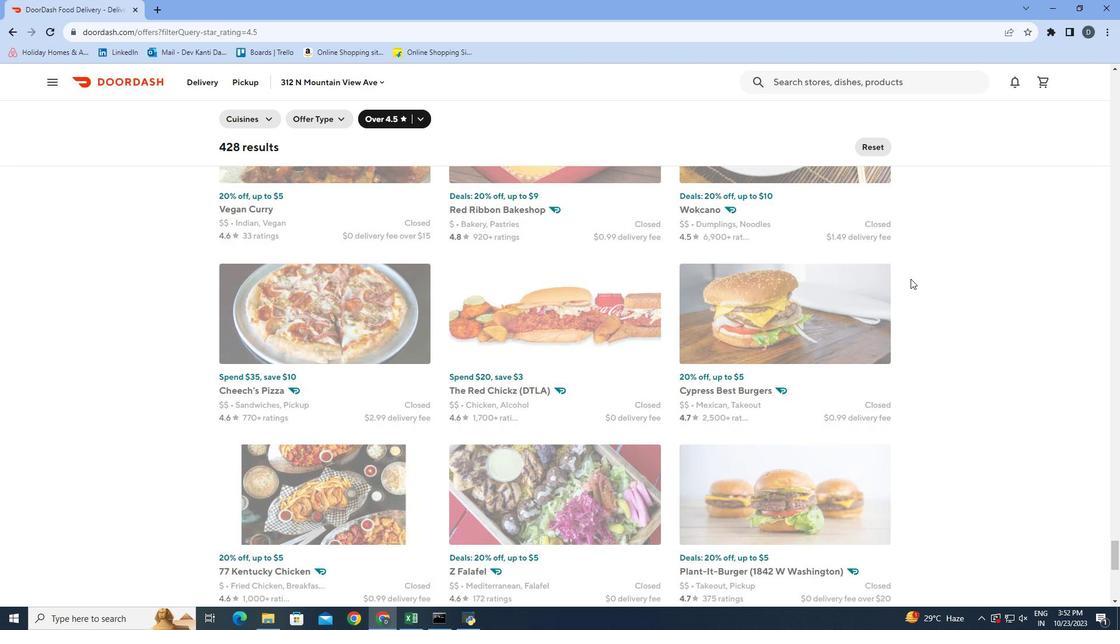 
Action: Mouse scrolled (911, 278) with delta (0, 0)
Screenshot: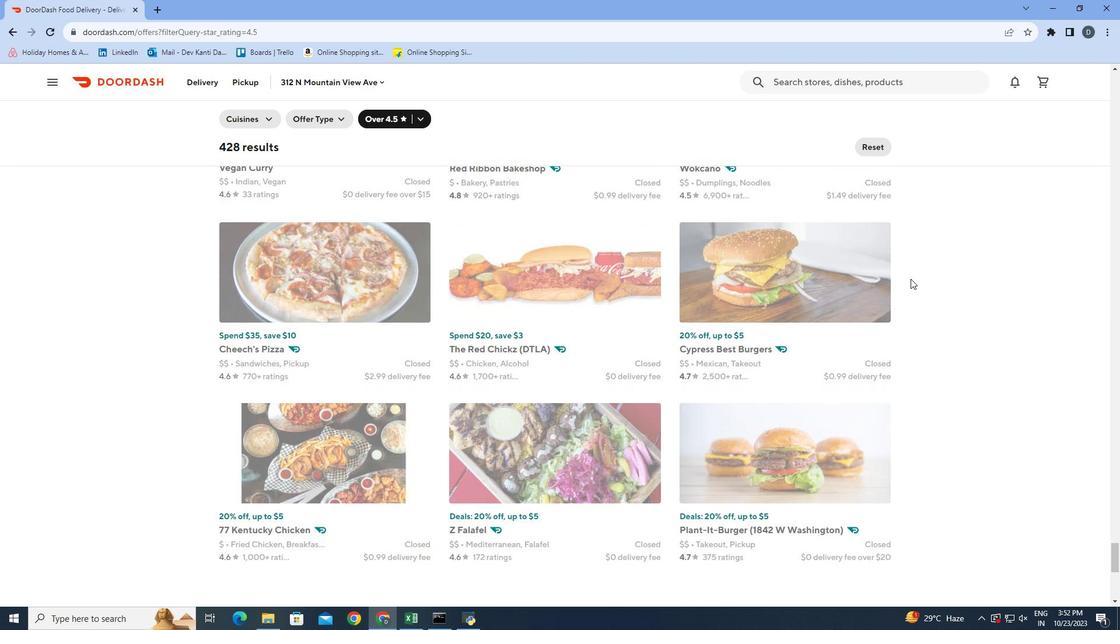
Action: Mouse scrolled (911, 278) with delta (0, 0)
Screenshot: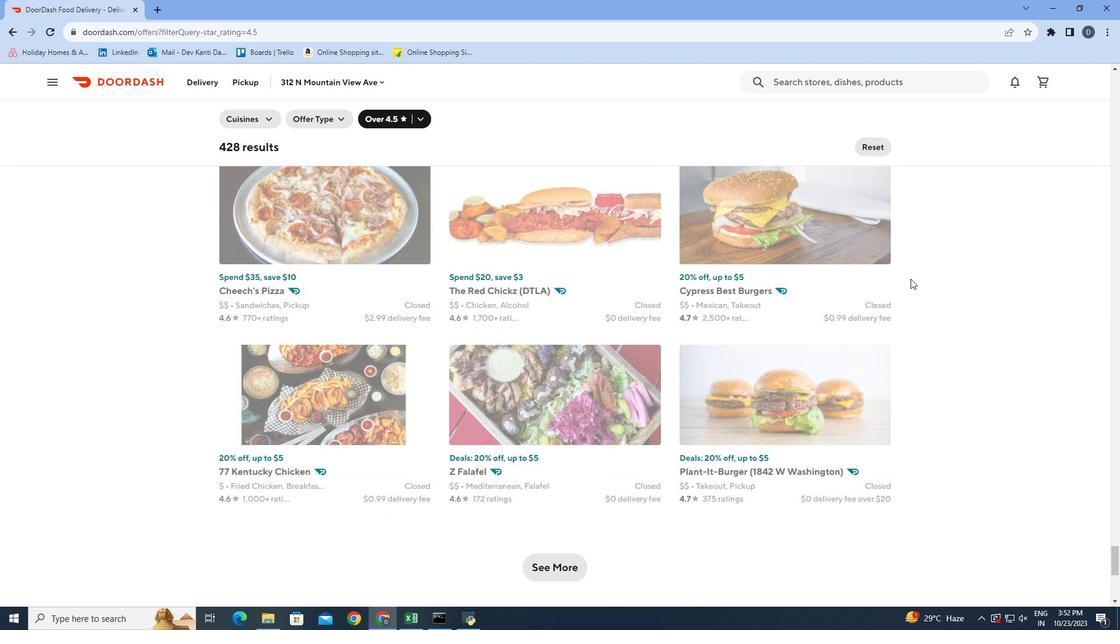 
Action: Mouse scrolled (911, 278) with delta (0, 0)
Screenshot: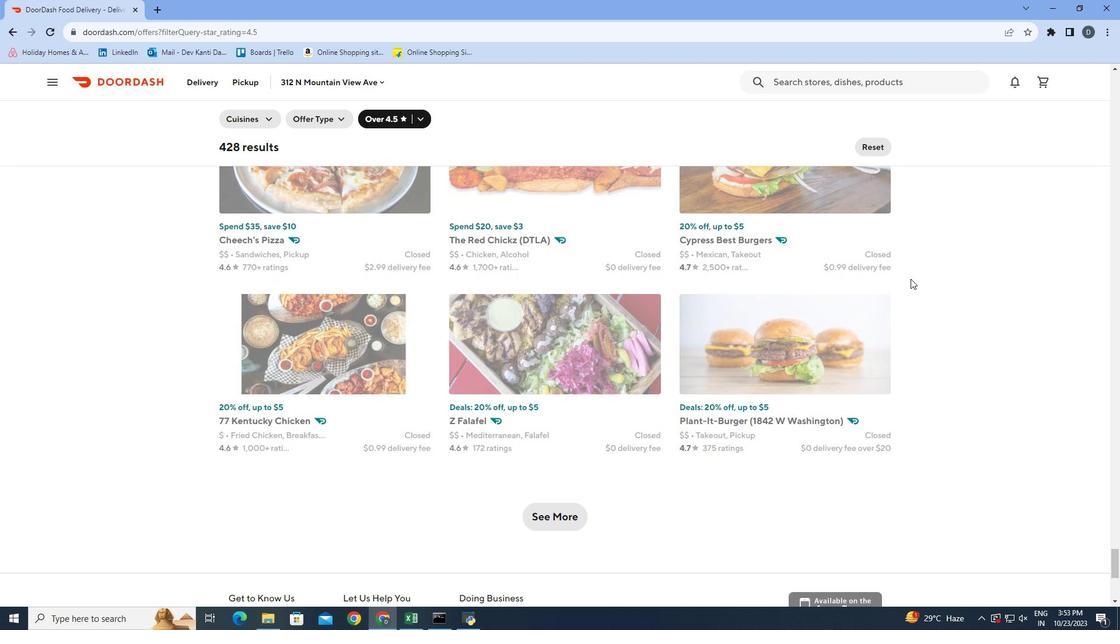 
Action: Mouse scrolled (911, 278) with delta (0, 0)
Screenshot: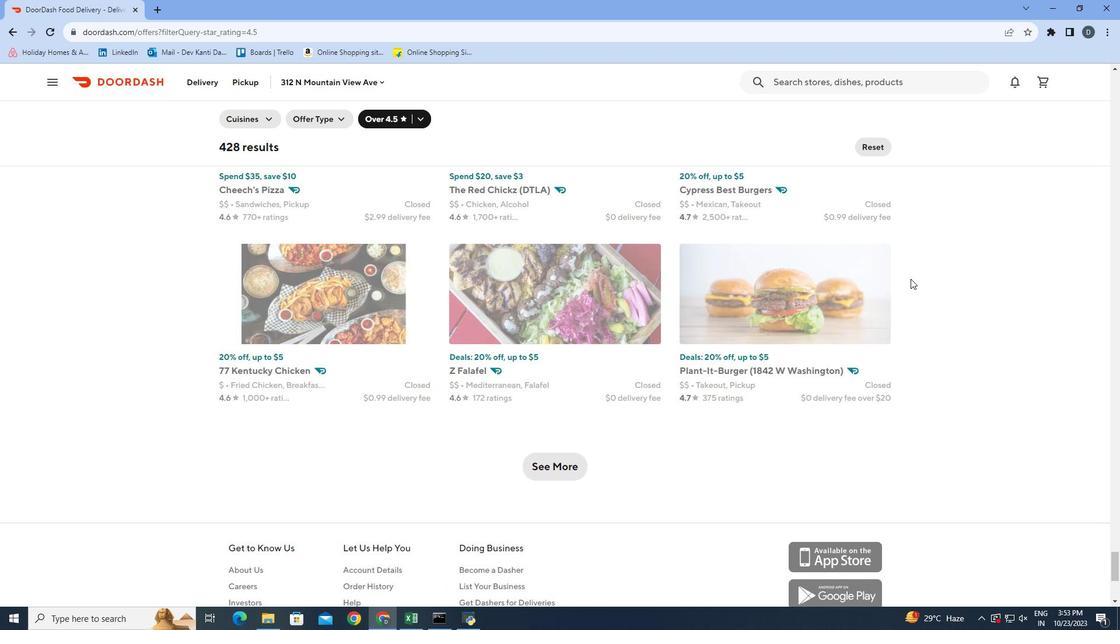 
Action: Mouse moved to (942, 269)
Screenshot: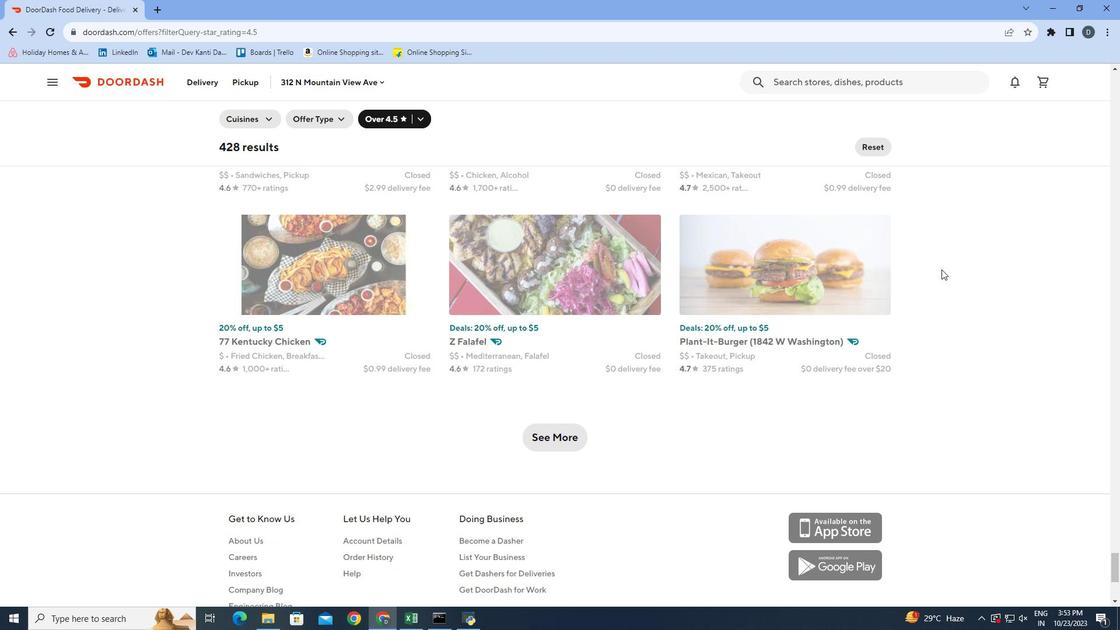 
Action: Mouse scrolled (942, 269) with delta (0, 0)
Screenshot: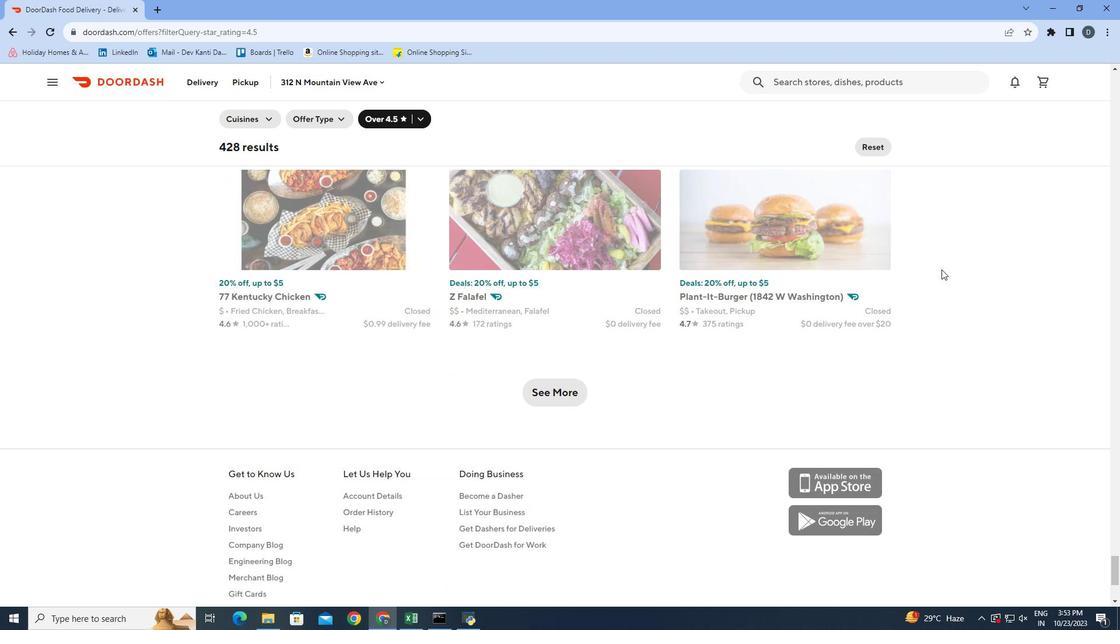 
Action: Mouse scrolled (942, 269) with delta (0, 0)
Screenshot: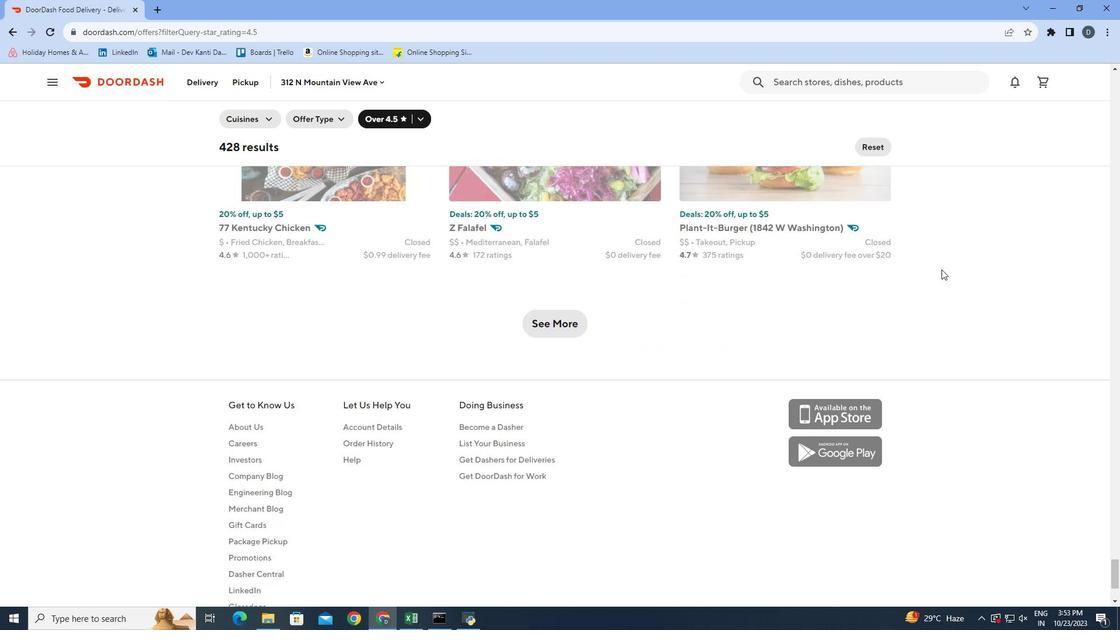 
Action: Mouse scrolled (942, 269) with delta (0, 0)
Screenshot: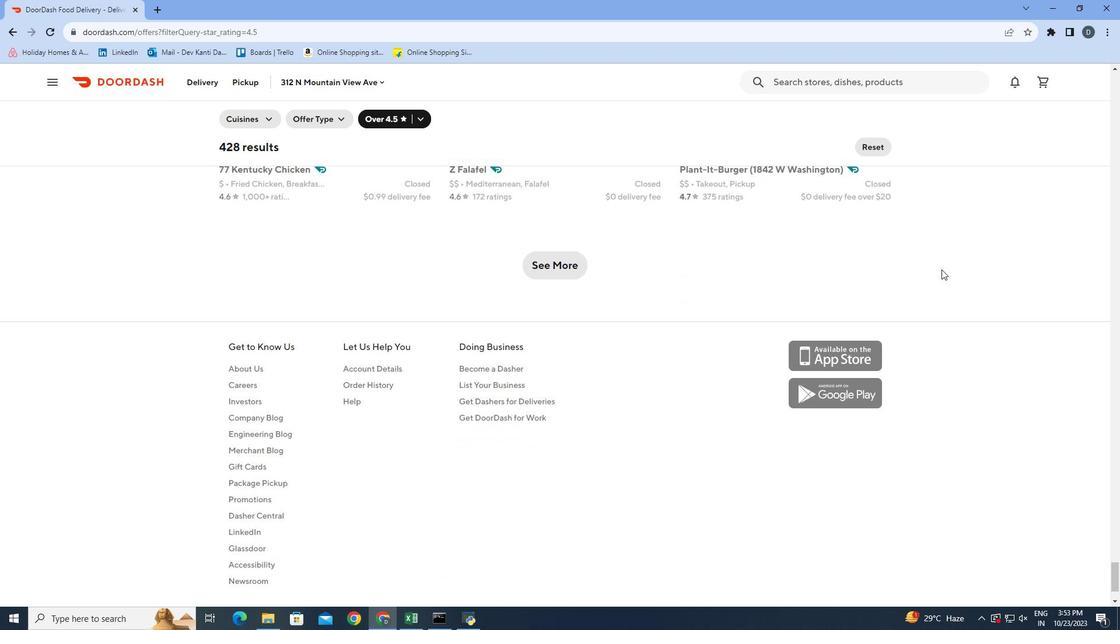 
Action: Mouse scrolled (942, 269) with delta (0, 0)
Screenshot: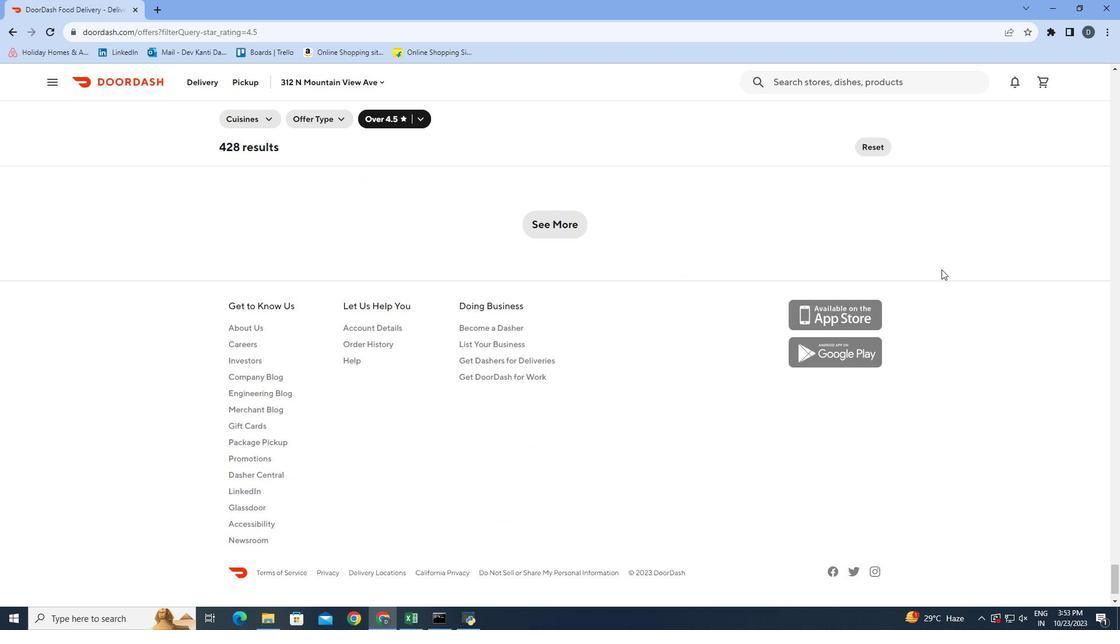 
Action: Mouse scrolled (942, 269) with delta (0, 0)
Screenshot: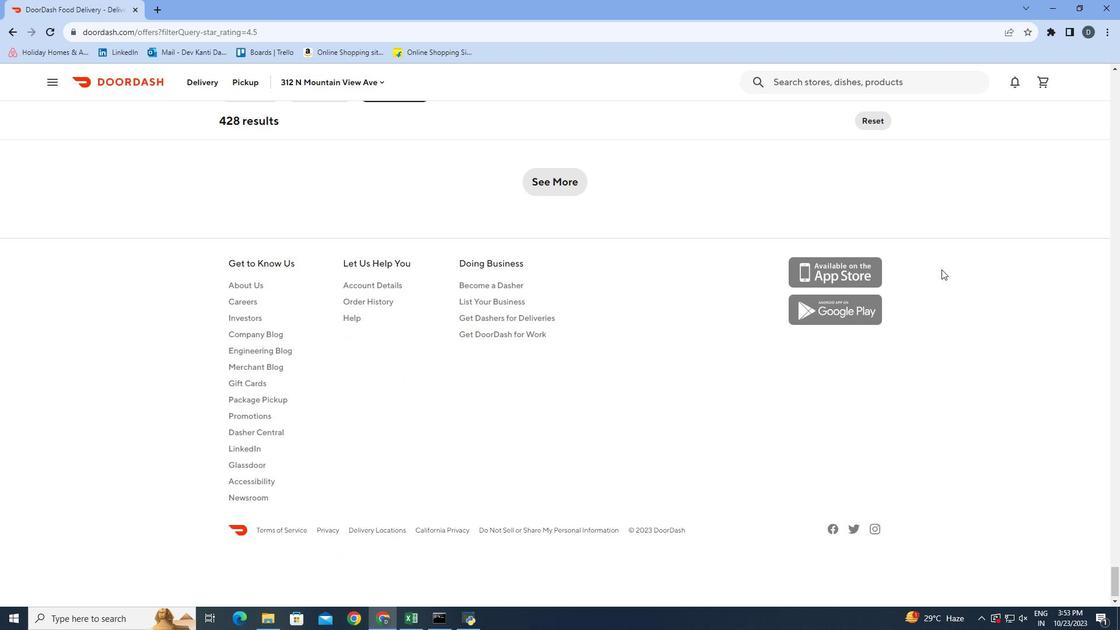 
Action: Mouse moved to (911, 269)
Screenshot: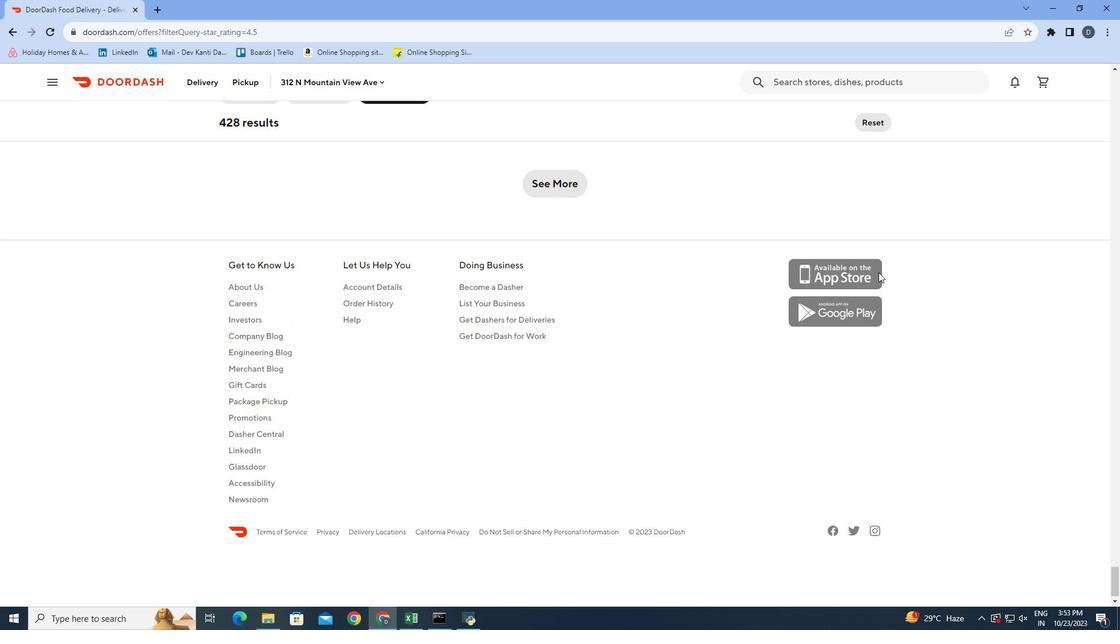 
Action: Mouse scrolled (911, 269) with delta (0, 0)
Screenshot: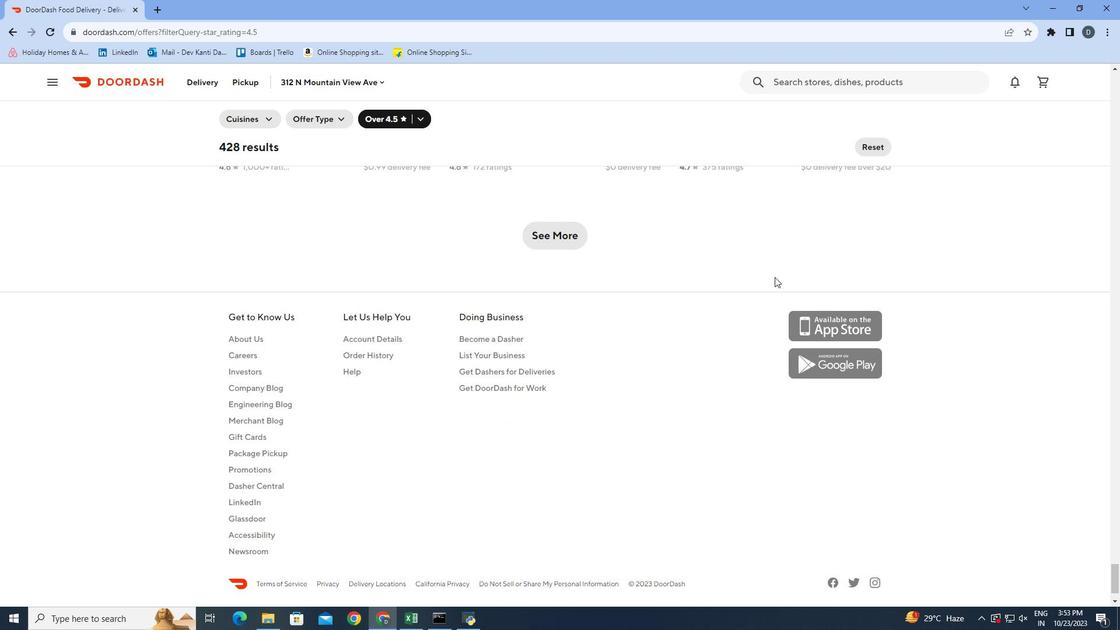 
Action: Mouse scrolled (911, 269) with delta (0, 0)
Screenshot: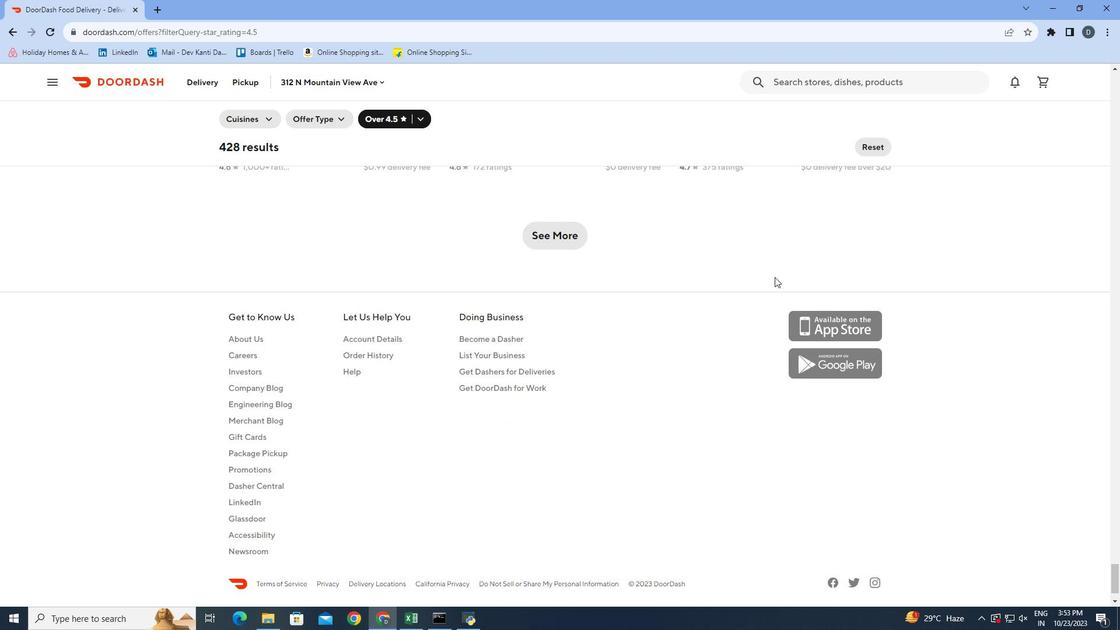 
Action: Mouse moved to (562, 304)
Screenshot: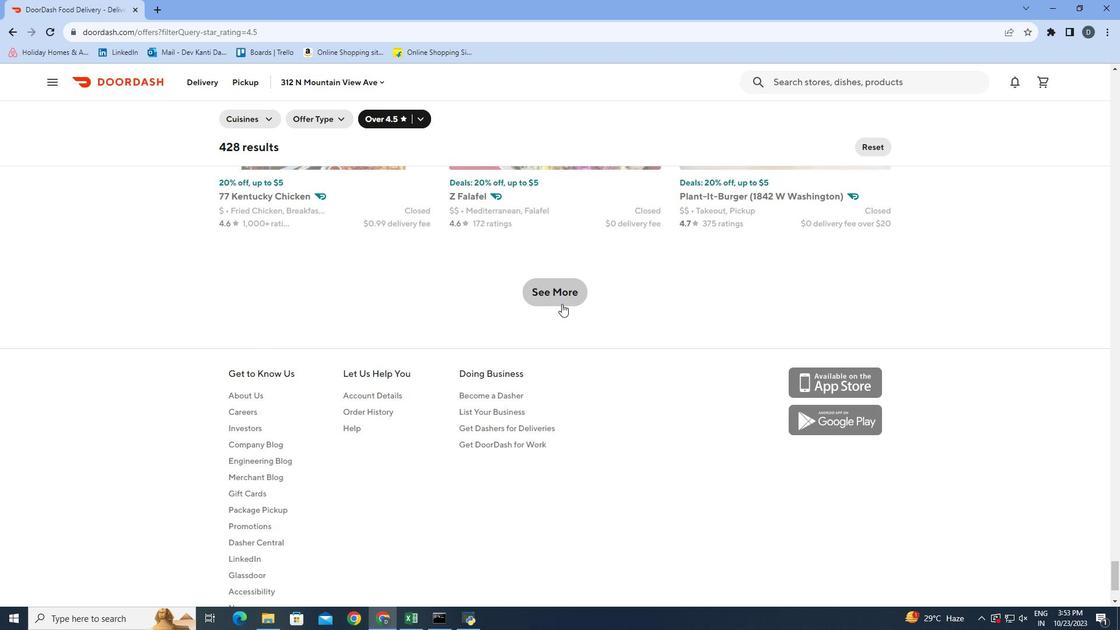 
Action: Mouse pressed left at (562, 304)
Screenshot: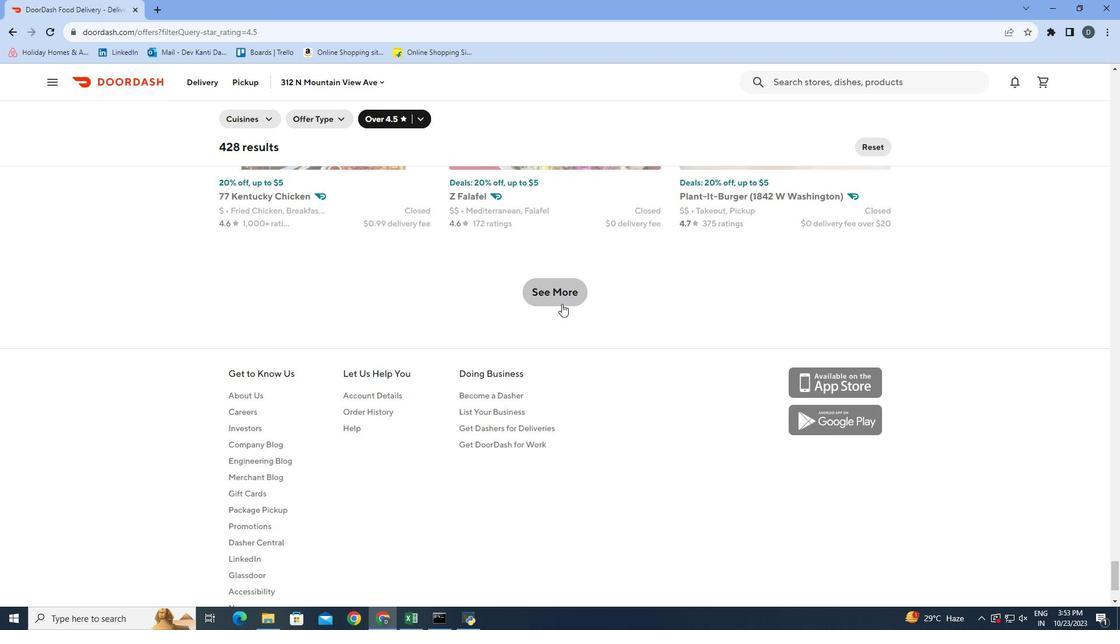 
Action: Mouse moved to (973, 290)
Screenshot: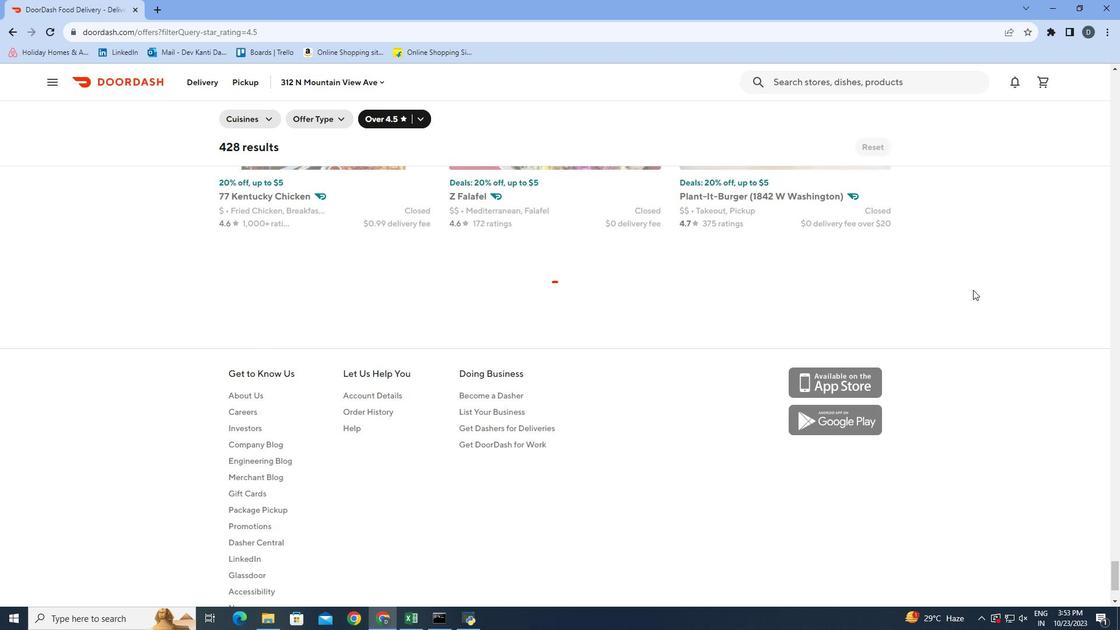 
Action: Mouse scrolled (973, 289) with delta (0, 0)
Screenshot: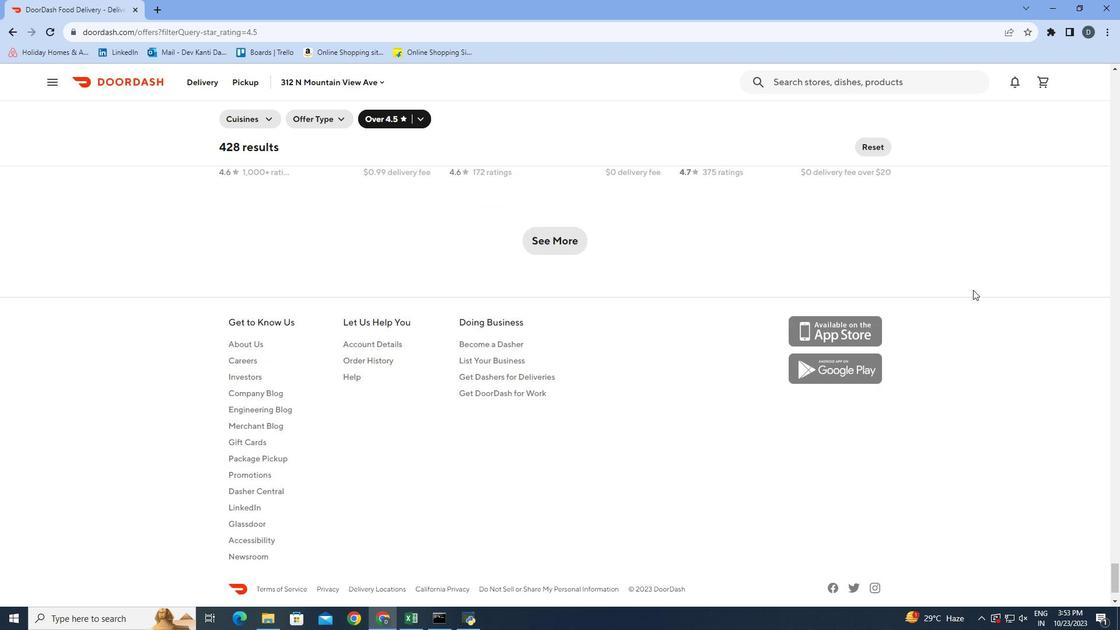 
Action: Mouse moved to (962, 290)
Screenshot: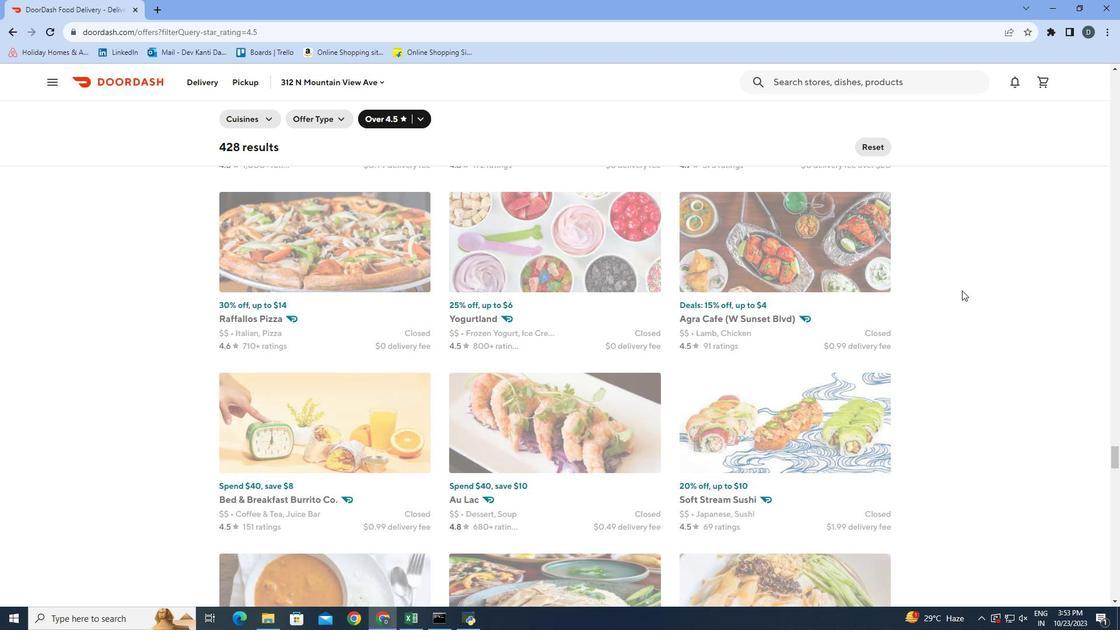 
Action: Mouse scrolled (962, 290) with delta (0, 0)
Screenshot: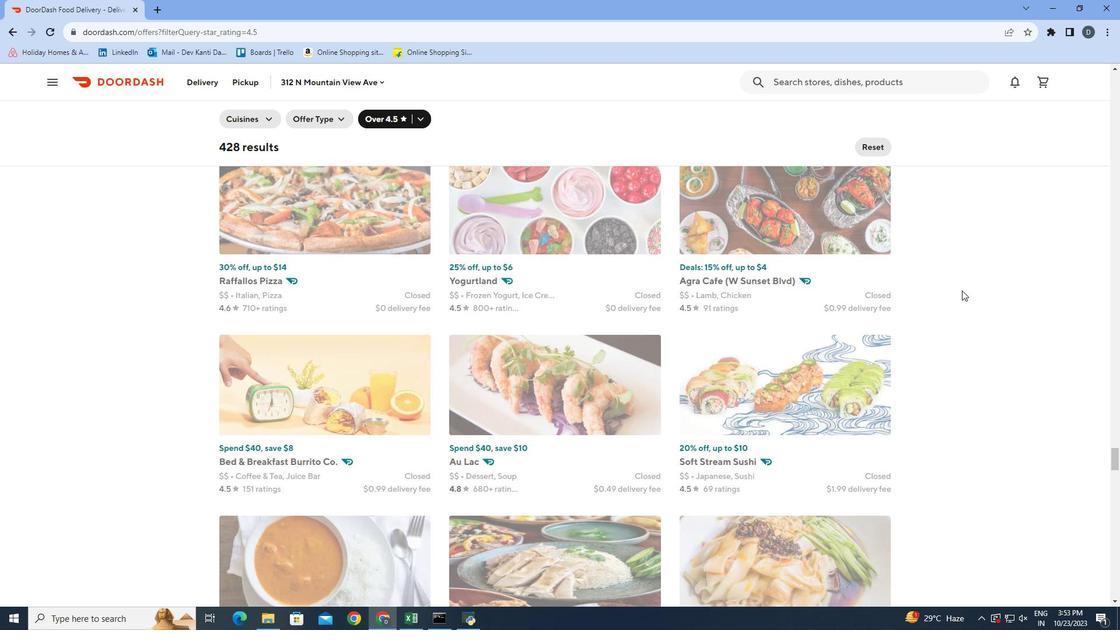
Action: Mouse scrolled (962, 290) with delta (0, 0)
Screenshot: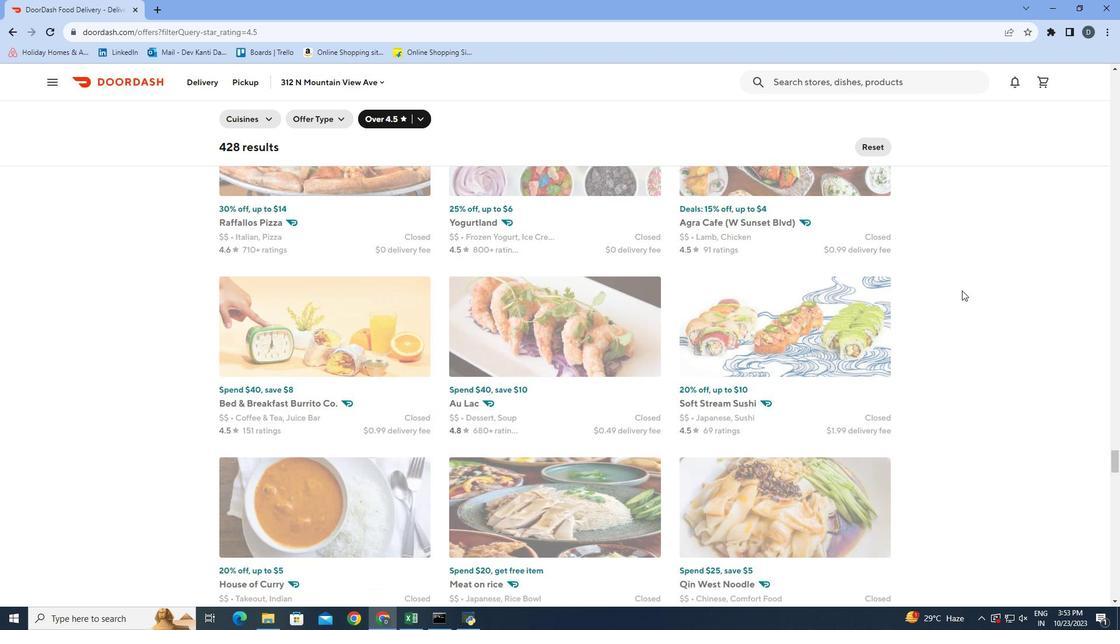 
Action: Mouse scrolled (962, 290) with delta (0, 0)
Screenshot: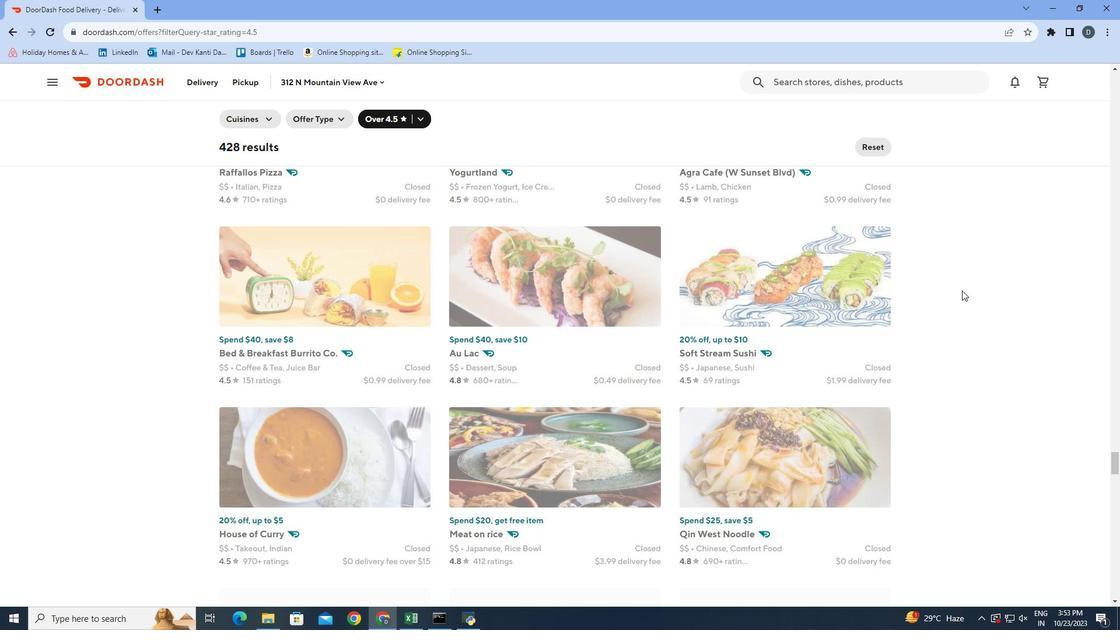 
Action: Mouse scrolled (962, 290) with delta (0, 0)
Screenshot: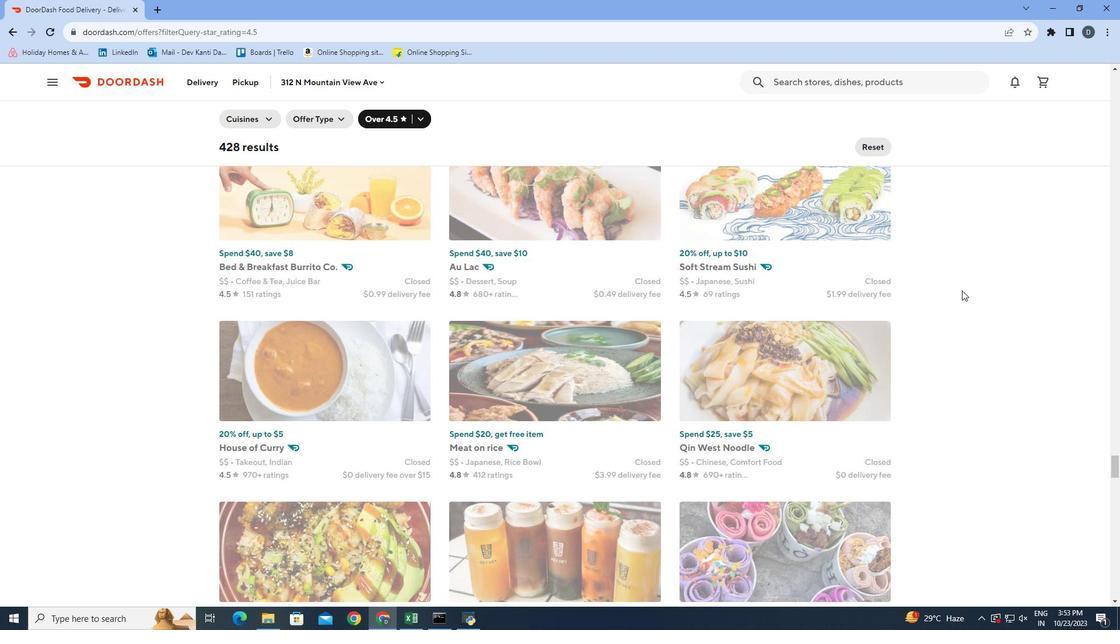 
Action: Mouse scrolled (962, 290) with delta (0, 0)
Screenshot: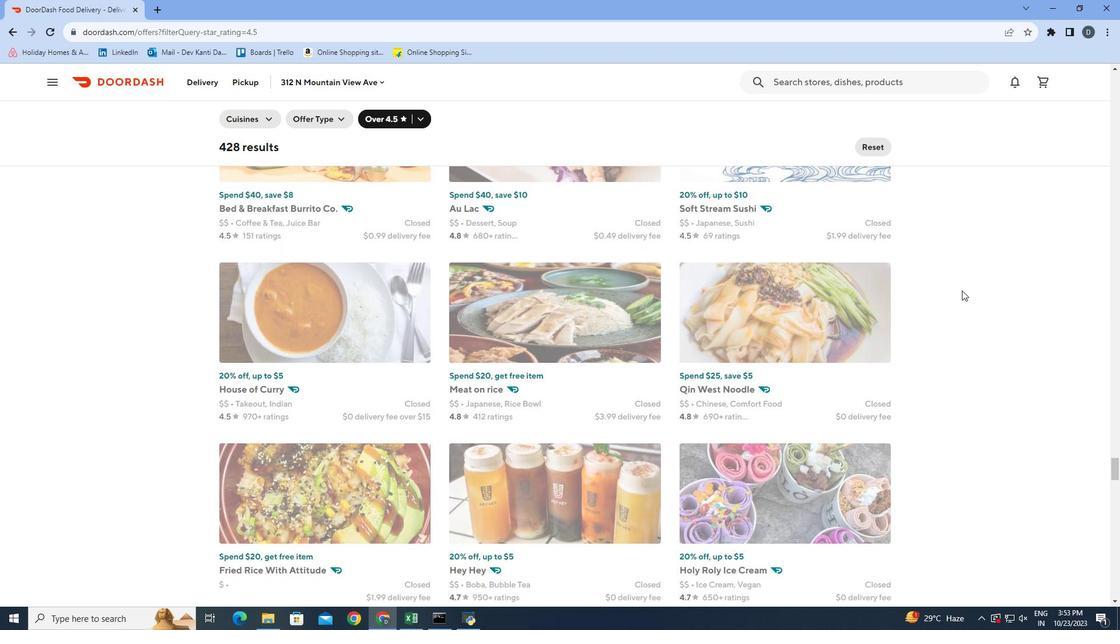 
Action: Mouse scrolled (962, 290) with delta (0, 0)
Screenshot: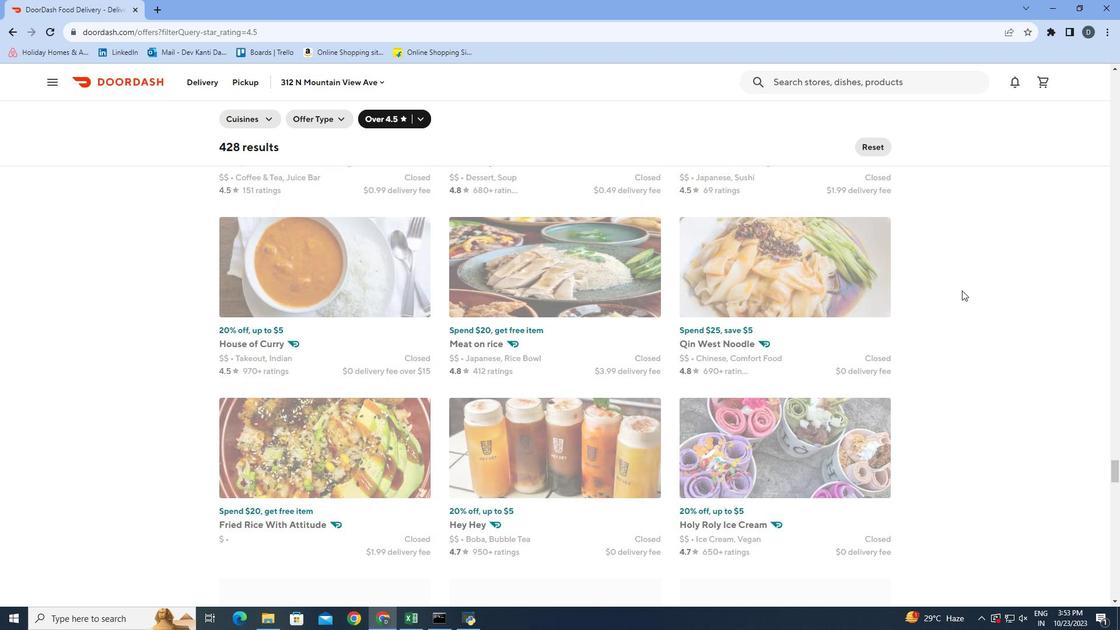 
Action: Mouse scrolled (962, 290) with delta (0, 0)
Screenshot: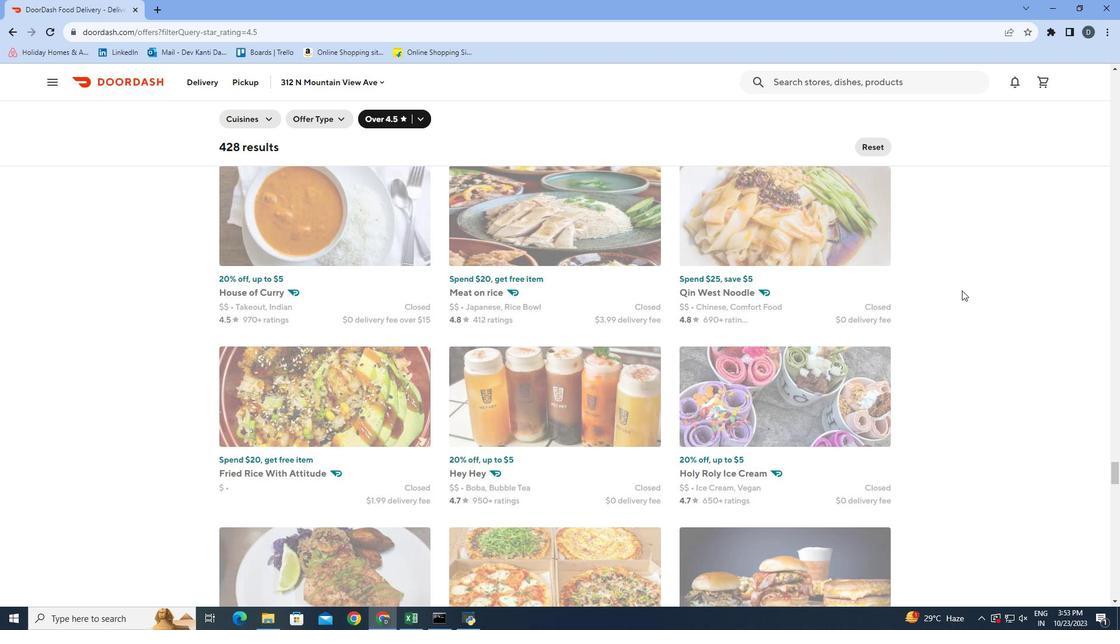 
Action: Mouse moved to (962, 290)
Screenshot: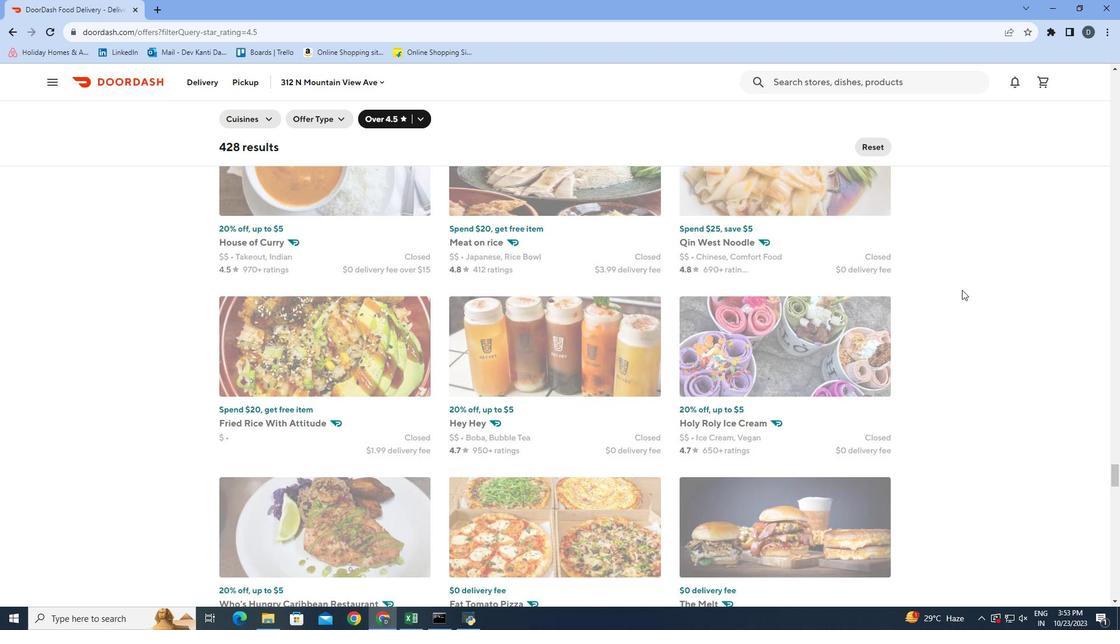 
Action: Mouse scrolled (962, 289) with delta (0, 0)
Screenshot: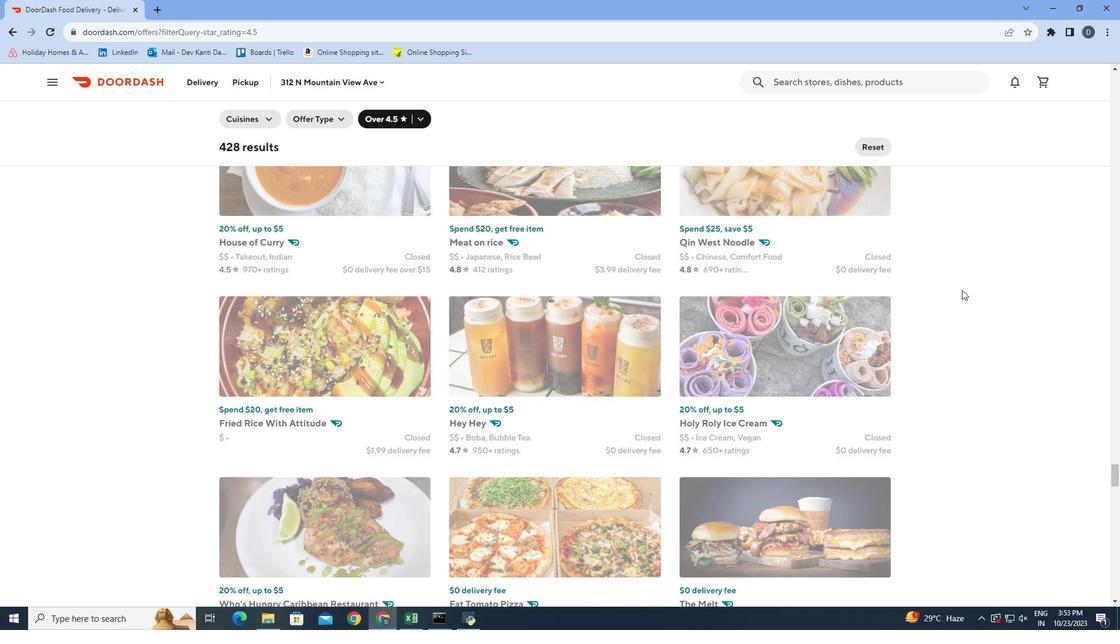 
Action: Mouse scrolled (962, 289) with delta (0, 0)
Screenshot: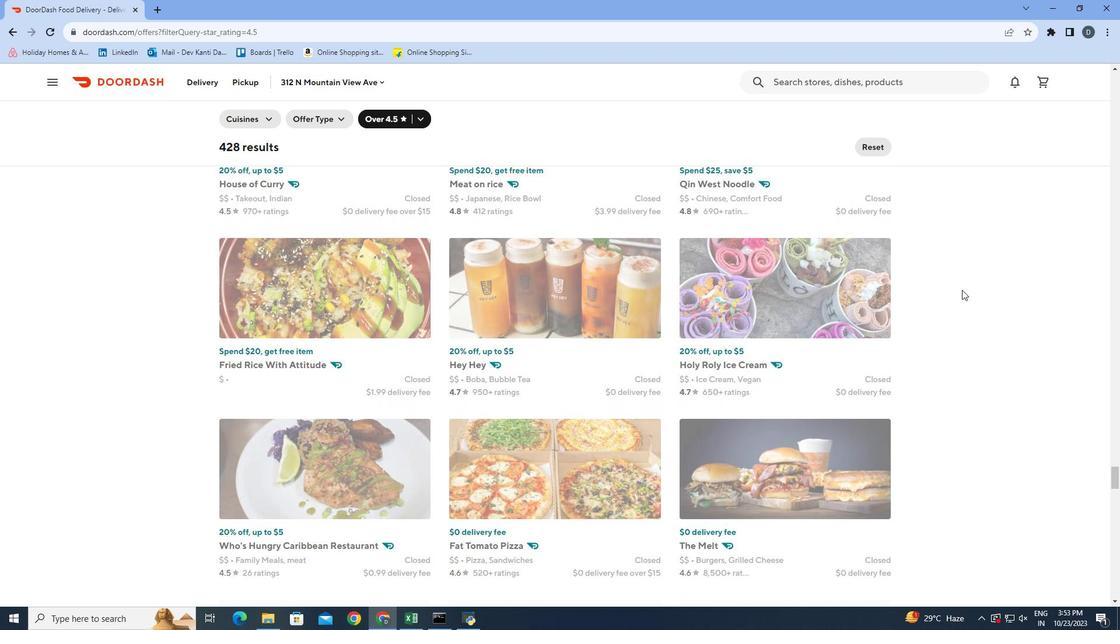 
Action: Mouse scrolled (962, 289) with delta (0, 0)
Screenshot: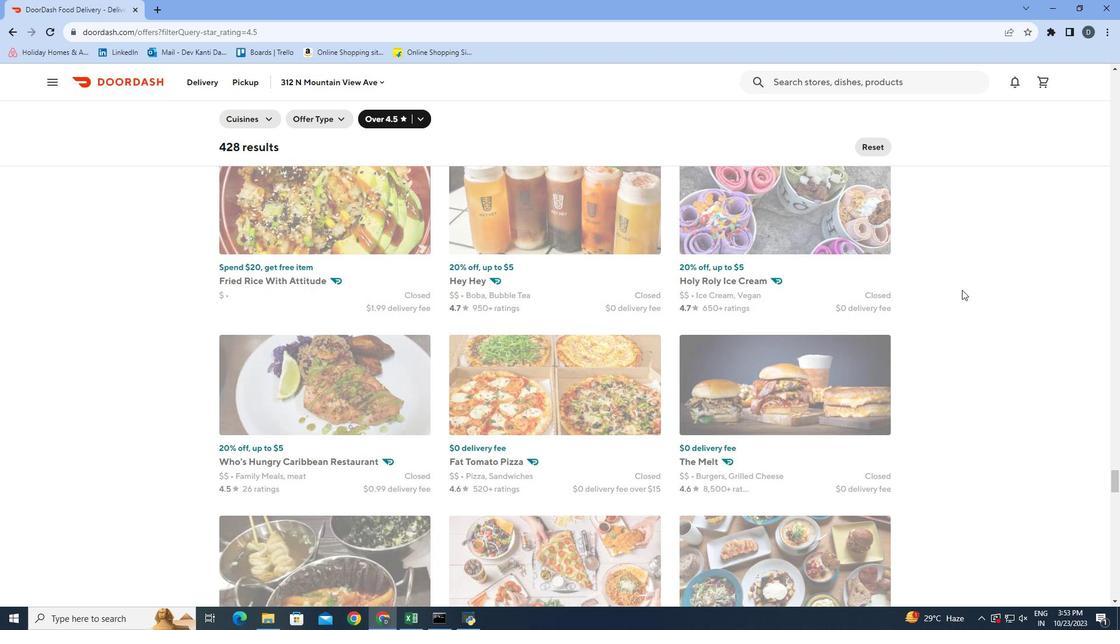 
Action: Mouse scrolled (962, 289) with delta (0, 0)
Screenshot: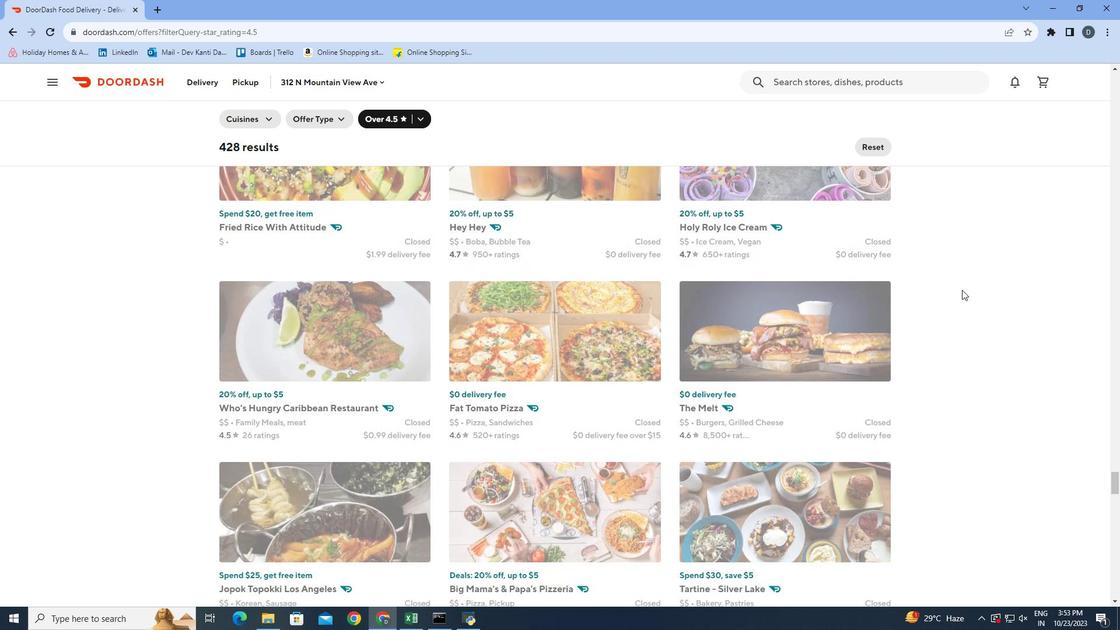 
Action: Mouse scrolled (962, 289) with delta (0, 0)
Screenshot: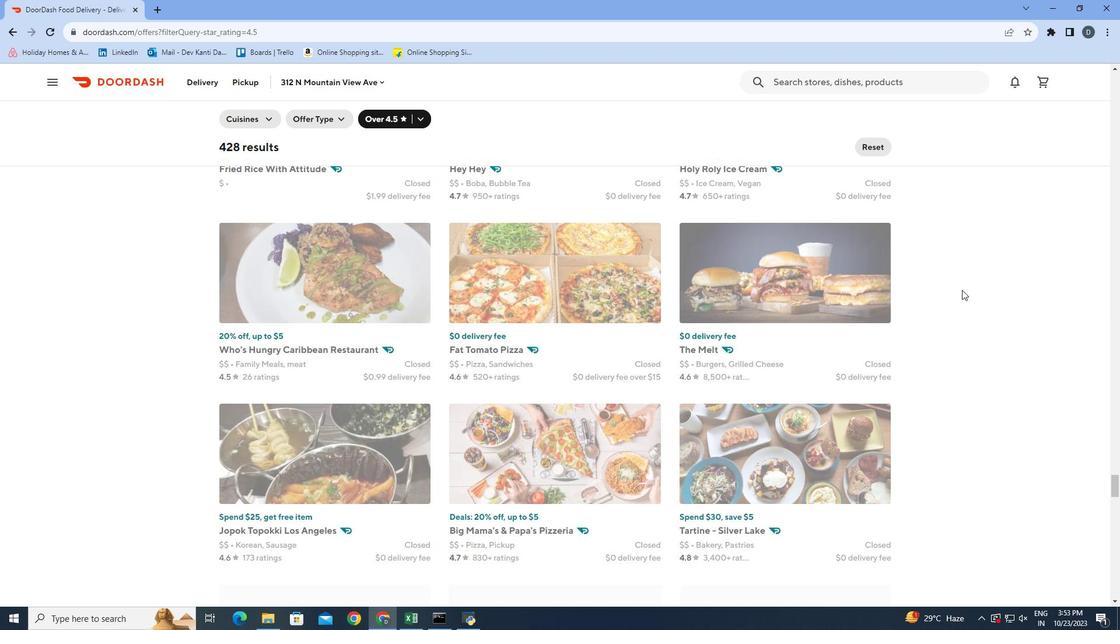 
Action: Mouse scrolled (962, 289) with delta (0, 0)
Screenshot: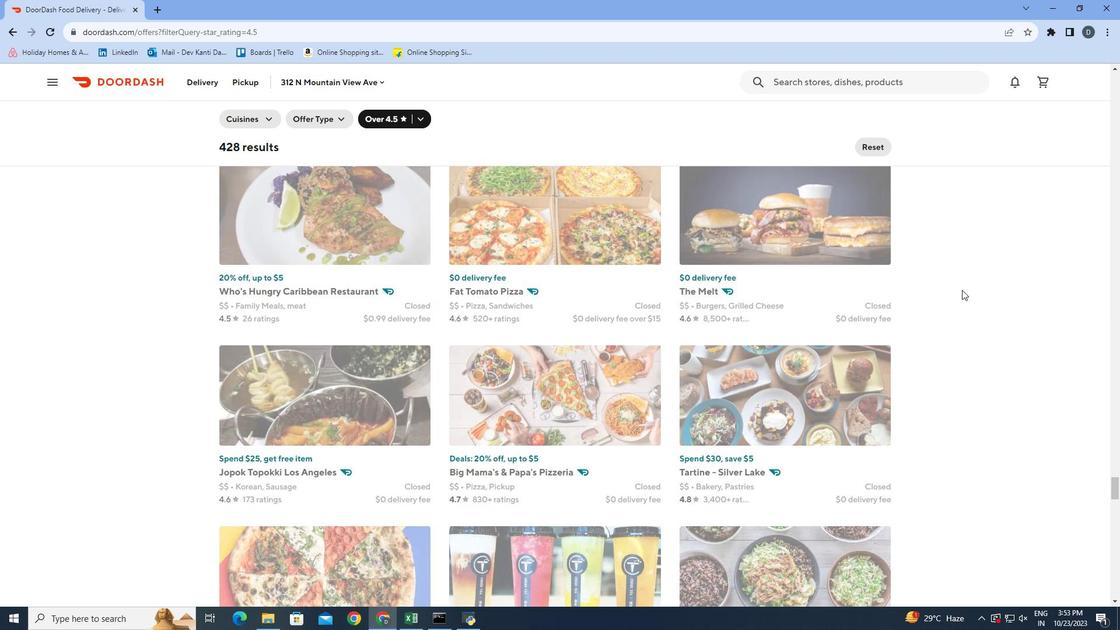 
Action: Mouse scrolled (962, 289) with delta (0, 0)
Screenshot: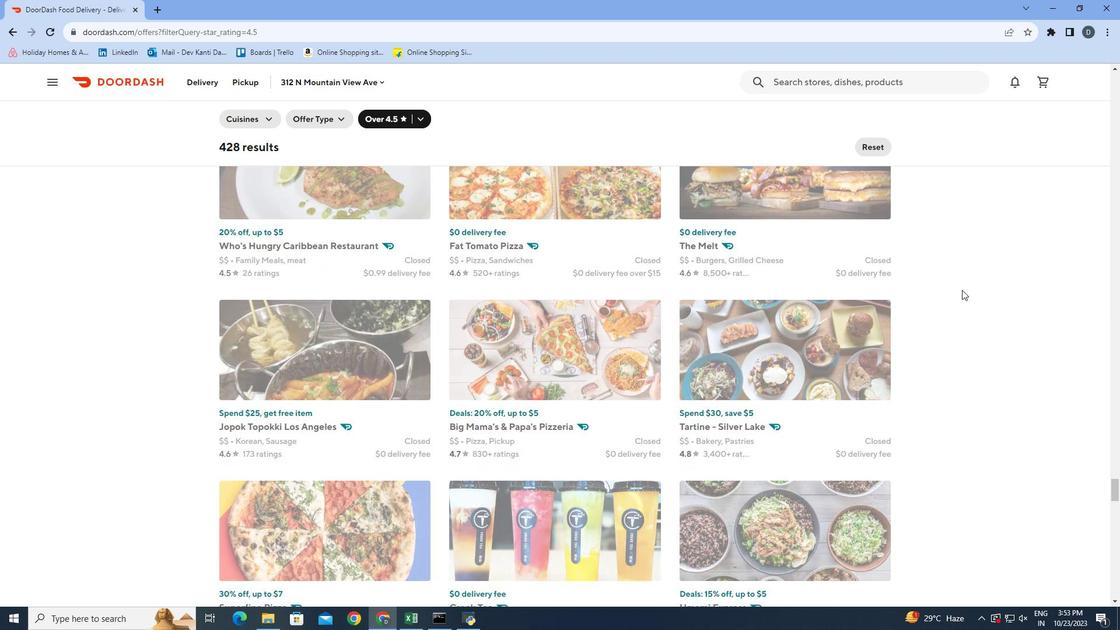 
Action: Mouse scrolled (962, 289) with delta (0, 0)
Screenshot: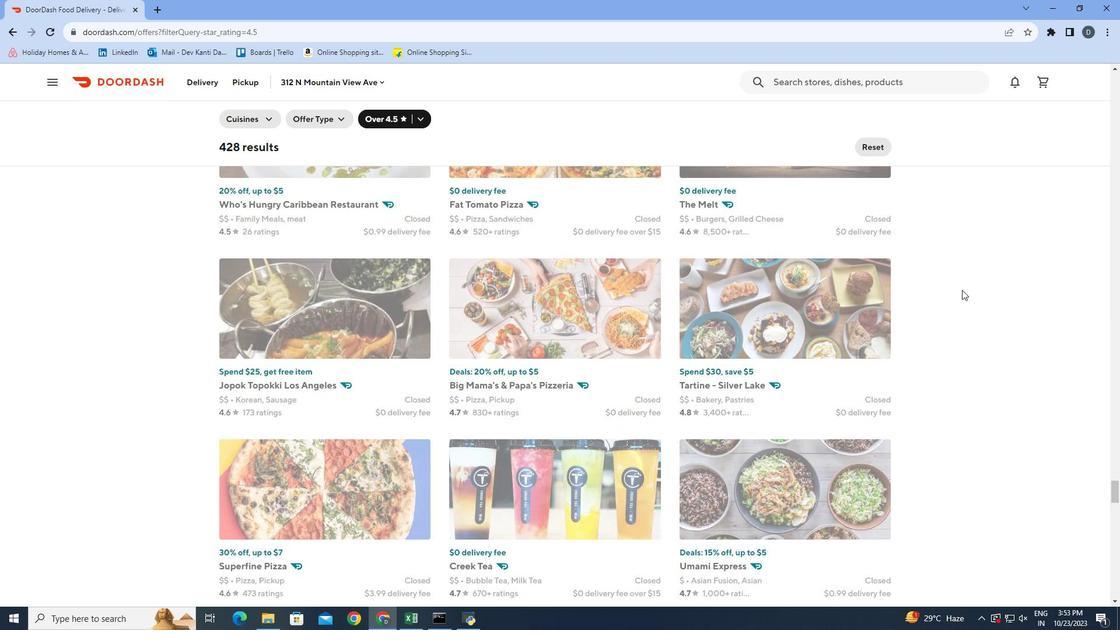 
Action: Mouse scrolled (962, 289) with delta (0, 0)
Screenshot: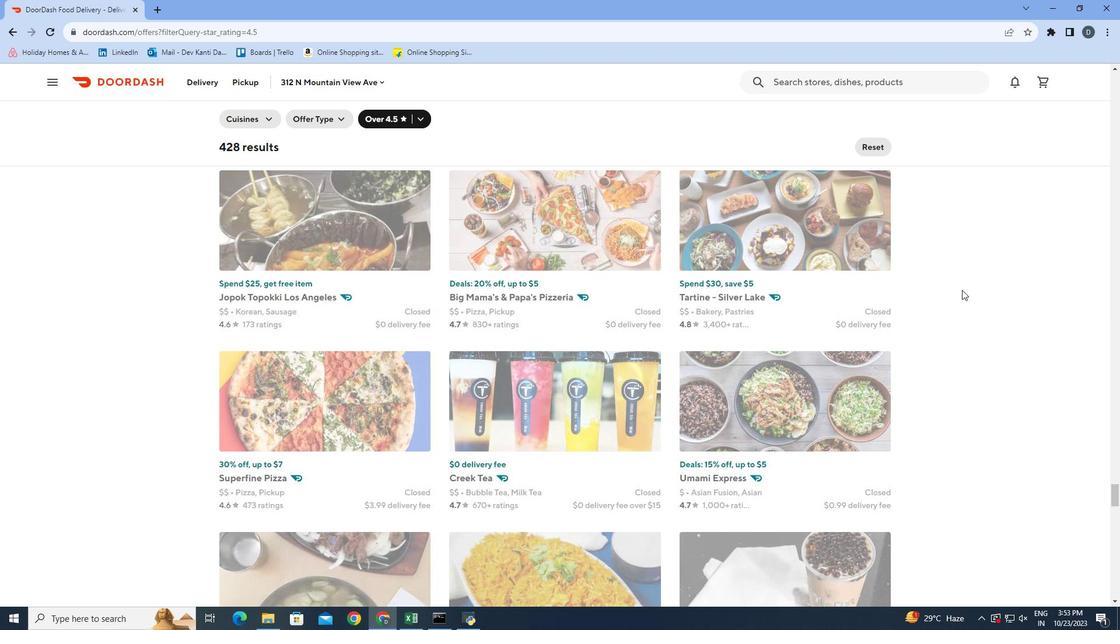 
Action: Mouse scrolled (962, 289) with delta (0, 0)
Screenshot: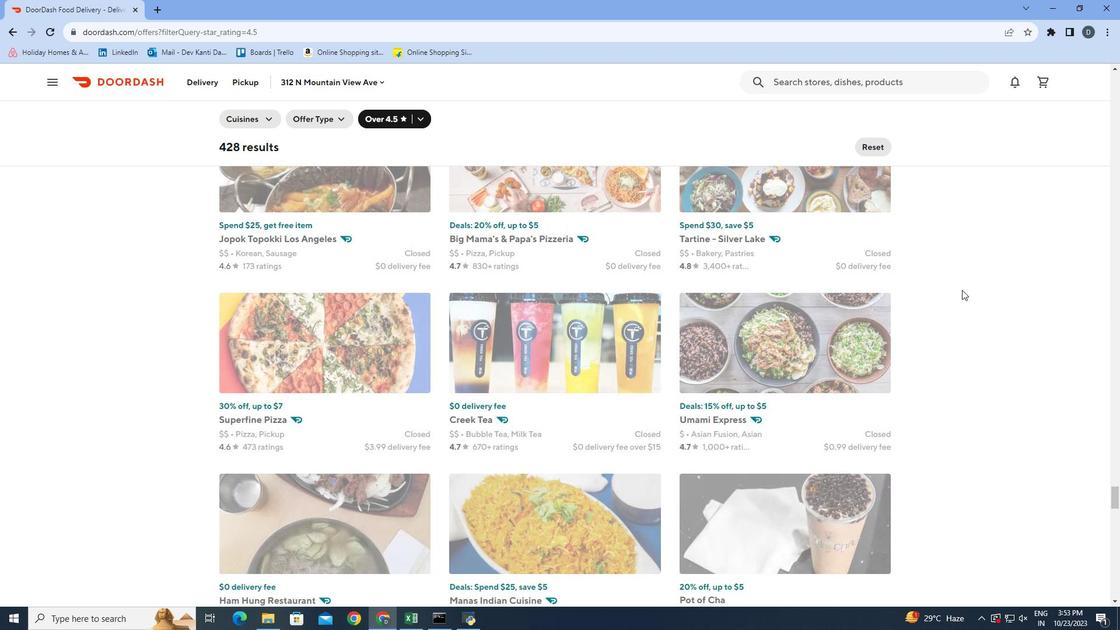
Action: Mouse scrolled (962, 289) with delta (0, 0)
Screenshot: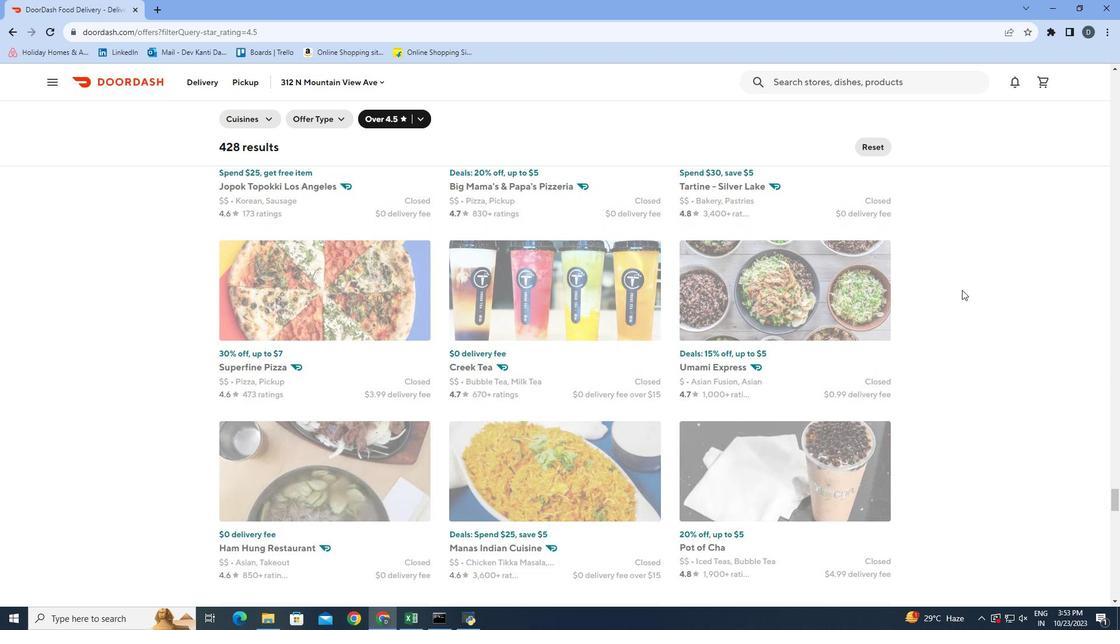 
Action: Mouse scrolled (962, 289) with delta (0, 0)
Screenshot: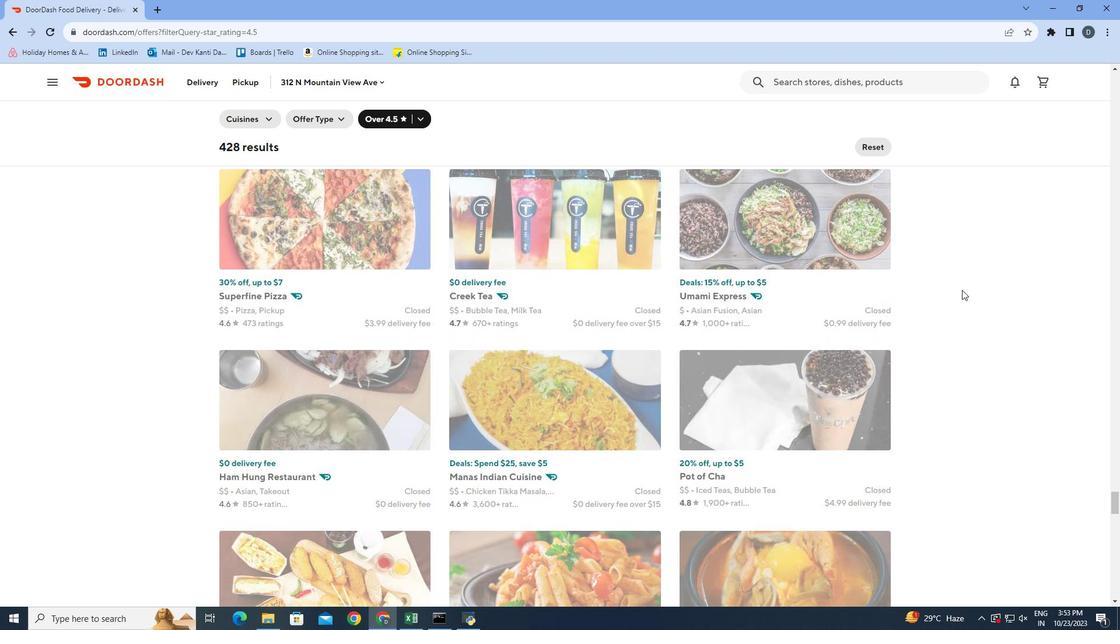 
Action: Mouse scrolled (962, 289) with delta (0, 0)
Screenshot: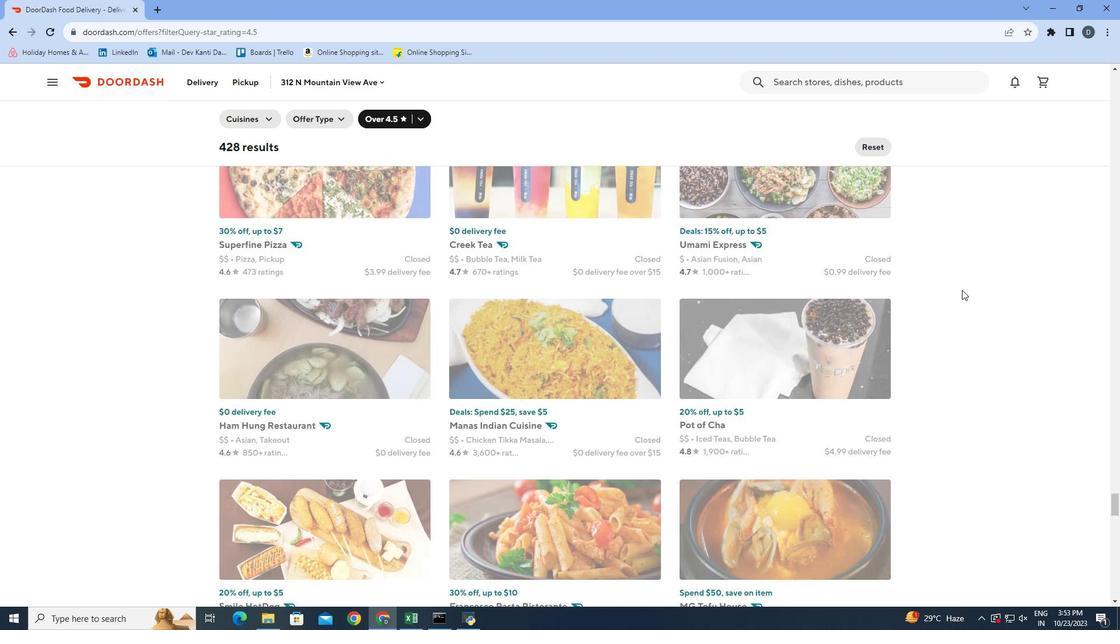 
Action: Mouse scrolled (962, 289) with delta (0, 0)
Screenshot: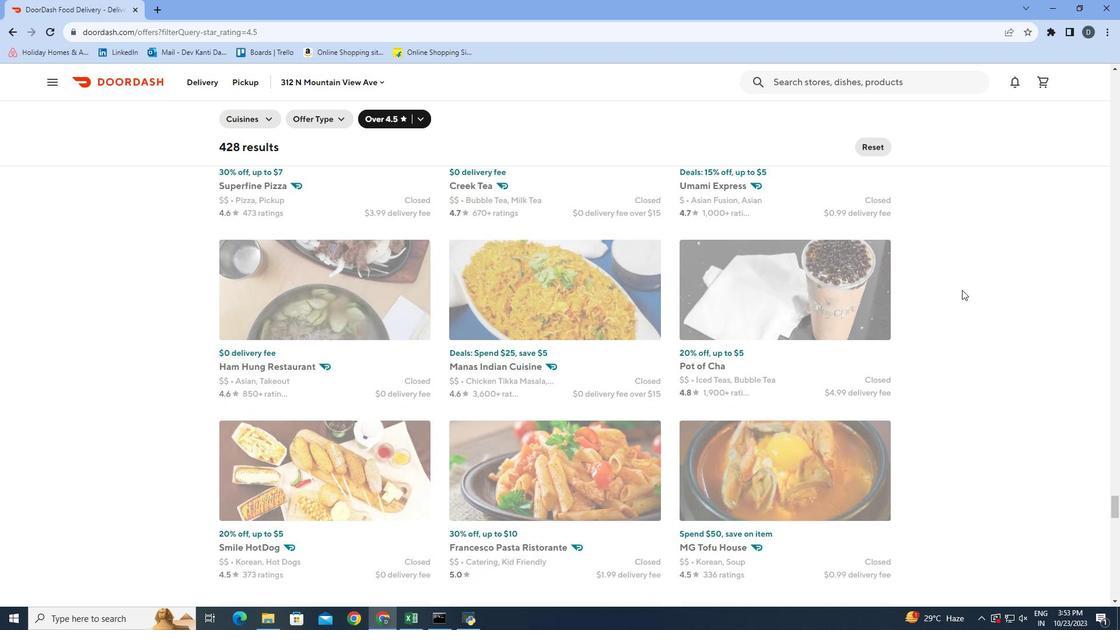 
Action: Mouse scrolled (962, 289) with delta (0, 0)
Screenshot: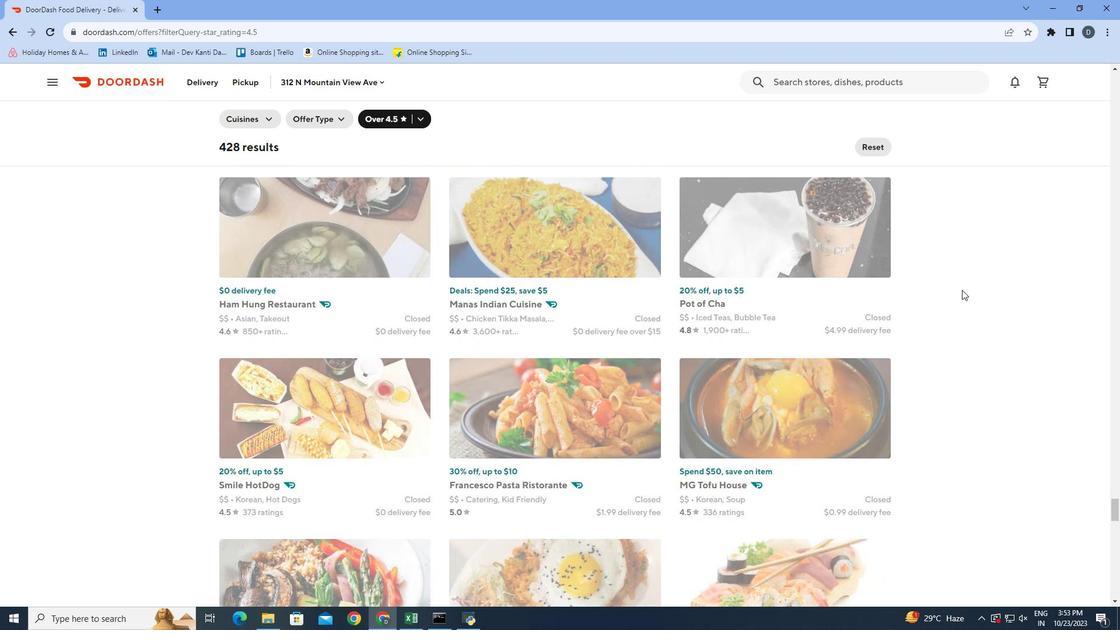 
Action: Mouse scrolled (962, 289) with delta (0, 0)
Screenshot: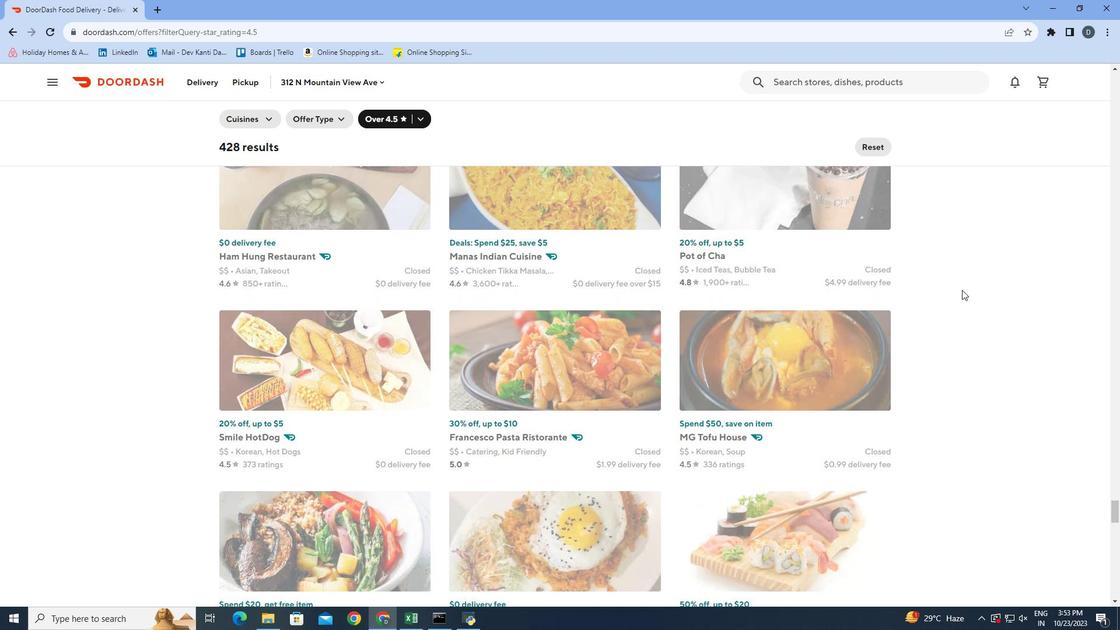 
Action: Mouse scrolled (962, 289) with delta (0, 0)
Screenshot: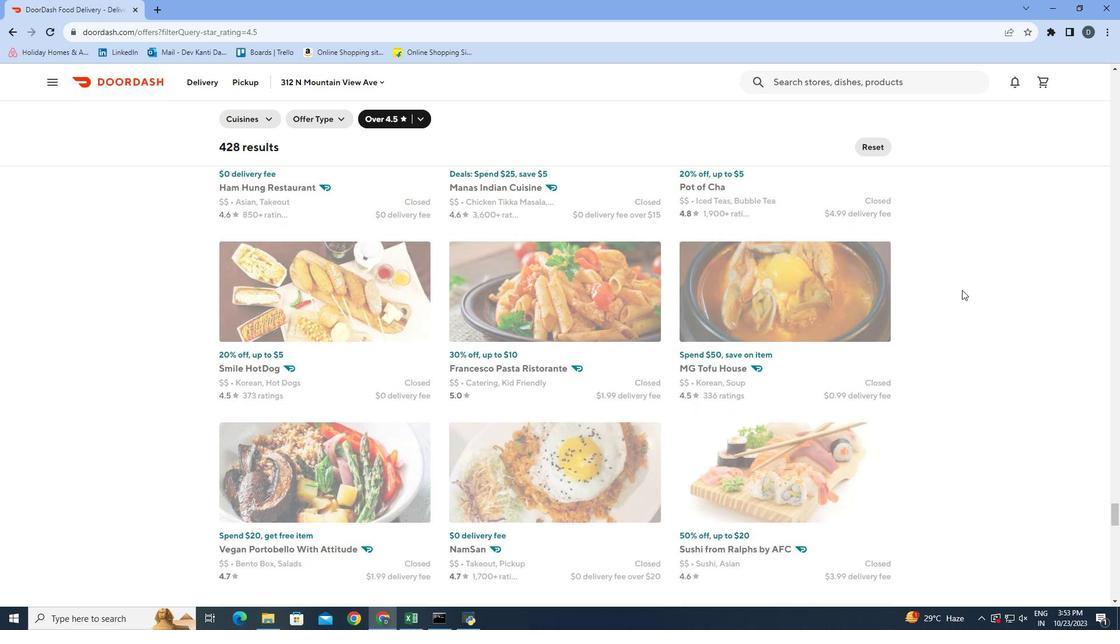 
Action: Mouse scrolled (962, 289) with delta (0, 0)
Screenshot: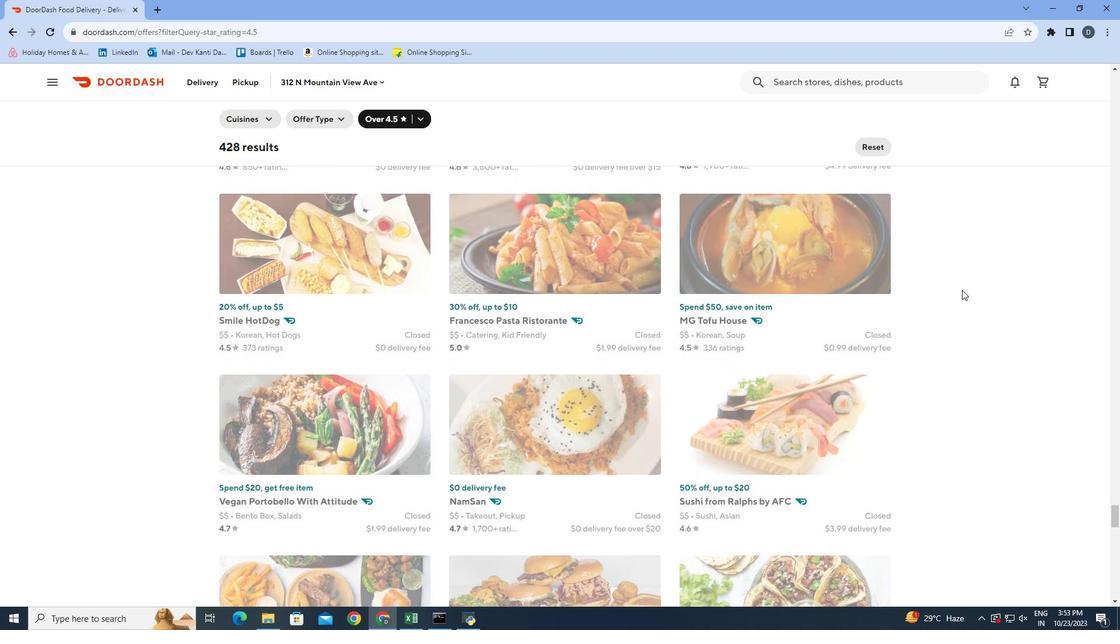 
Action: Mouse scrolled (962, 289) with delta (0, 0)
Screenshot: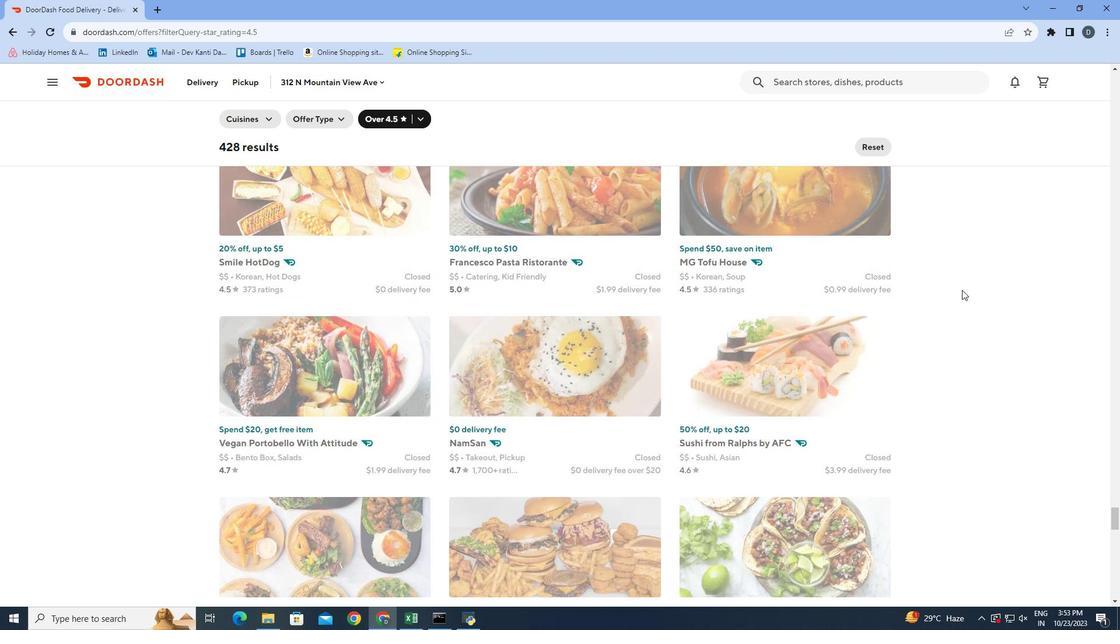 
Action: Mouse scrolled (962, 289) with delta (0, 0)
Screenshot: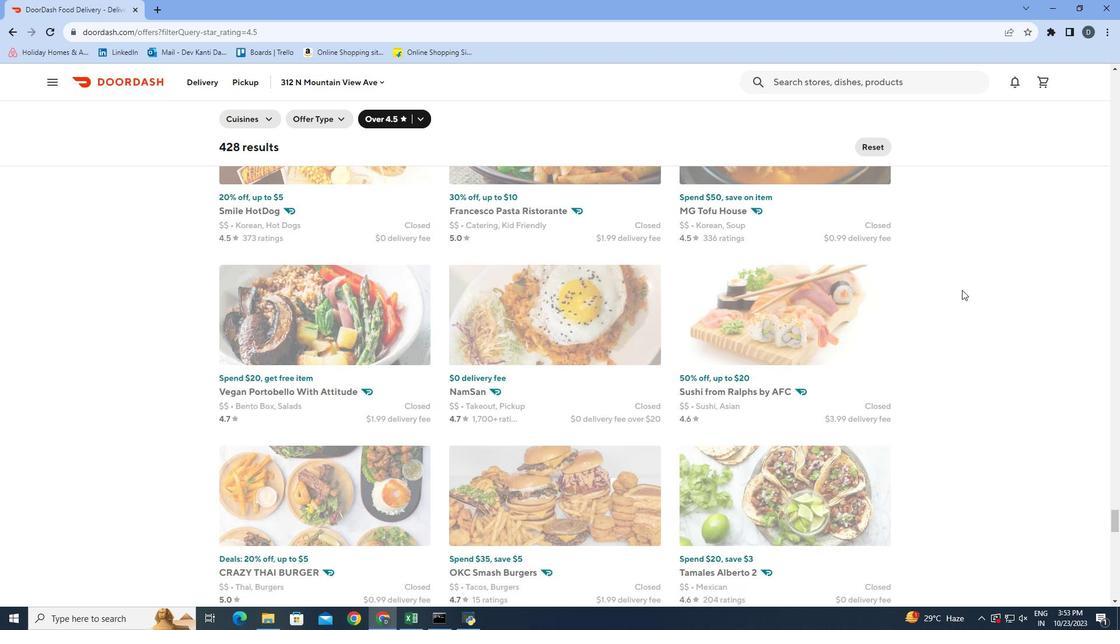 
Action: Mouse scrolled (962, 289) with delta (0, 0)
Screenshot: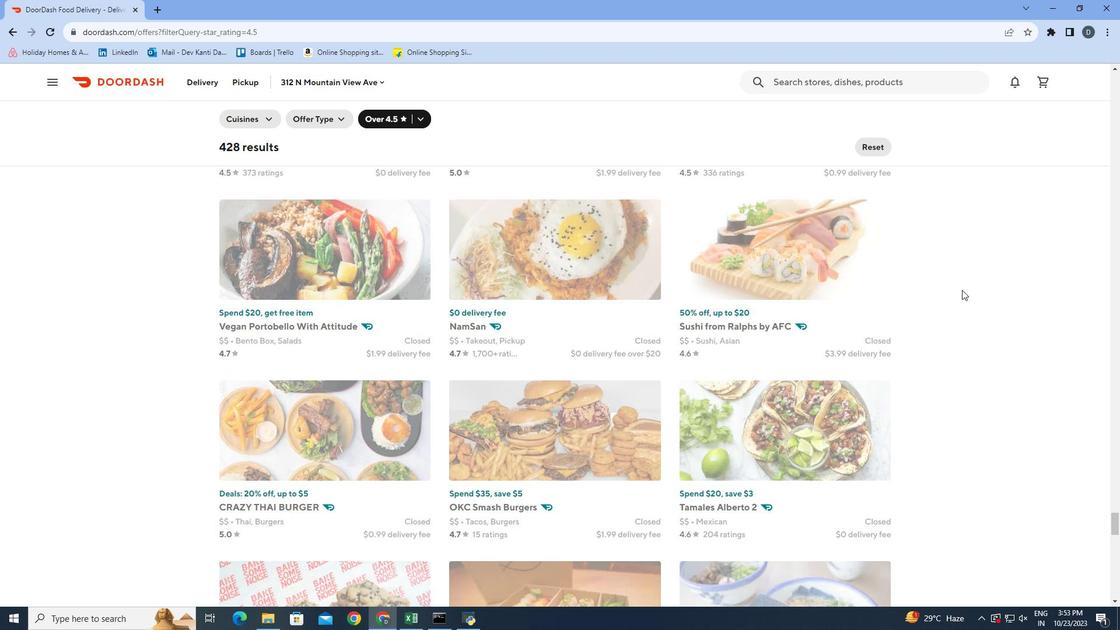 
Action: Mouse scrolled (962, 289) with delta (0, 0)
Screenshot: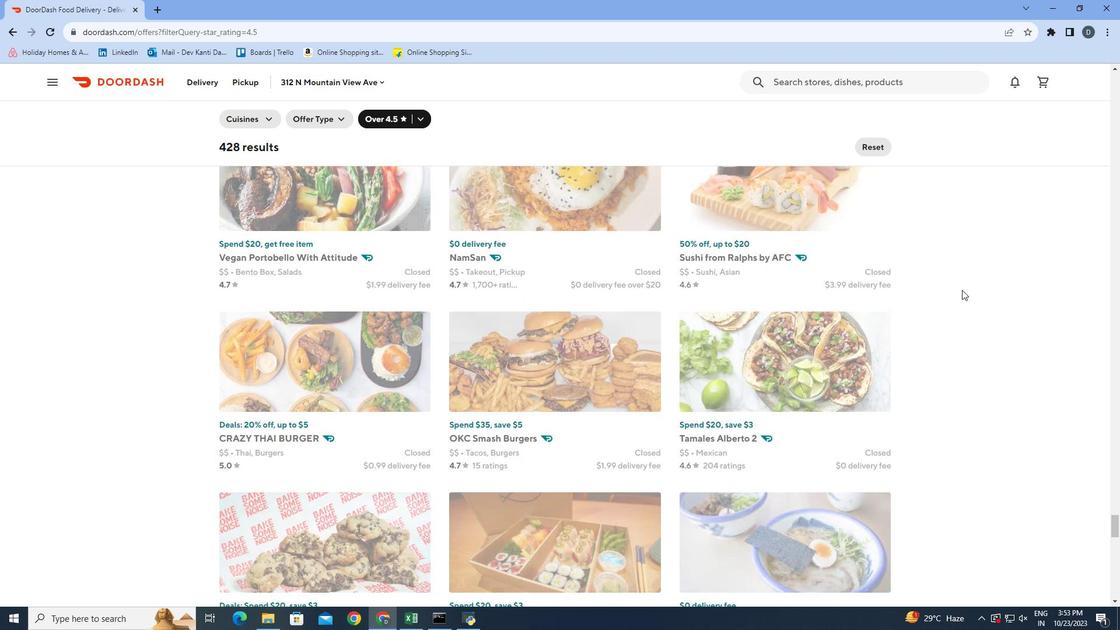 
Action: Mouse scrolled (962, 289) with delta (0, 0)
Screenshot: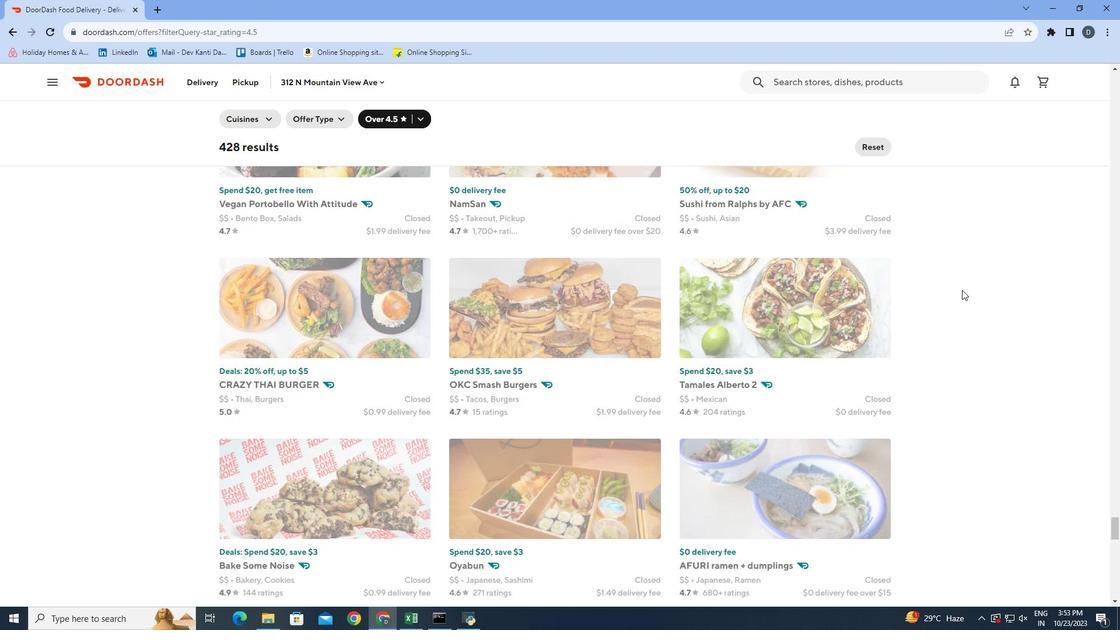 
Action: Mouse scrolled (962, 289) with delta (0, 0)
Screenshot: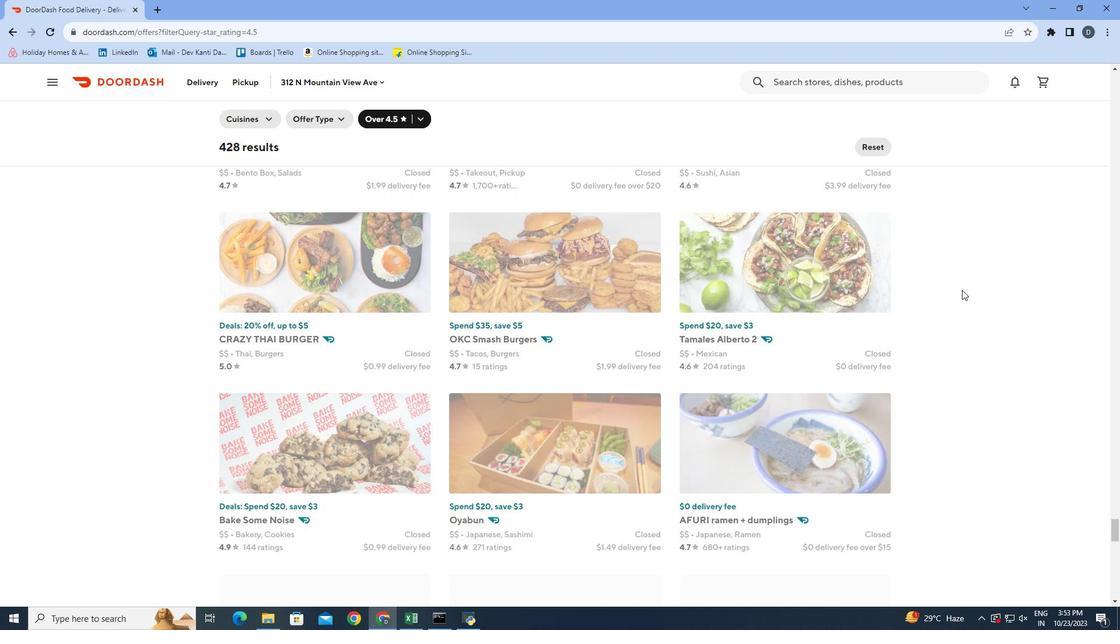 
Action: Mouse scrolled (962, 289) with delta (0, 0)
Screenshot: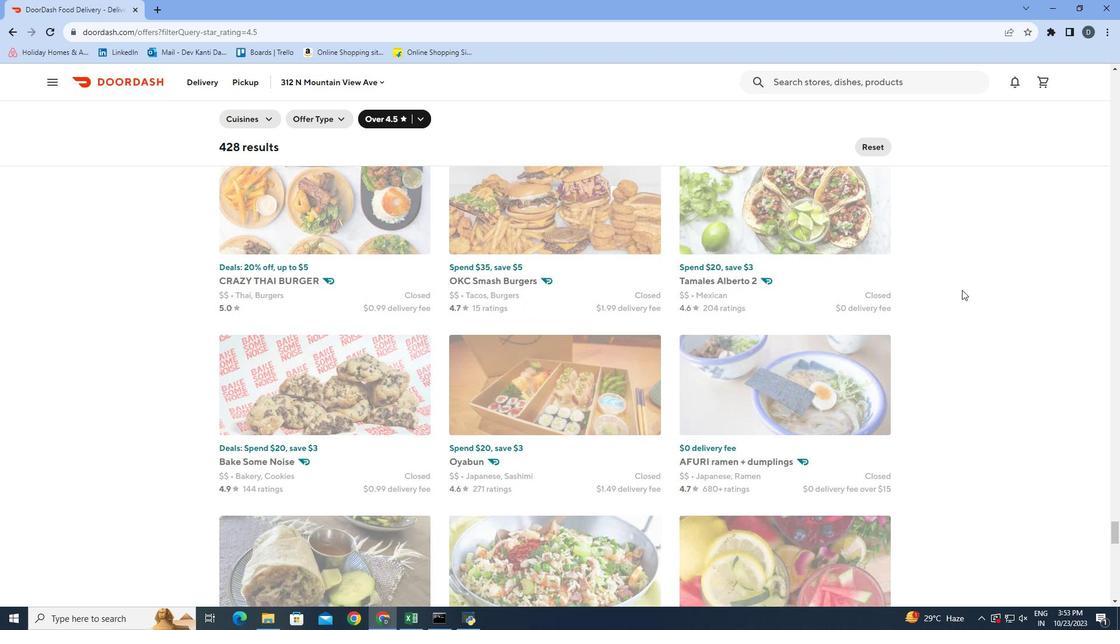 
Action: Mouse scrolled (962, 289) with delta (0, 0)
Screenshot: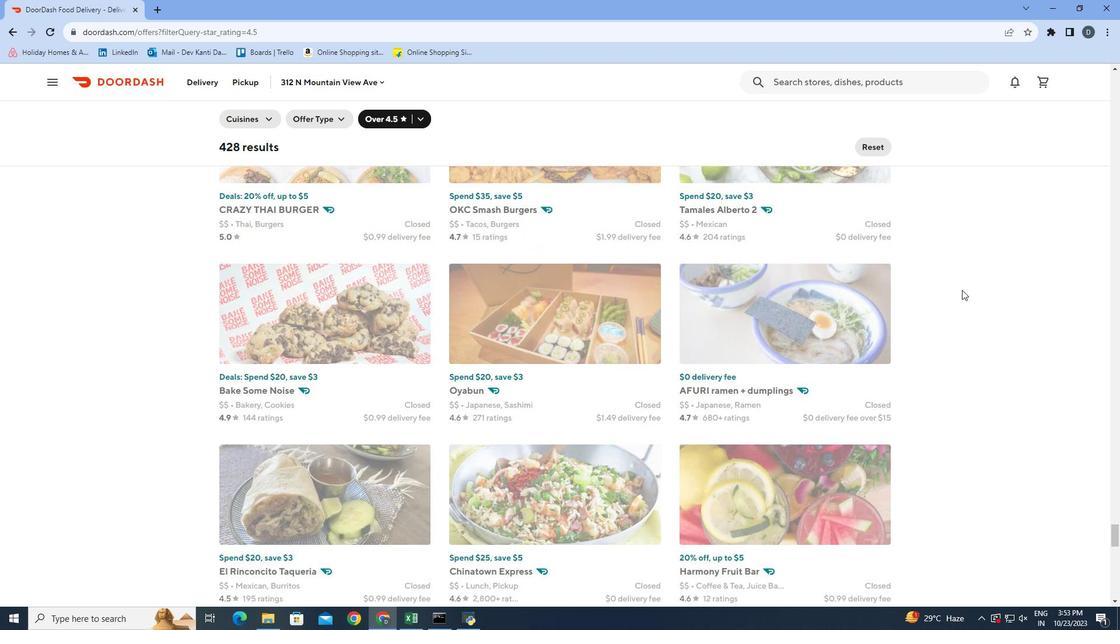 
Action: Mouse scrolled (962, 289) with delta (0, 0)
Screenshot: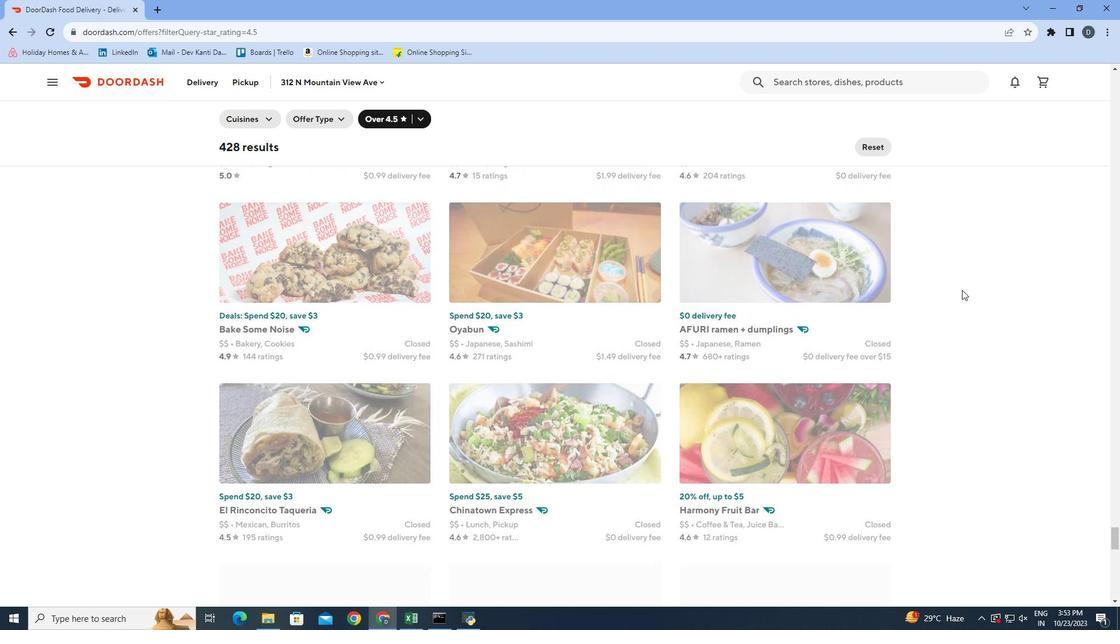 
Action: Mouse scrolled (962, 289) with delta (0, 0)
Screenshot: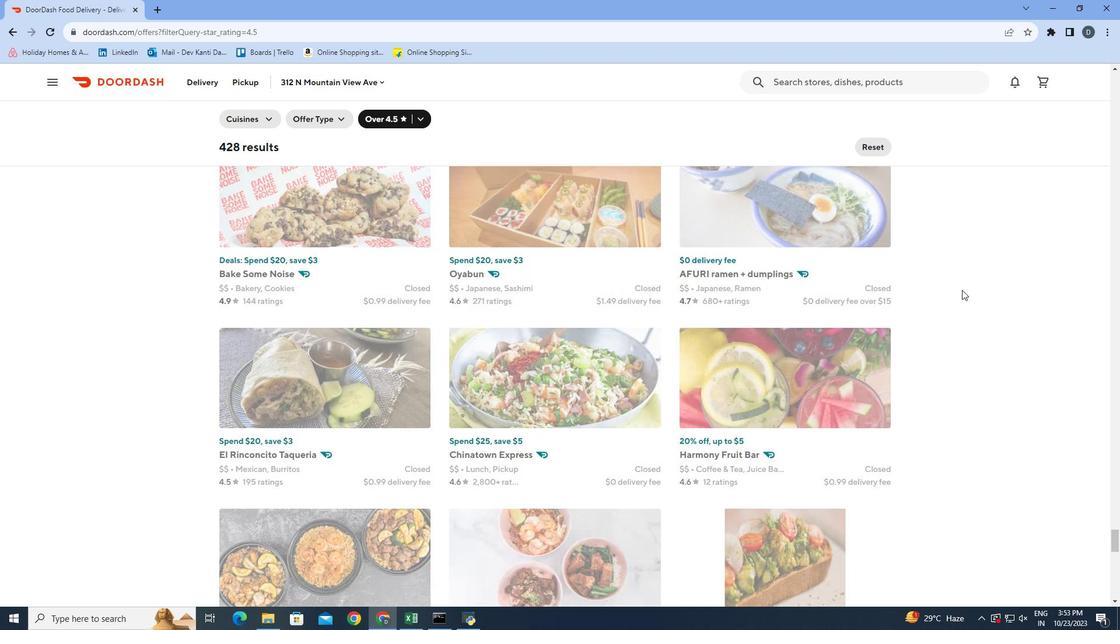 
Action: Mouse scrolled (962, 289) with delta (0, 0)
Screenshot: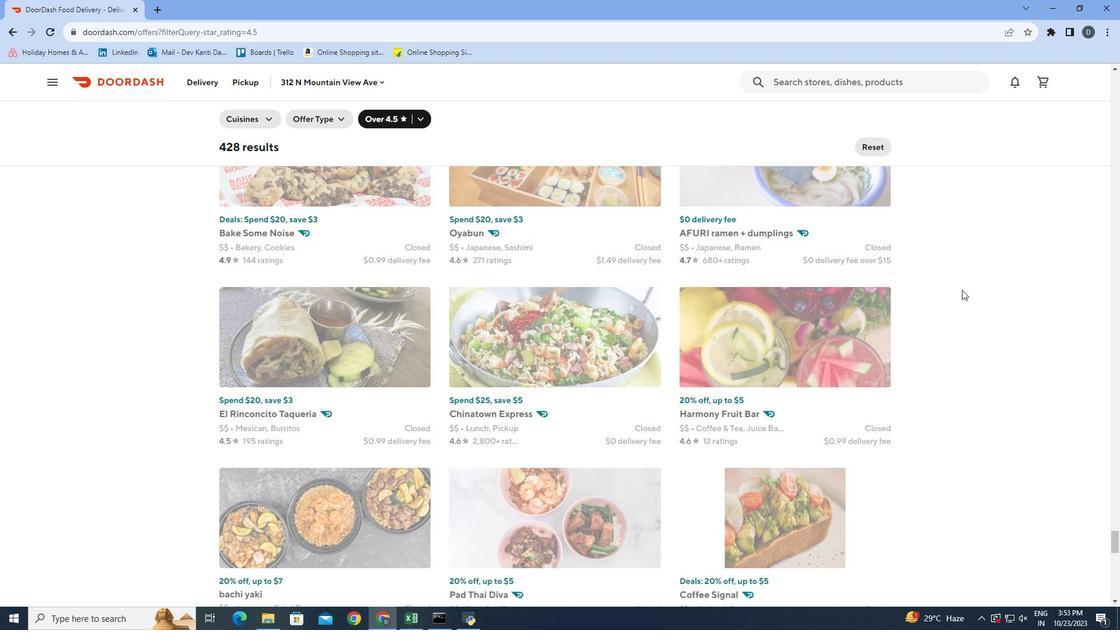 
Action: Mouse scrolled (962, 289) with delta (0, 0)
